 Task: Buy 1 Tattoo Needles from Piercing & Tattoo Supplies section under best seller category for shipping address: Leonardo Martinez, 527 Junior Avenue, Duluth, Georgia 30097, Cell Number 4046170247. Pay from credit card ending with 7965, CVV 549
Action: Mouse moved to (20, 77)
Screenshot: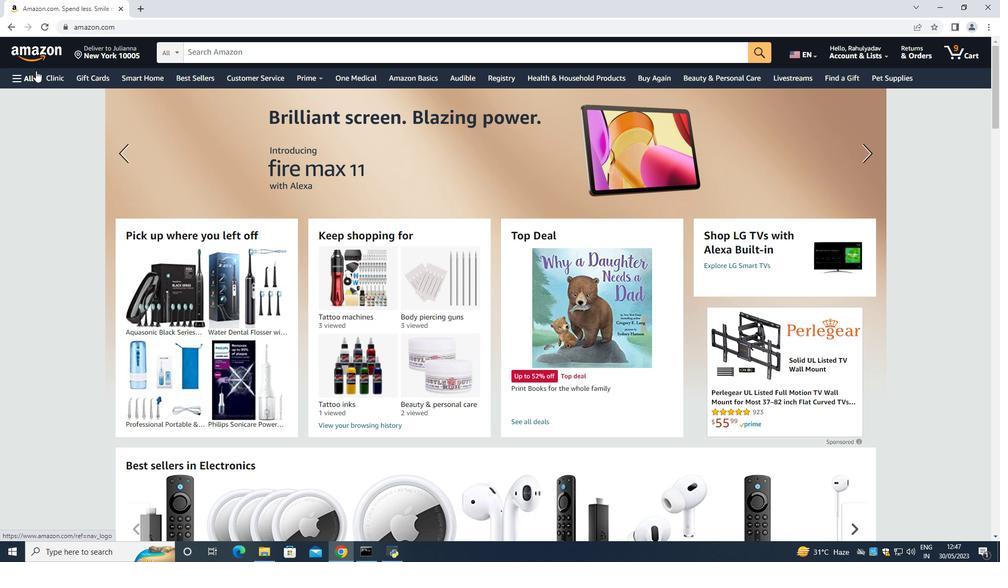 
Action: Mouse pressed left at (20, 77)
Screenshot: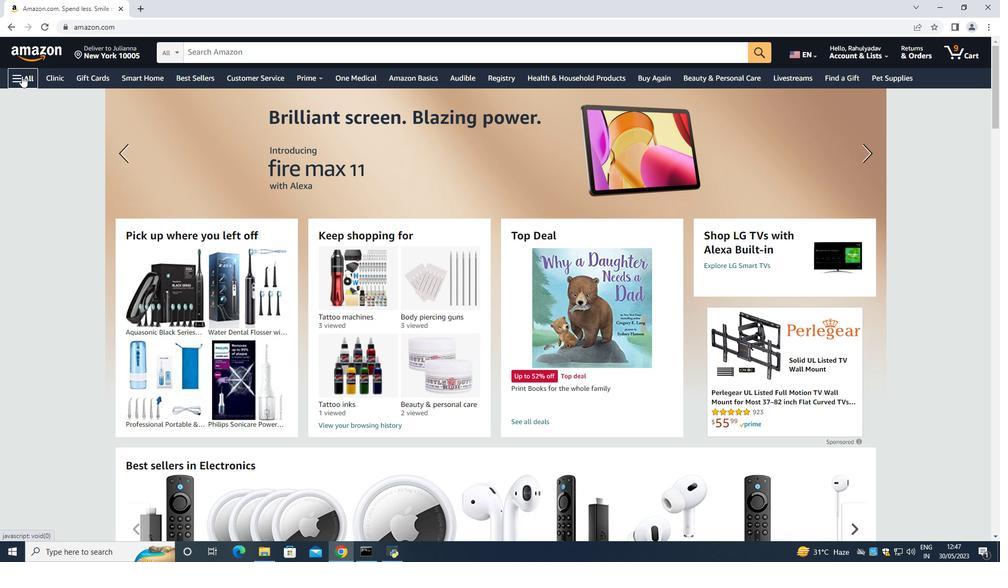 
Action: Mouse moved to (30, 102)
Screenshot: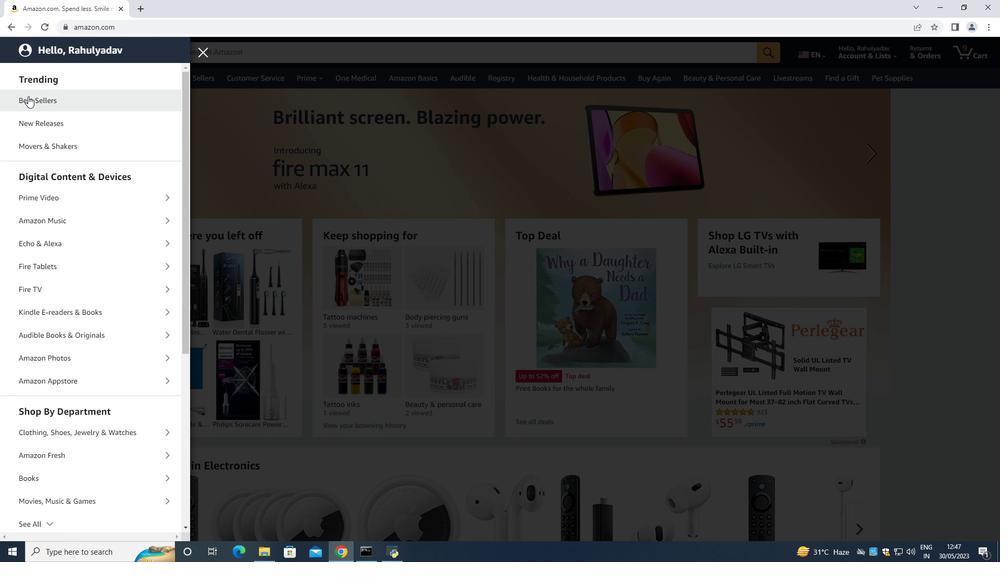 
Action: Mouse pressed left at (30, 102)
Screenshot: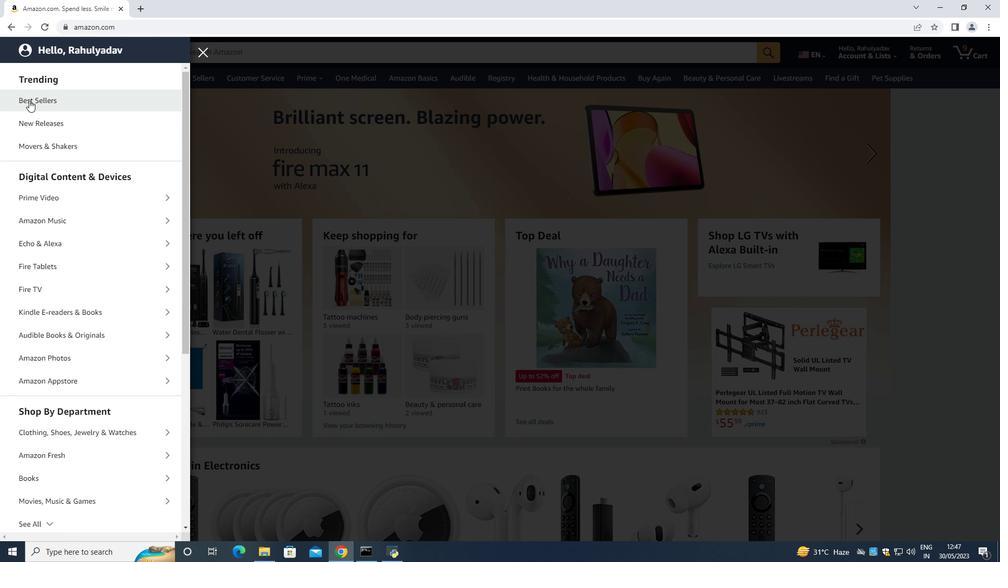 
Action: Mouse moved to (229, 51)
Screenshot: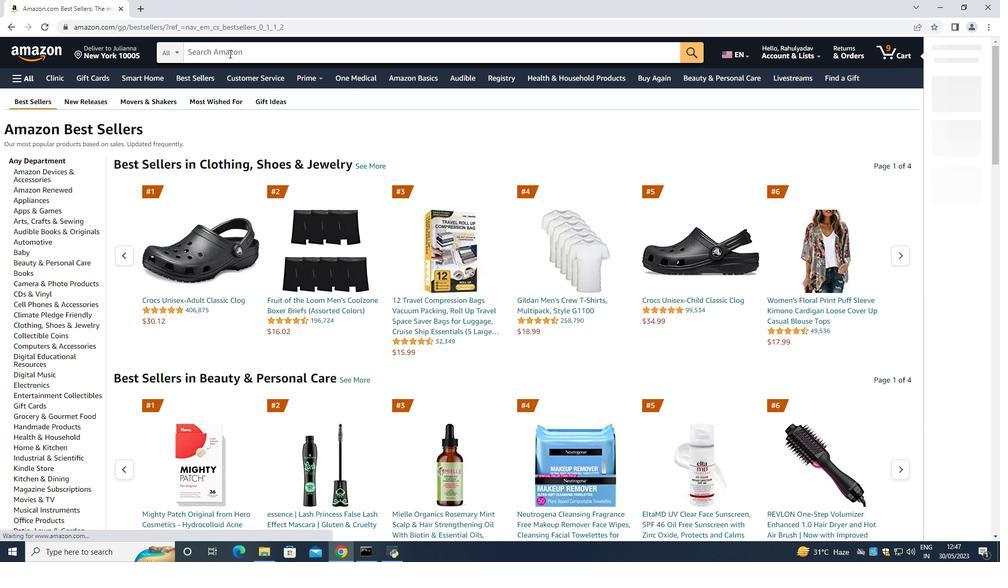 
Action: Mouse pressed left at (229, 51)
Screenshot: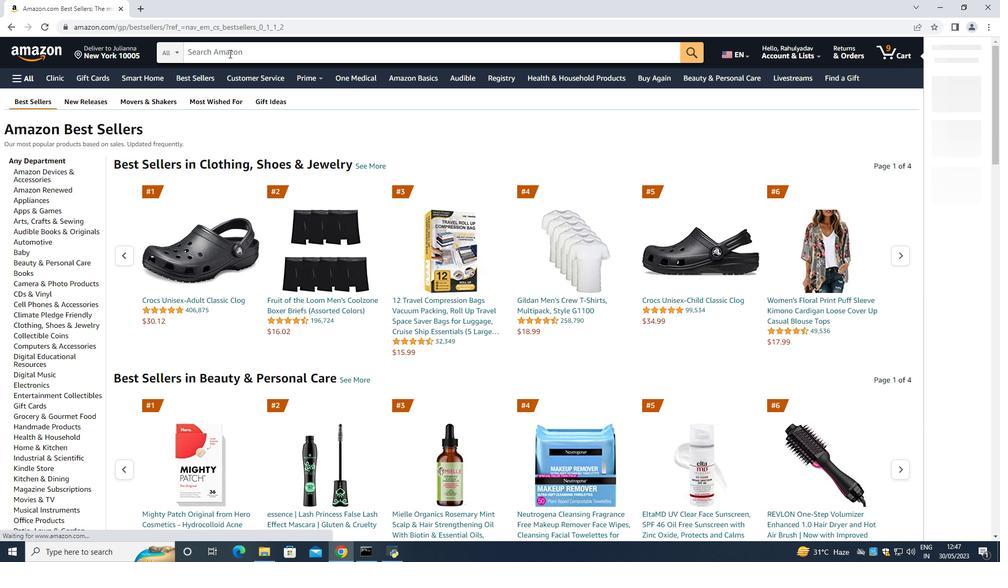 
Action: Key pressed <Key.shift><Key.shift><Key.shift><Key.shift><Key.shift><Key.shift><Key.shift><Key.shift>Tattoo<Key.space><Key.shift>Needk<Key.backspace>lr<Key.backspace>es<Key.space><Key.enter>
Screenshot: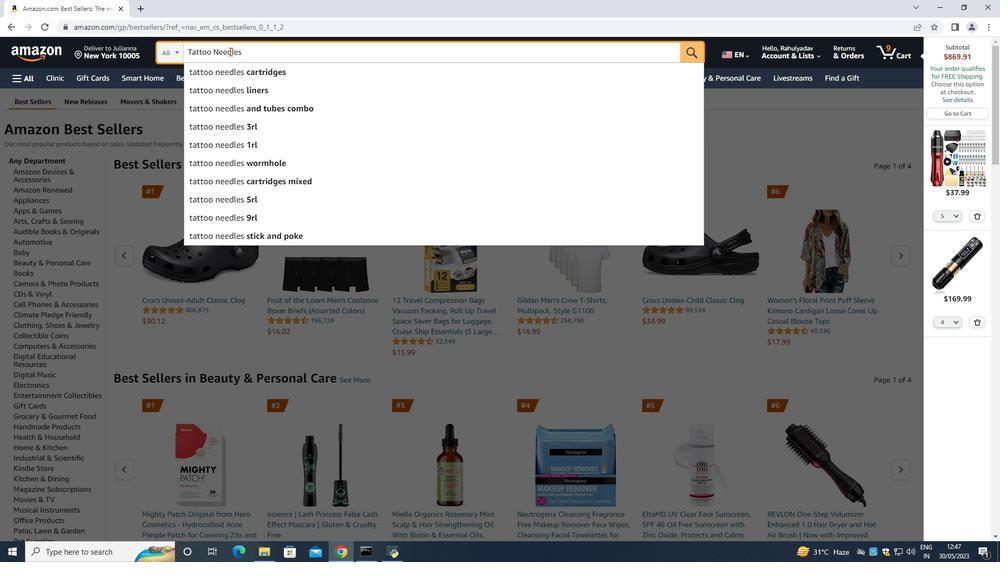 
Action: Mouse moved to (47, 214)
Screenshot: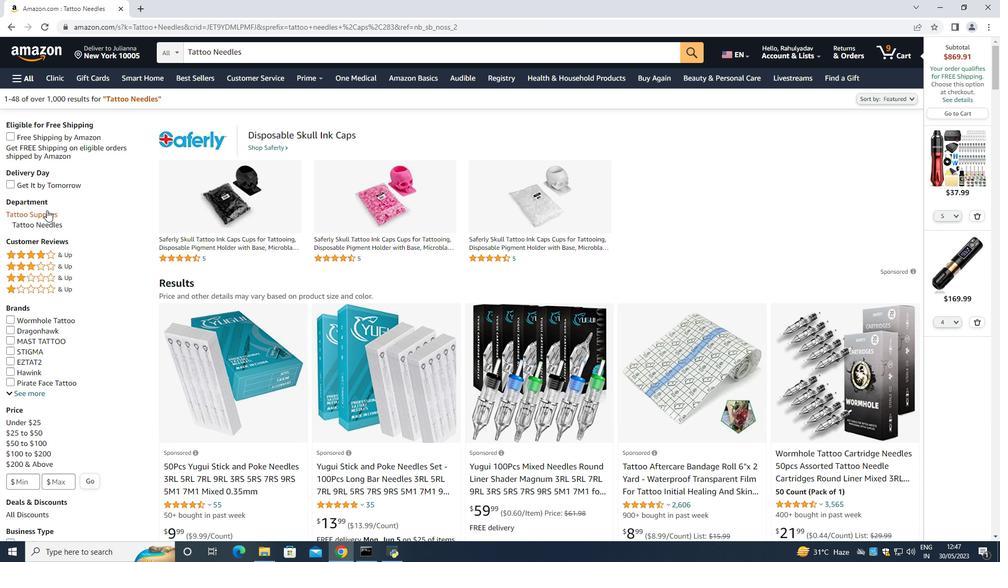 
Action: Mouse pressed left at (47, 214)
Screenshot: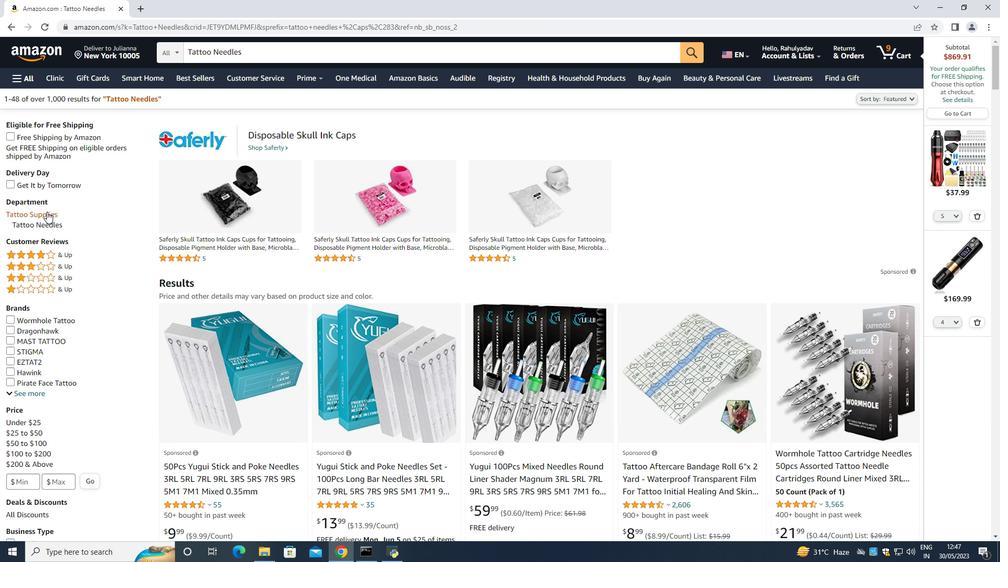 
Action: Mouse moved to (67, 261)
Screenshot: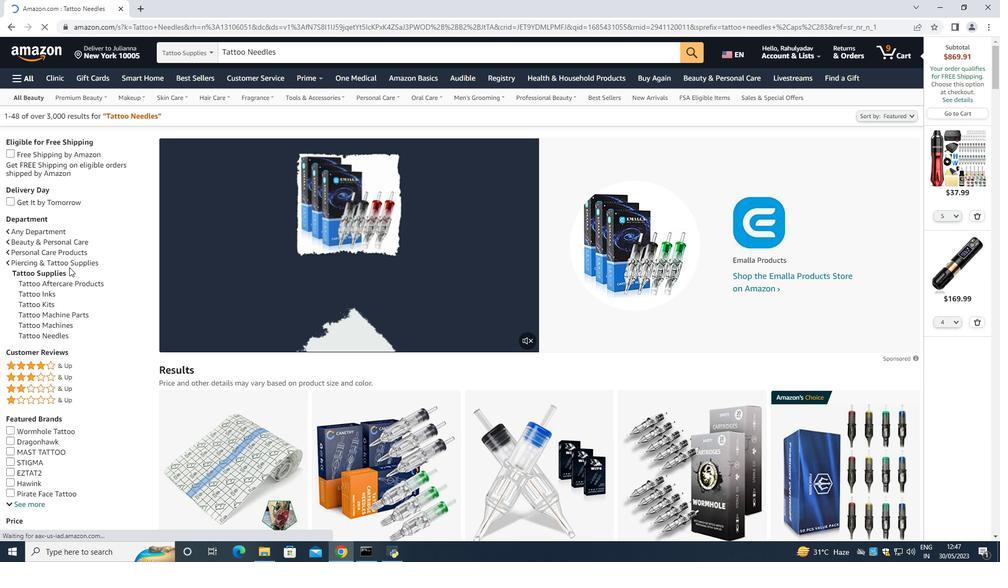 
Action: Mouse pressed left at (67, 261)
Screenshot: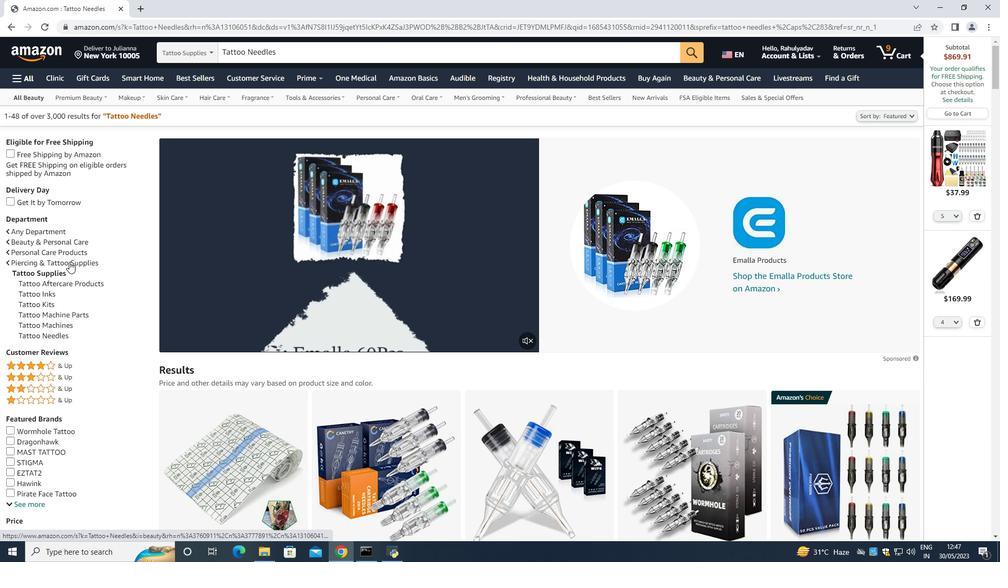 
Action: Mouse moved to (512, 322)
Screenshot: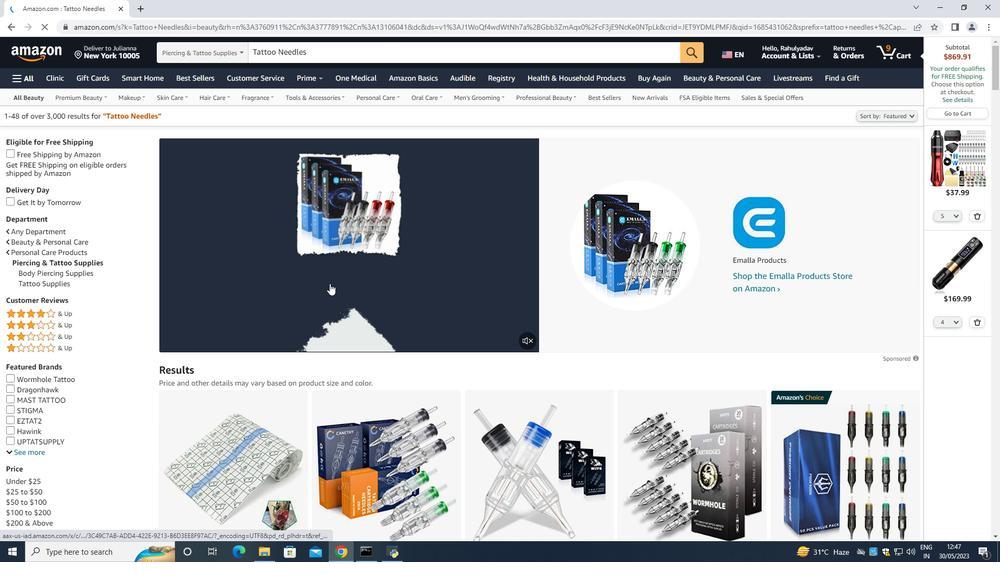 
Action: Mouse scrolled (512, 321) with delta (0, 0)
Screenshot: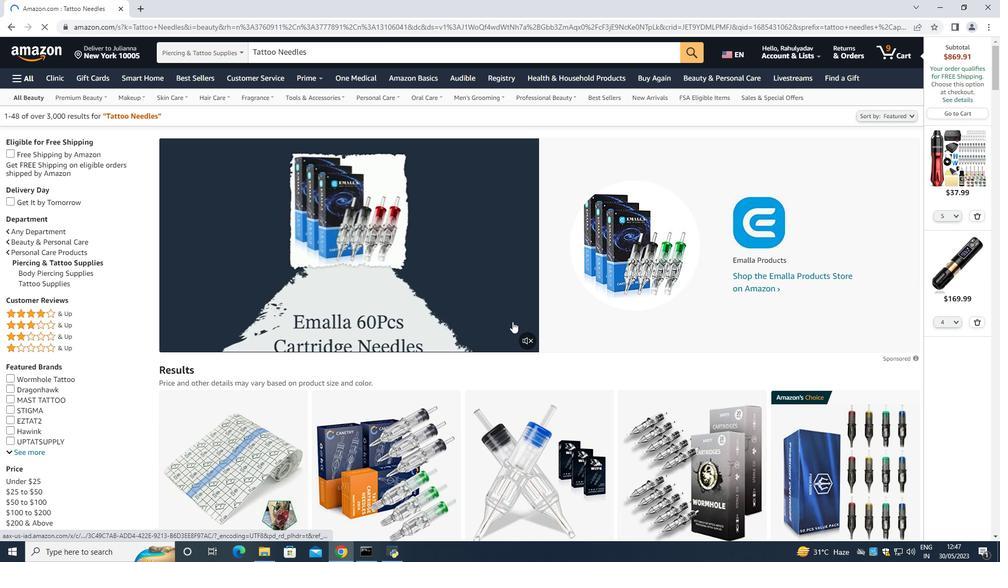
Action: Mouse scrolled (512, 321) with delta (0, 0)
Screenshot: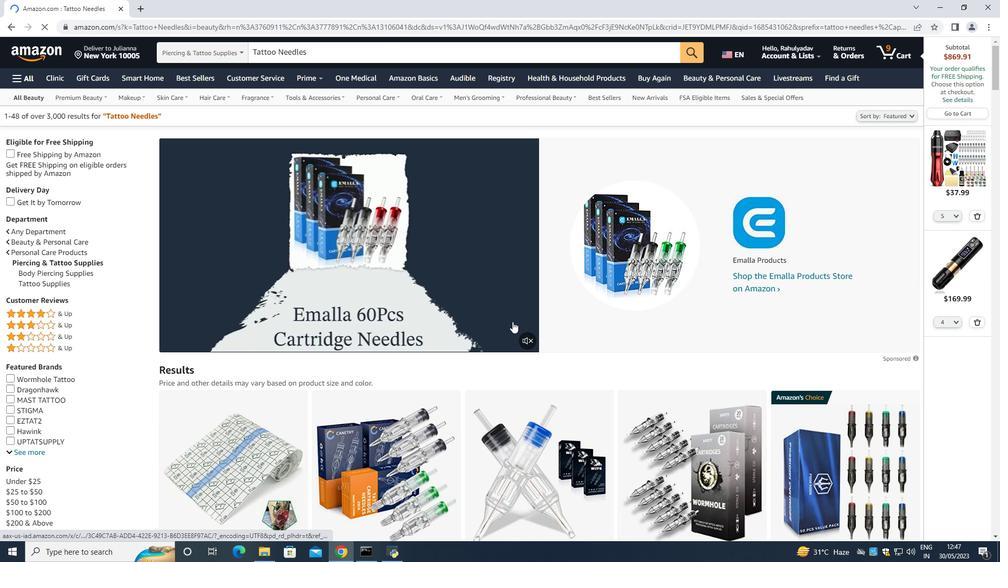 
Action: Mouse moved to (441, 456)
Screenshot: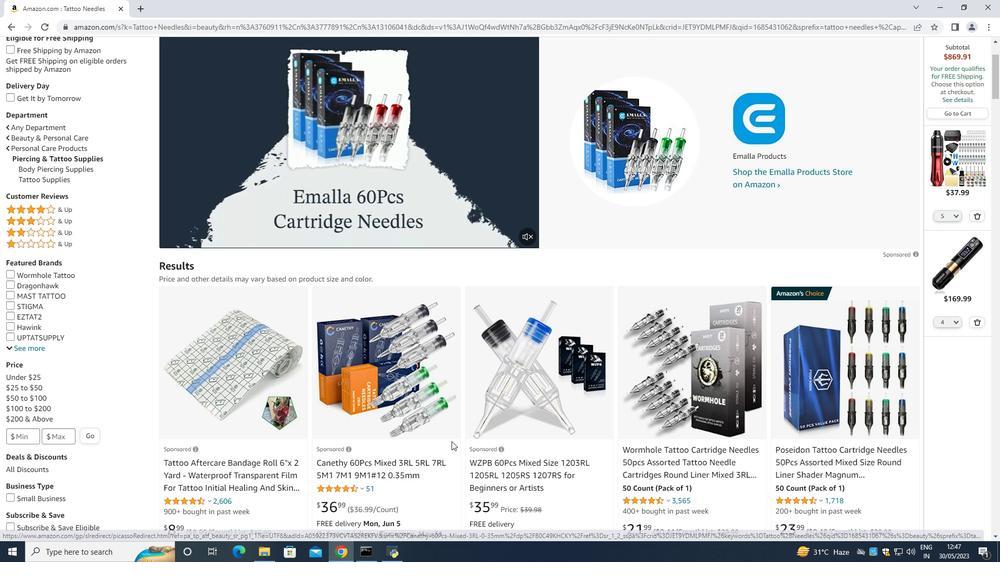
Action: Mouse scrolled (441, 456) with delta (0, 0)
Screenshot: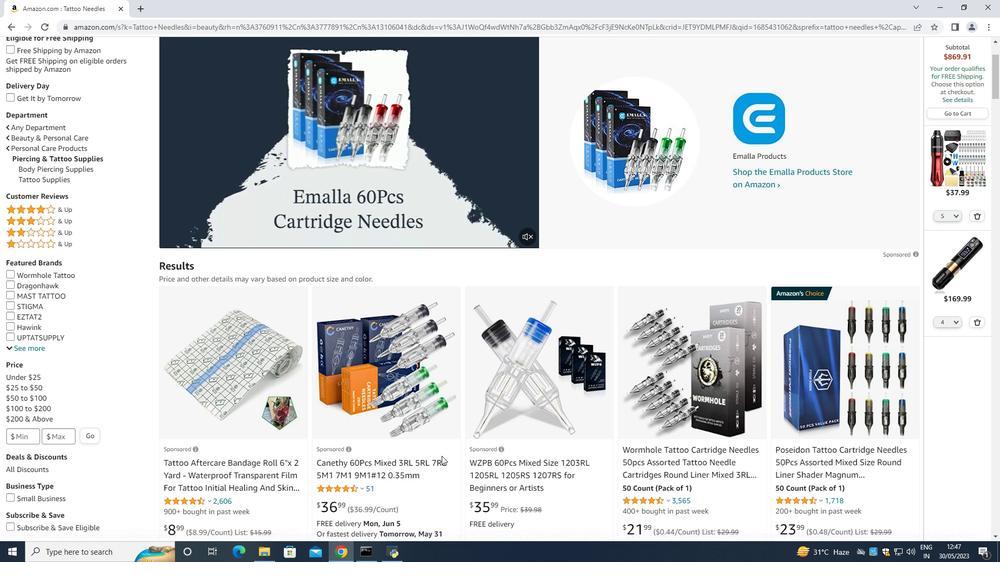 
Action: Mouse moved to (426, 442)
Screenshot: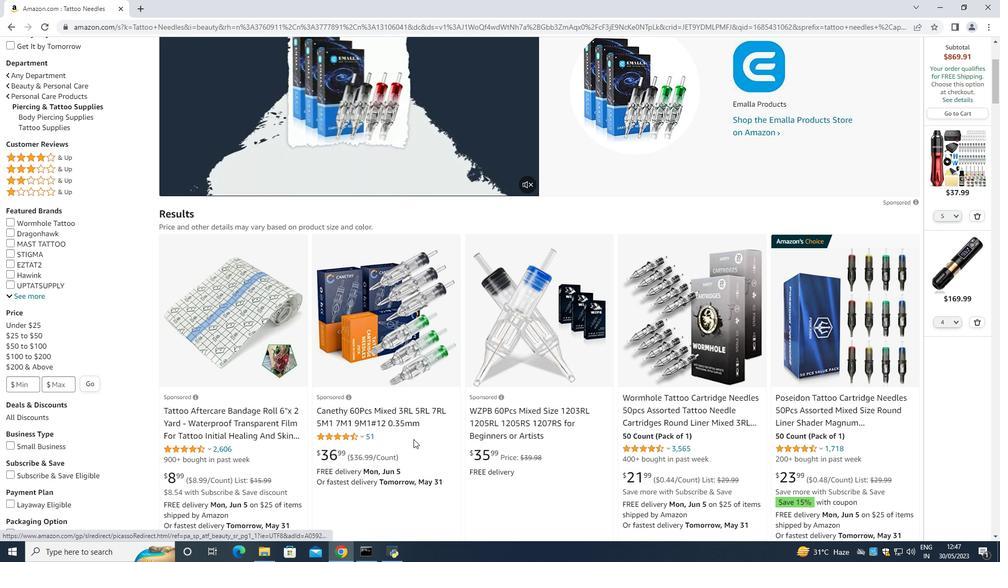 
Action: Mouse scrolled (426, 442) with delta (0, 0)
Screenshot: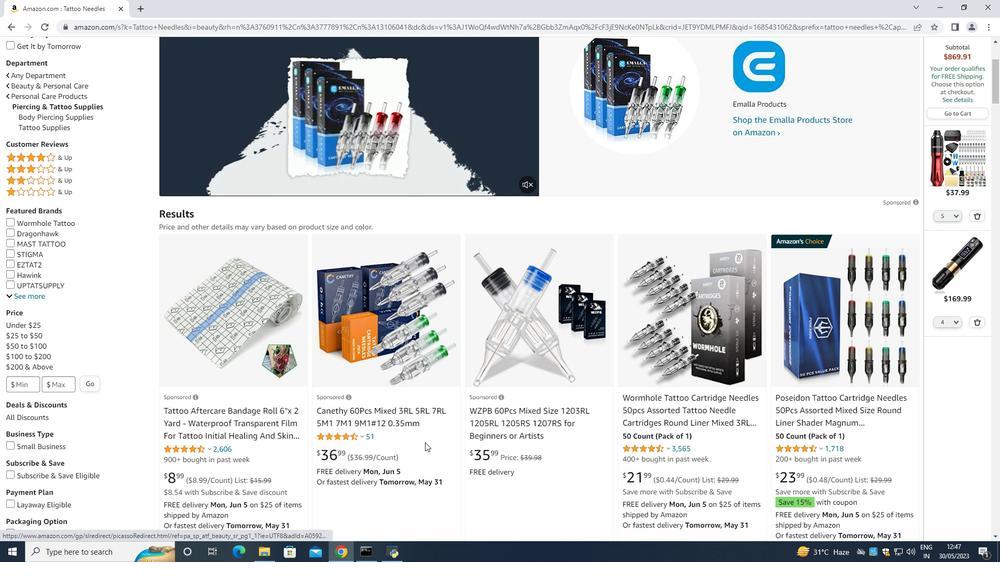 
Action: Mouse moved to (384, 438)
Screenshot: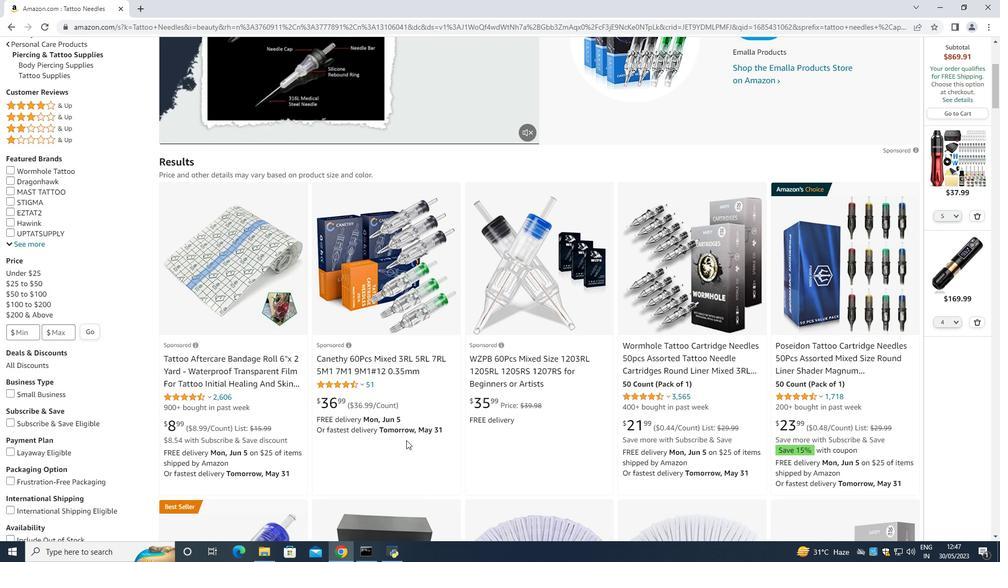 
Action: Mouse scrolled (384, 438) with delta (0, 0)
Screenshot: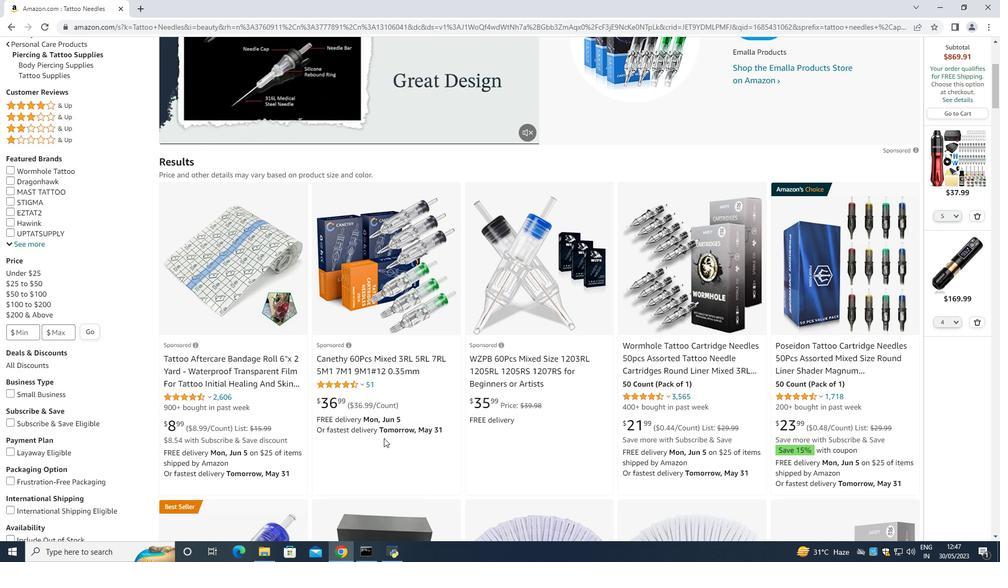 
Action: Mouse moved to (531, 354)
Screenshot: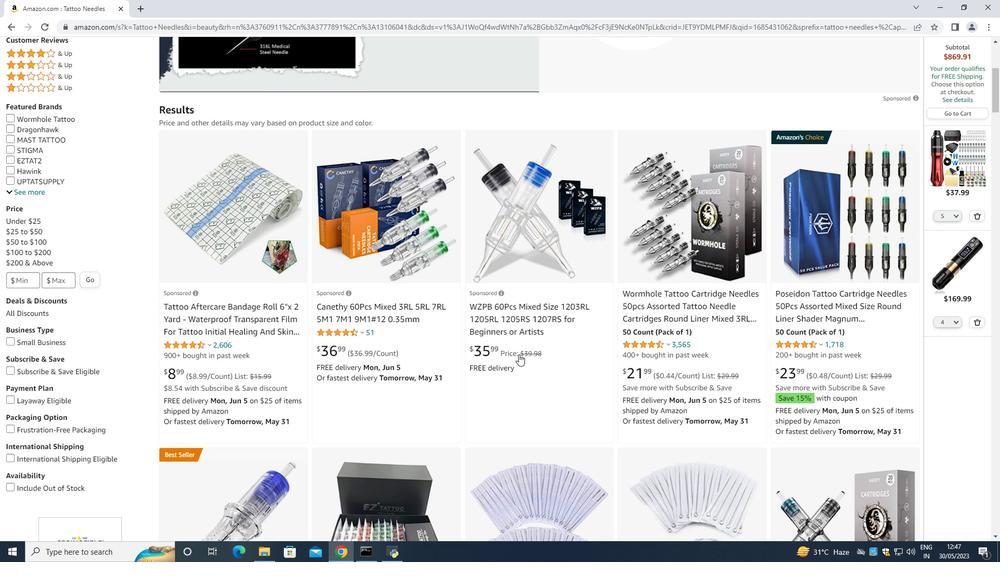 
Action: Mouse scrolled (531, 353) with delta (0, 0)
Screenshot: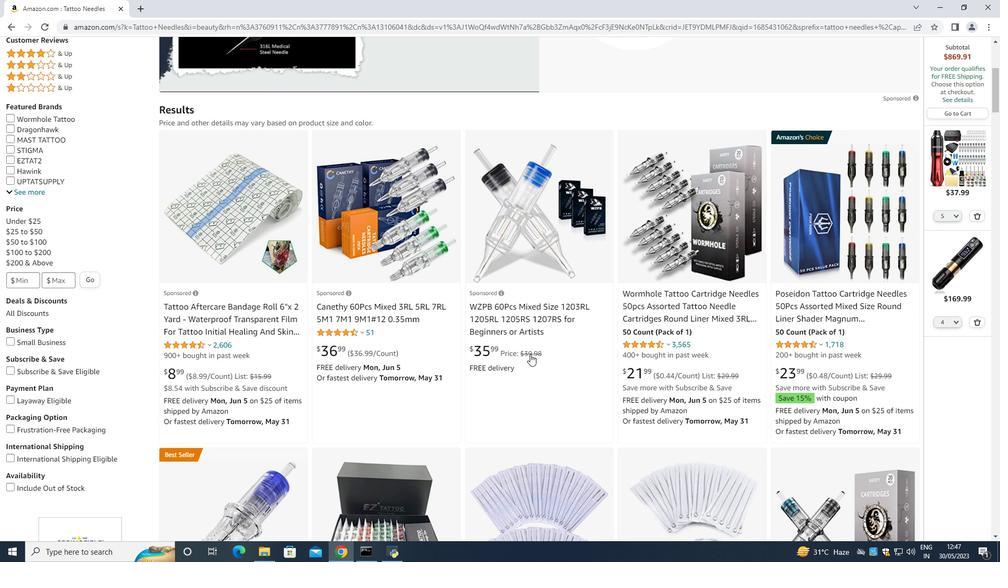 
Action: Mouse moved to (826, 257)
Screenshot: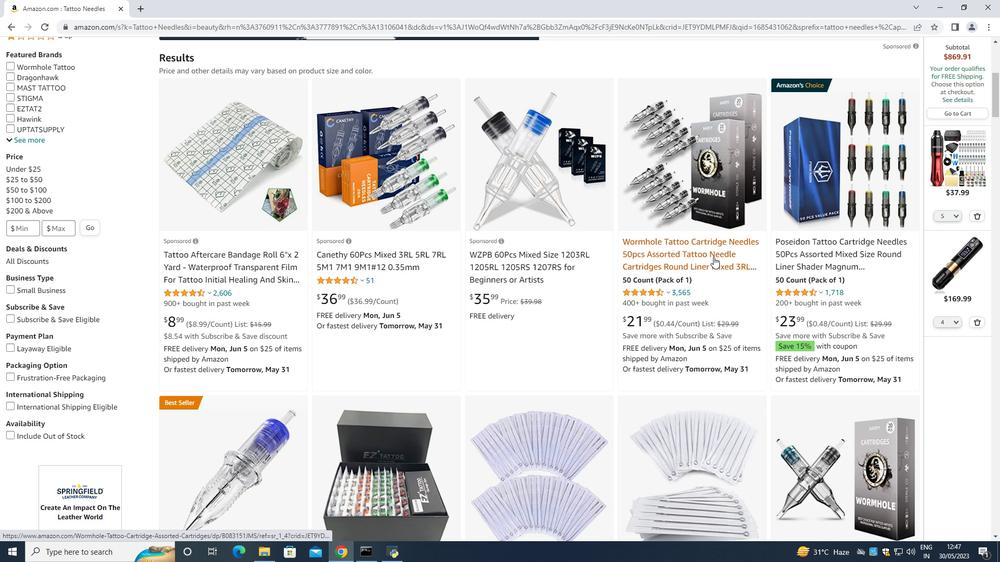 
Action: Mouse scrolled (826, 256) with delta (0, 0)
Screenshot: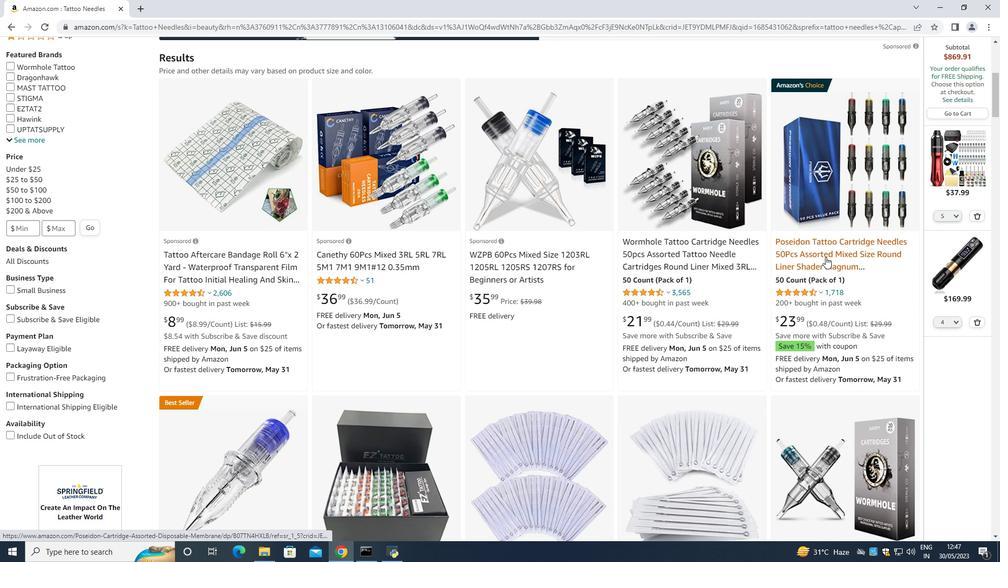 
Action: Mouse moved to (849, 196)
Screenshot: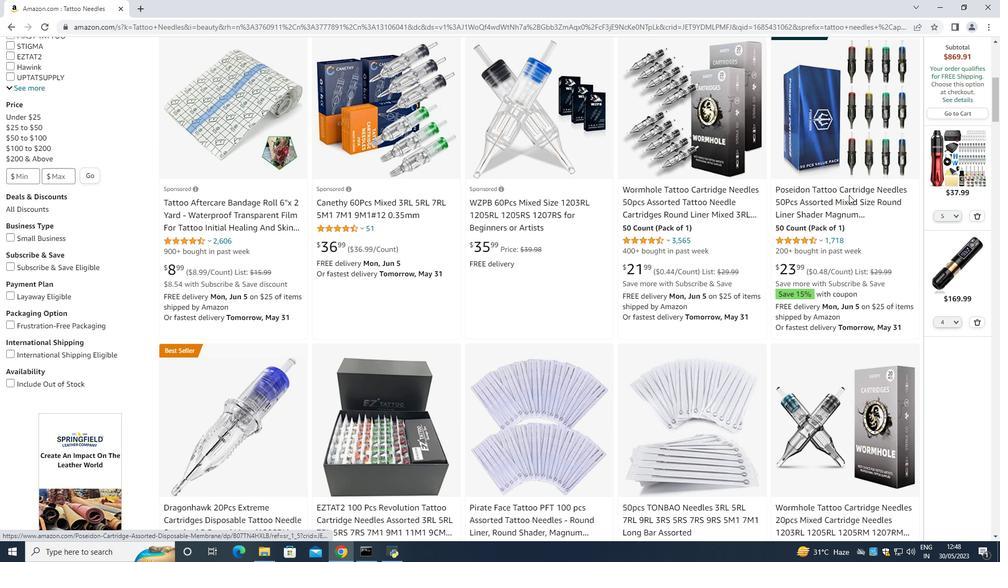 
Action: Mouse scrolled (849, 196) with delta (0, 0)
Screenshot: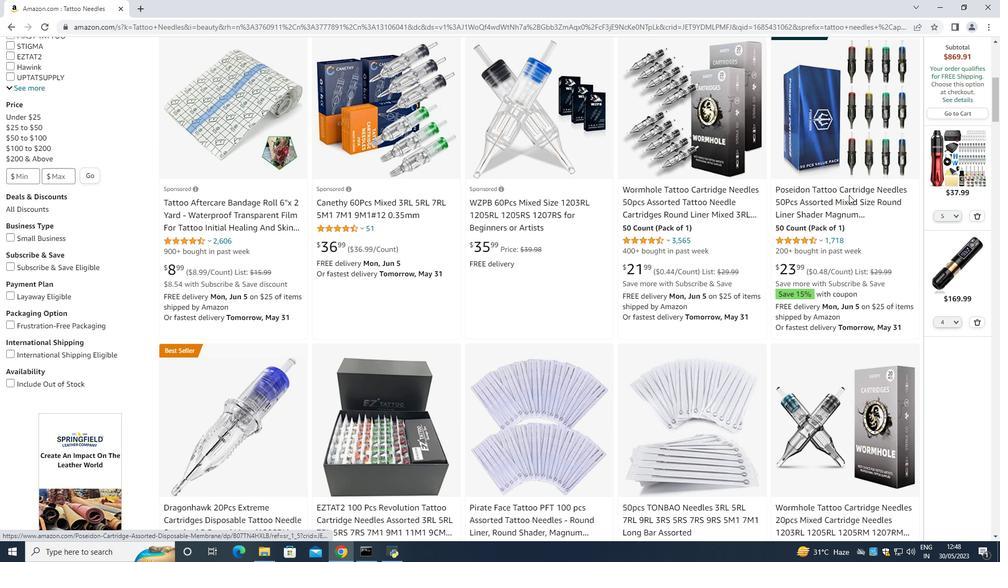 
Action: Mouse moved to (833, 196)
Screenshot: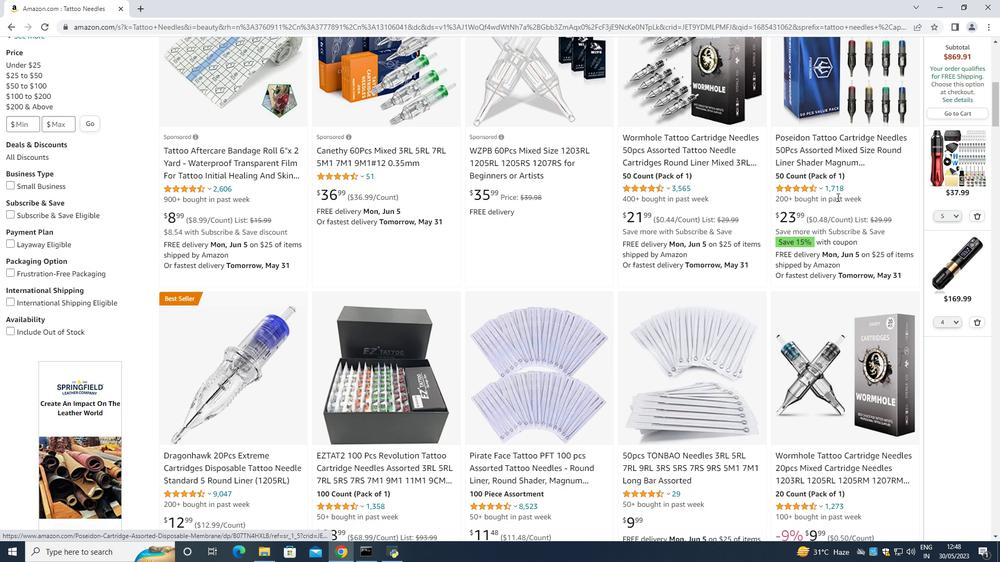 
Action: Mouse scrolled (833, 196) with delta (0, 0)
Screenshot: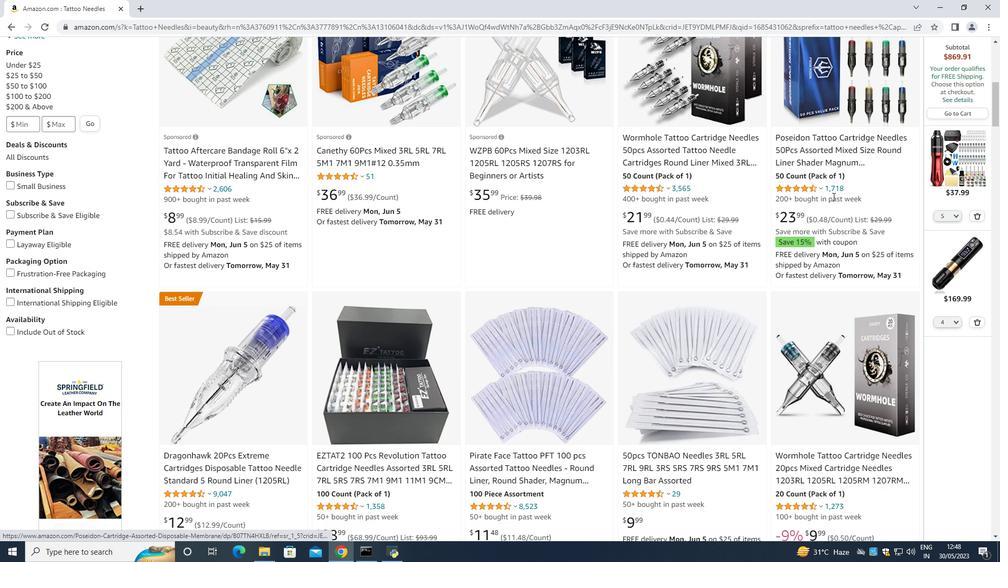 
Action: Mouse moved to (833, 420)
Screenshot: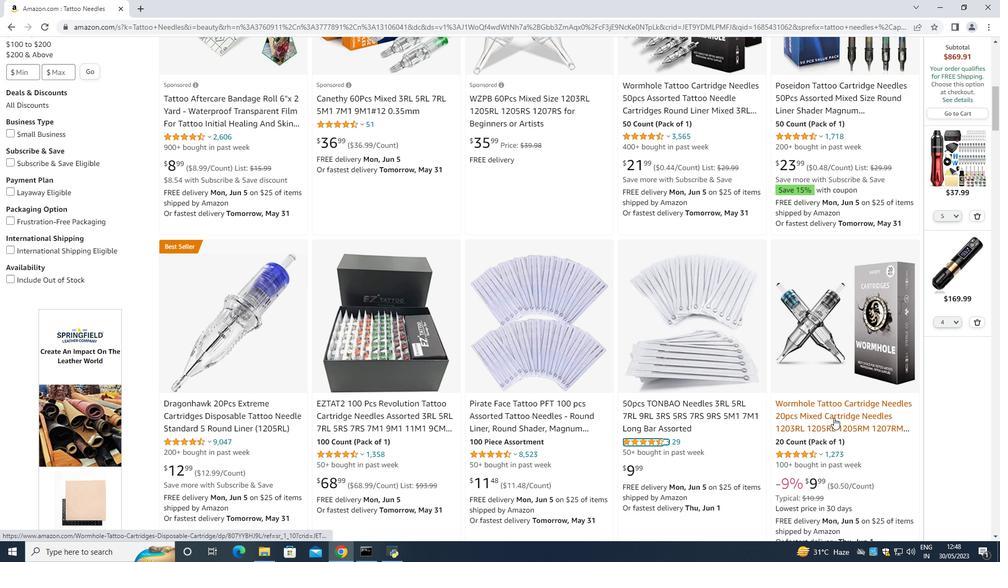 
Action: Mouse scrolled (833, 420) with delta (0, 0)
Screenshot: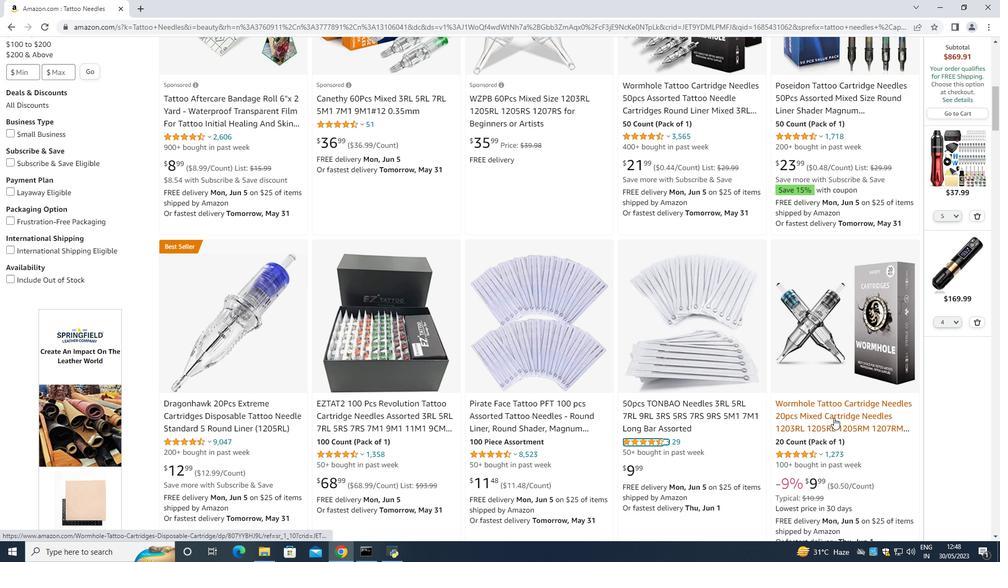 
Action: Mouse moved to (542, 416)
Screenshot: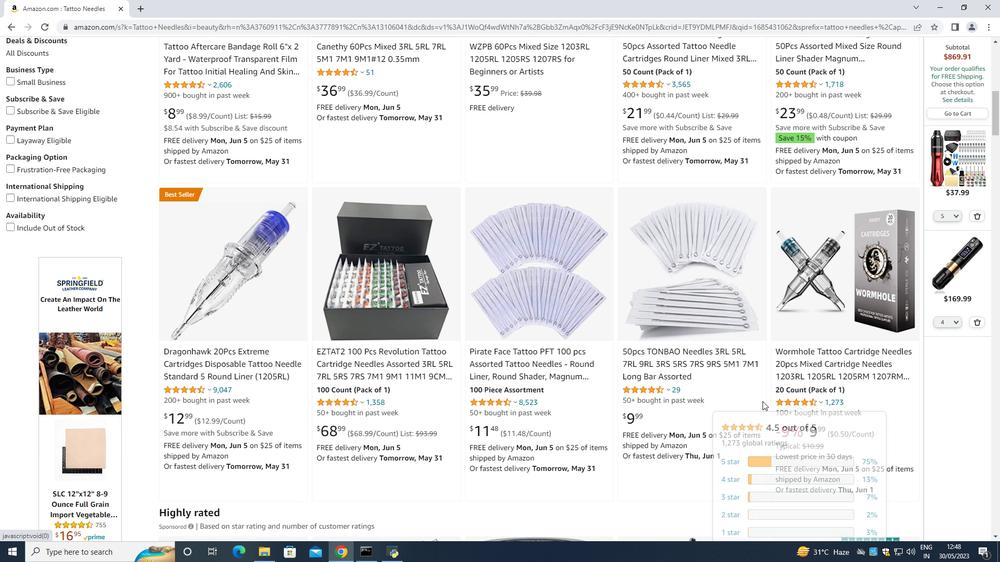 
Action: Mouse scrolled (542, 416) with delta (0, 0)
Screenshot: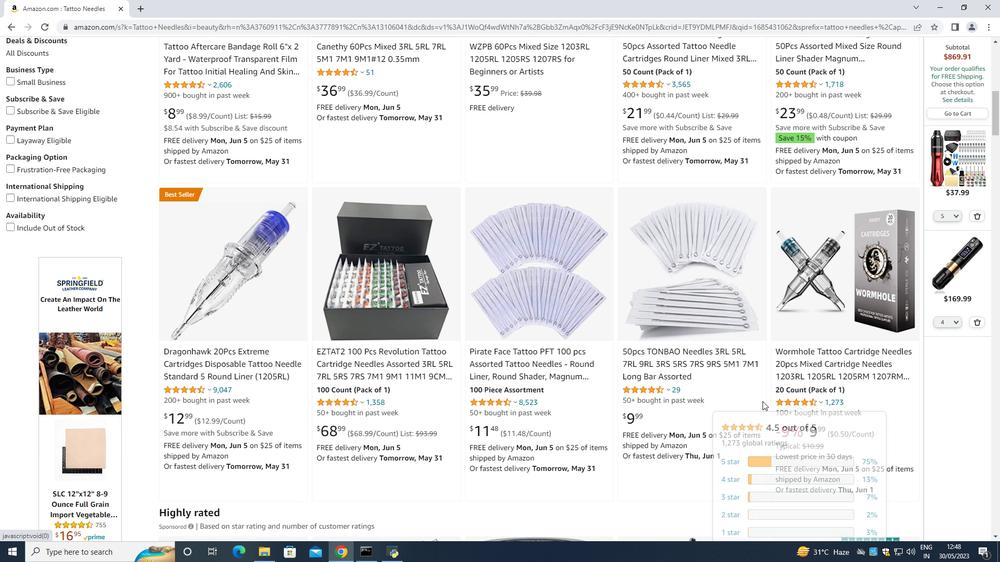 
Action: Mouse moved to (222, 240)
Screenshot: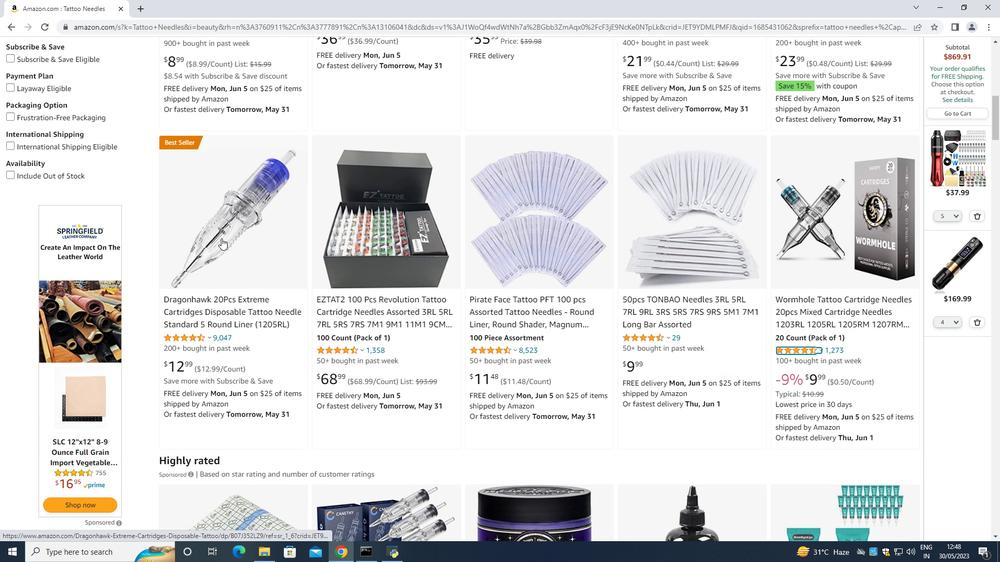 
Action: Mouse scrolled (222, 240) with delta (0, 0)
Screenshot: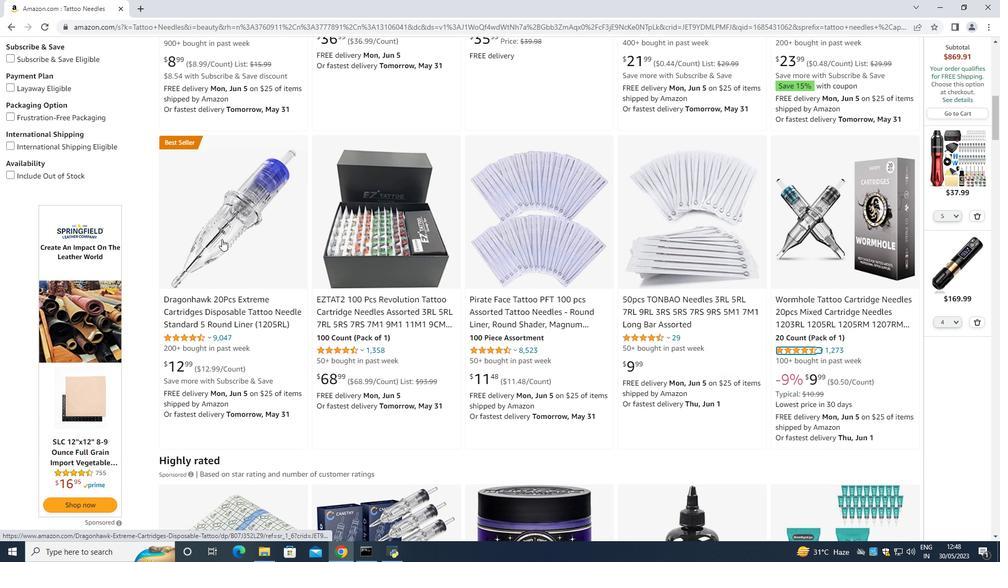 
Action: Mouse scrolled (222, 240) with delta (0, 0)
Screenshot: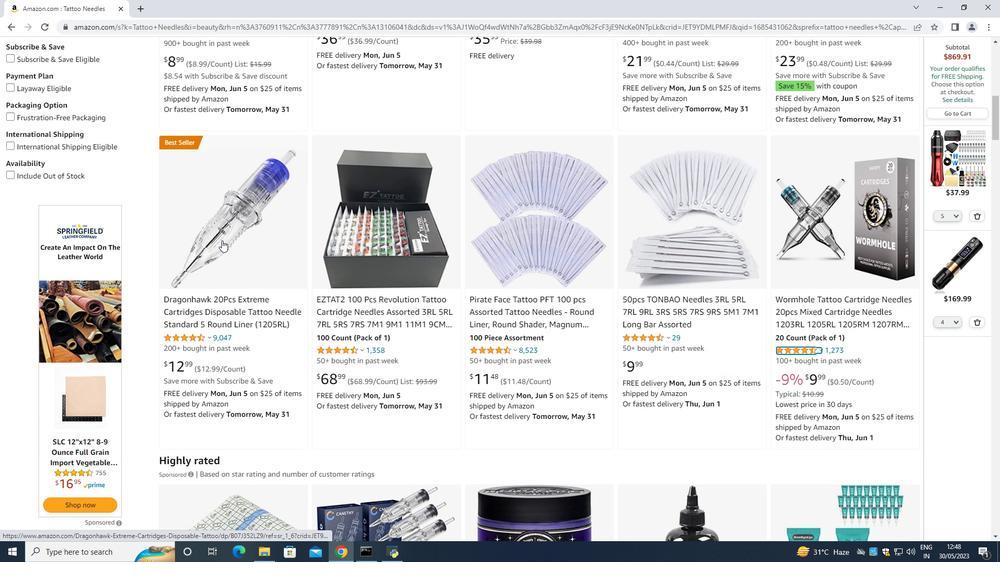 
Action: Mouse moved to (222, 242)
Screenshot: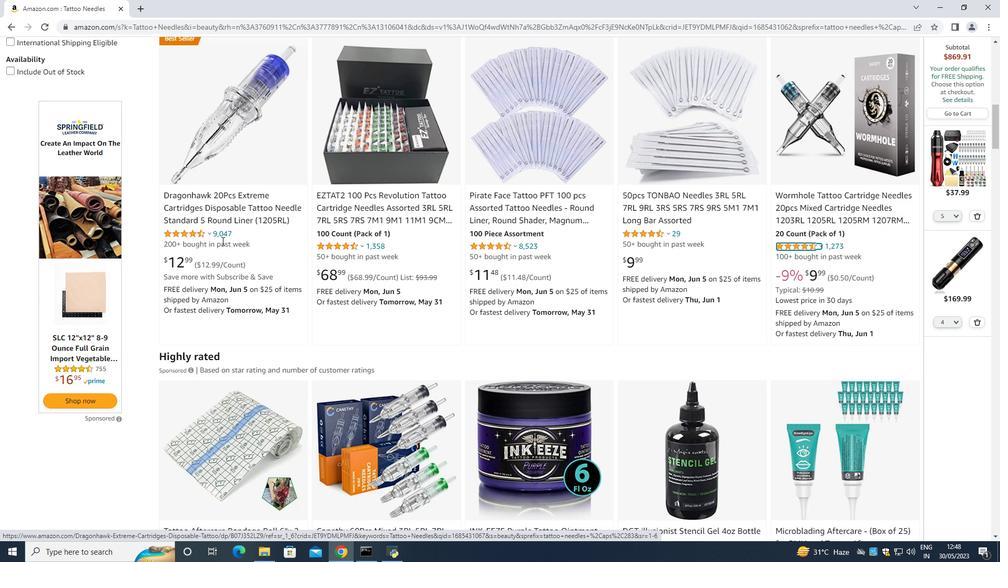 
Action: Mouse scrolled (222, 241) with delta (0, 0)
Screenshot: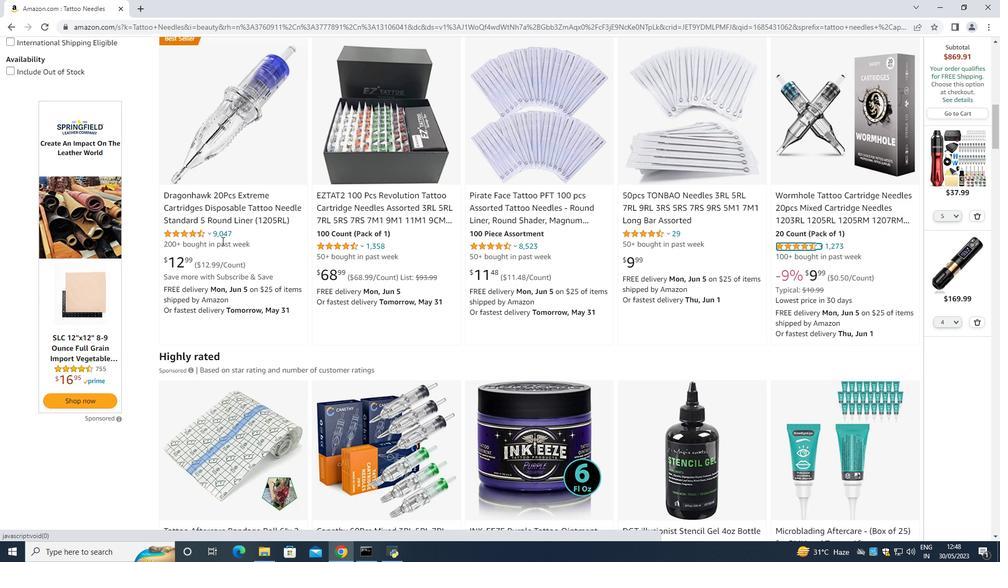 
Action: Mouse moved to (221, 242)
Screenshot: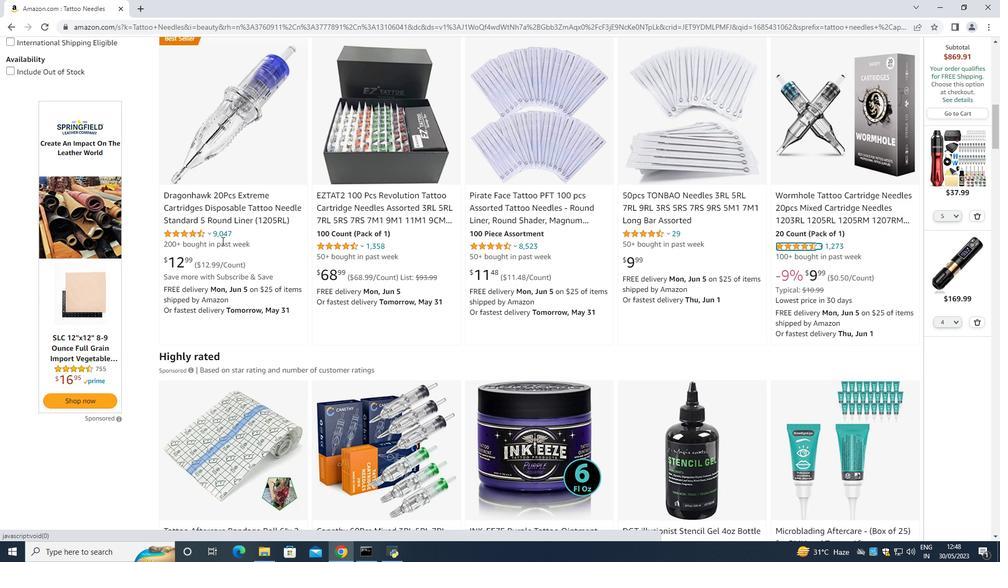 
Action: Mouse scrolled (221, 242) with delta (0, 0)
Screenshot: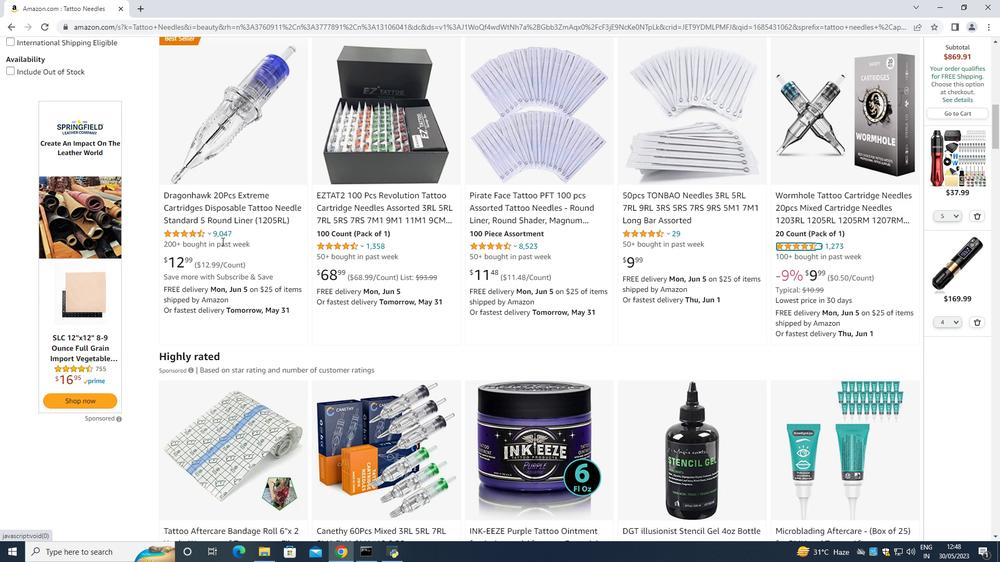 
Action: Mouse moved to (220, 242)
Screenshot: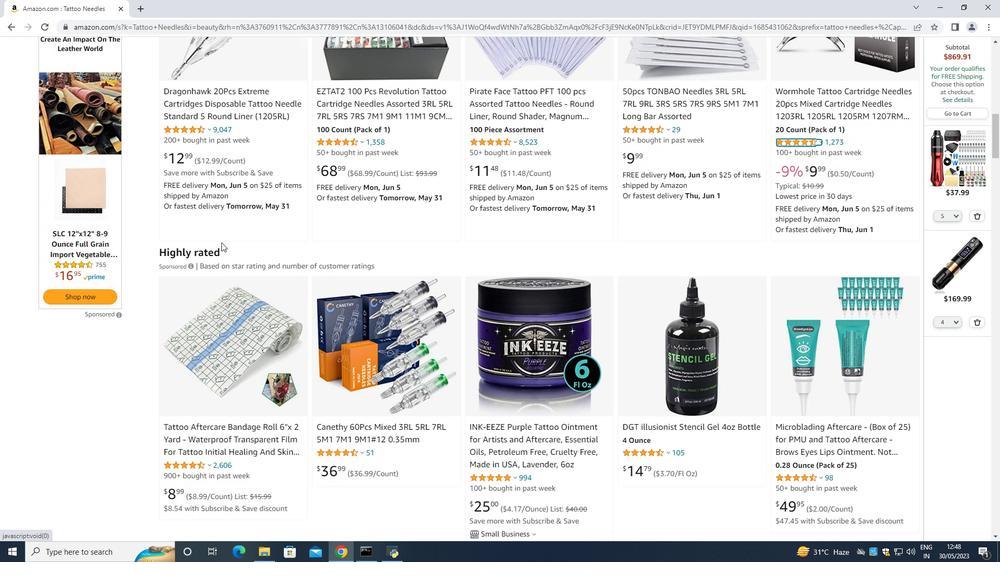 
Action: Mouse scrolled (220, 242) with delta (0, 0)
Screenshot: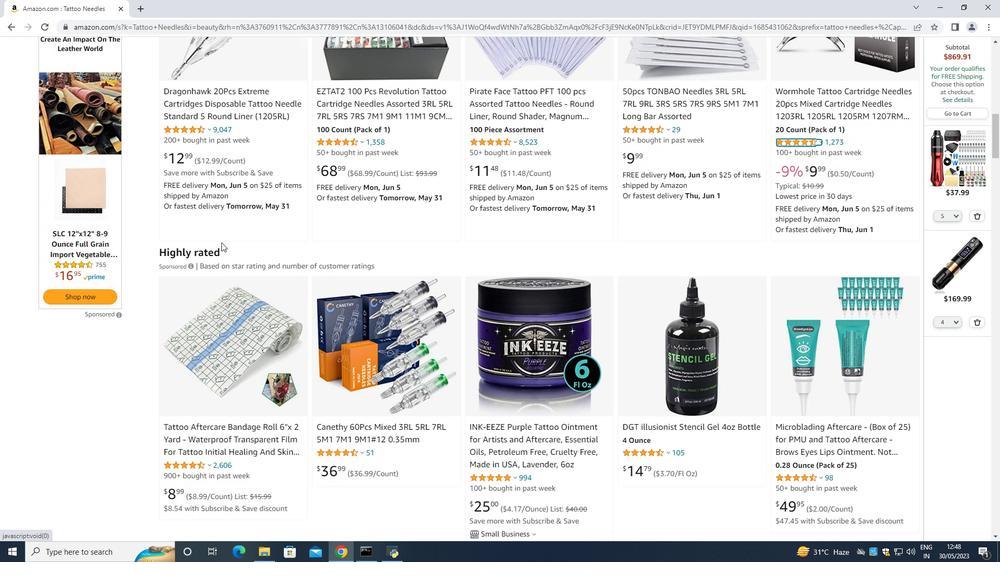 
Action: Mouse moved to (220, 243)
Screenshot: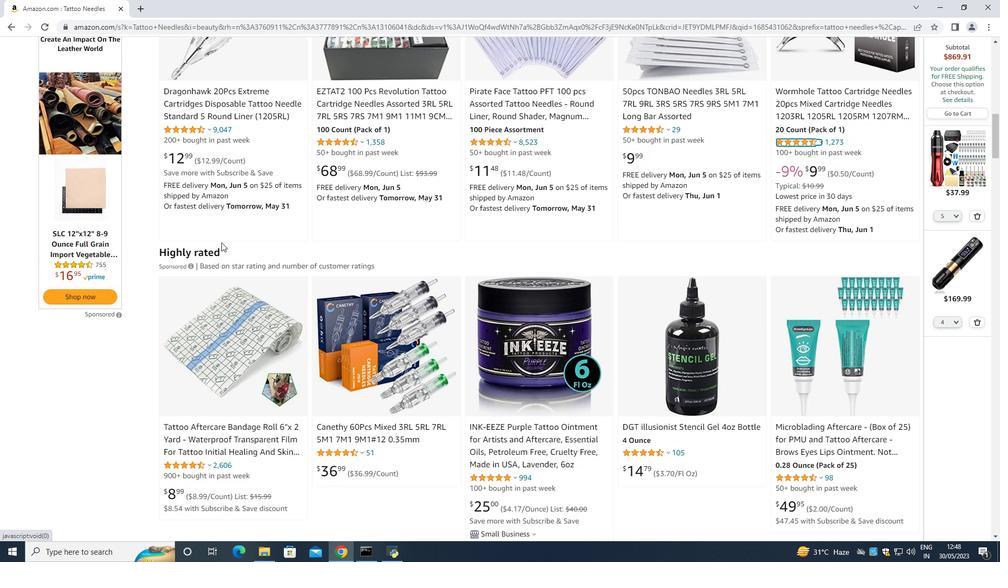 
Action: Mouse scrolled (220, 242) with delta (0, 0)
Screenshot: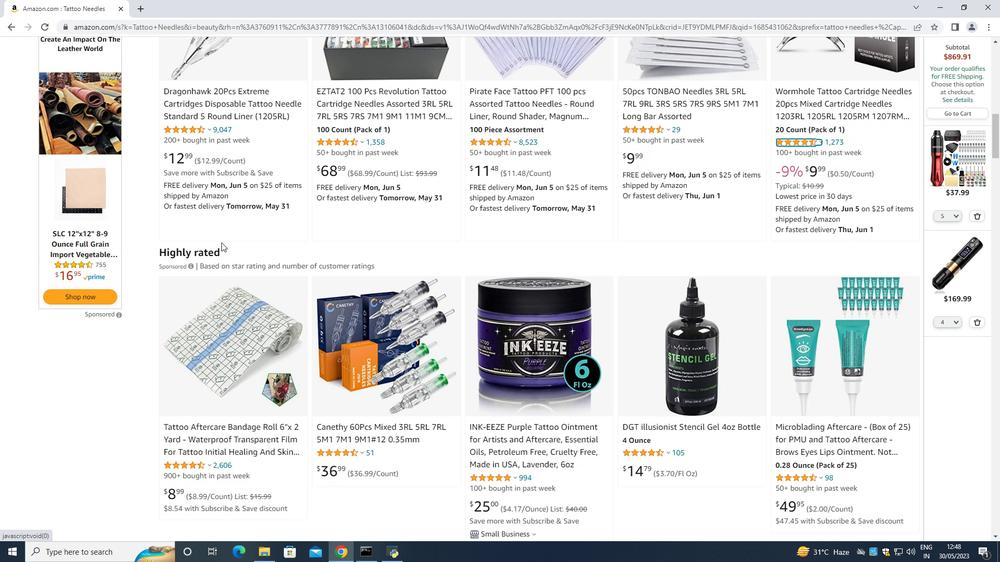
Action: Mouse moved to (220, 244)
Screenshot: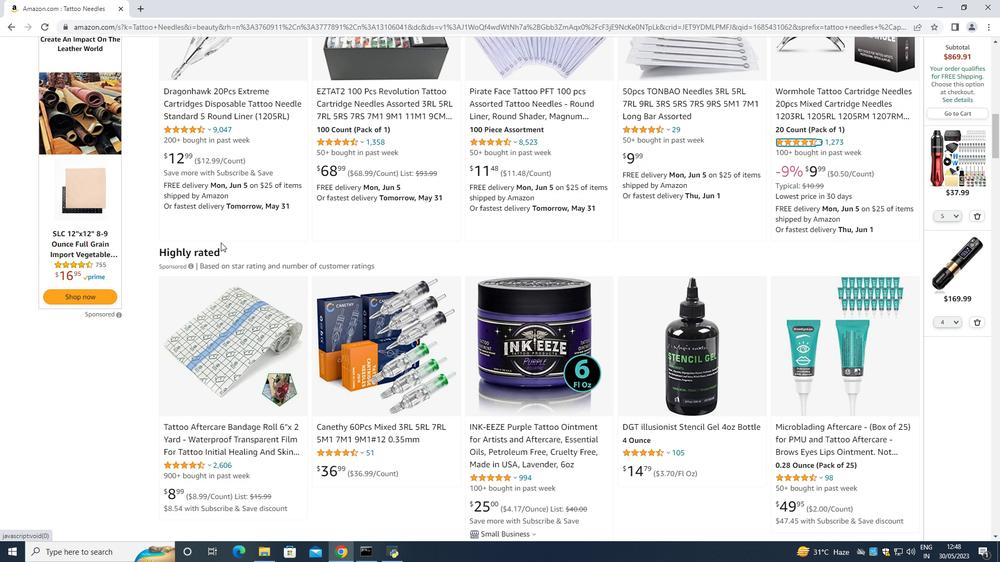 
Action: Mouse scrolled (220, 243) with delta (0, 0)
Screenshot: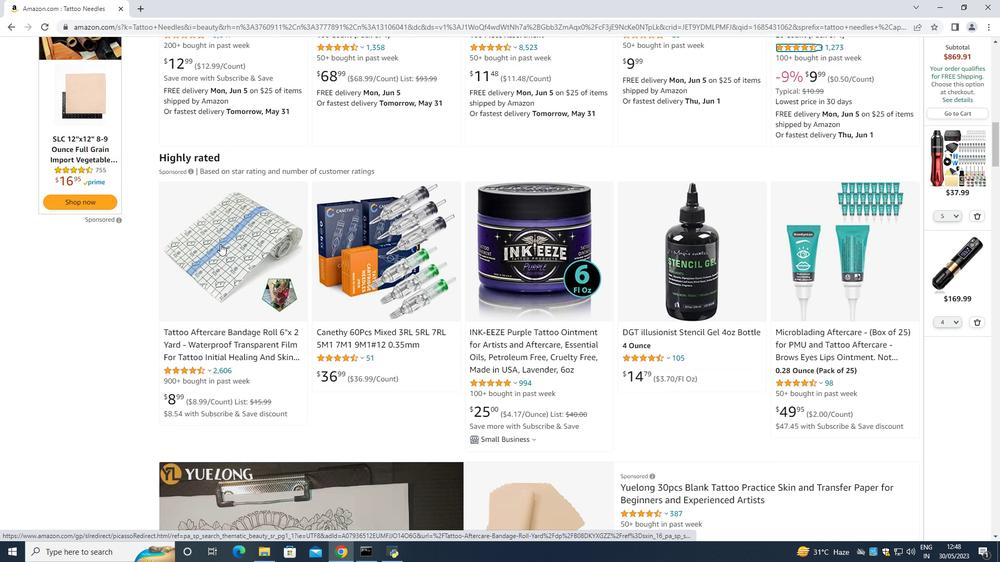 
Action: Mouse moved to (220, 244)
Screenshot: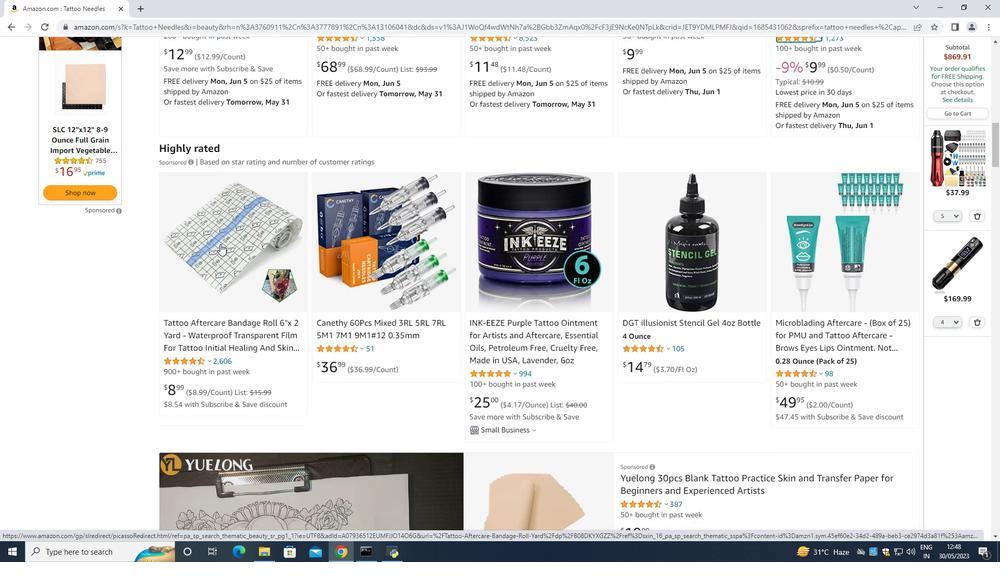
Action: Mouse scrolled (220, 243) with delta (0, 0)
Screenshot: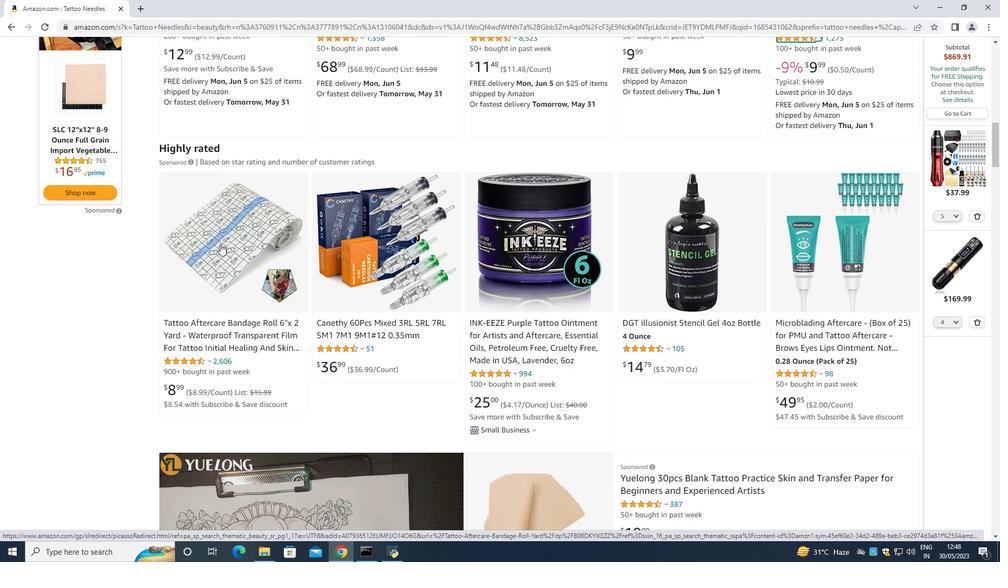 
Action: Mouse moved to (218, 245)
Screenshot: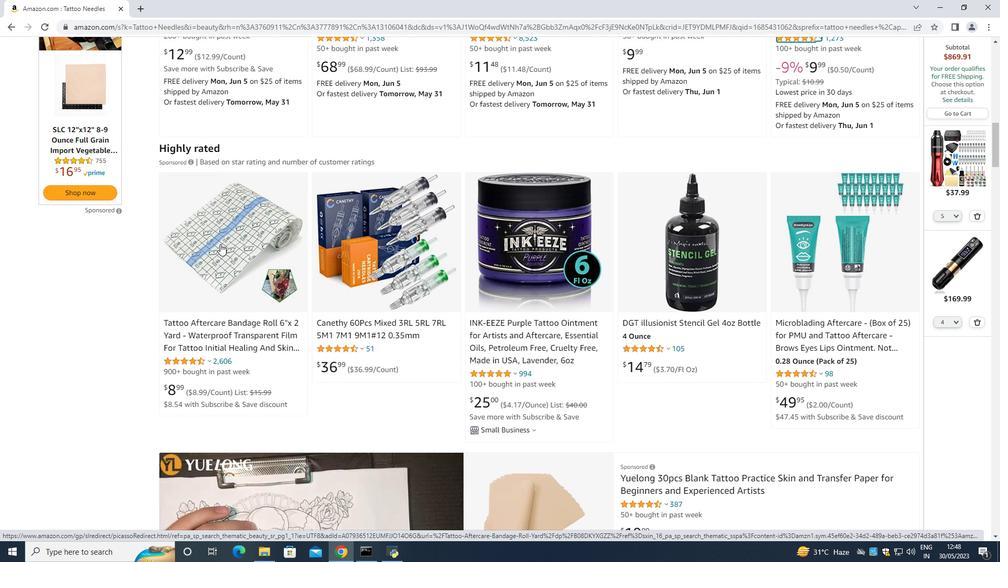 
Action: Mouse scrolled (219, 245) with delta (0, 0)
Screenshot: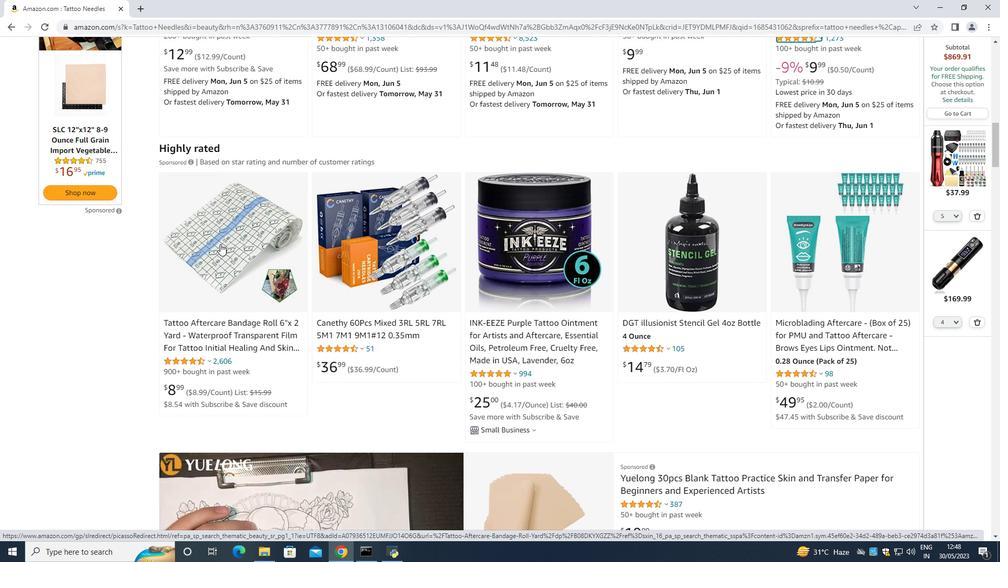 
Action: Mouse moved to (218, 247)
Screenshot: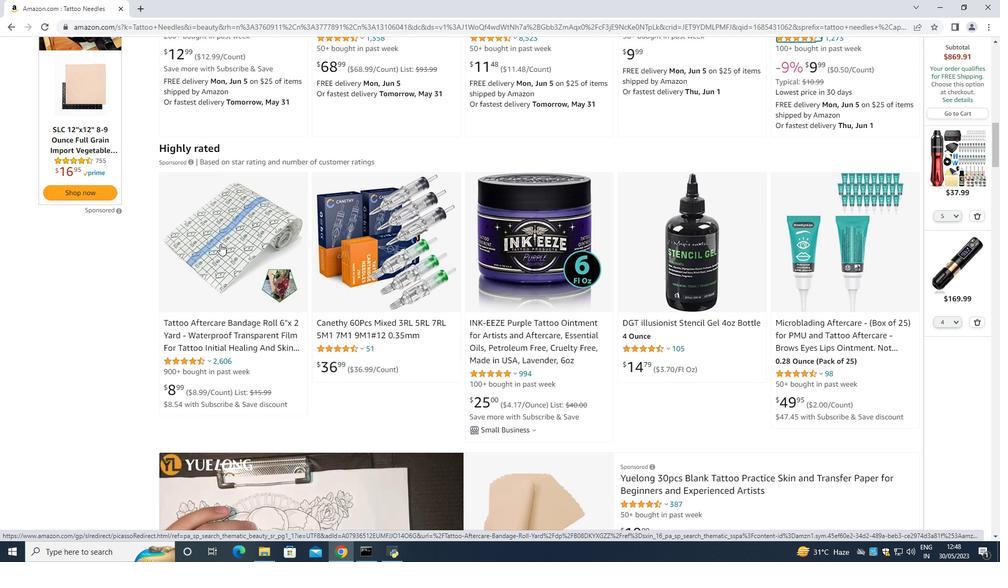 
Action: Mouse scrolled (218, 246) with delta (0, 0)
Screenshot: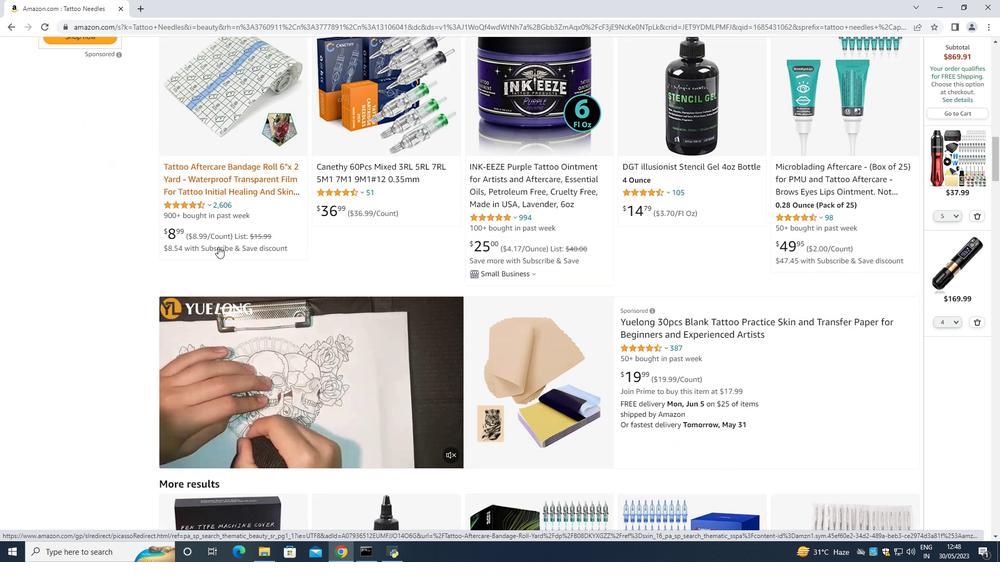 
Action: Mouse scrolled (218, 246) with delta (0, 0)
Screenshot: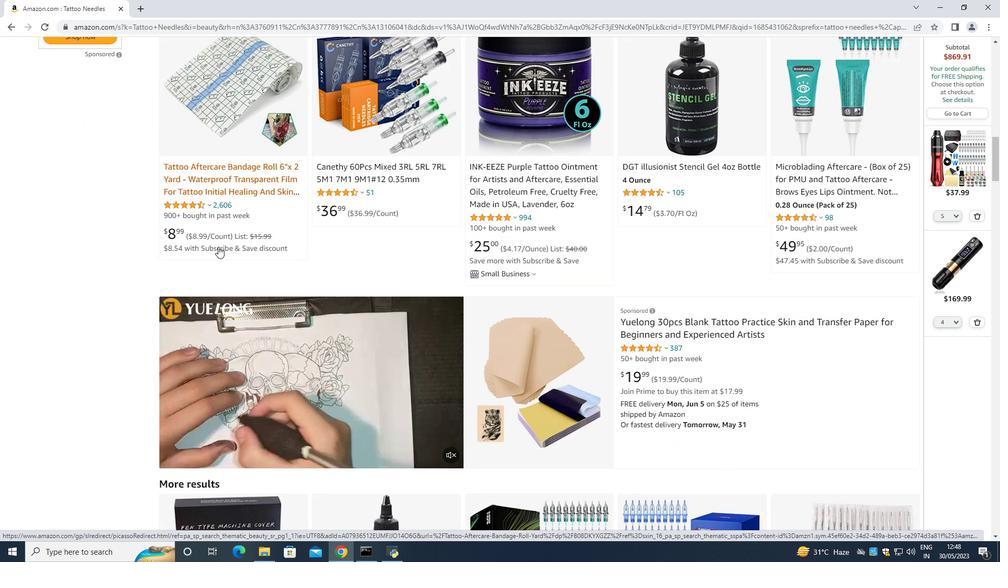 
Action: Mouse moved to (218, 247)
Screenshot: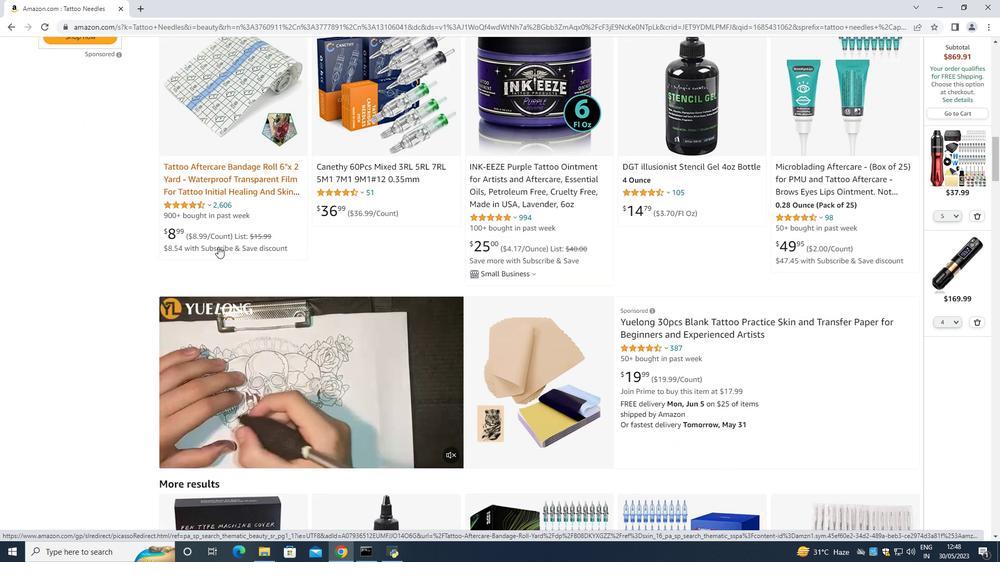 
Action: Mouse scrolled (218, 247) with delta (0, 0)
Screenshot: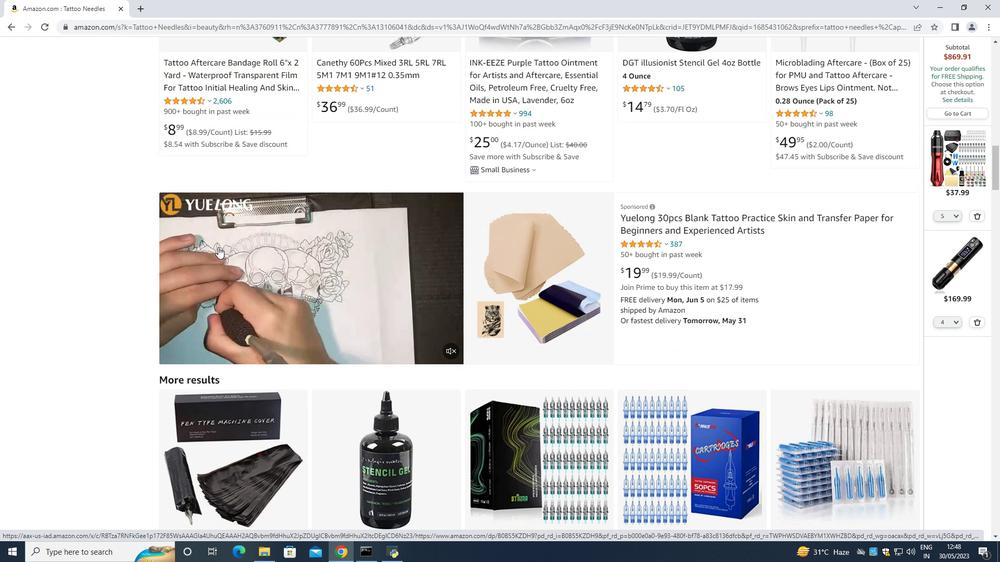 
Action: Mouse scrolled (218, 247) with delta (0, 0)
Screenshot: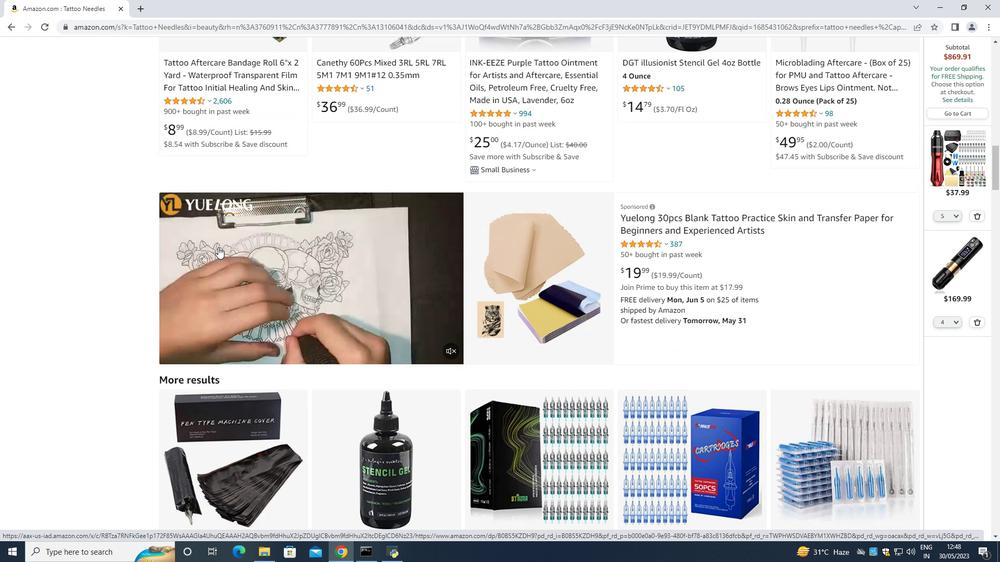 
Action: Mouse moved to (218, 247)
Screenshot: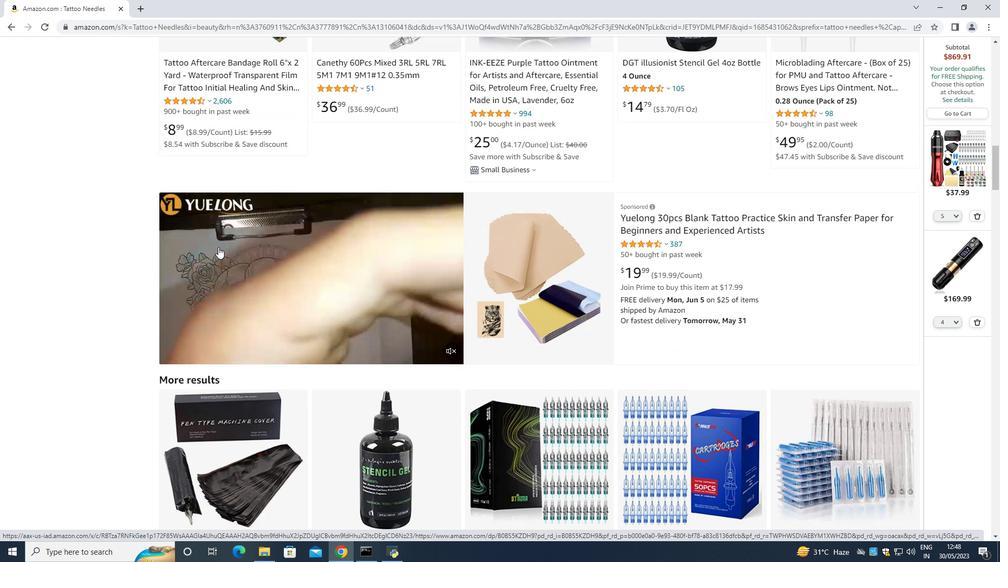 
Action: Mouse scrolled (218, 247) with delta (0, 0)
Screenshot: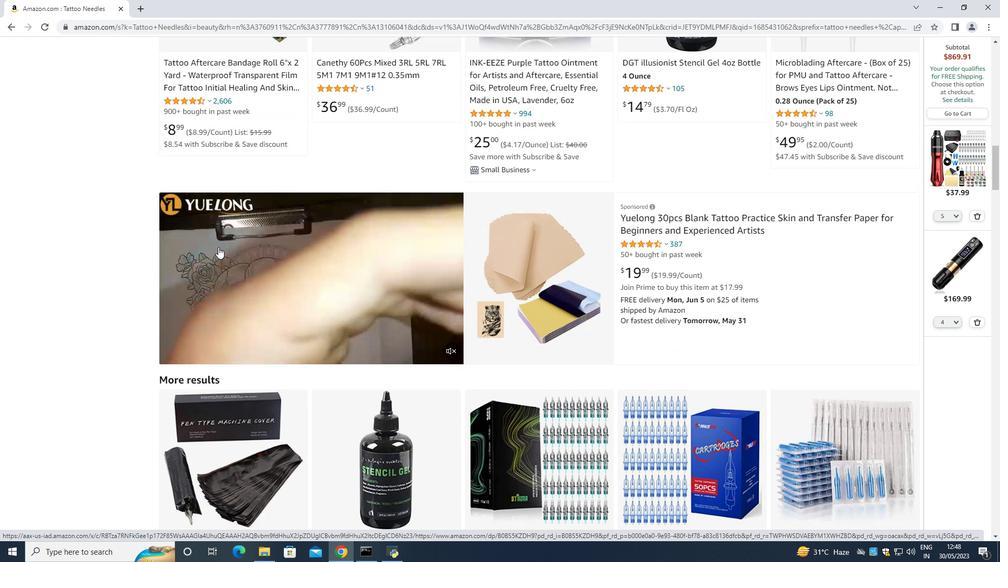 
Action: Mouse moved to (217, 249)
Screenshot: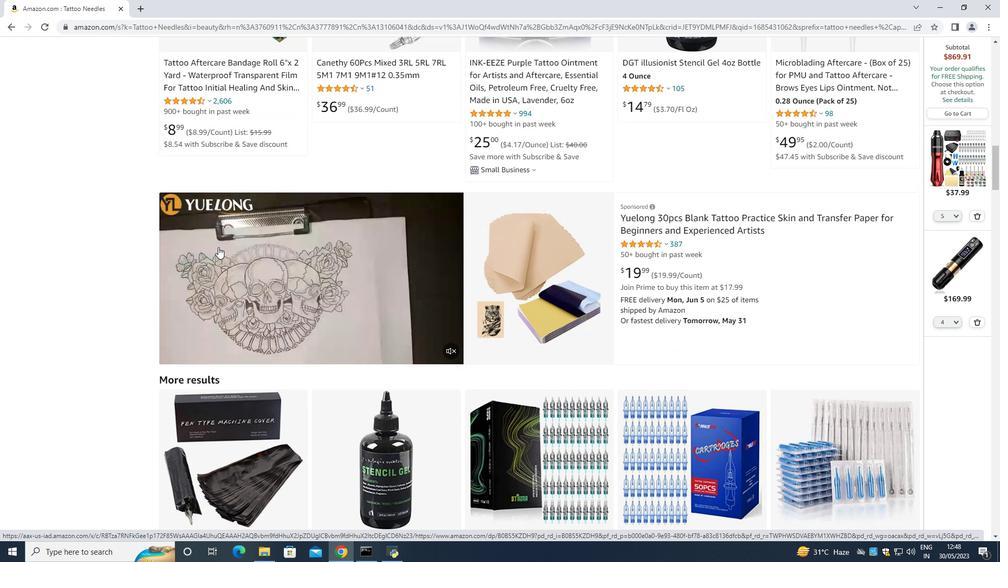 
Action: Mouse scrolled (217, 248) with delta (0, 0)
Screenshot: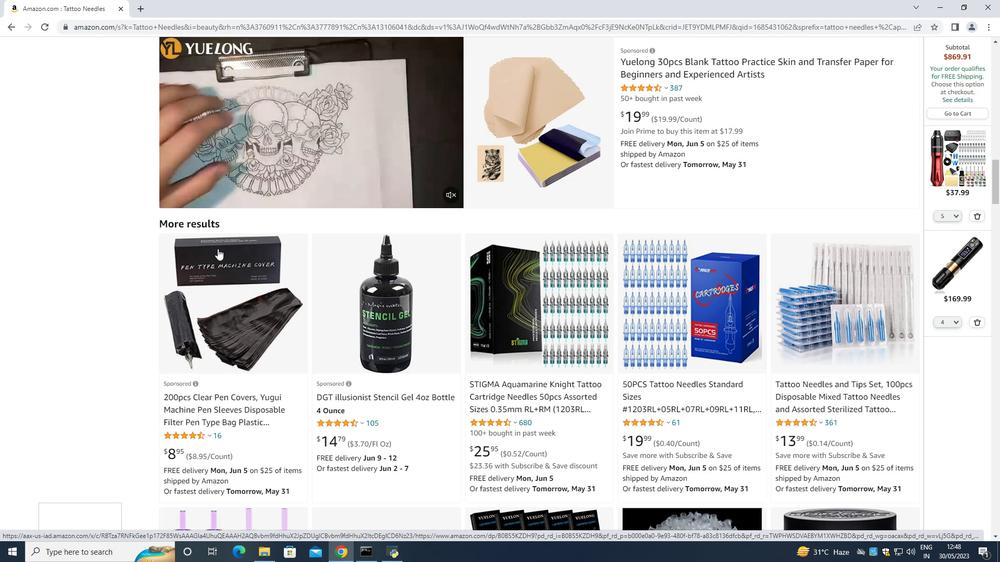 
Action: Mouse scrolled (217, 248) with delta (0, 0)
Screenshot: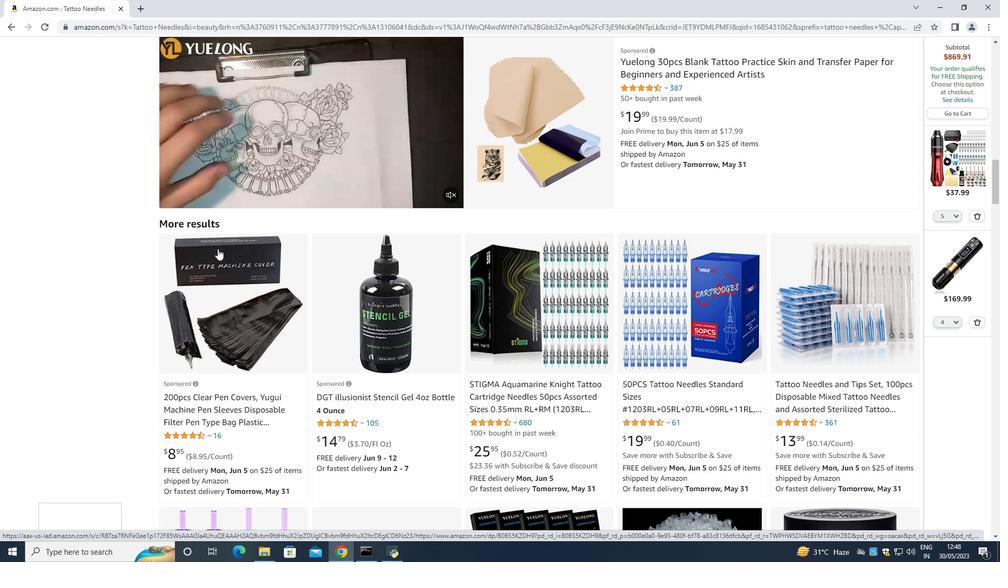 
Action: Mouse moved to (217, 249)
Screenshot: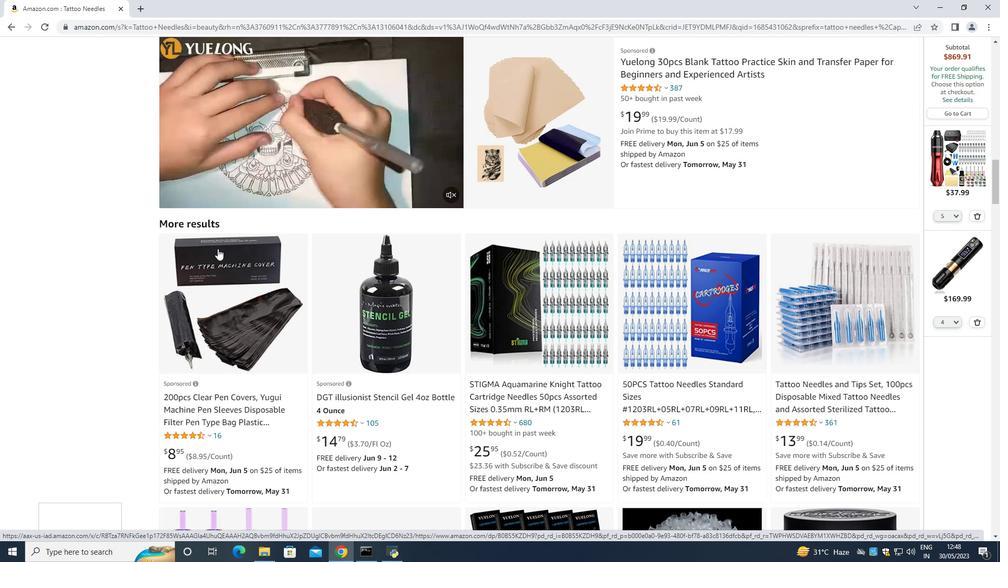 
Action: Mouse scrolled (217, 248) with delta (0, 0)
Screenshot: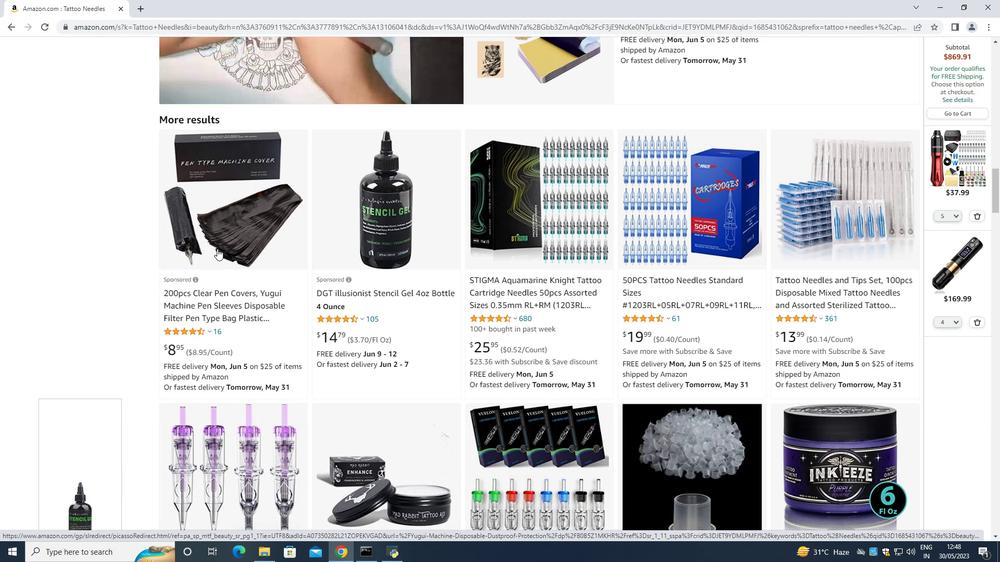 
Action: Mouse scrolled (217, 248) with delta (0, 0)
Screenshot: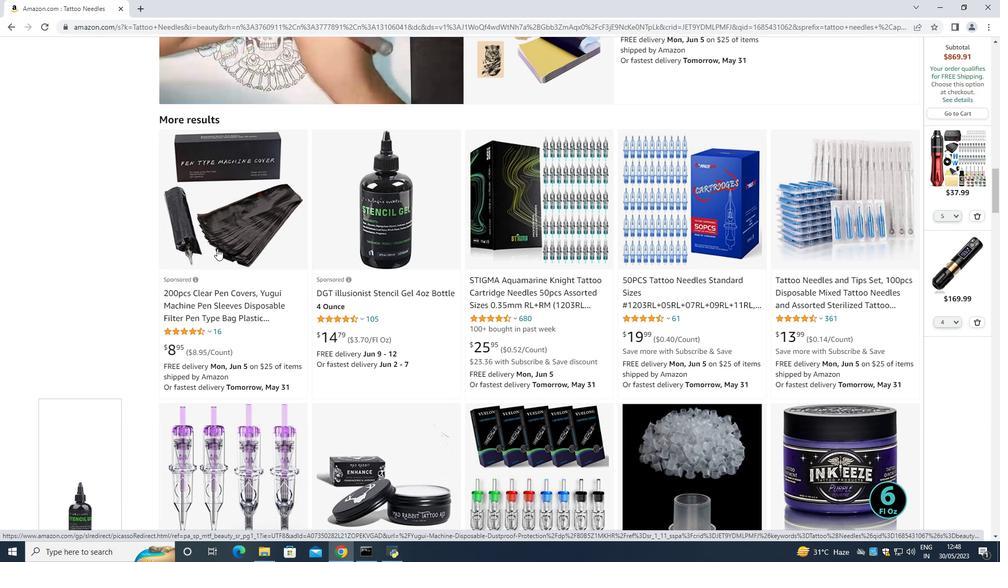 
Action: Mouse moved to (216, 249)
Screenshot: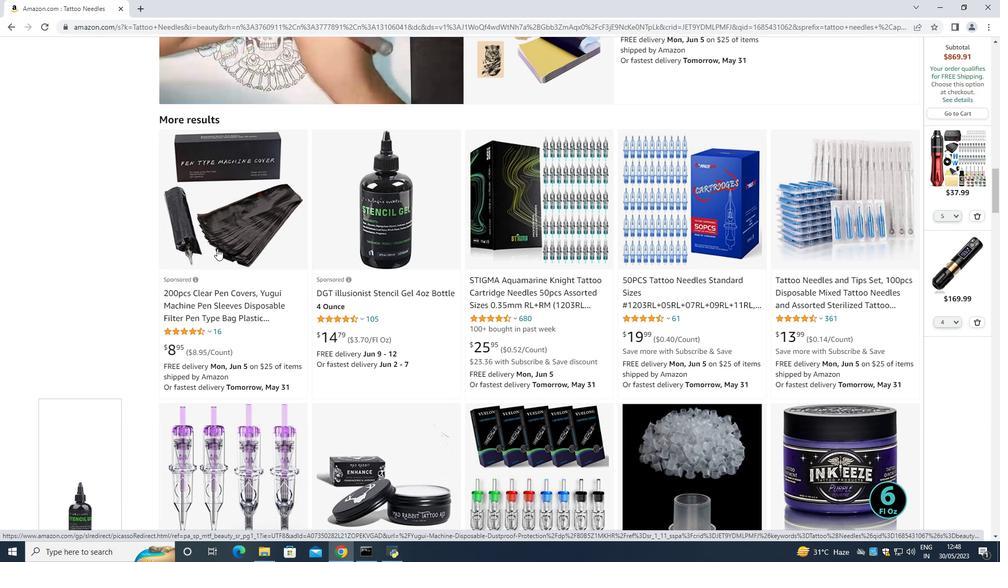 
Action: Mouse scrolled (216, 248) with delta (0, 0)
Screenshot: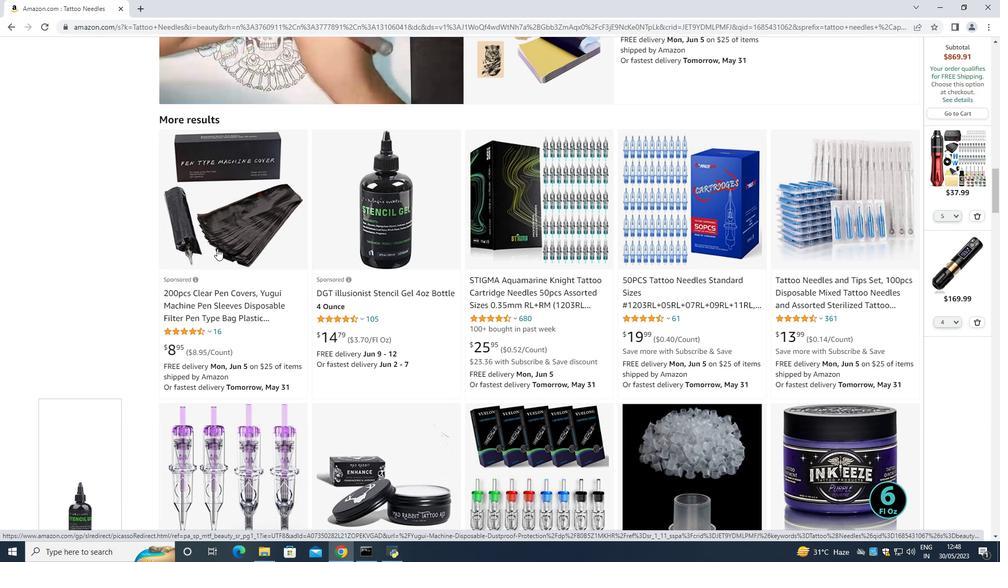
Action: Mouse moved to (215, 249)
Screenshot: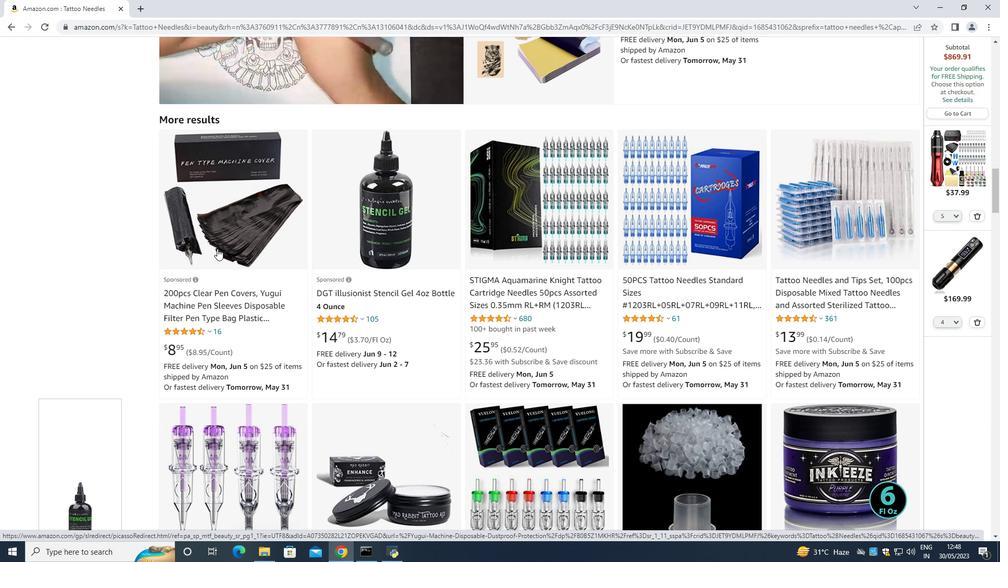 
Action: Mouse scrolled (215, 249) with delta (0, 0)
Screenshot: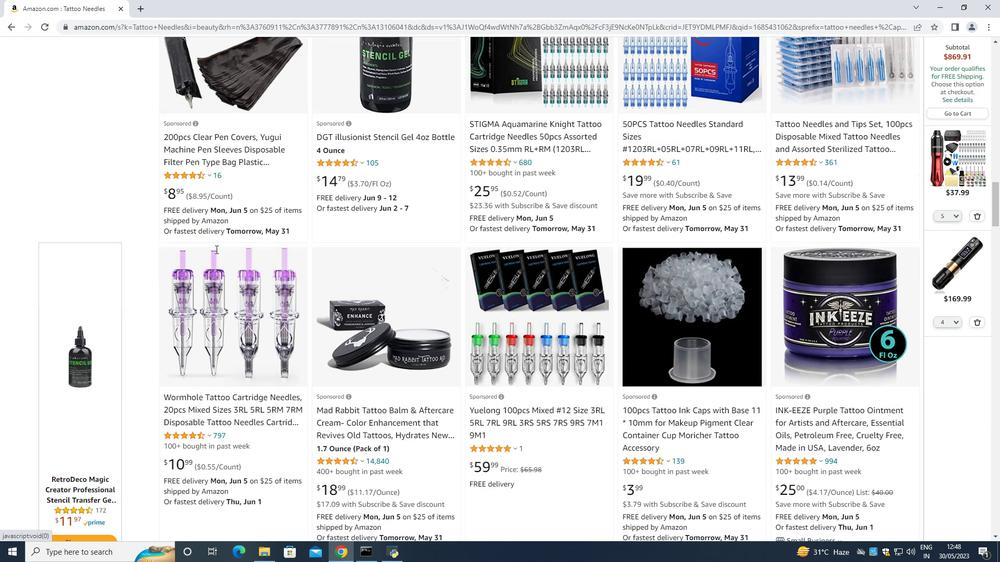 
Action: Mouse scrolled (215, 249) with delta (0, 0)
Screenshot: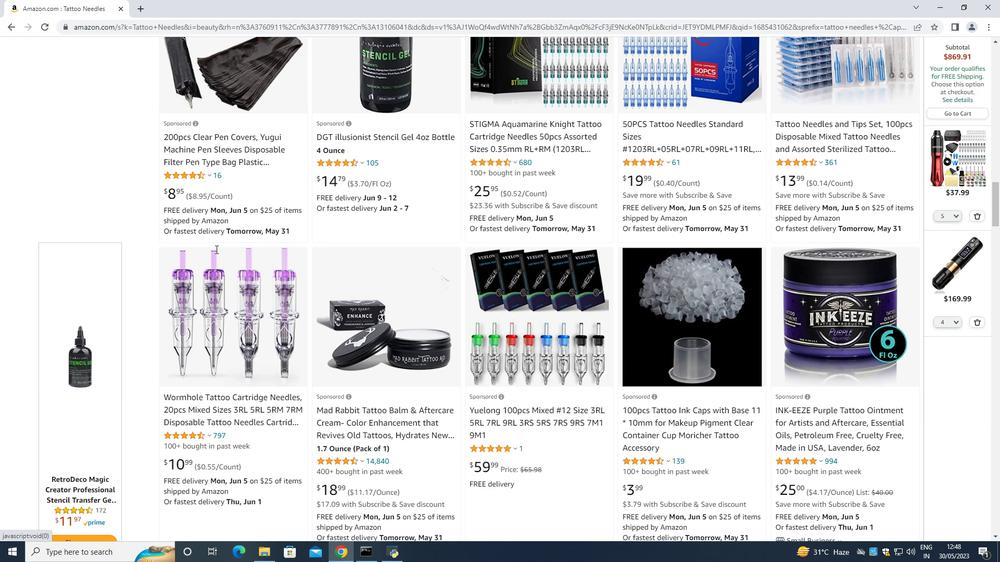 
Action: Mouse scrolled (215, 249) with delta (0, 0)
Screenshot: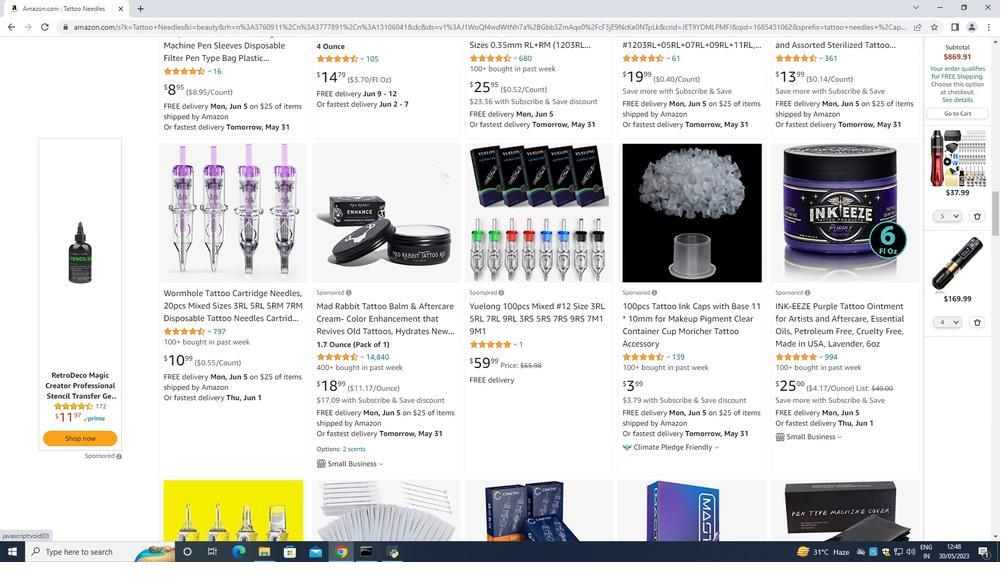 
Action: Mouse scrolled (215, 249) with delta (0, 0)
Screenshot: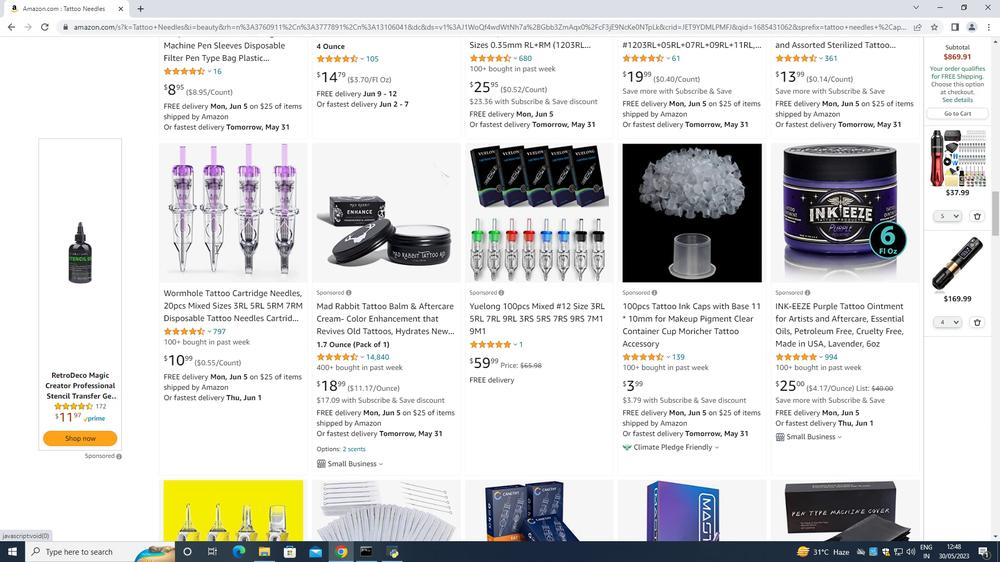 
Action: Mouse scrolled (215, 249) with delta (0, 0)
Screenshot: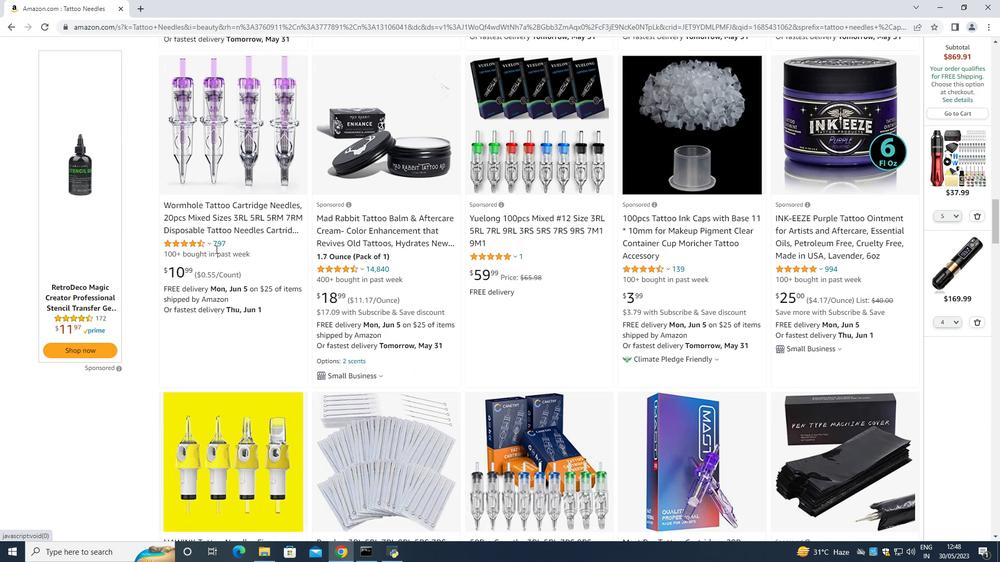 
Action: Mouse scrolled (215, 249) with delta (0, 0)
Screenshot: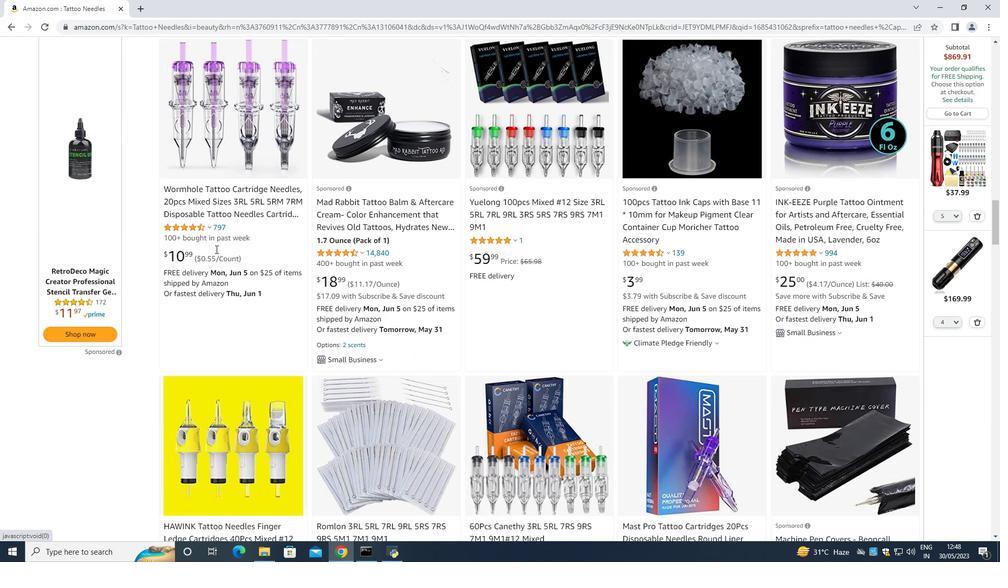 
Action: Mouse moved to (215, 250)
Screenshot: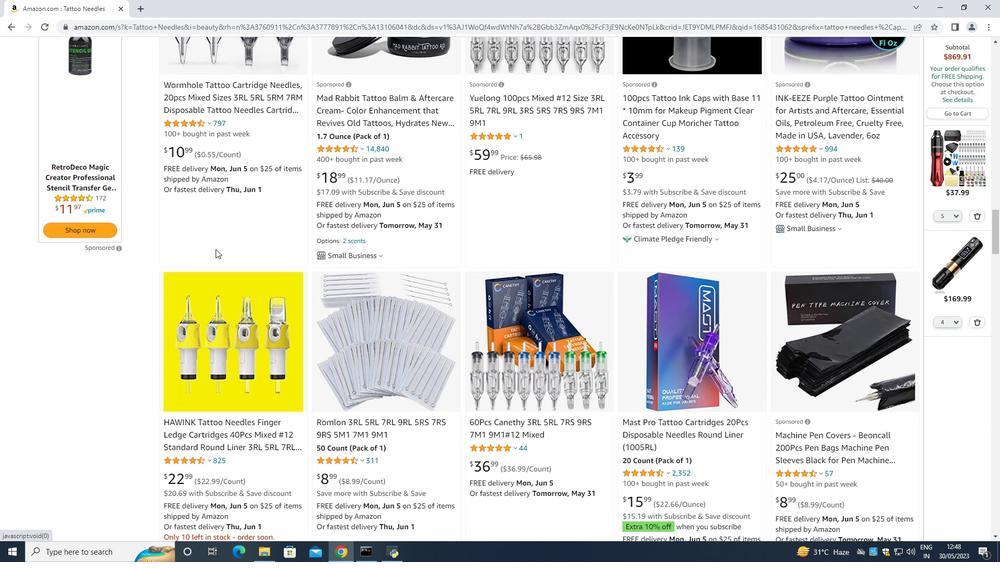 
Action: Mouse scrolled (215, 250) with delta (0, 0)
Screenshot: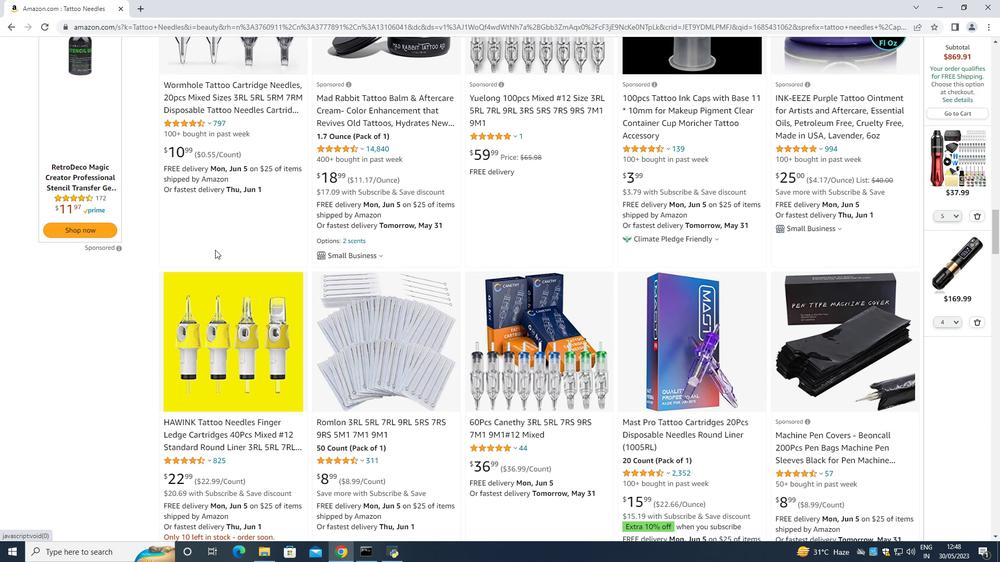 
Action: Mouse scrolled (215, 250) with delta (0, 0)
Screenshot: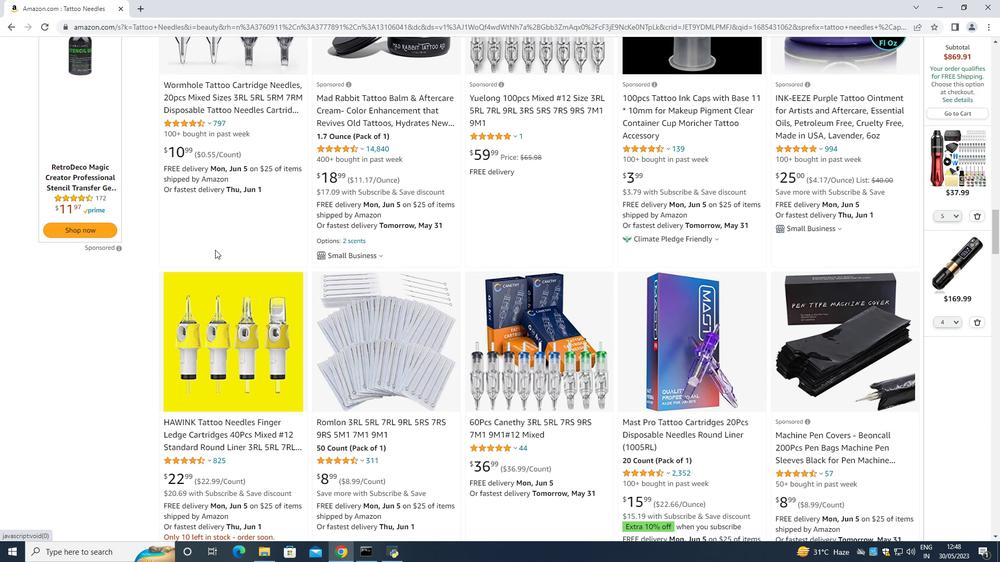 
Action: Mouse scrolled (215, 250) with delta (0, 0)
Screenshot: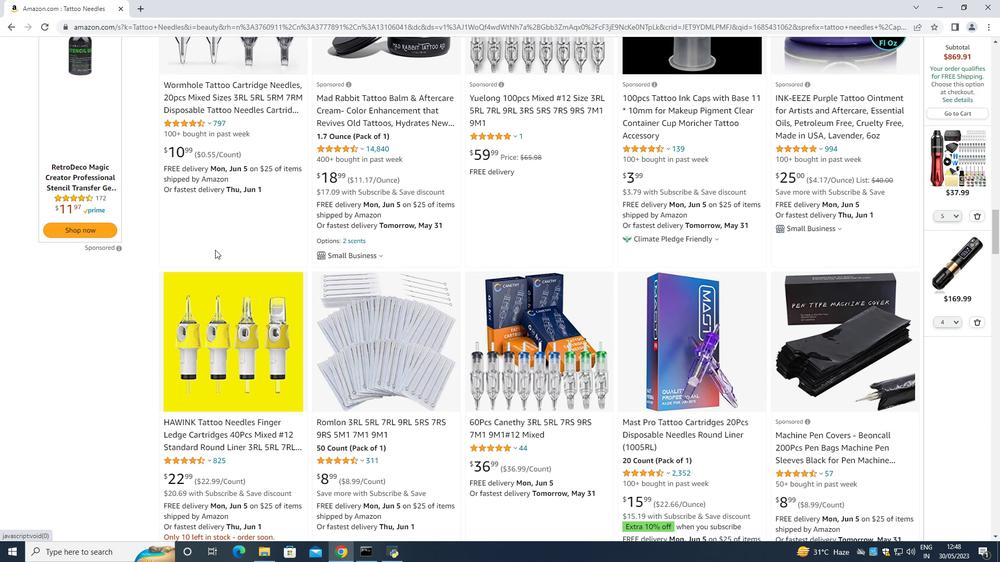 
Action: Mouse moved to (215, 250)
Screenshot: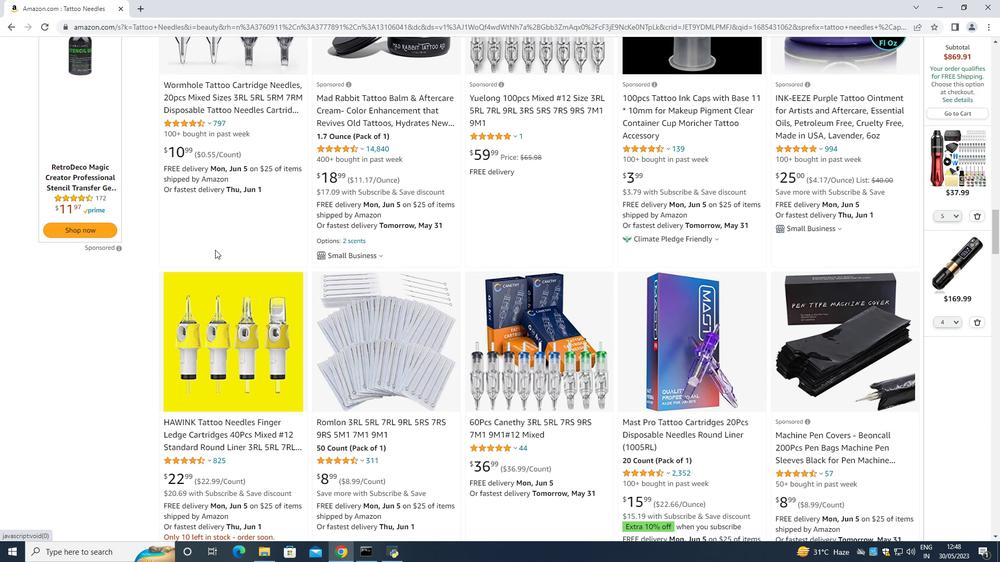 
Action: Mouse scrolled (215, 250) with delta (0, 0)
Screenshot: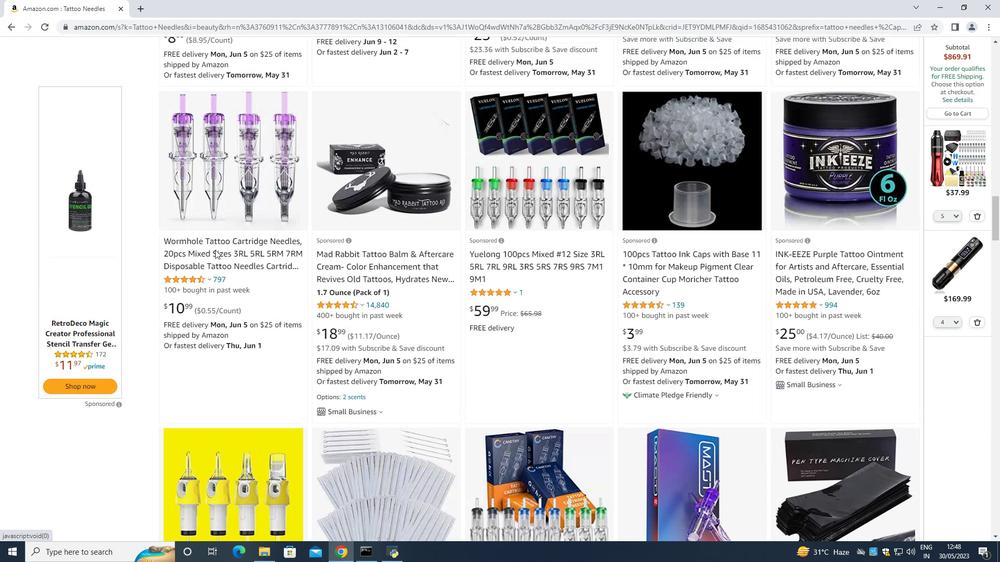 
Action: Mouse scrolled (215, 250) with delta (0, 0)
Screenshot: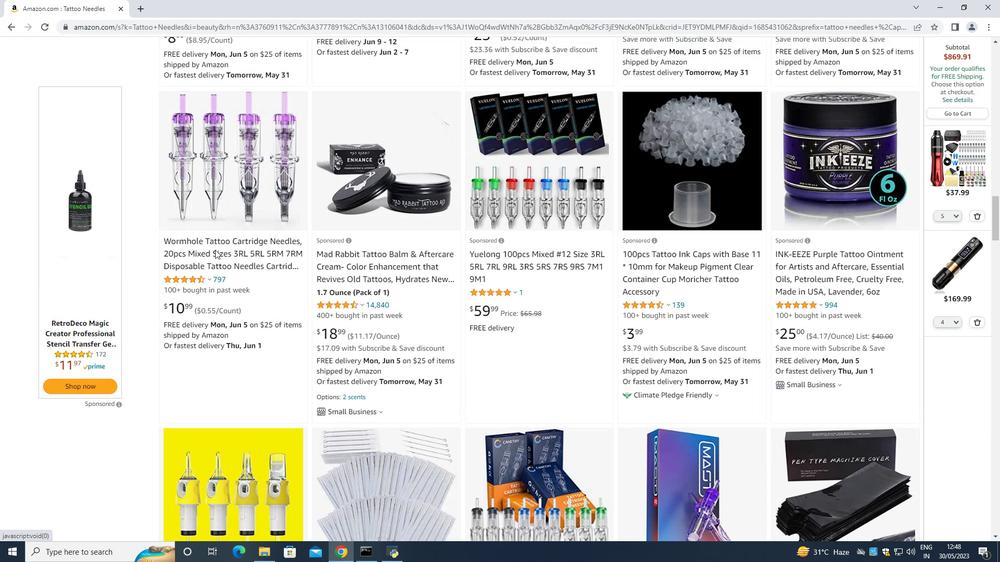 
Action: Mouse scrolled (215, 250) with delta (0, 0)
Screenshot: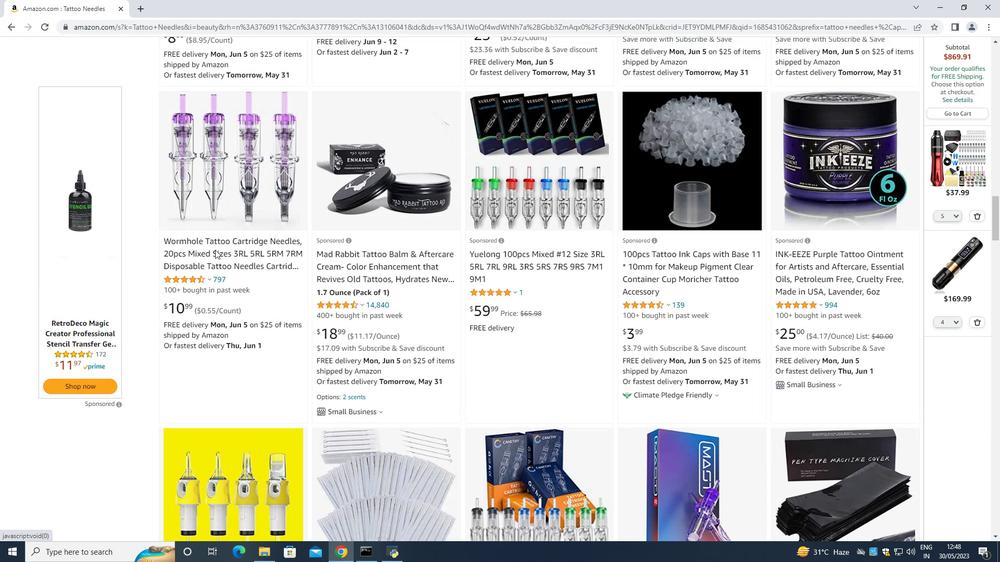 
Action: Mouse scrolled (215, 250) with delta (0, 0)
Screenshot: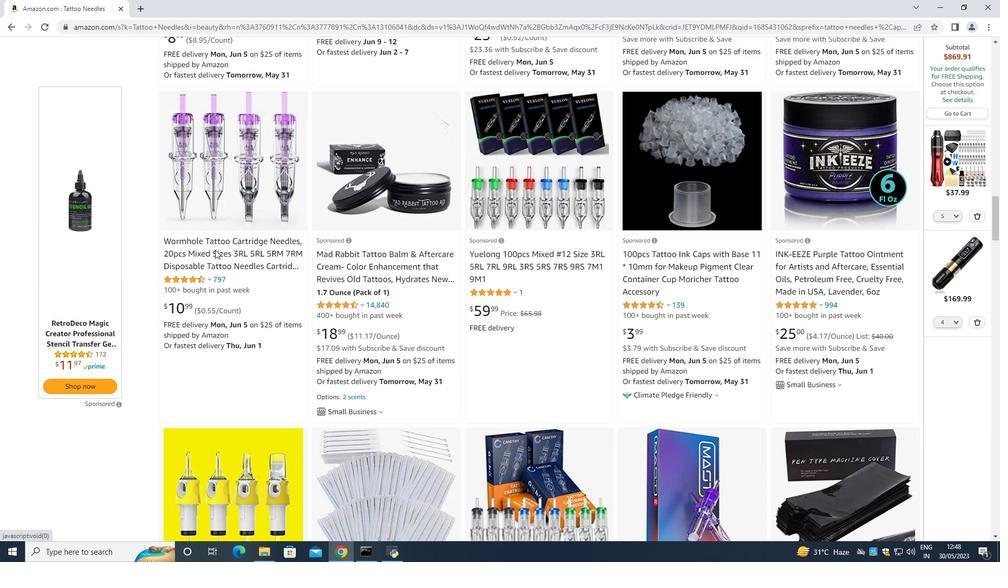 
Action: Mouse moved to (213, 249)
Screenshot: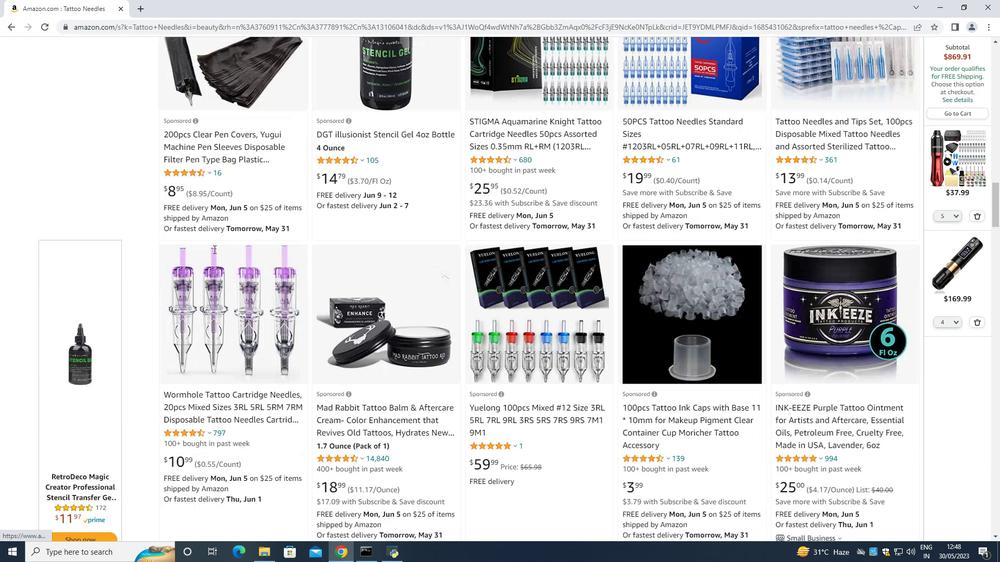 
Action: Mouse scrolled (213, 250) with delta (0, 0)
Screenshot: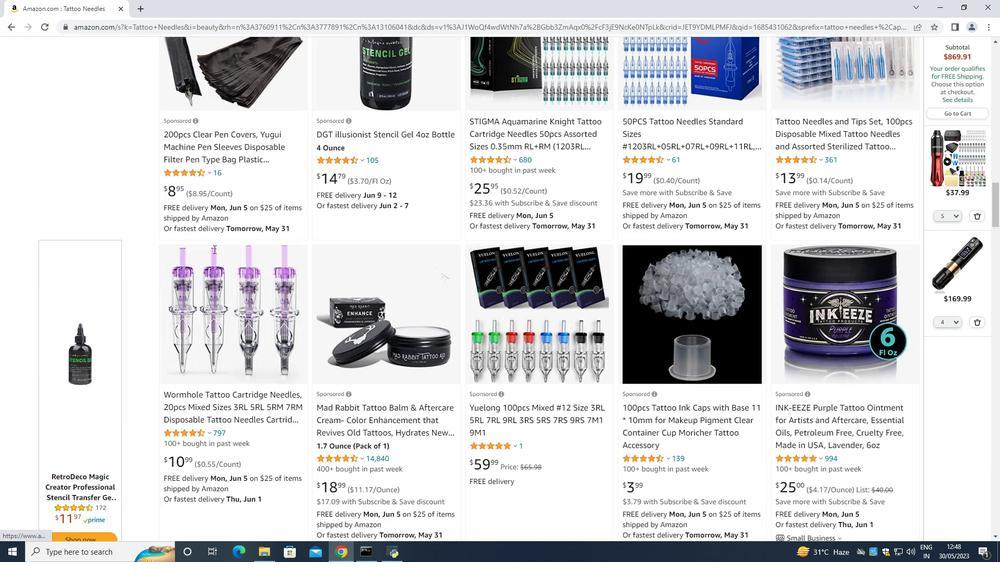 
Action: Mouse scrolled (213, 250) with delta (0, 0)
Screenshot: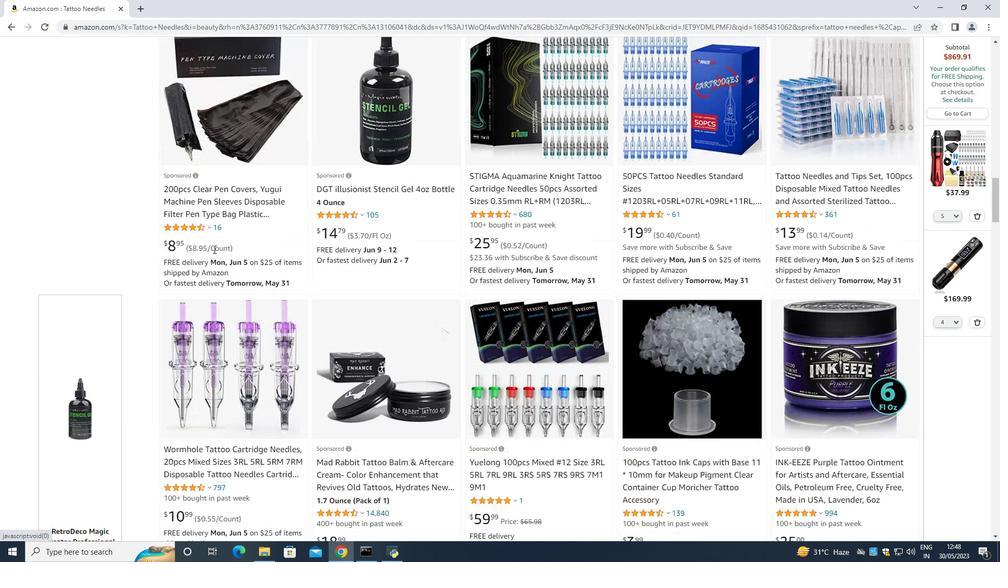 
Action: Mouse scrolled (213, 250) with delta (0, 0)
Screenshot: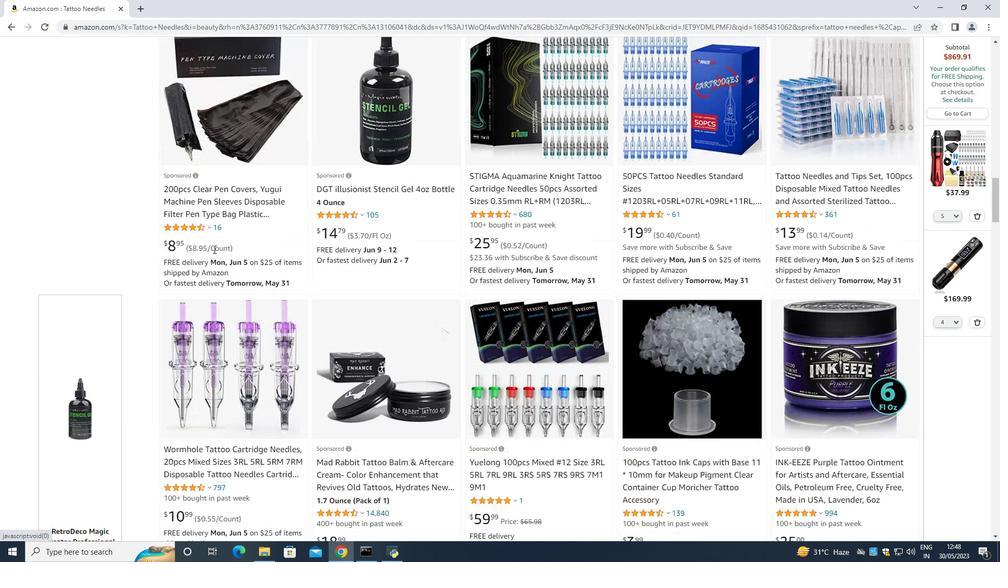 
Action: Mouse scrolled (213, 250) with delta (0, 0)
Screenshot: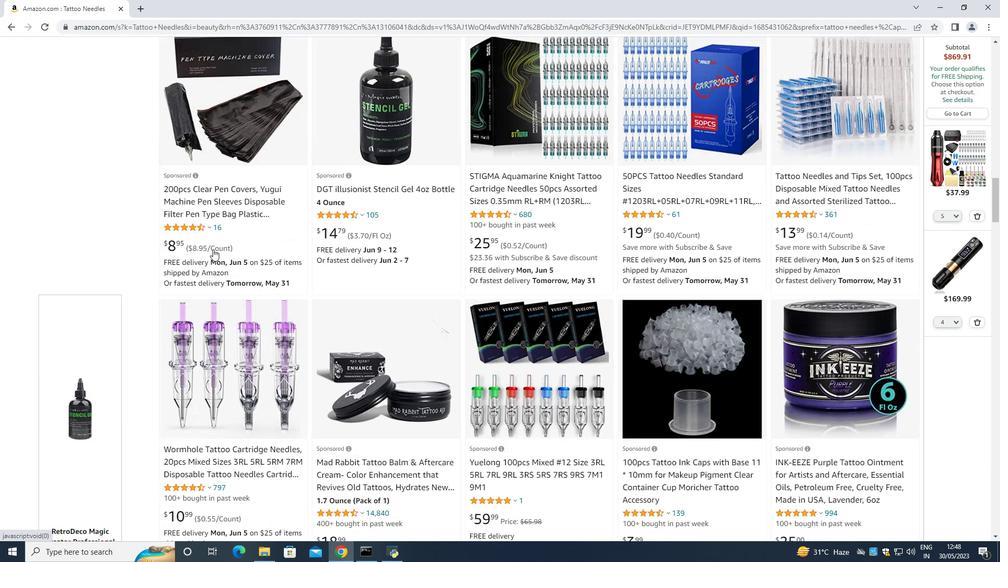 
Action: Mouse moved to (211, 248)
Screenshot: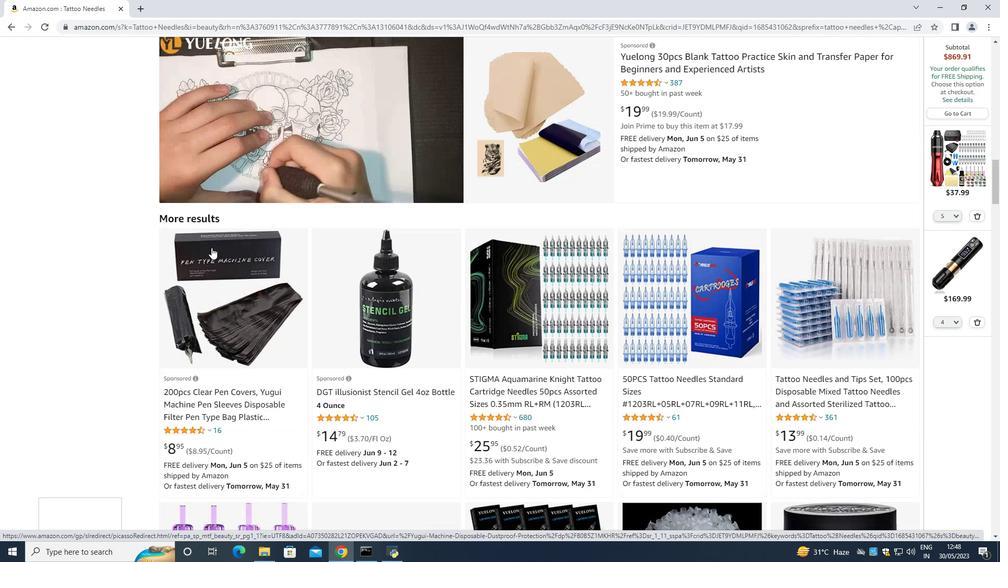 
Action: Mouse scrolled (211, 248) with delta (0, 0)
Screenshot: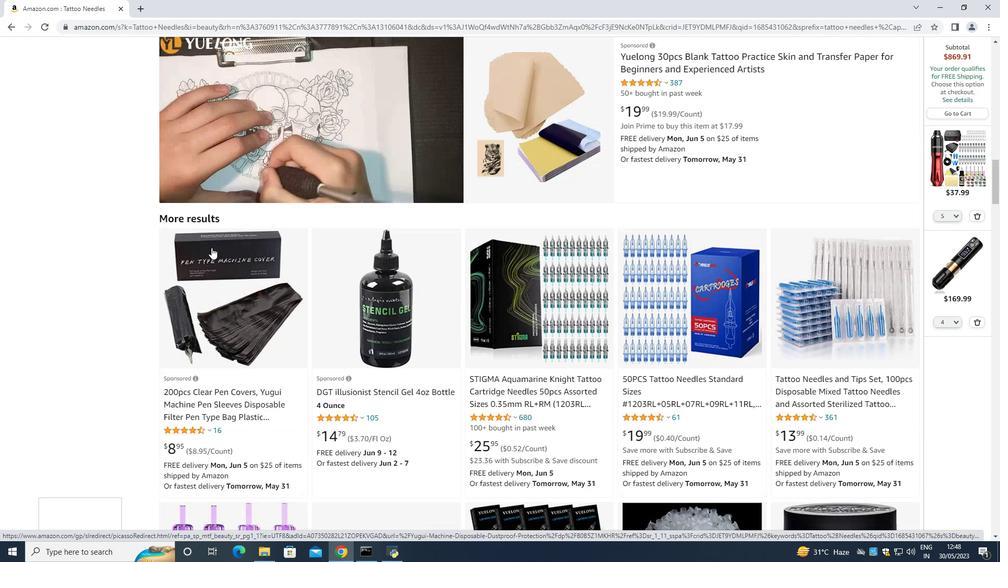 
Action: Mouse scrolled (211, 248) with delta (0, 0)
Screenshot: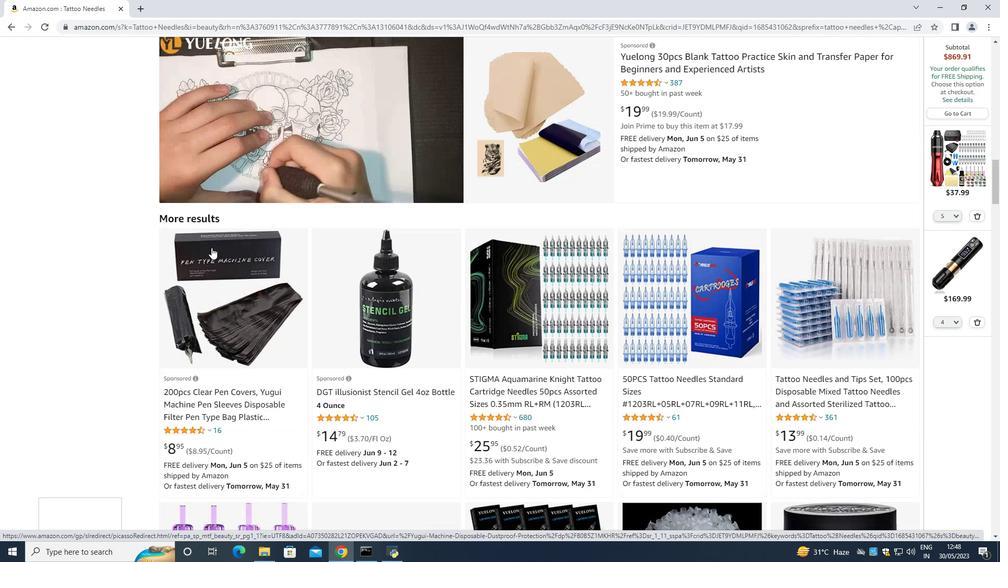 
Action: Mouse moved to (206, 236)
Screenshot: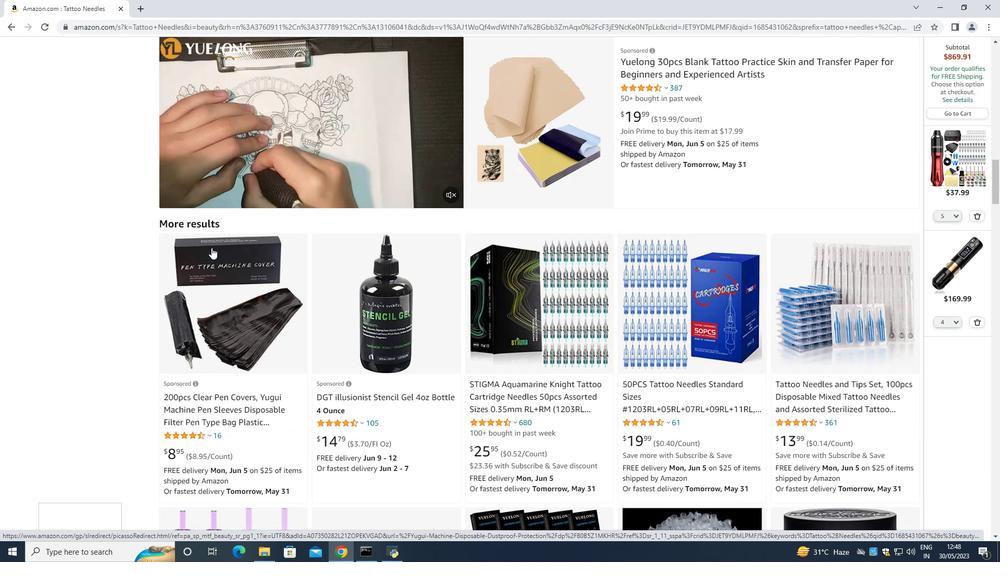 
Action: Mouse scrolled (211, 247) with delta (0, 0)
Screenshot: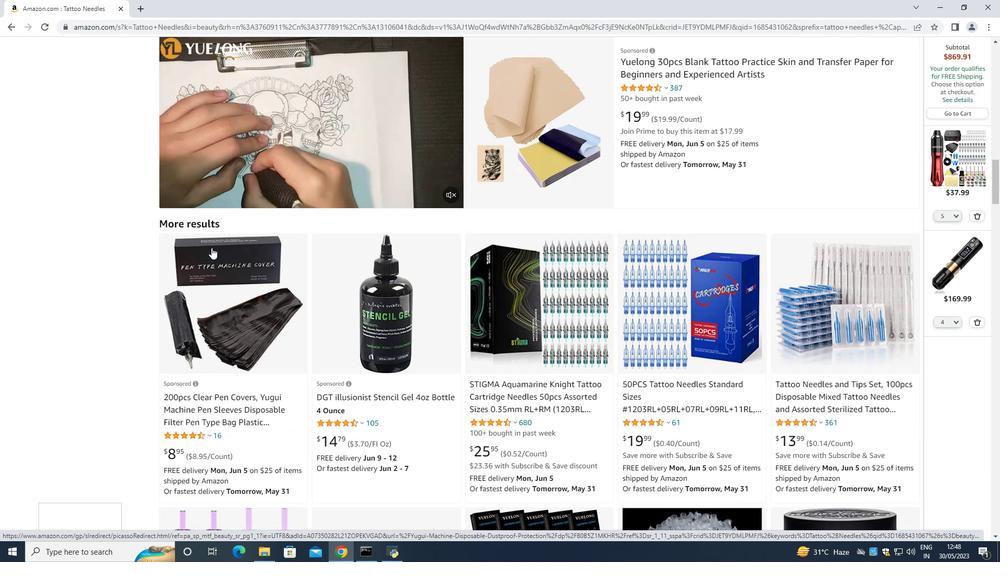 
Action: Mouse scrolled (206, 237) with delta (0, 0)
Screenshot: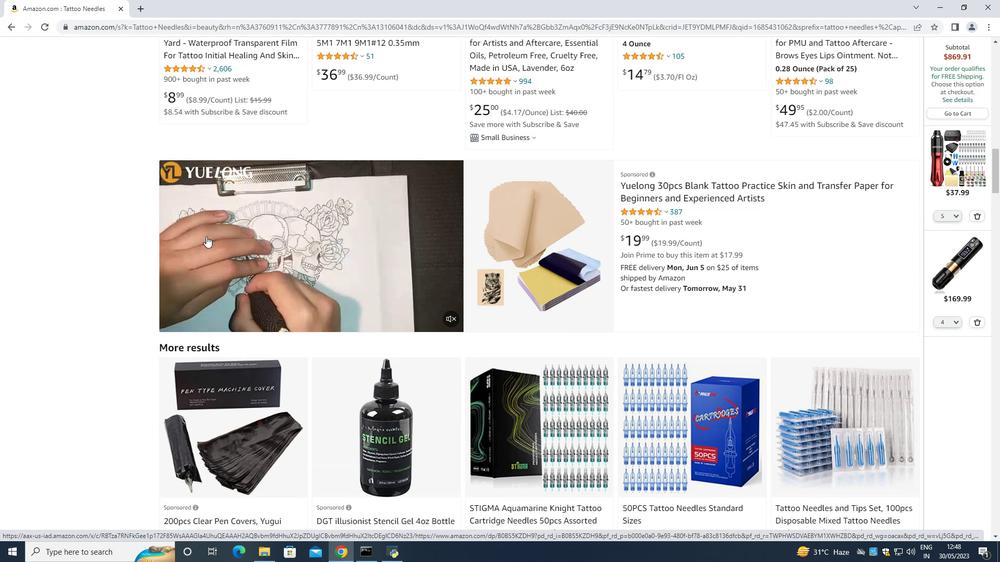 
Action: Mouse scrolled (206, 237) with delta (0, 0)
Screenshot: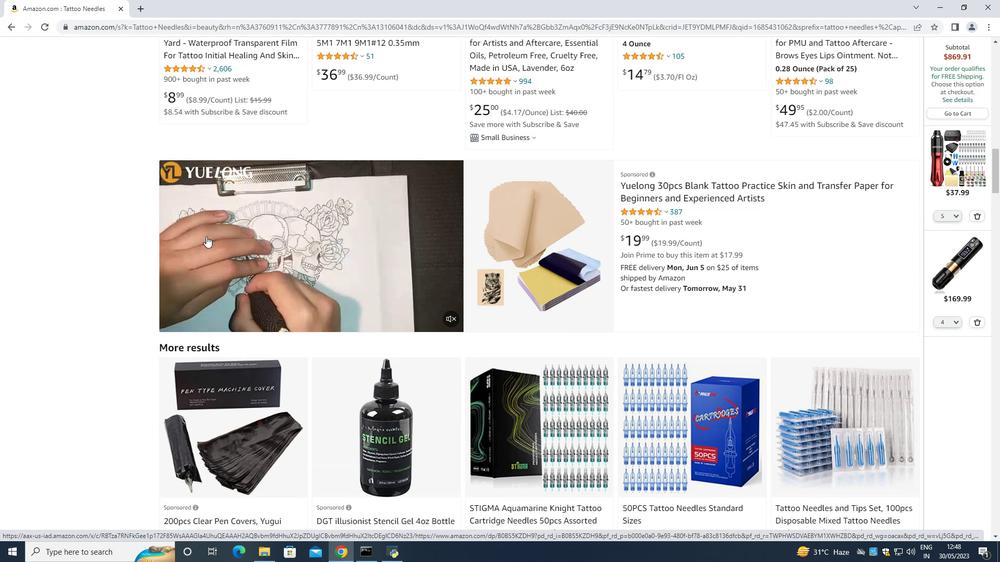 
Action: Mouse scrolled (206, 237) with delta (0, 0)
Screenshot: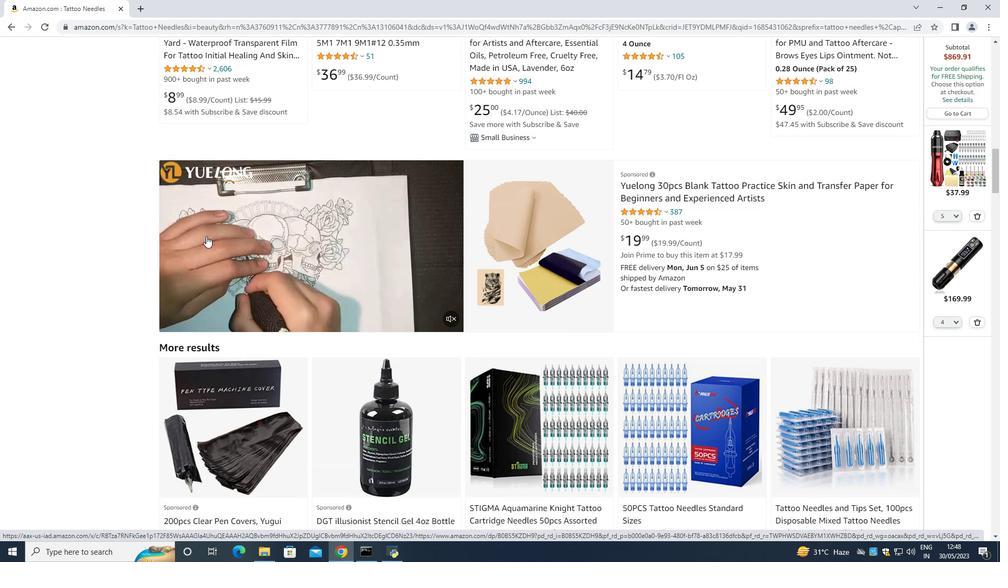 
Action: Mouse scrolled (206, 237) with delta (0, 0)
Screenshot: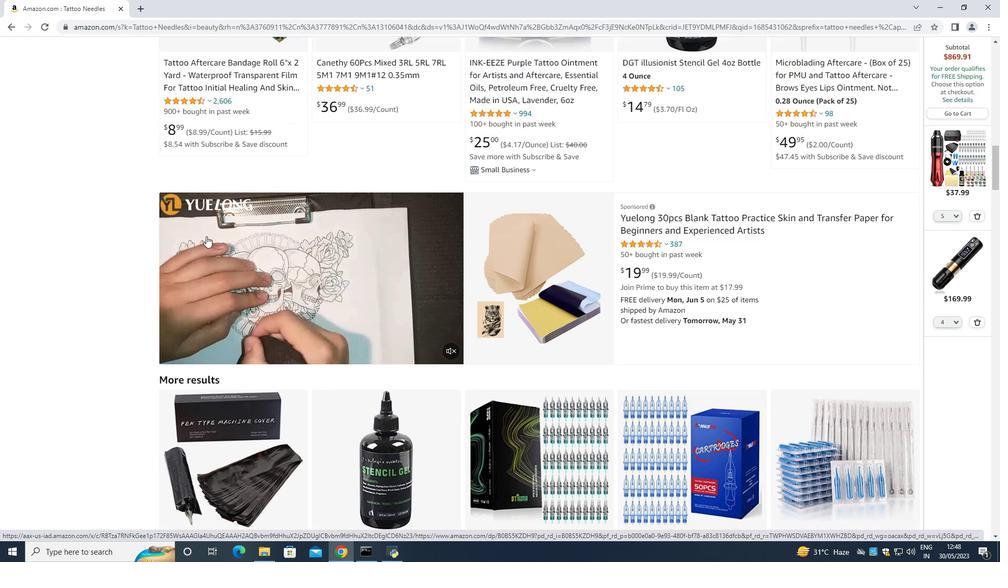 
Action: Mouse moved to (204, 232)
Screenshot: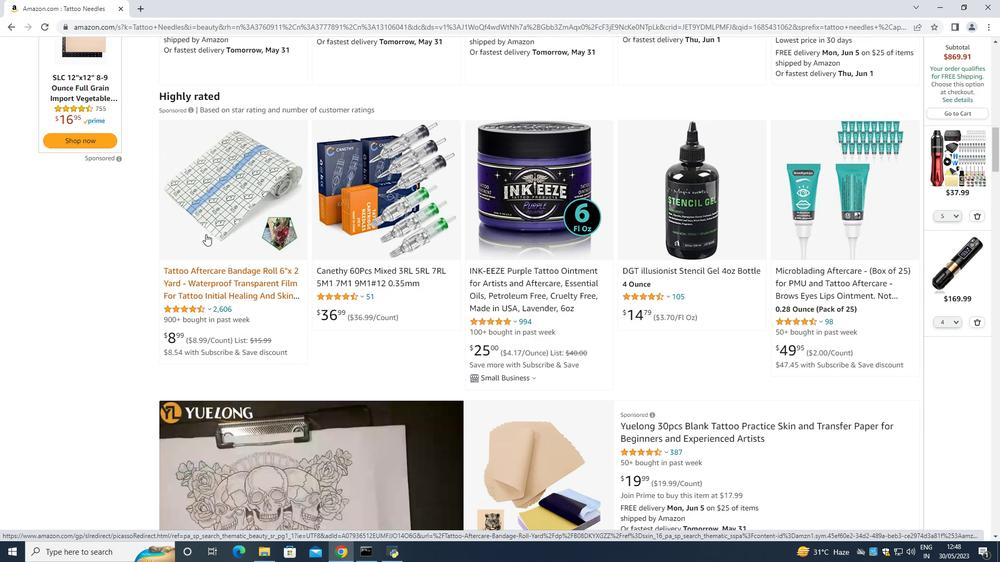 
Action: Mouse scrolled (204, 232) with delta (0, 0)
Screenshot: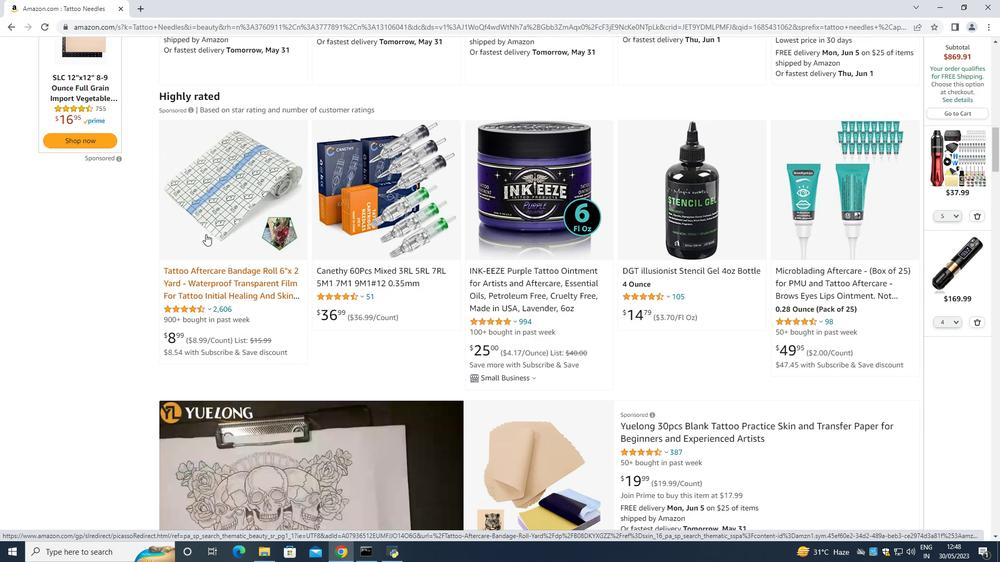
Action: Mouse scrolled (204, 232) with delta (0, 0)
Screenshot: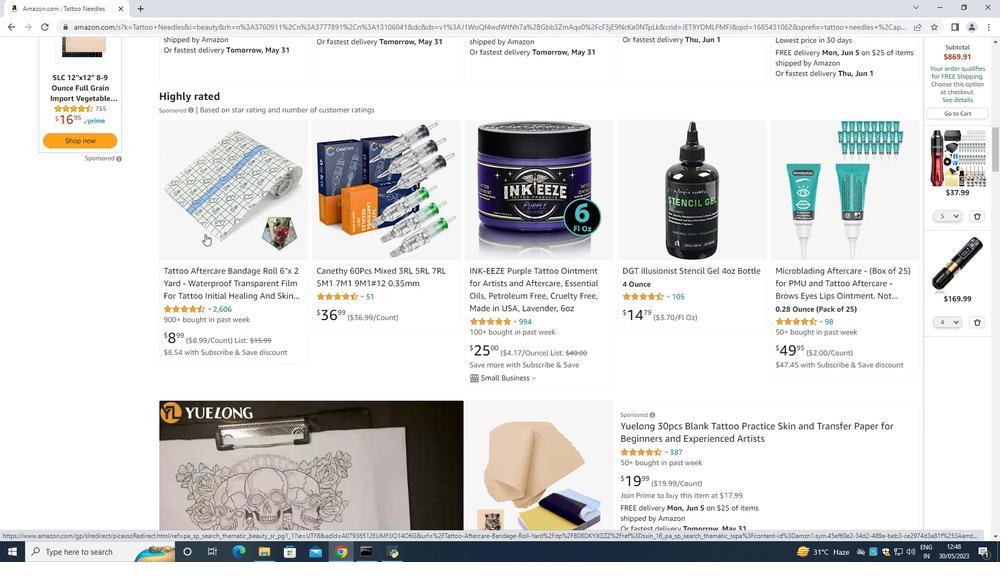 
Action: Mouse scrolled (204, 232) with delta (0, 0)
Screenshot: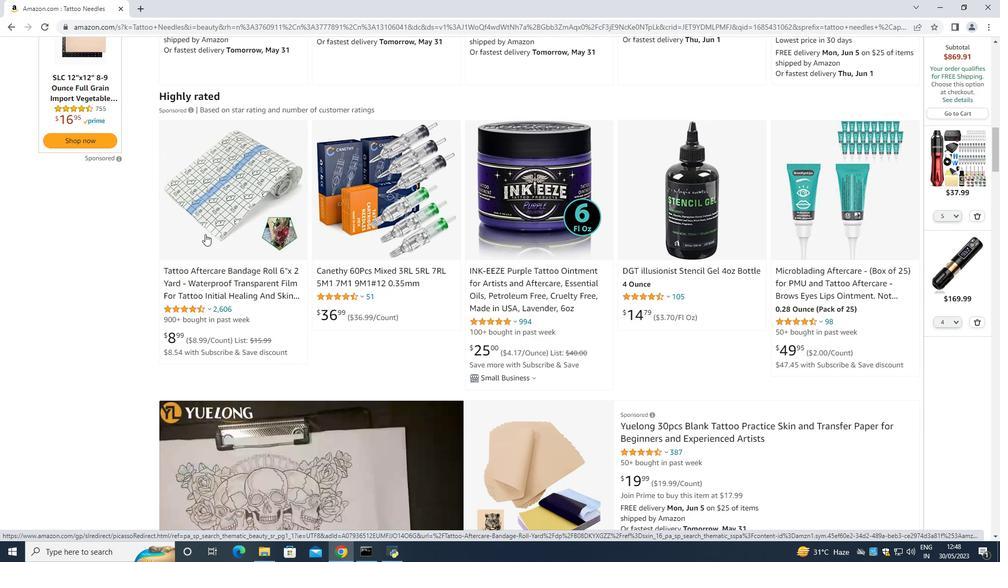 
Action: Mouse scrolled (204, 232) with delta (0, 0)
Screenshot: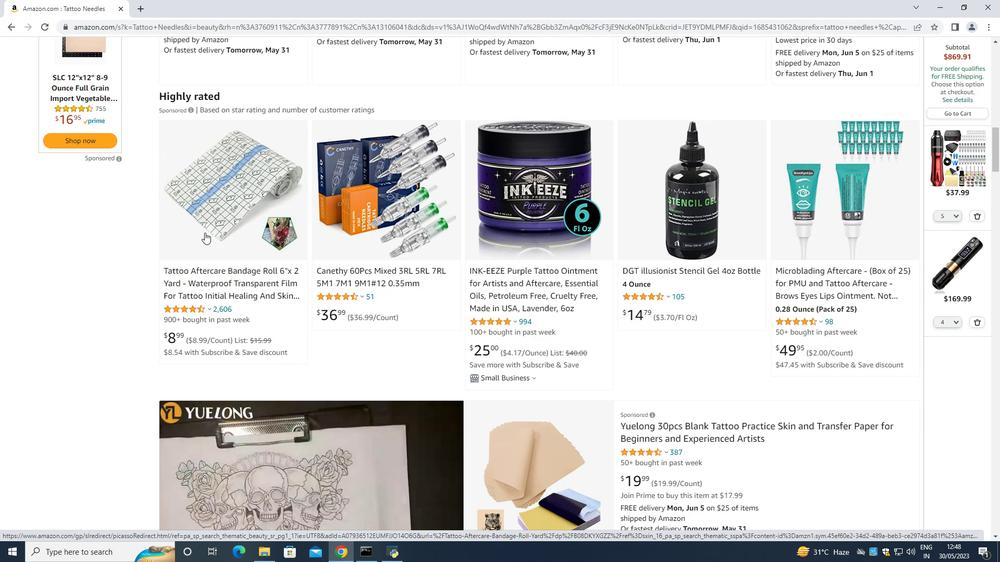 
Action: Mouse moved to (204, 265)
Screenshot: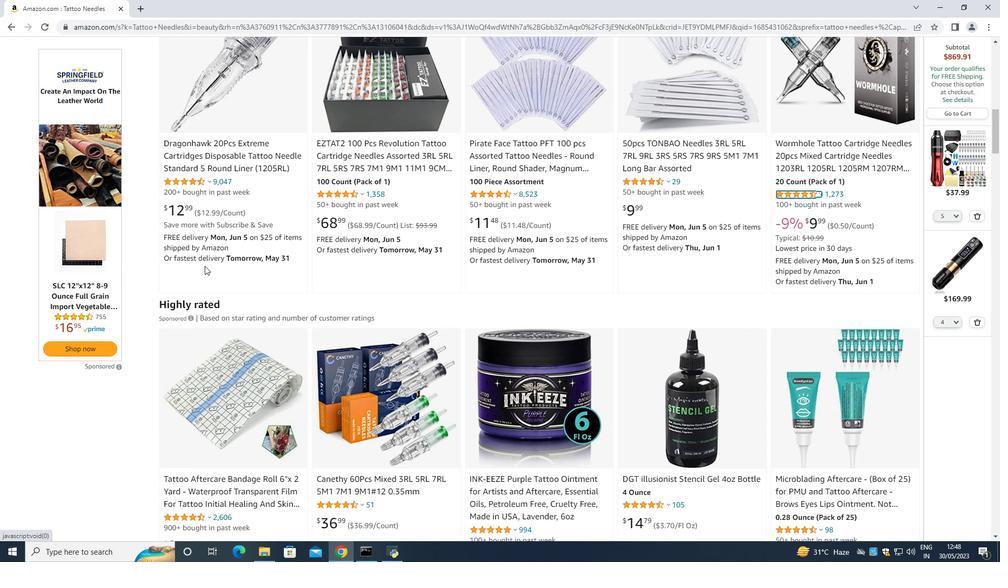 
Action: Mouse scrolled (204, 266) with delta (0, 0)
Screenshot: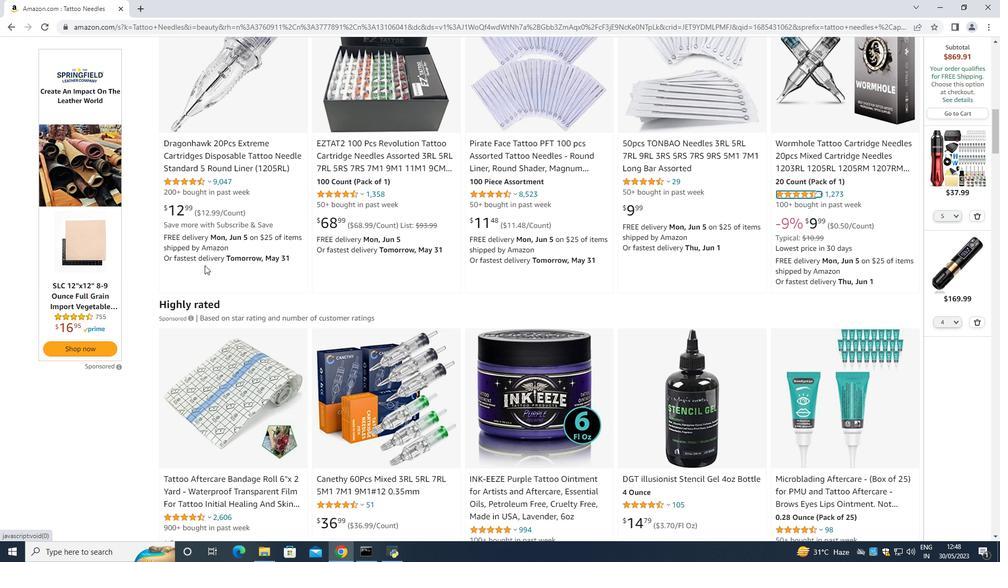 
Action: Mouse scrolled (204, 266) with delta (0, 0)
Screenshot: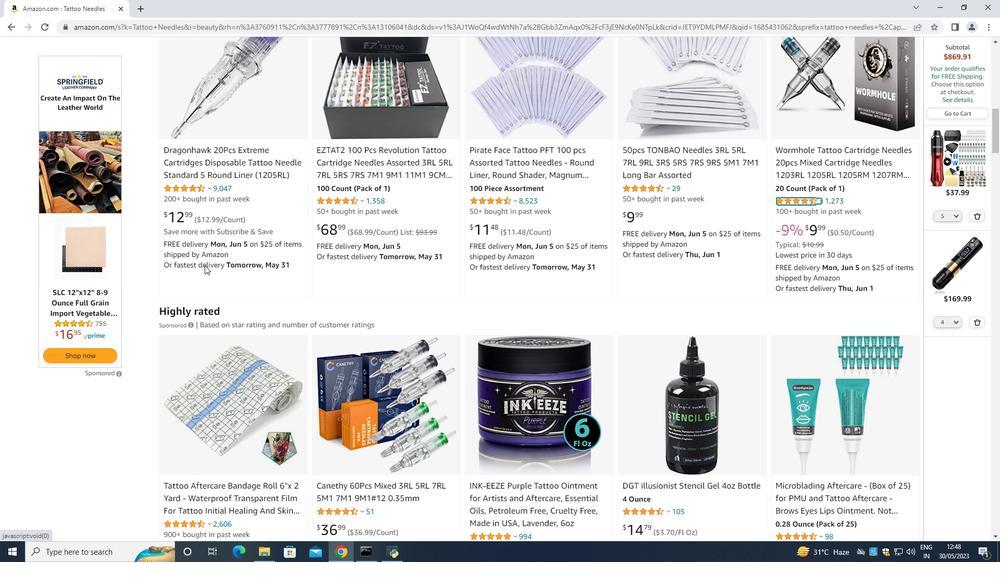 
Action: Mouse moved to (833, 257)
Screenshot: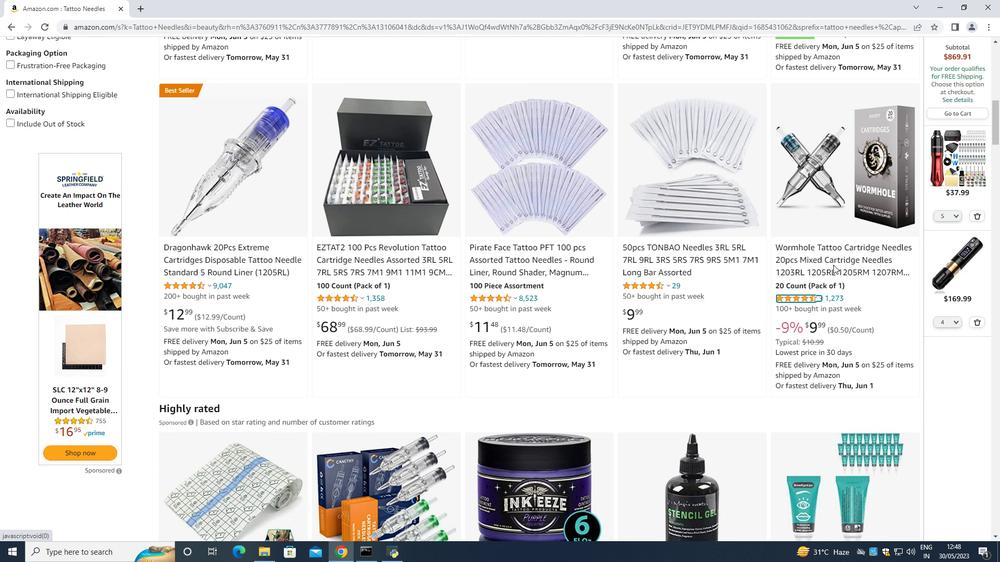 
Action: Mouse pressed left at (833, 254)
Screenshot: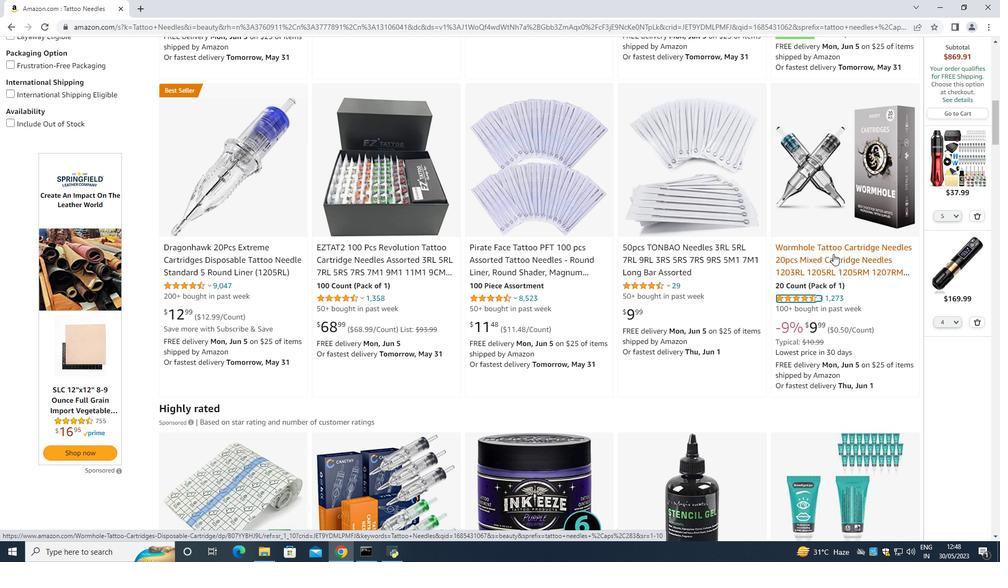 
Action: Mouse moved to (606, 215)
Screenshot: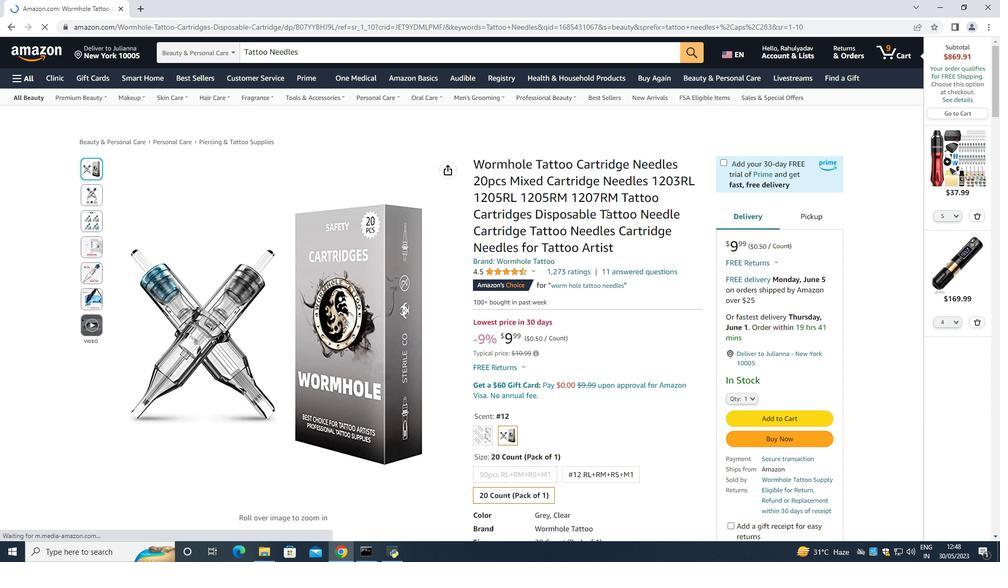 
Action: Mouse scrolled (606, 214) with delta (0, 0)
Screenshot: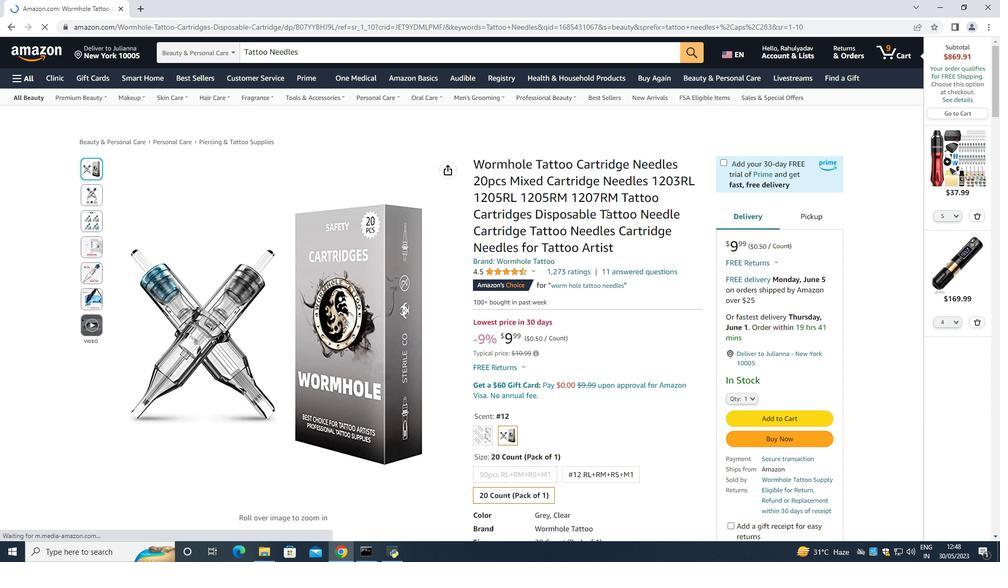 
Action: Mouse moved to (577, 208)
Screenshot: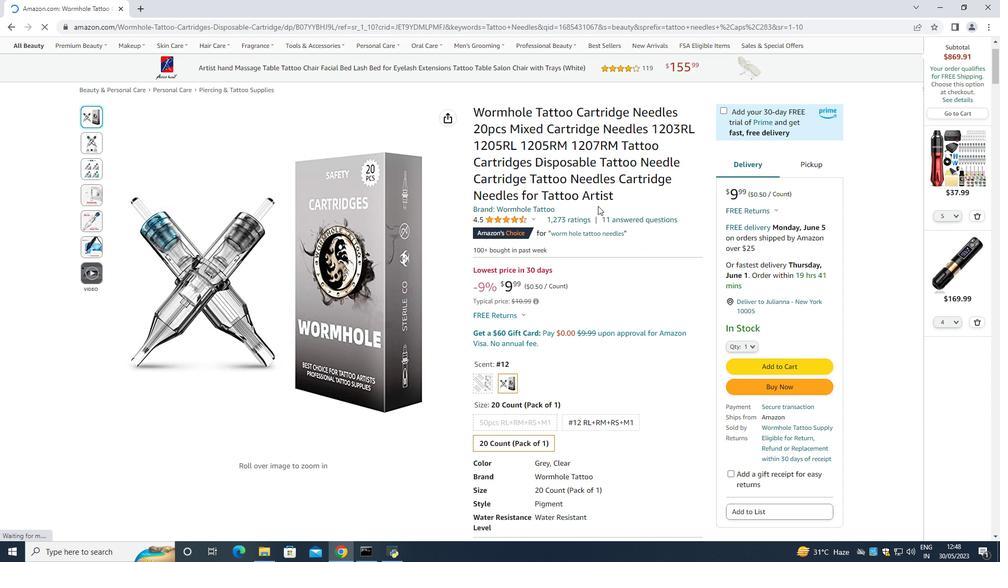 
Action: Mouse scrolled (577, 207) with delta (0, 0)
Screenshot: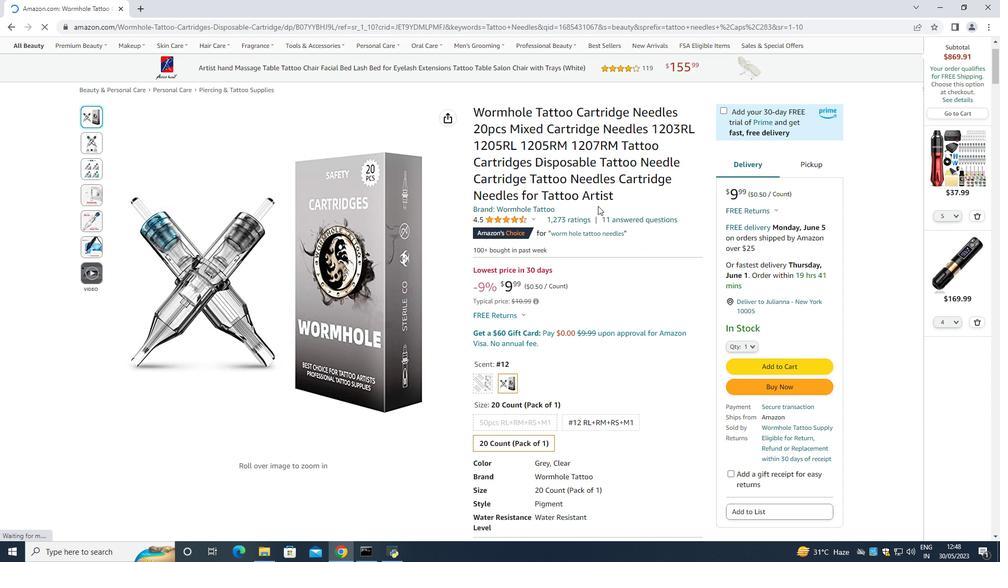 
Action: Mouse moved to (575, 208)
Screenshot: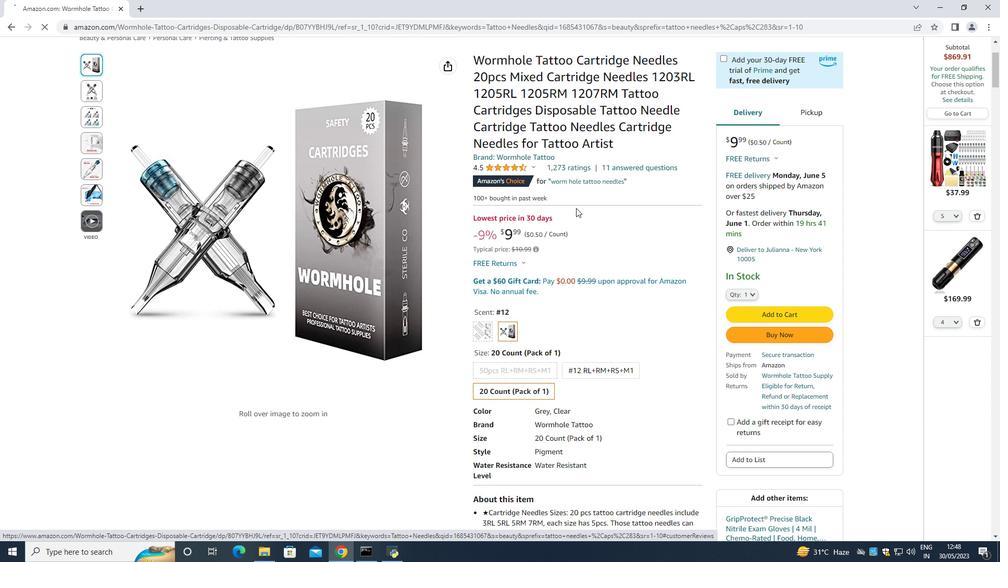 
Action: Mouse scrolled (575, 207) with delta (0, 0)
Screenshot: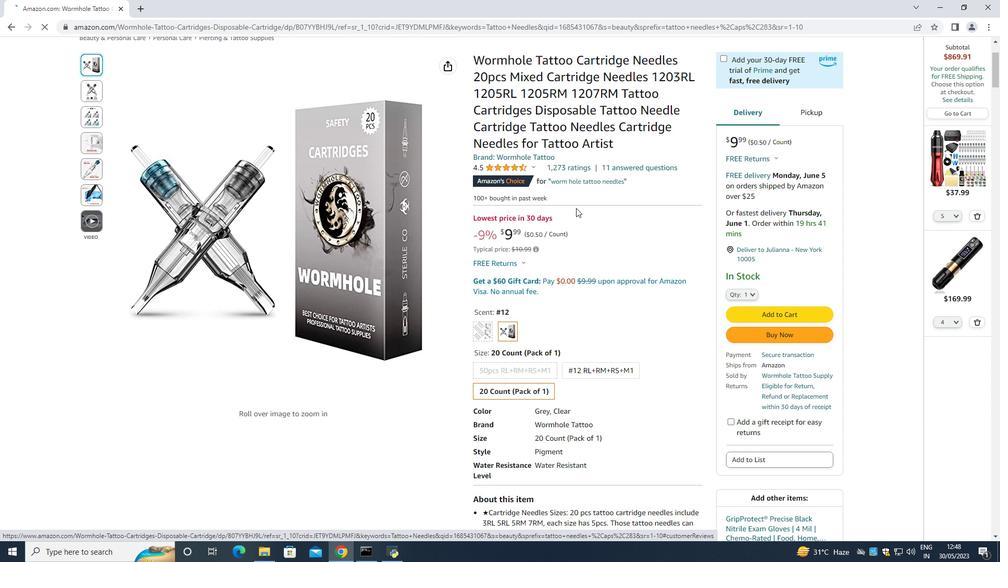 
Action: Mouse moved to (573, 209)
Screenshot: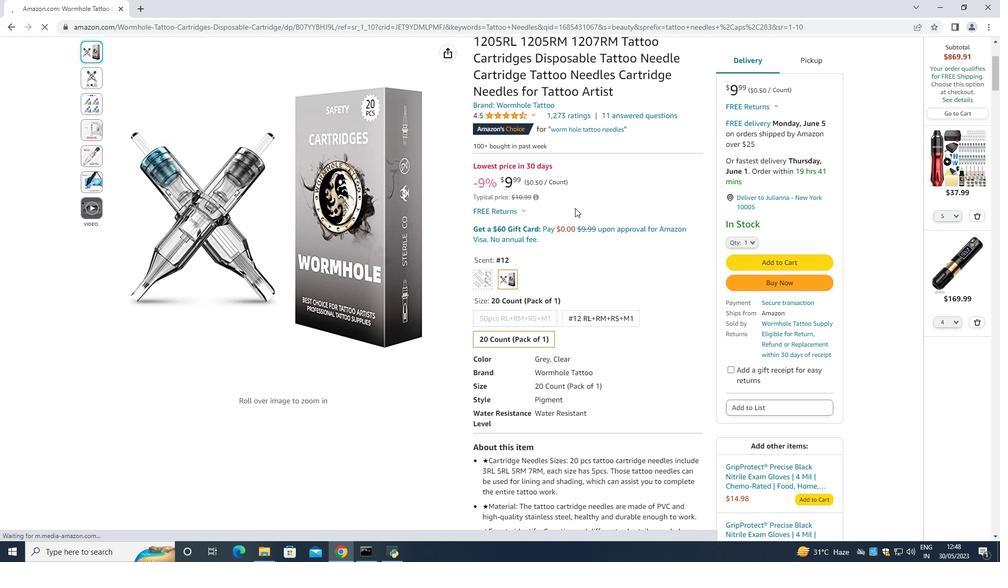 
Action: Mouse scrolled (573, 208) with delta (0, 0)
Screenshot: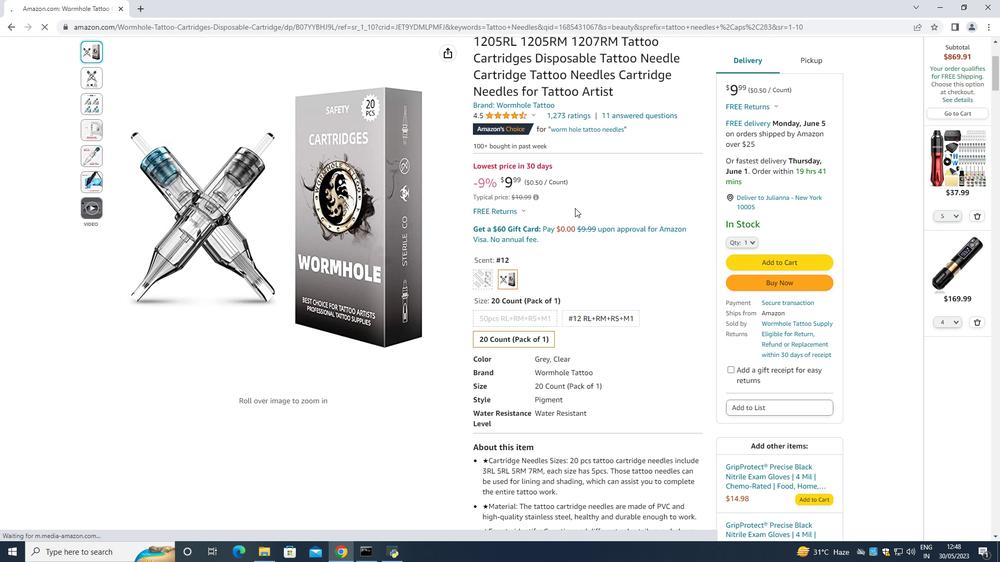 
Action: Mouse moved to (573, 209)
Screenshot: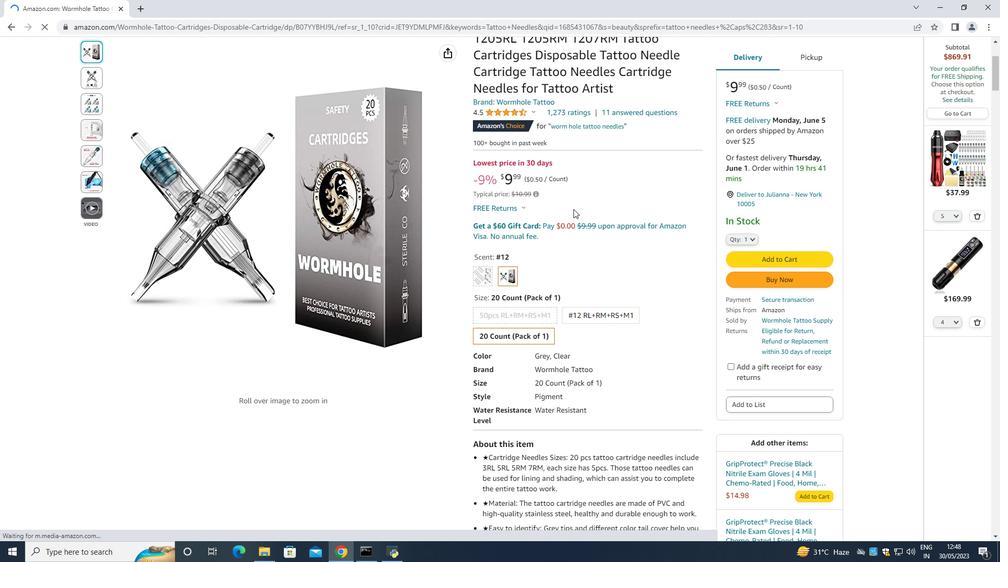 
Action: Mouse scrolled (573, 208) with delta (0, 0)
Screenshot: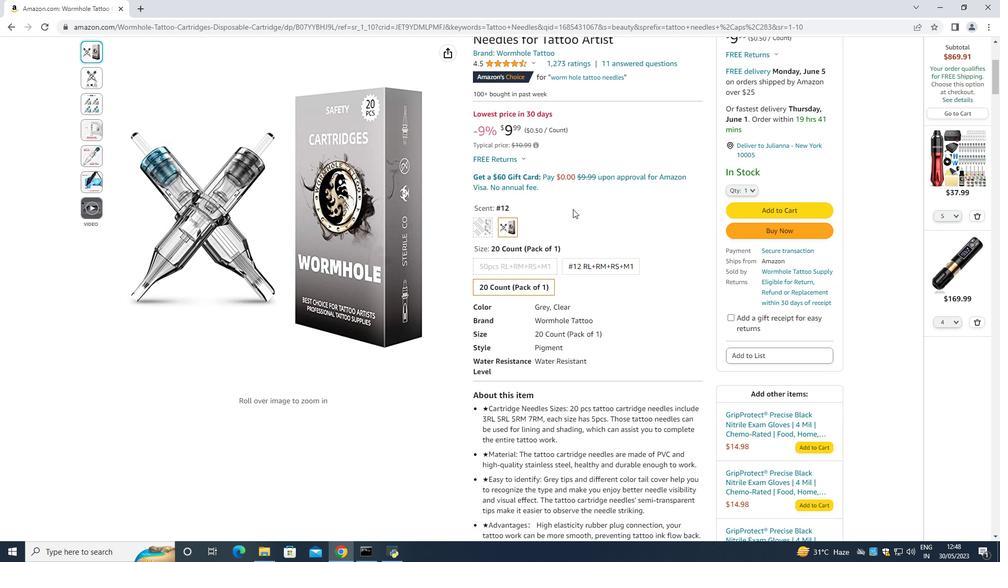 
Action: Mouse scrolled (573, 208) with delta (0, 0)
Screenshot: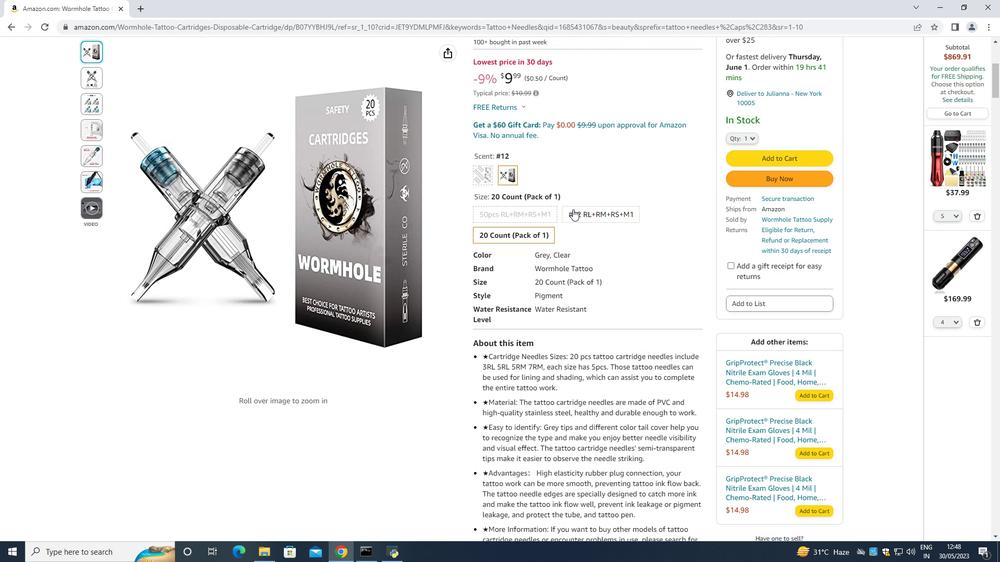 
Action: Mouse moved to (573, 209)
Screenshot: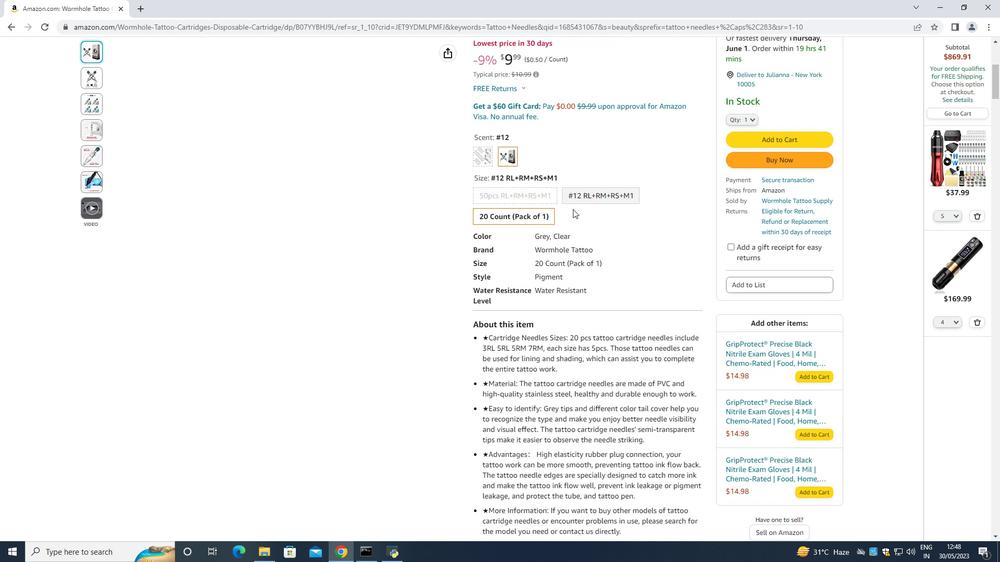 
Action: Mouse scrolled (573, 208) with delta (0, 0)
Screenshot: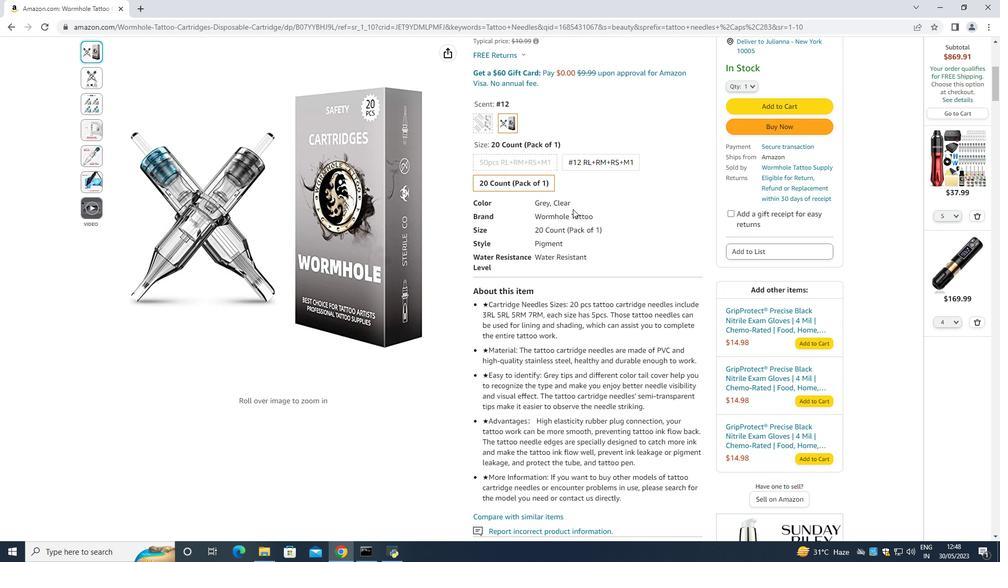 
Action: Mouse scrolled (573, 208) with delta (0, 0)
Screenshot: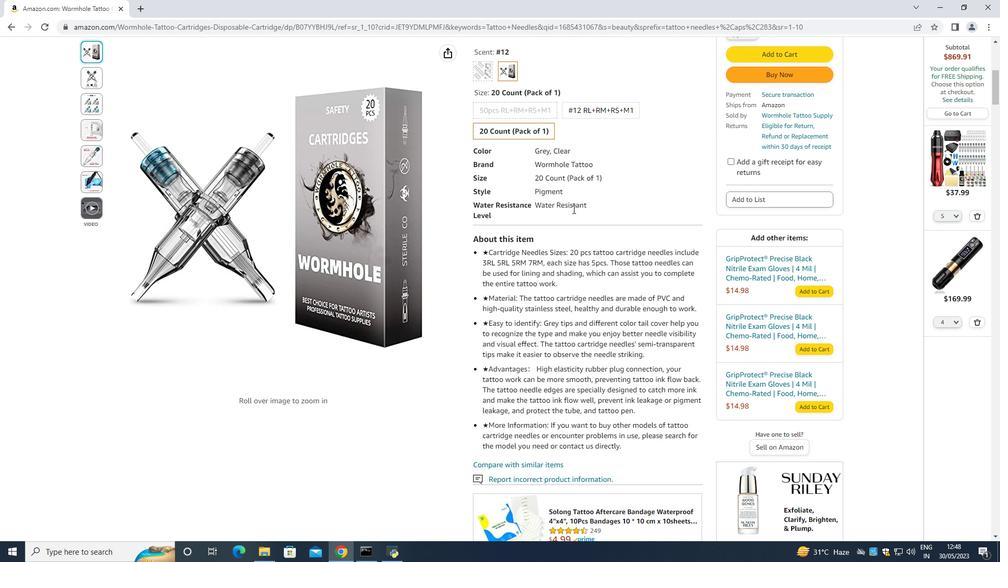 
Action: Mouse scrolled (573, 208) with delta (0, 0)
Screenshot: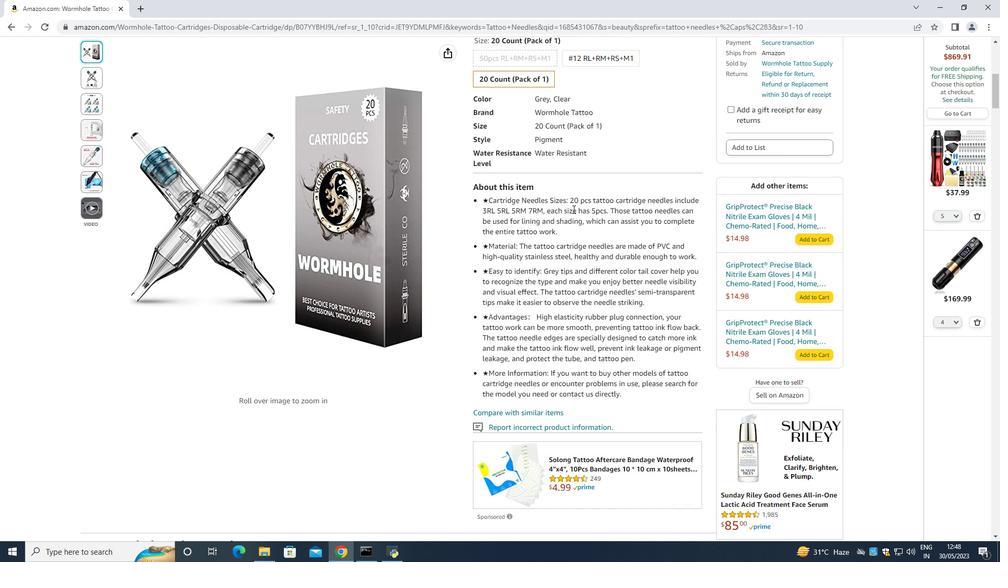 
Action: Mouse moved to (572, 210)
Screenshot: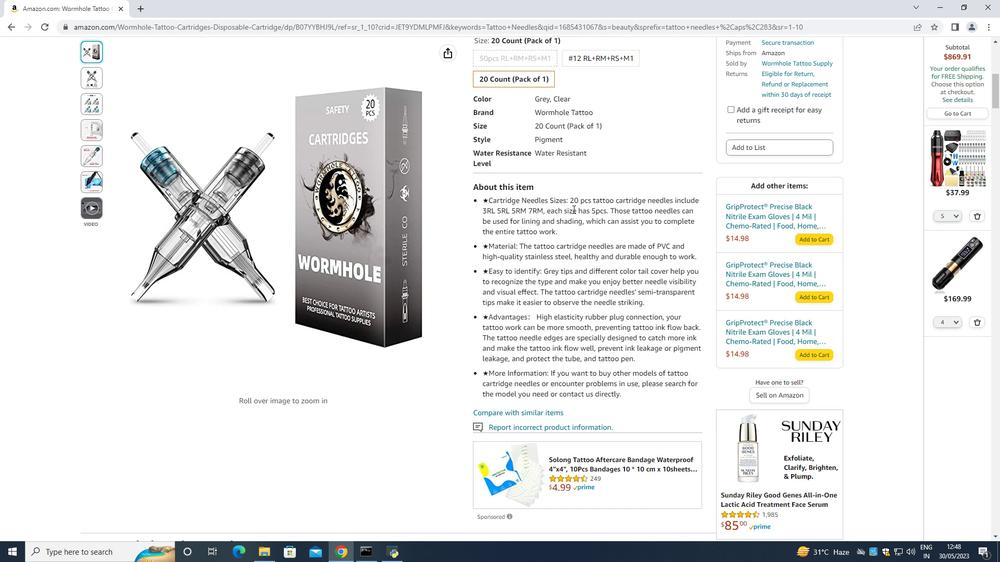 
Action: Mouse scrolled (572, 209) with delta (0, 0)
Screenshot: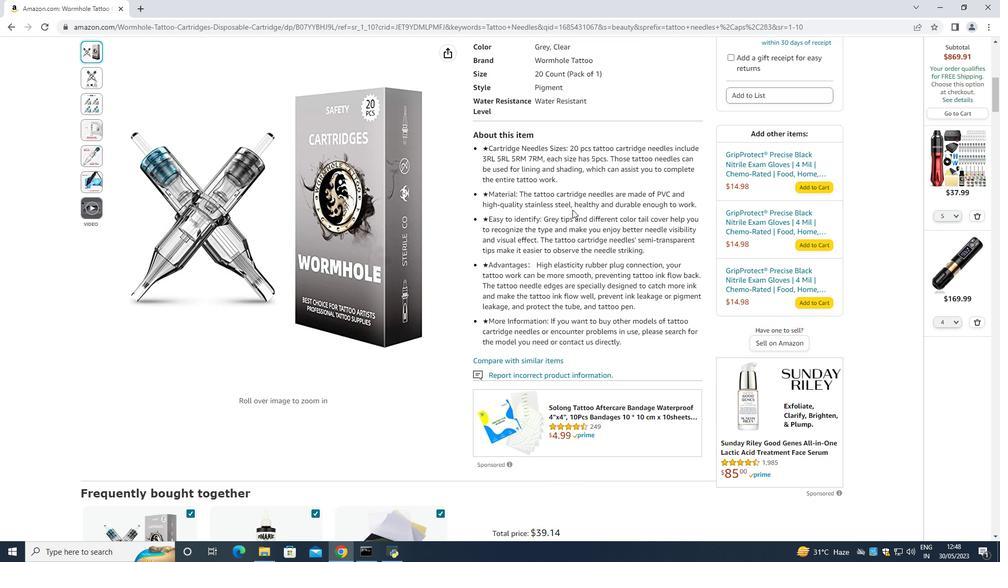 
Action: Mouse moved to (572, 210)
Screenshot: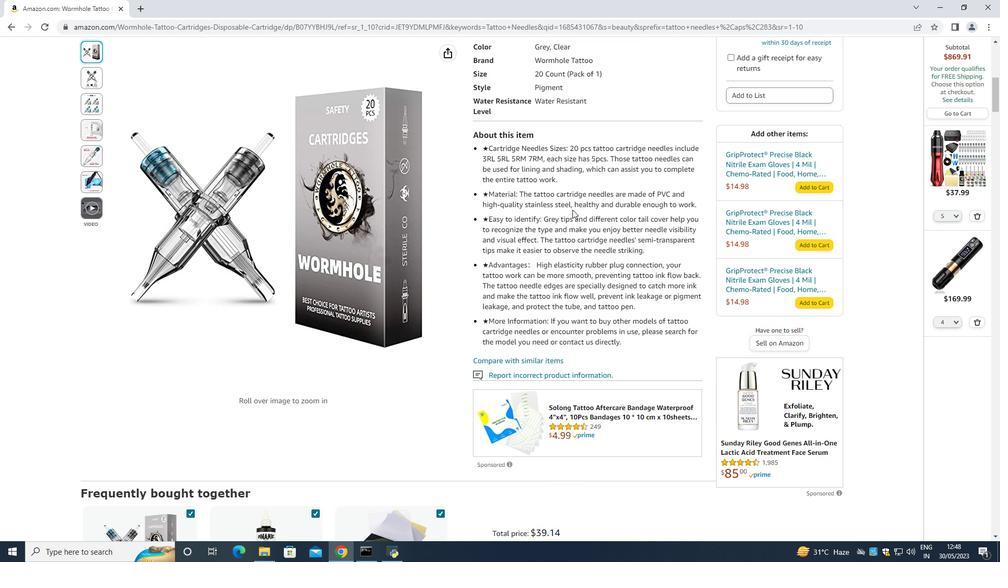 
Action: Mouse scrolled (572, 210) with delta (0, 0)
Screenshot: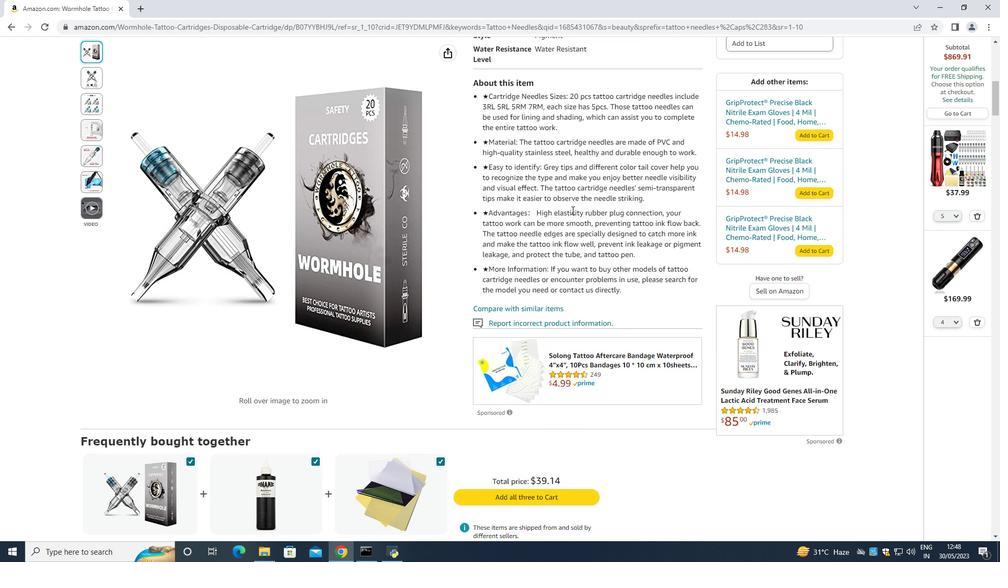 
Action: Mouse scrolled (572, 210) with delta (0, 0)
Screenshot: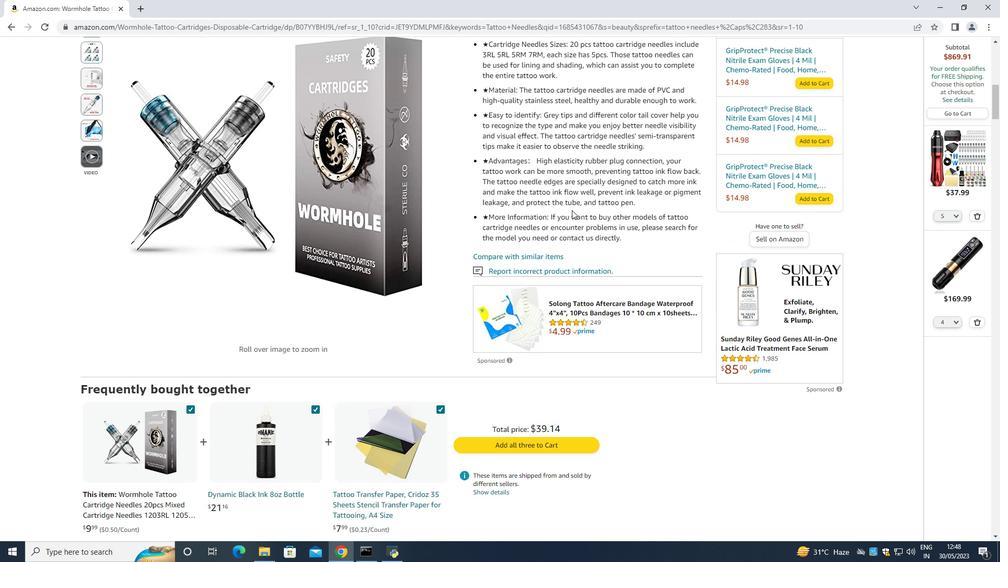 
Action: Mouse moved to (571, 210)
Screenshot: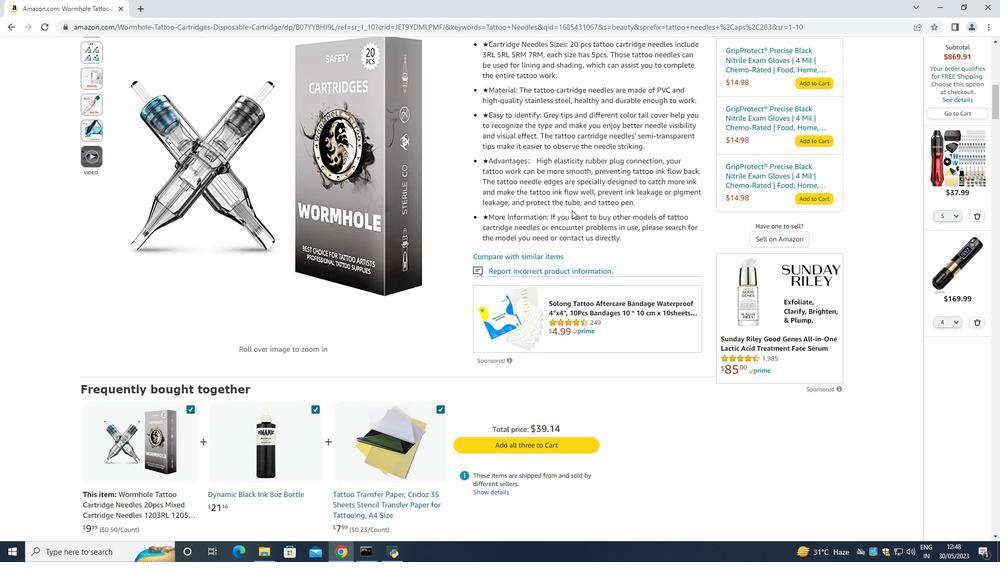 
Action: Mouse scrolled (571, 210) with delta (0, 0)
Screenshot: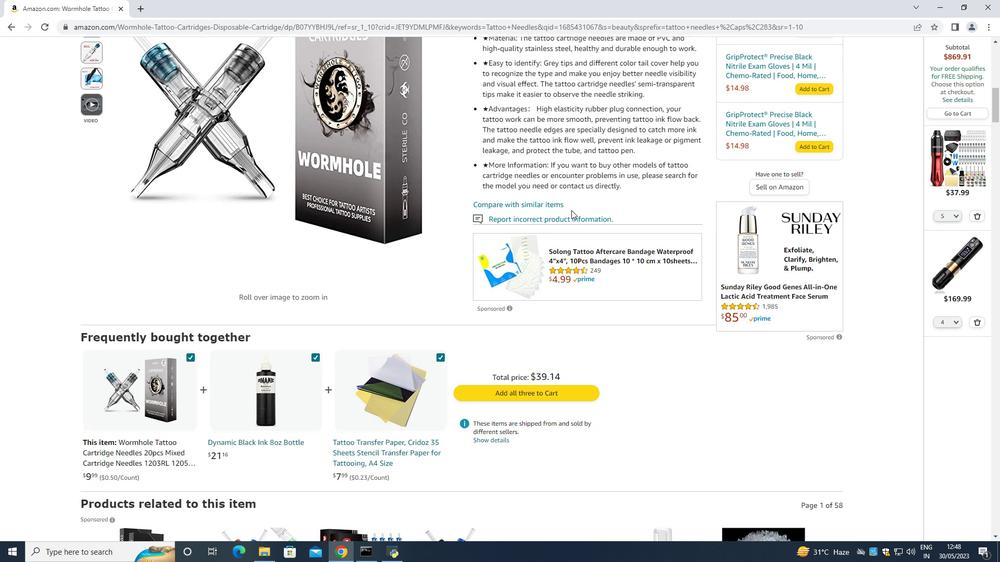 
Action: Mouse scrolled (571, 210) with delta (0, 0)
Screenshot: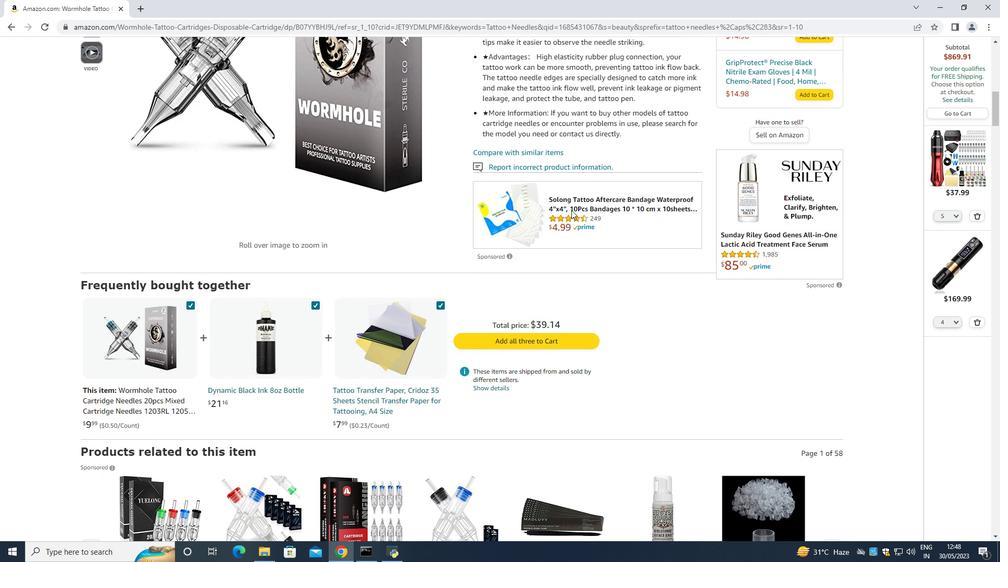 
Action: Mouse scrolled (571, 210) with delta (0, 0)
Screenshot: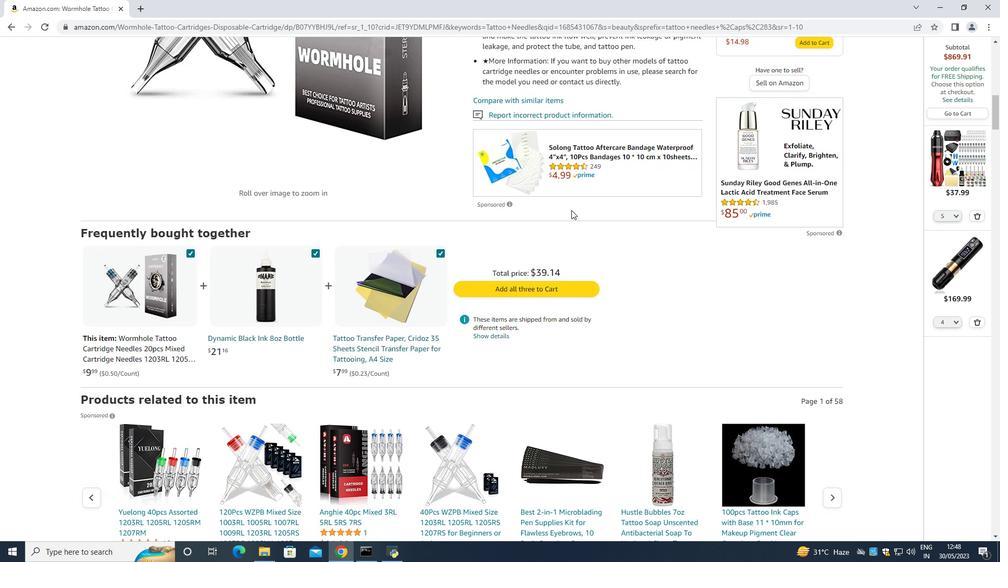 
Action: Mouse moved to (571, 210)
Screenshot: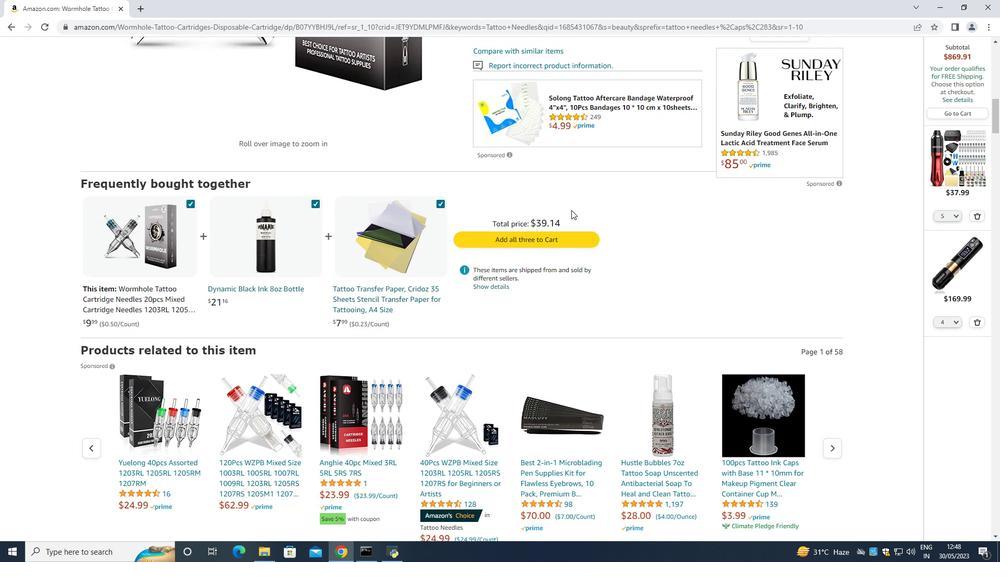 
Action: Mouse scrolled (571, 210) with delta (0, 0)
Screenshot: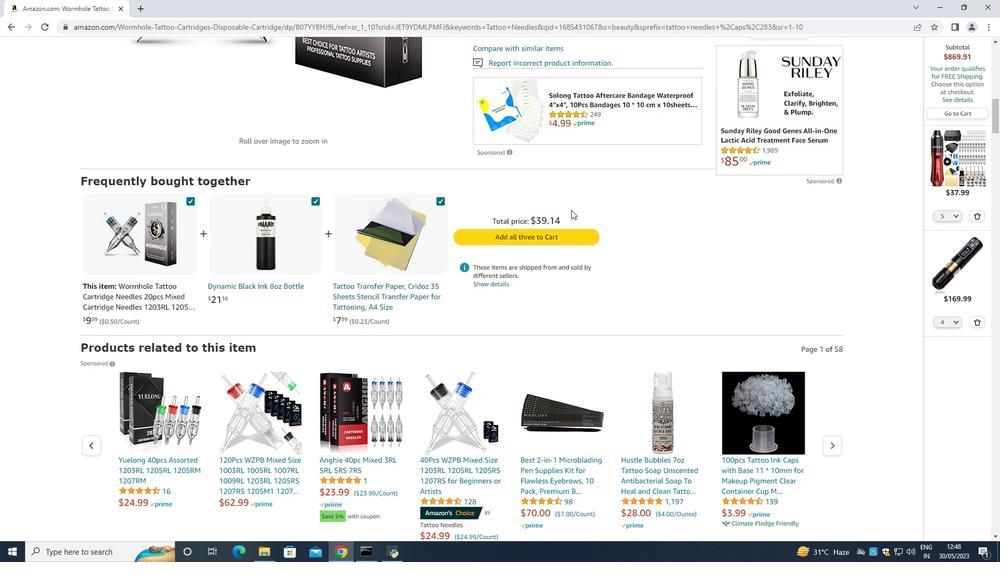 
Action: Mouse scrolled (571, 210) with delta (0, 0)
Screenshot: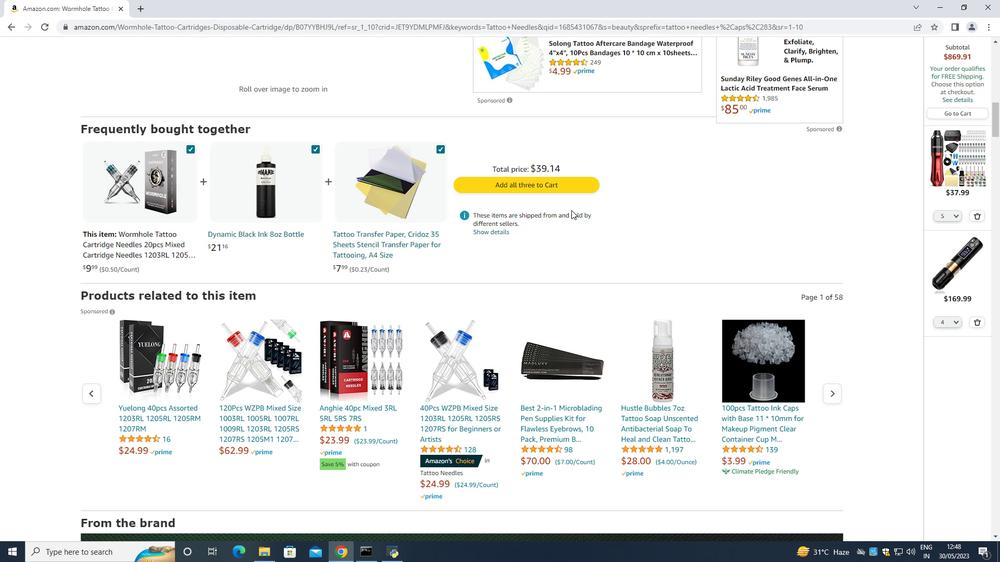 
Action: Mouse moved to (570, 212)
Screenshot: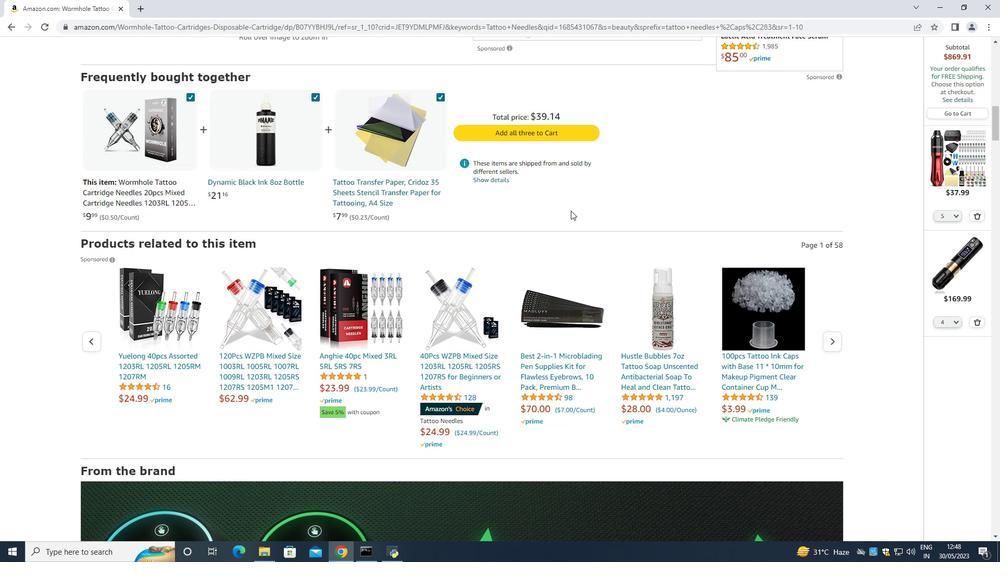 
Action: Mouse scrolled (570, 211) with delta (0, 0)
Screenshot: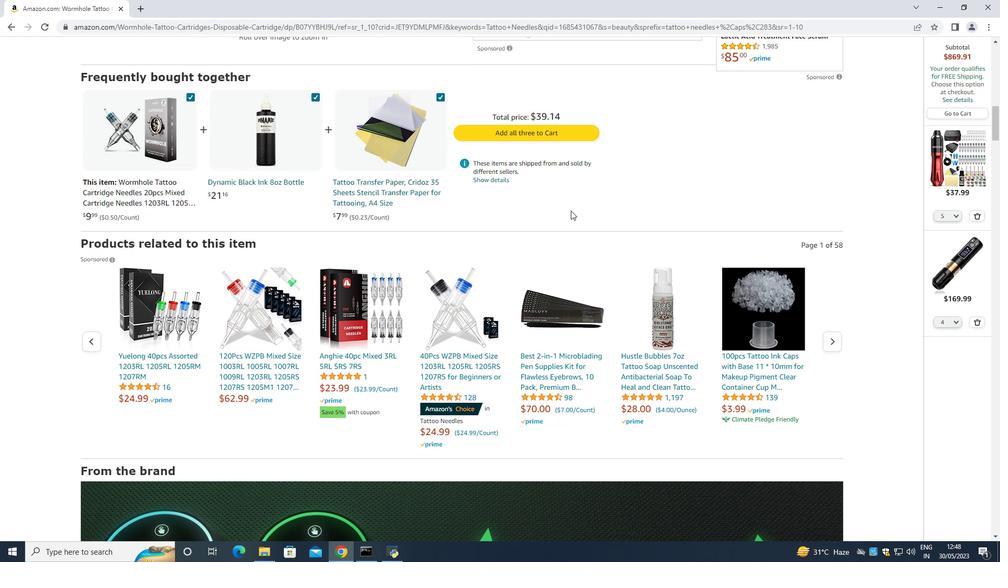 
Action: Mouse moved to (564, 227)
Screenshot: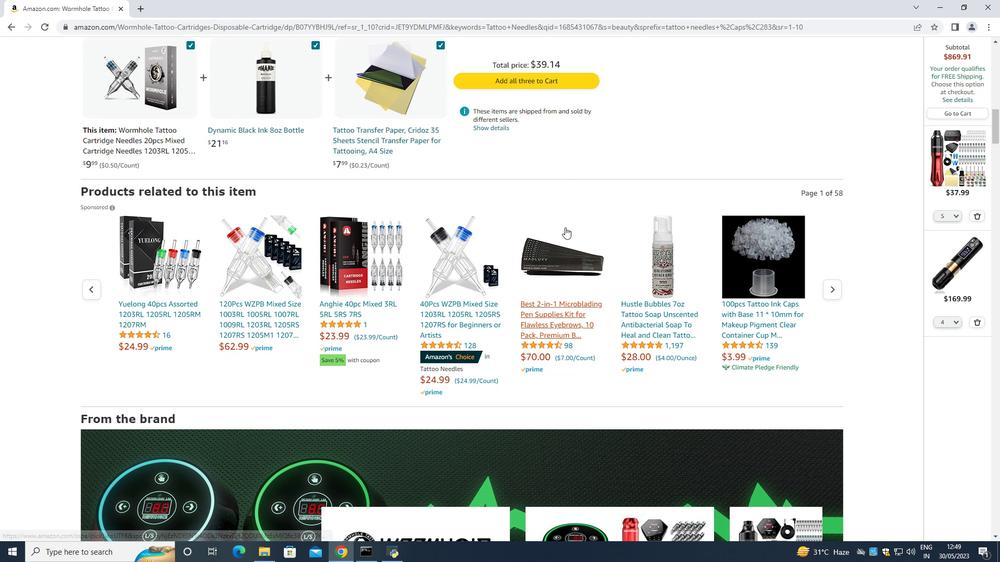 
Action: Mouse scrolled (564, 227) with delta (0, 0)
Screenshot: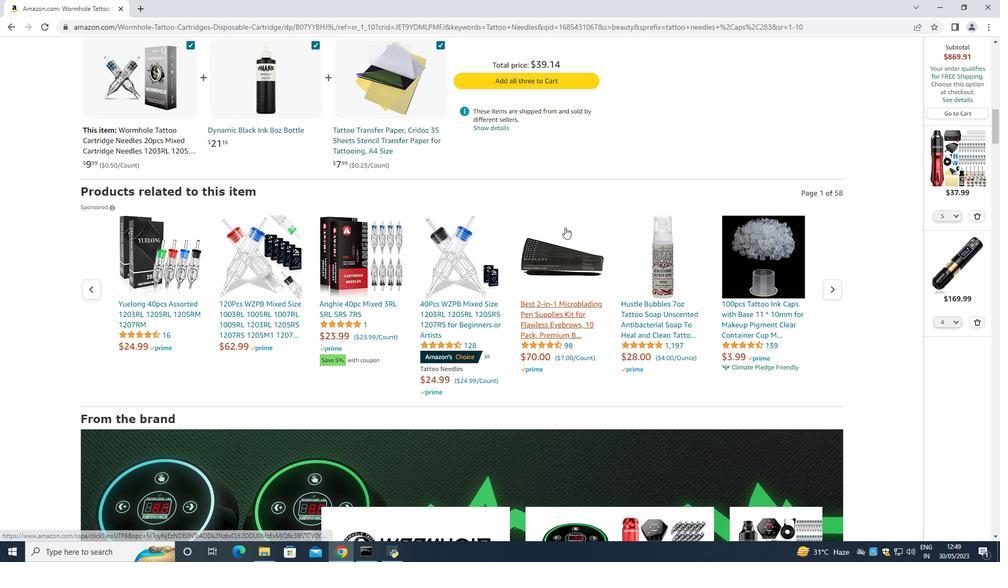 
Action: Mouse moved to (564, 228)
Screenshot: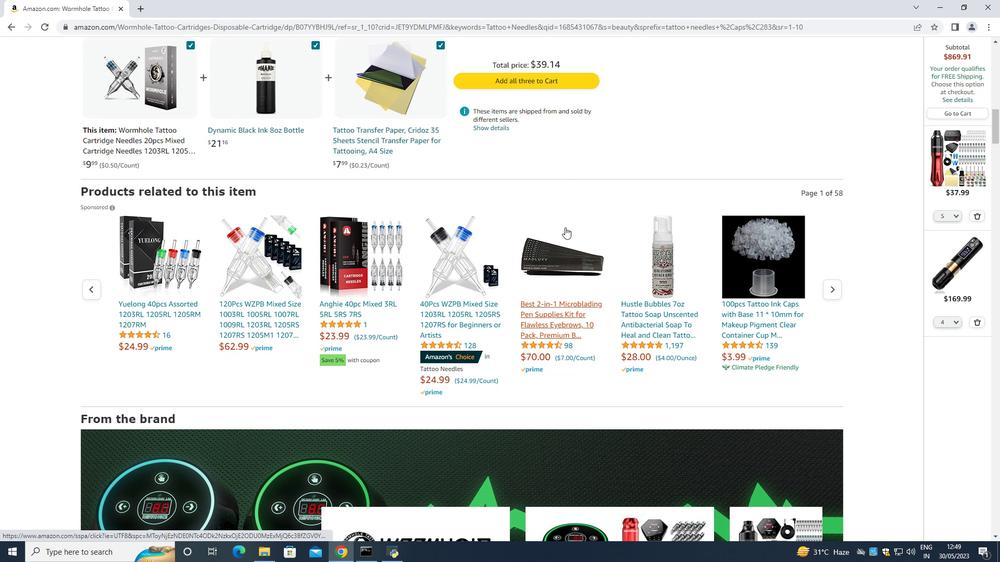 
Action: Mouse scrolled (564, 227) with delta (0, 0)
Screenshot: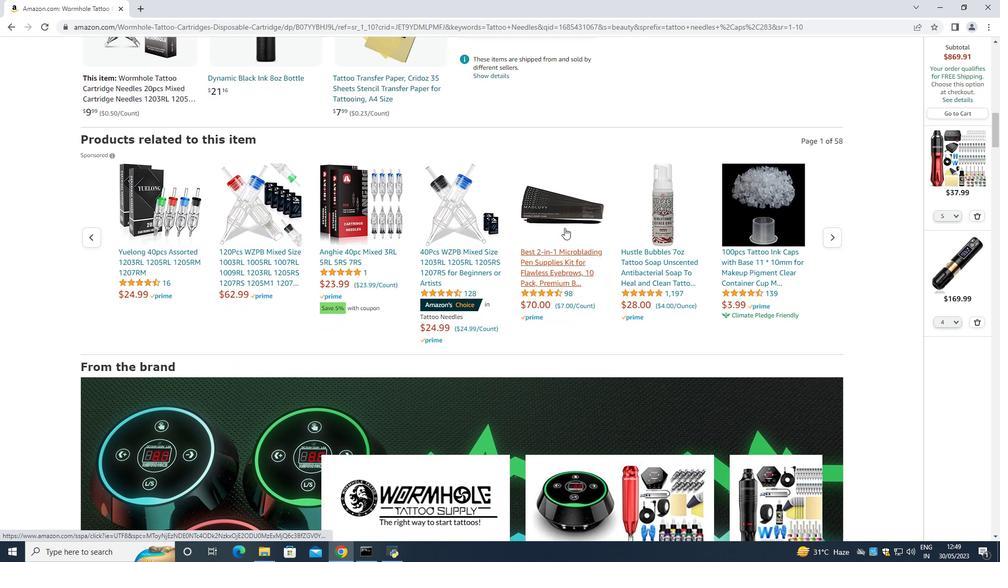 
Action: Mouse scrolled (564, 227) with delta (0, 0)
Screenshot: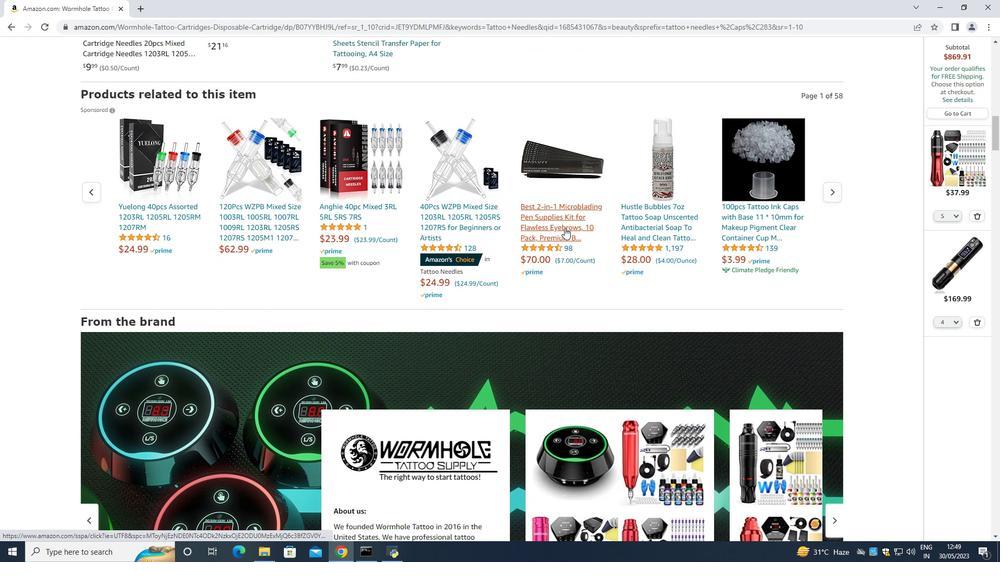 
Action: Mouse scrolled (564, 227) with delta (0, 0)
Screenshot: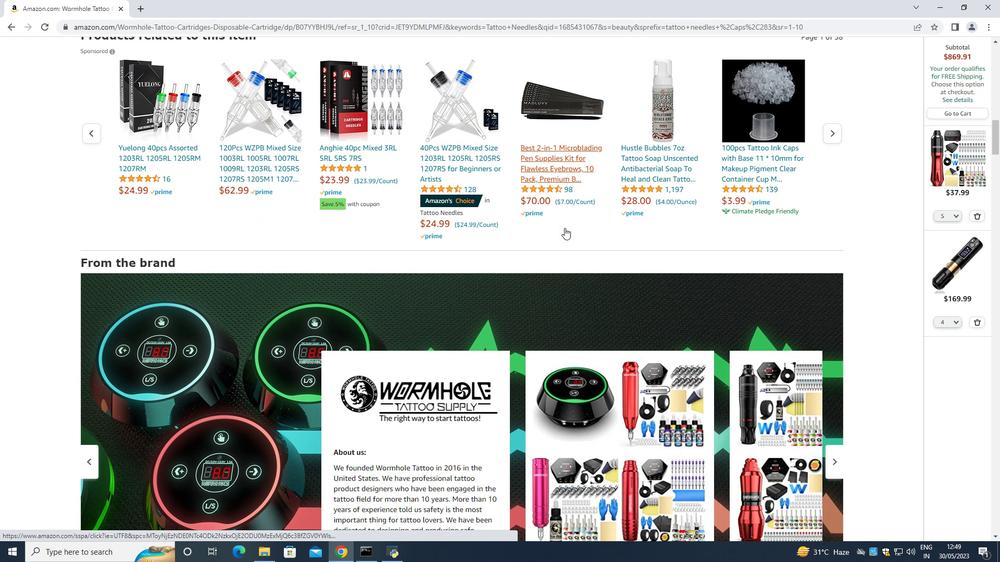 
Action: Mouse scrolled (564, 227) with delta (0, 0)
Screenshot: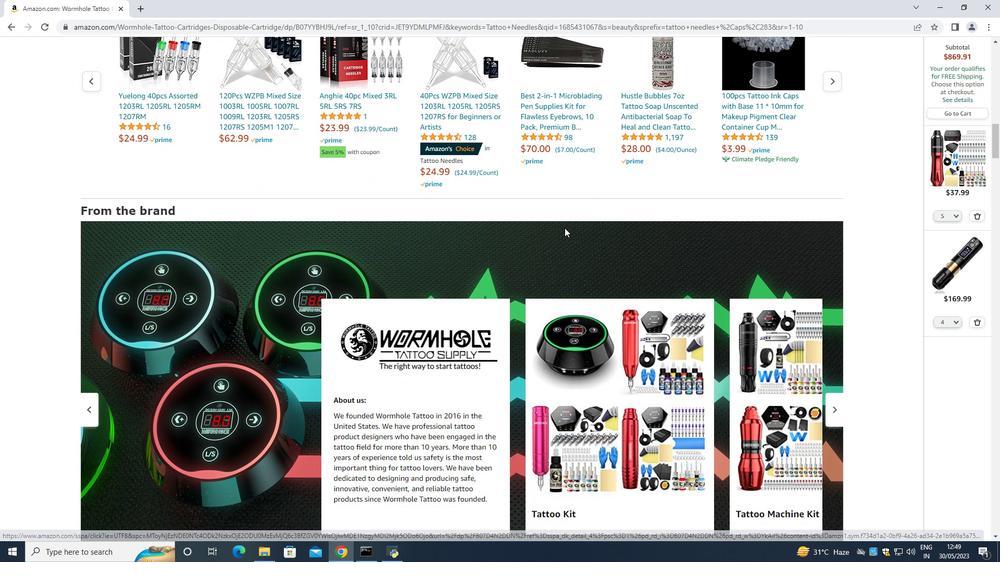 
Action: Mouse scrolled (564, 227) with delta (0, 0)
Screenshot: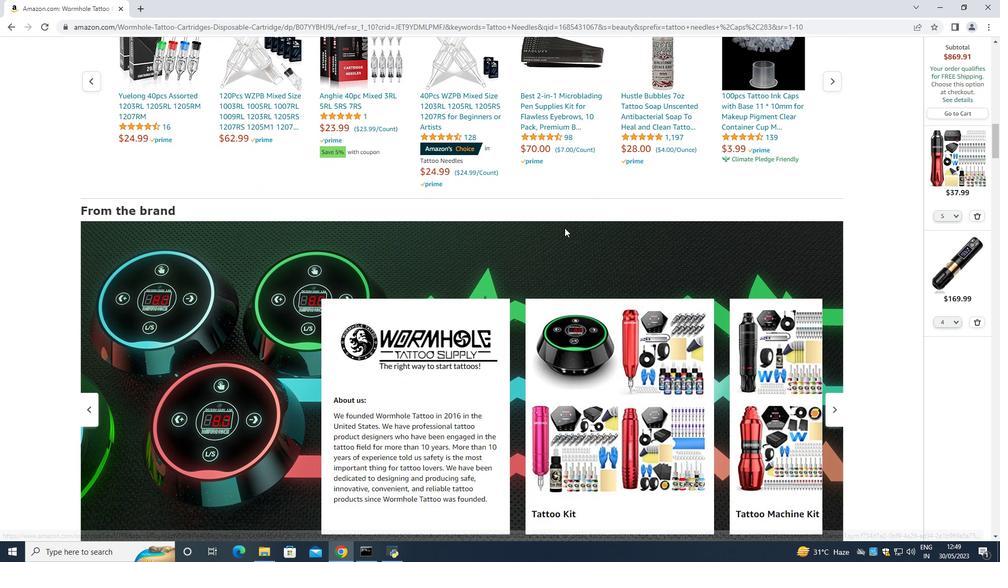 
Action: Mouse scrolled (564, 227) with delta (0, 0)
Screenshot: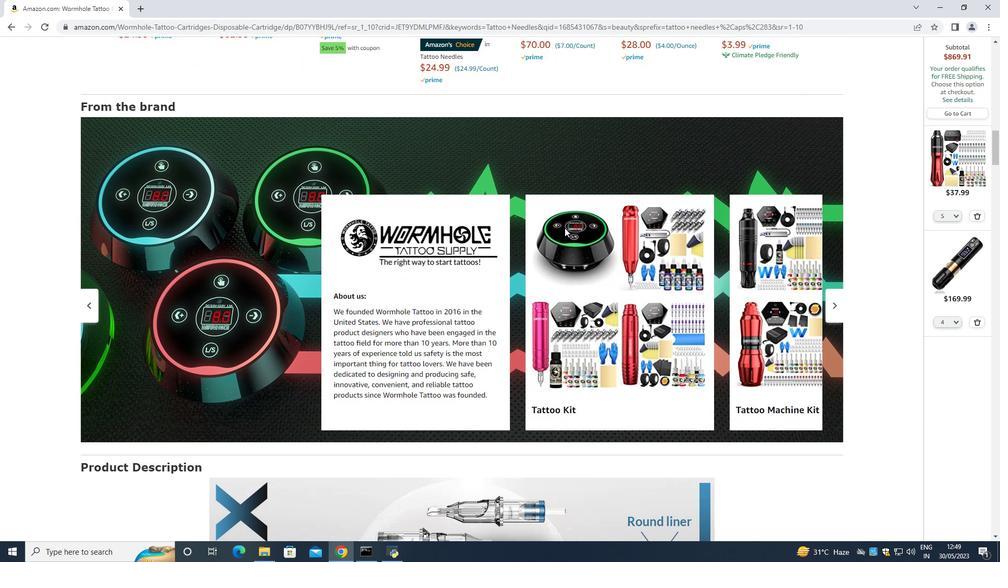 
Action: Mouse scrolled (564, 227) with delta (0, 0)
Screenshot: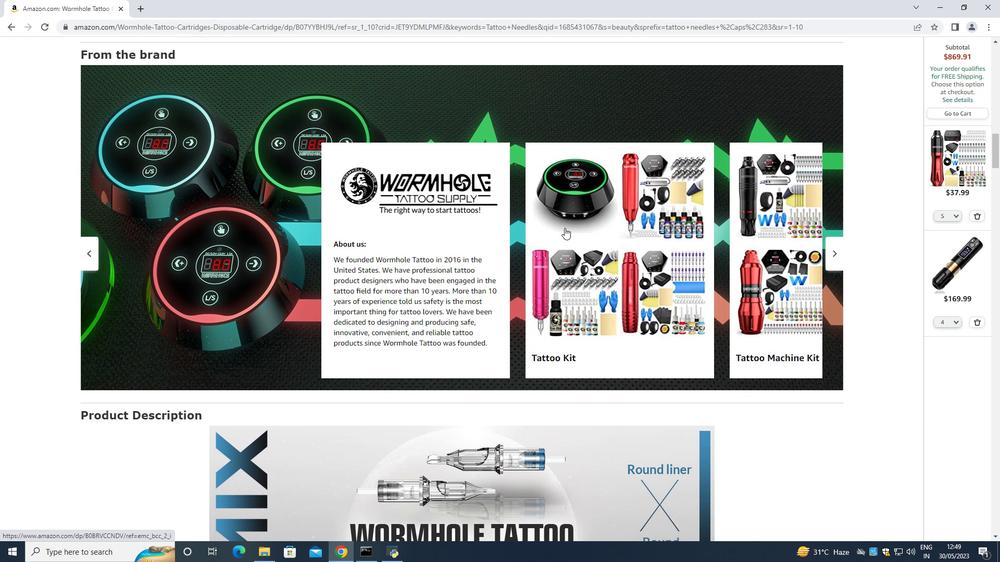 
Action: Mouse scrolled (564, 227) with delta (0, 0)
Screenshot: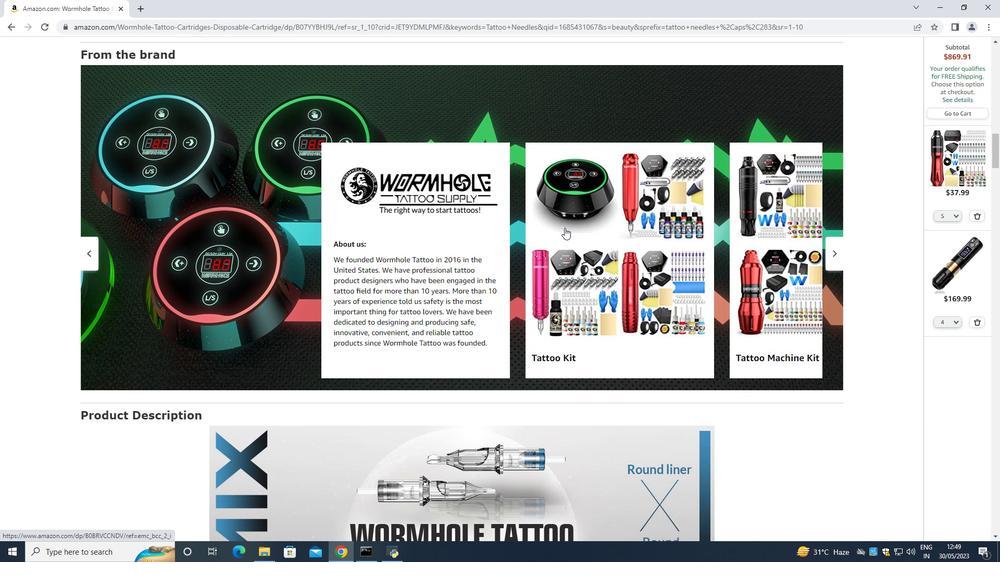 
Action: Mouse scrolled (564, 227) with delta (0, 0)
Screenshot: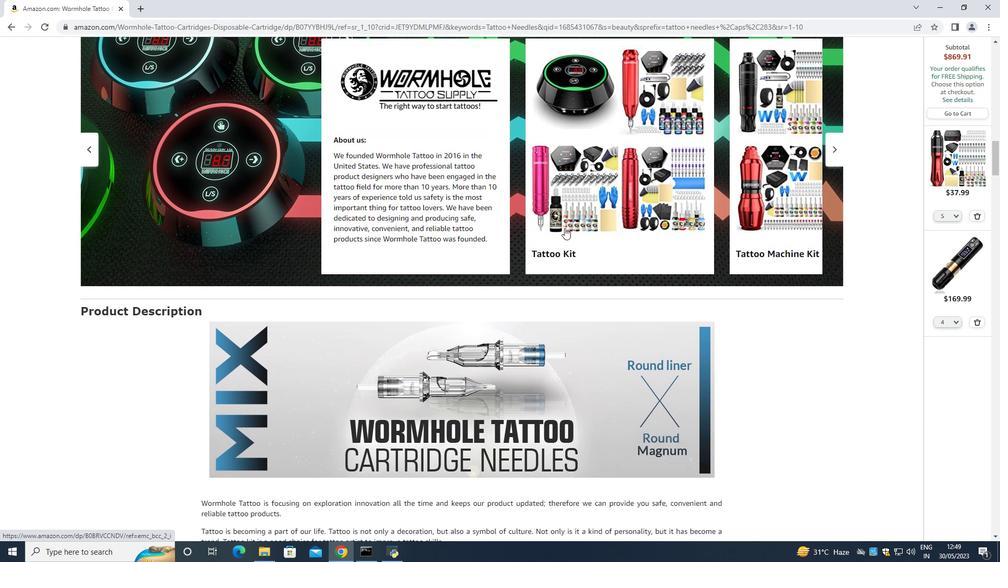 
Action: Mouse scrolled (564, 227) with delta (0, 0)
Screenshot: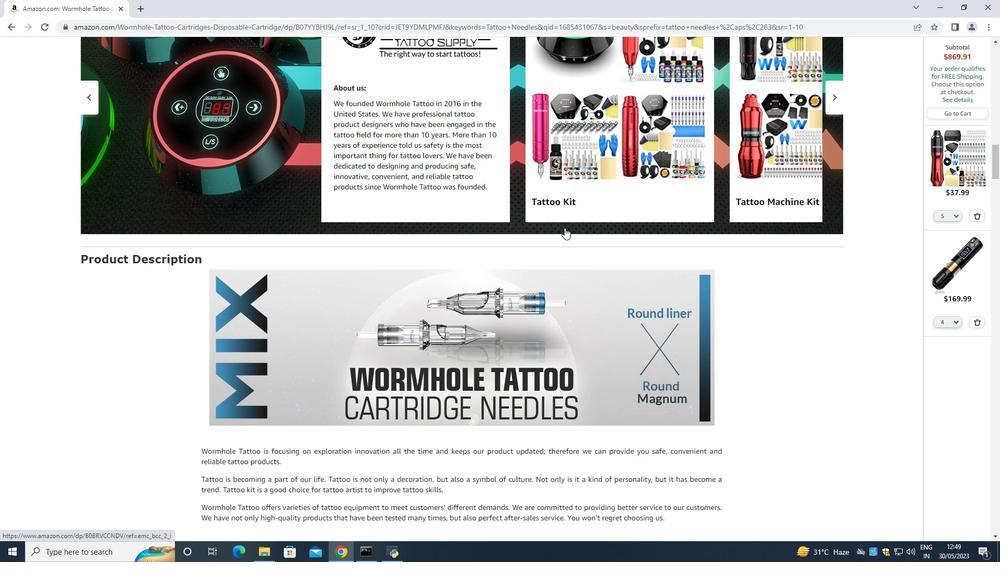 
Action: Mouse scrolled (564, 227) with delta (0, 0)
Screenshot: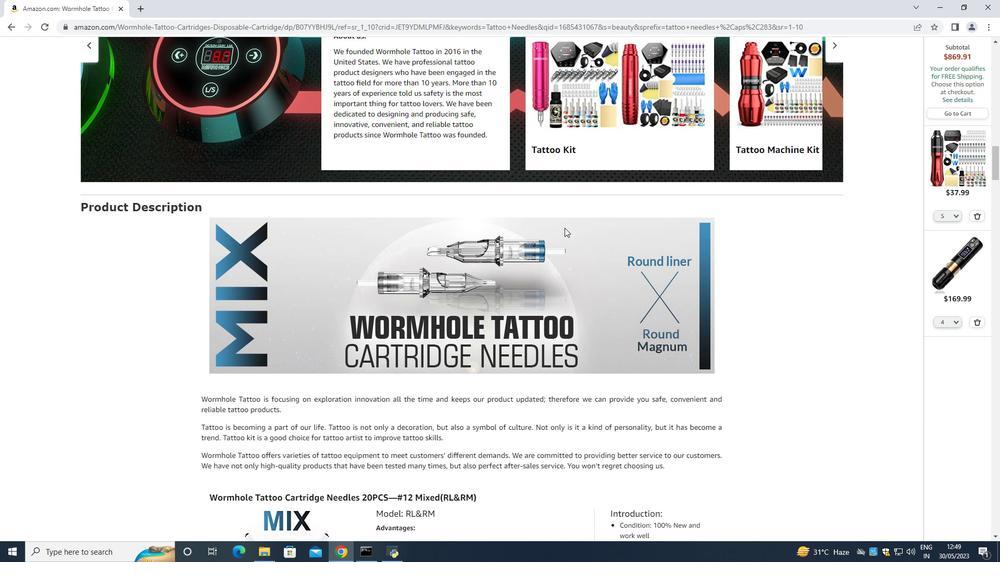 
Action: Mouse scrolled (564, 227) with delta (0, 0)
Screenshot: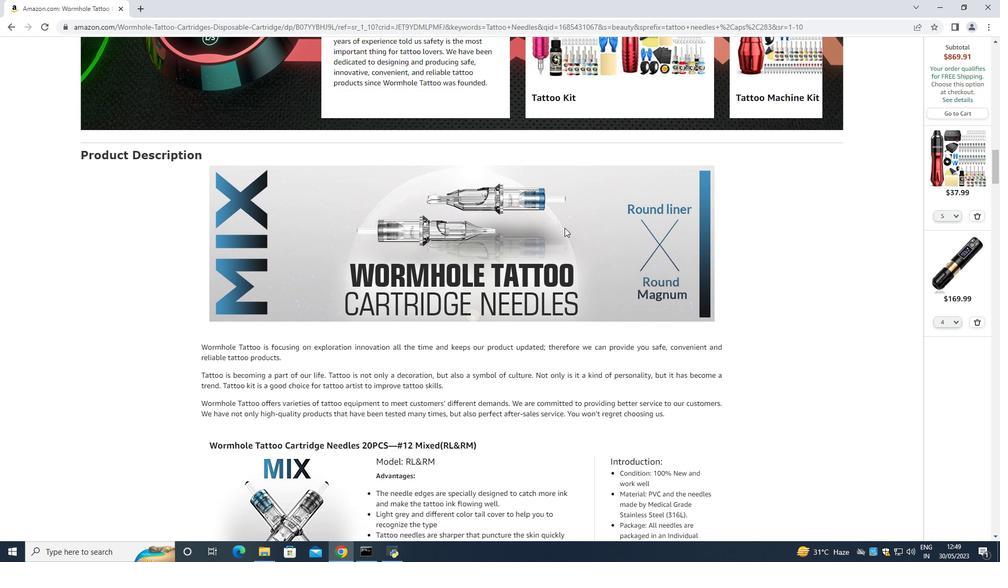 
Action: Mouse scrolled (564, 227) with delta (0, 0)
Screenshot: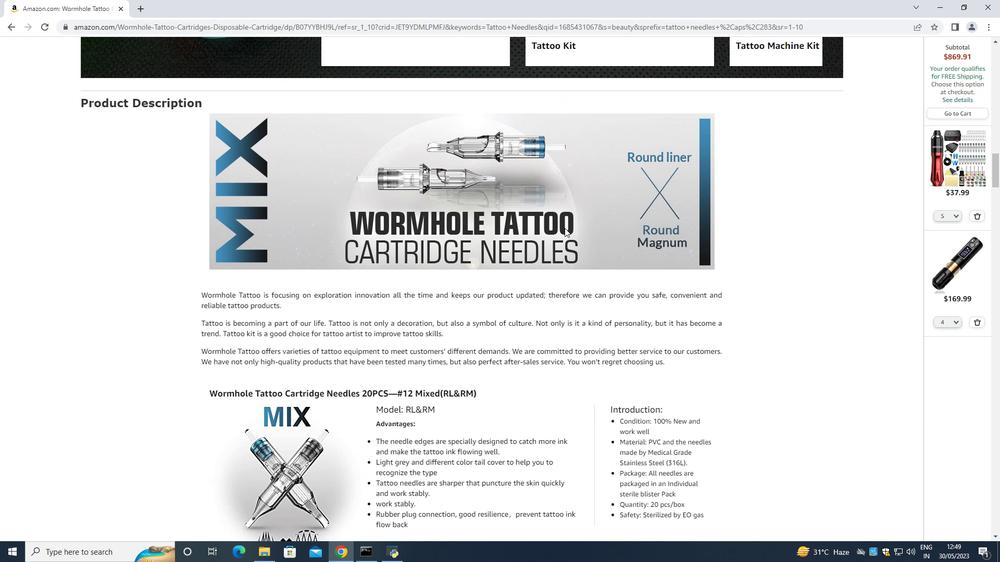 
Action: Mouse scrolled (564, 227) with delta (0, 0)
Screenshot: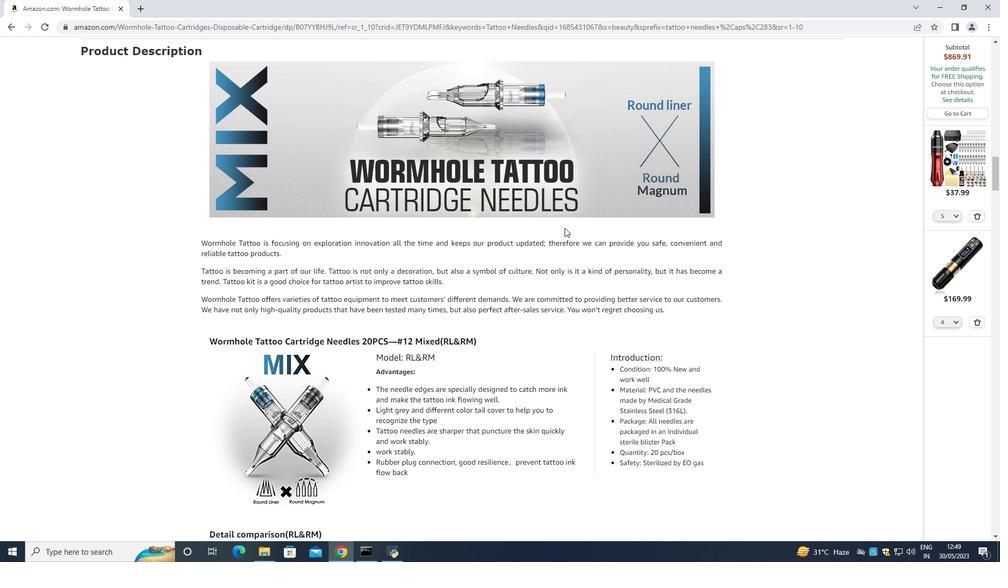 
Action: Mouse scrolled (564, 227) with delta (0, 0)
Screenshot: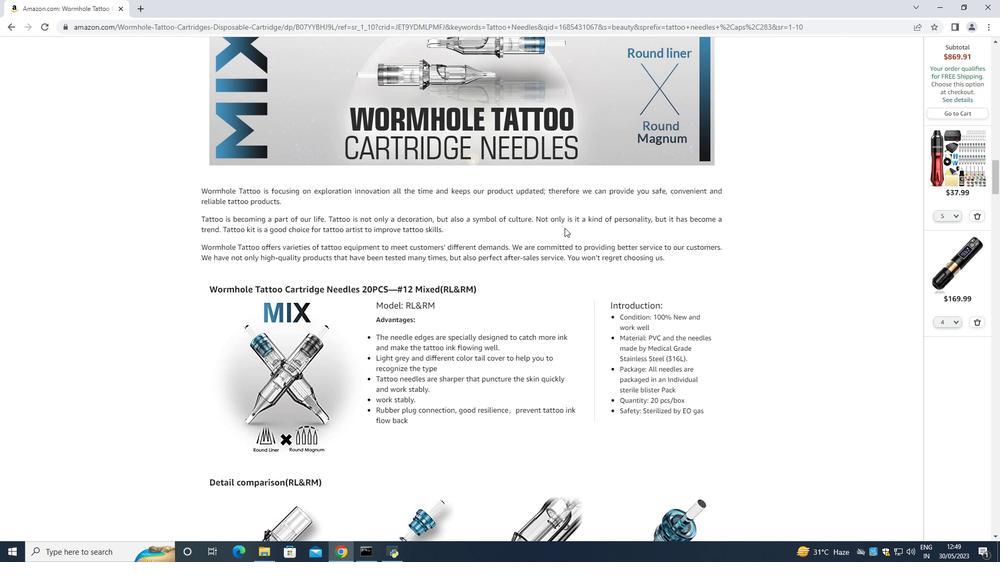
Action: Mouse scrolled (564, 227) with delta (0, 0)
Screenshot: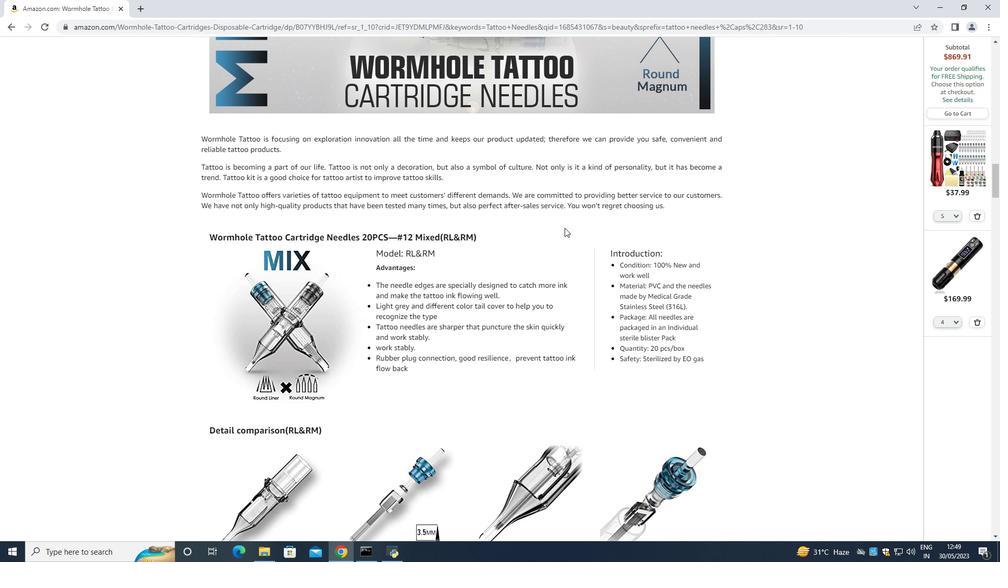 
Action: Mouse scrolled (564, 227) with delta (0, 0)
Screenshot: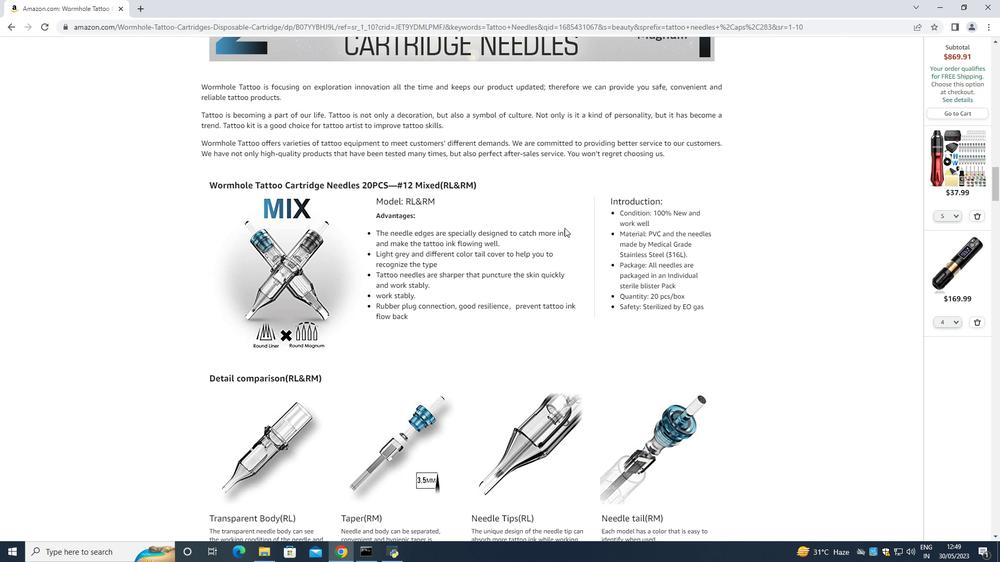 
Action: Mouse scrolled (564, 227) with delta (0, 0)
Screenshot: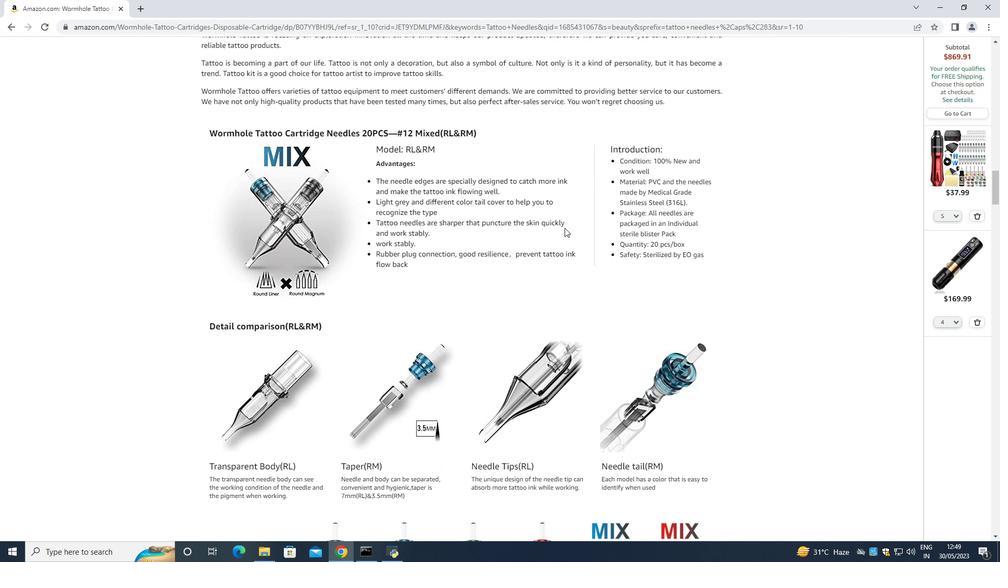 
Action: Mouse scrolled (564, 227) with delta (0, 0)
Screenshot: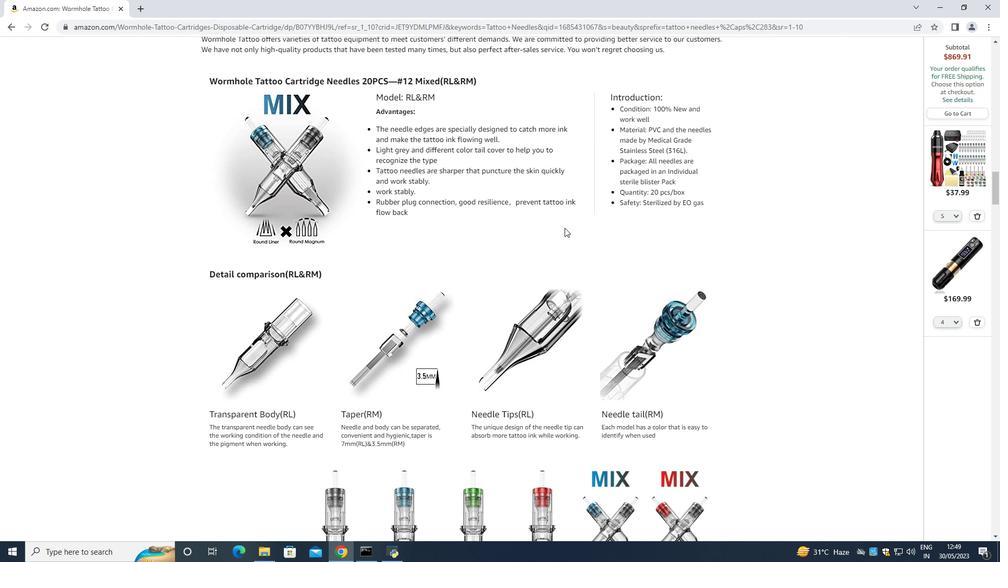 
Action: Mouse scrolled (564, 227) with delta (0, 0)
Screenshot: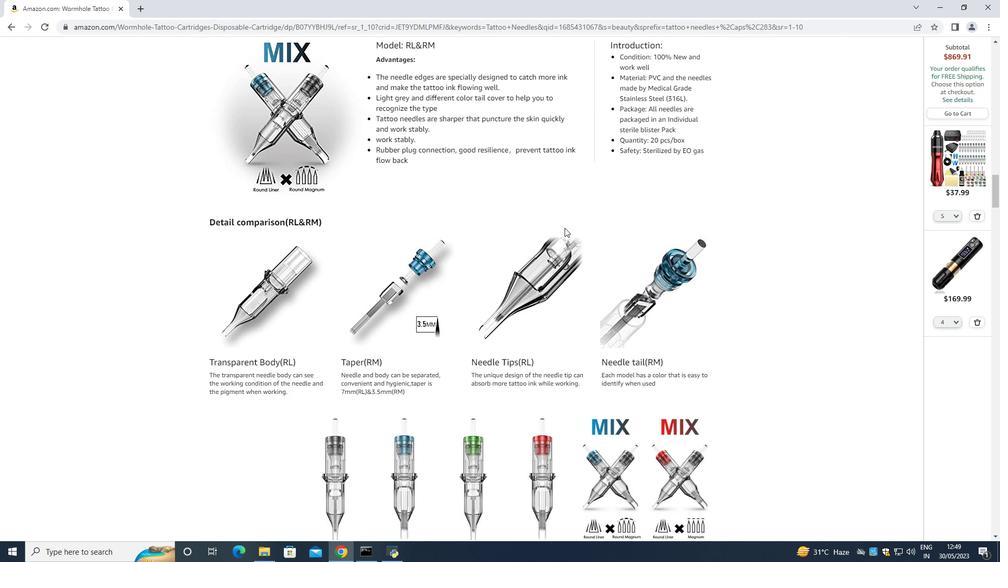 
Action: Mouse scrolled (564, 227) with delta (0, 0)
Screenshot: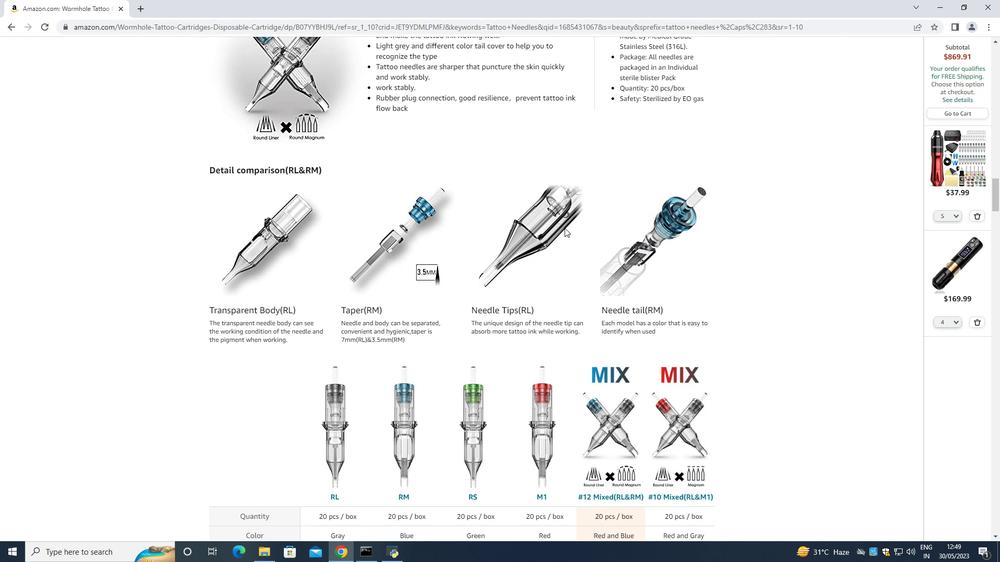 
Action: Mouse scrolled (564, 227) with delta (0, 0)
Screenshot: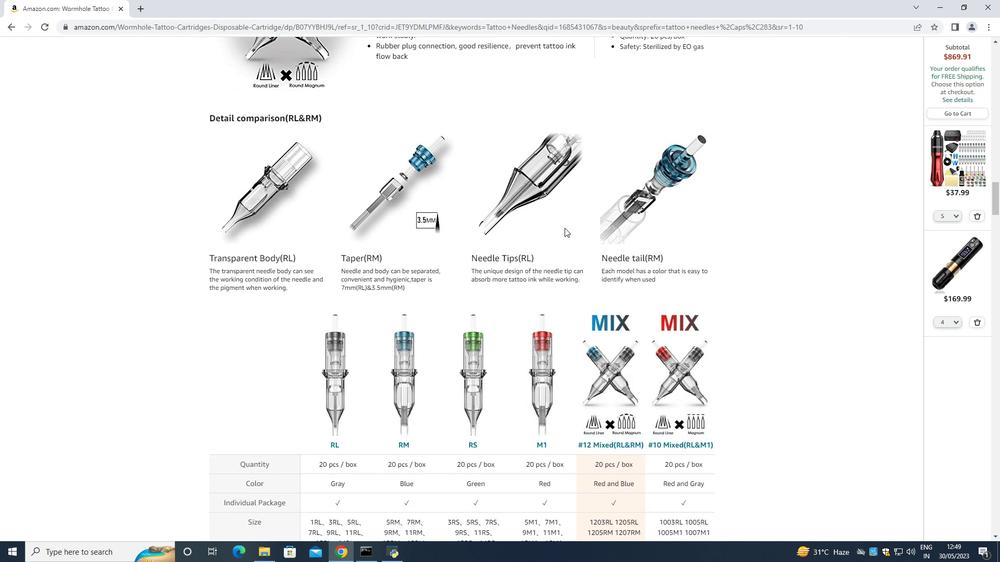 
Action: Mouse scrolled (564, 227) with delta (0, 0)
Screenshot: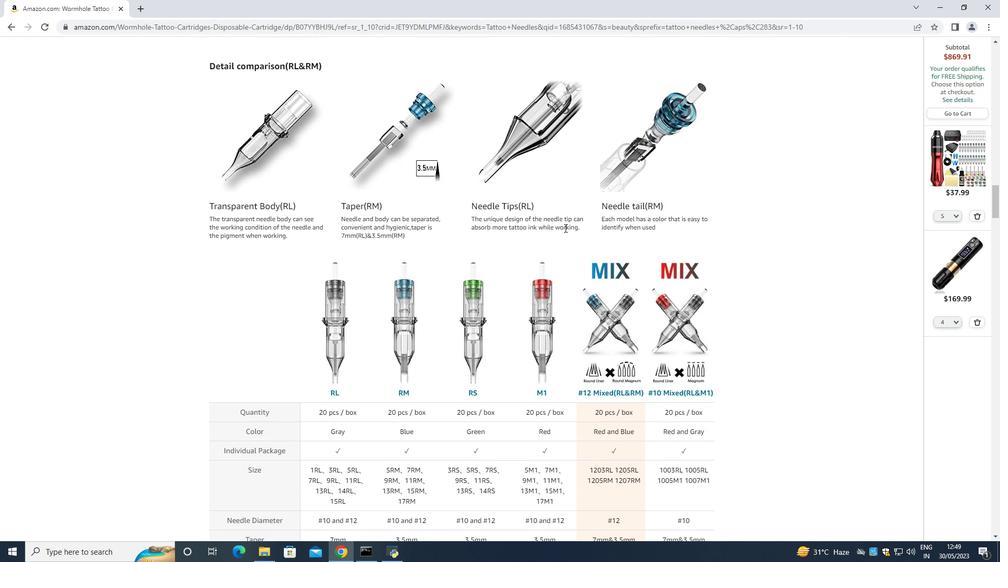
Action: Mouse scrolled (564, 227) with delta (0, 0)
Screenshot: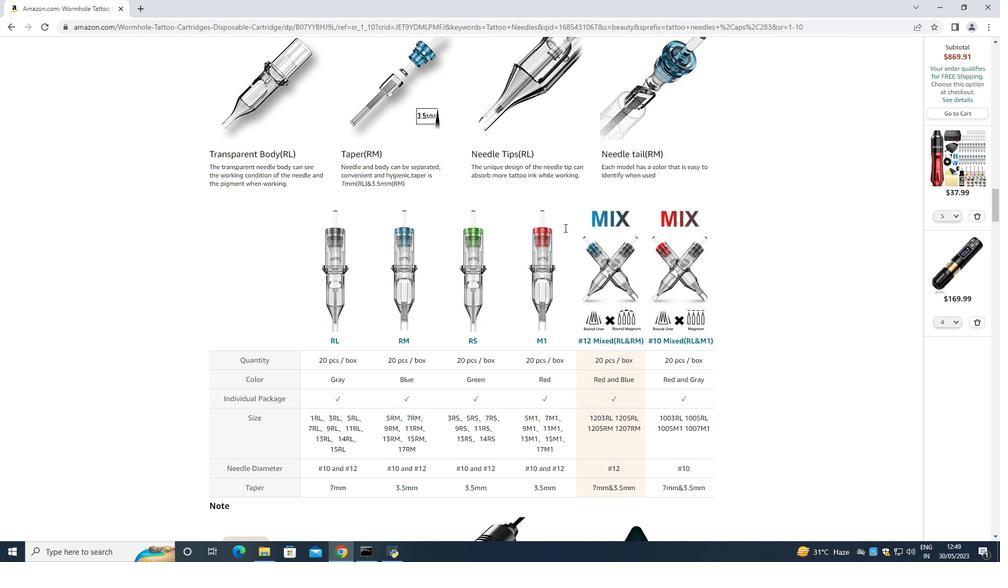 
Action: Mouse moved to (564, 228)
Screenshot: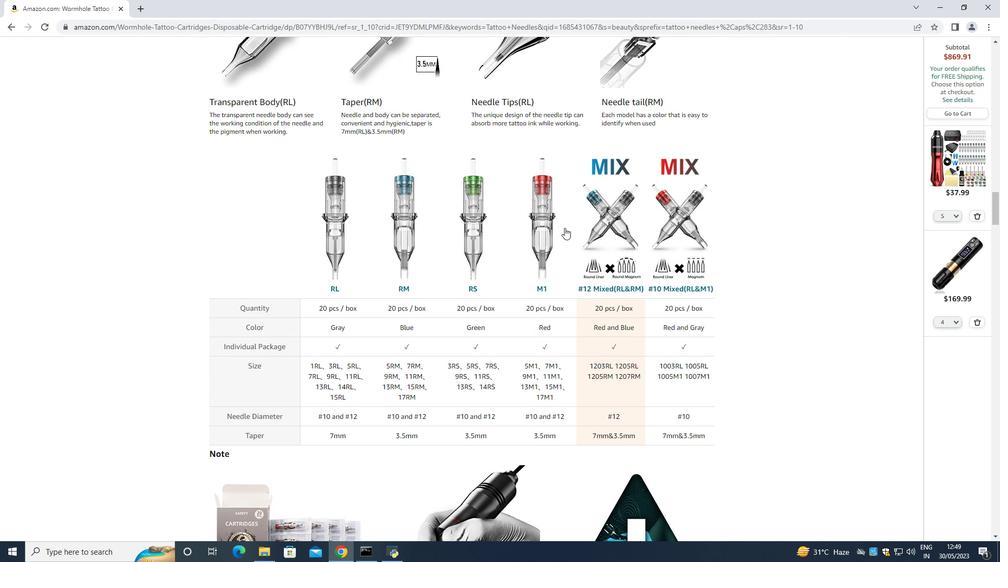 
Action: Mouse scrolled (564, 228) with delta (0, 0)
Screenshot: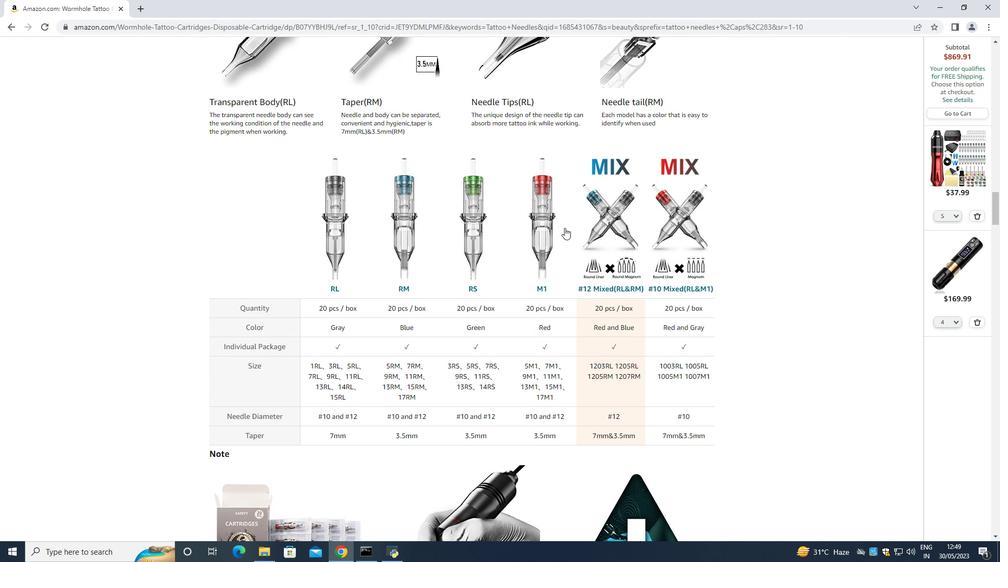 
Action: Mouse moved to (562, 225)
Screenshot: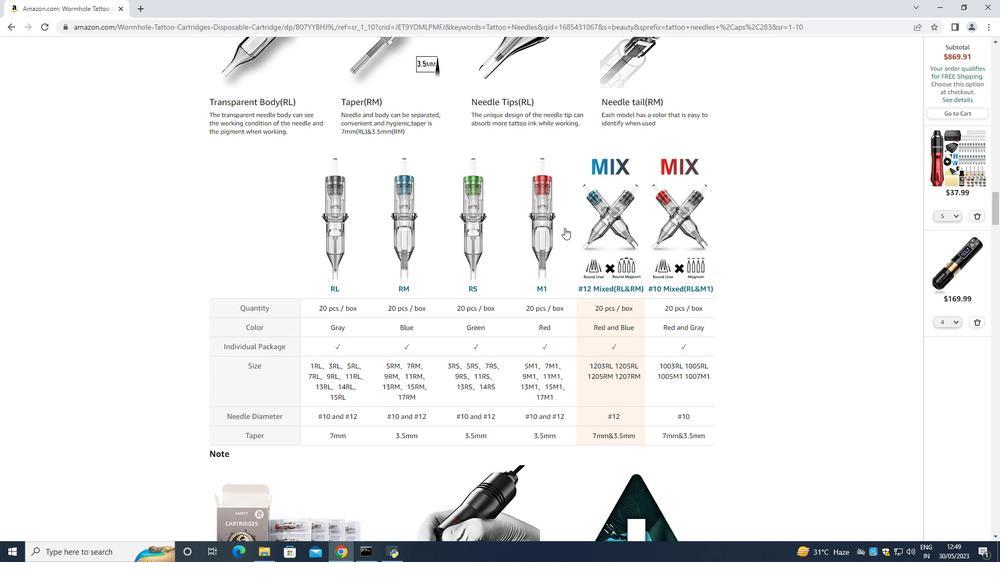 
Action: Mouse scrolled (562, 226) with delta (0, 0)
Screenshot: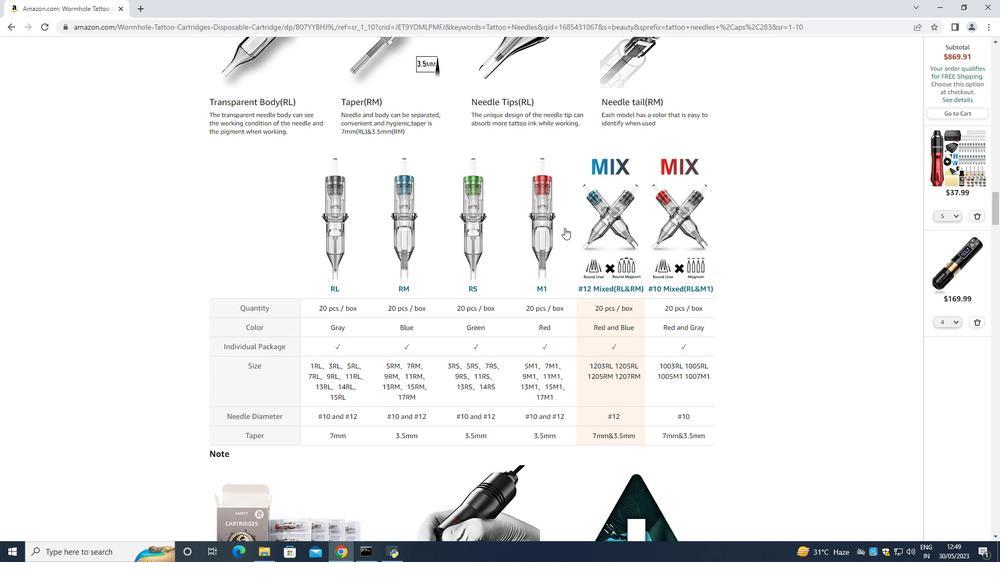 
Action: Mouse moved to (560, 224)
Screenshot: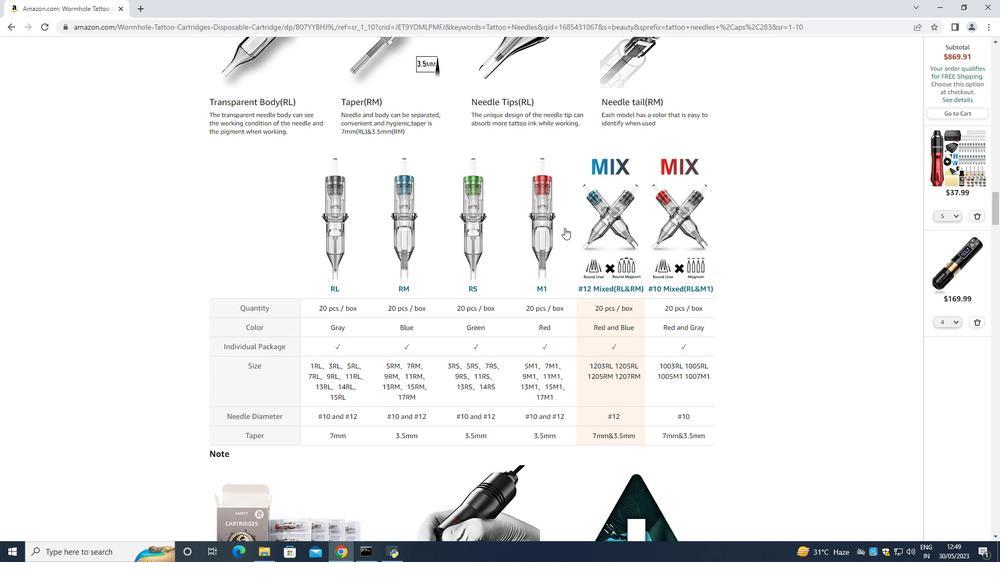 
Action: Mouse scrolled (560, 224) with delta (0, 0)
Screenshot: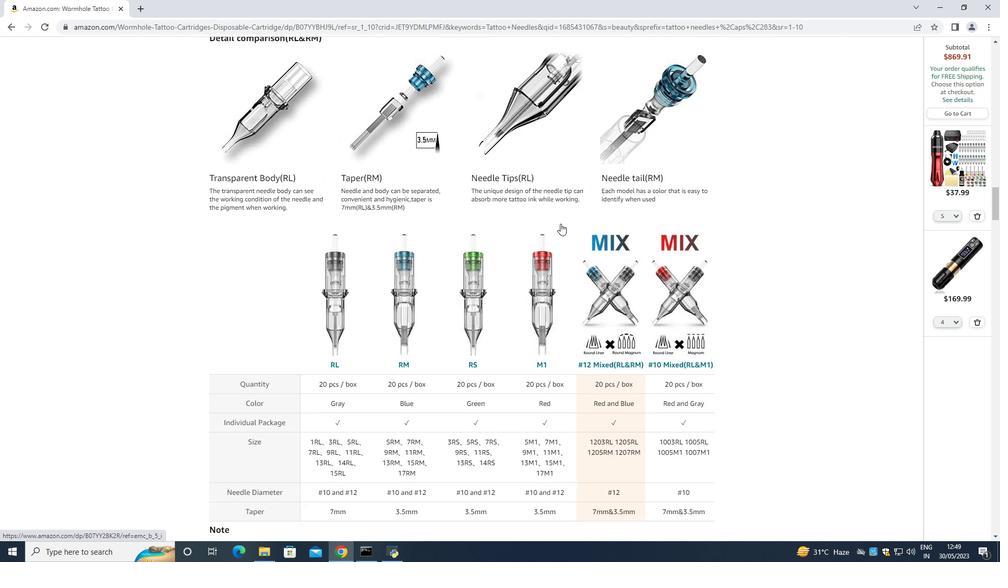 
Action: Mouse moved to (558, 216)
Screenshot: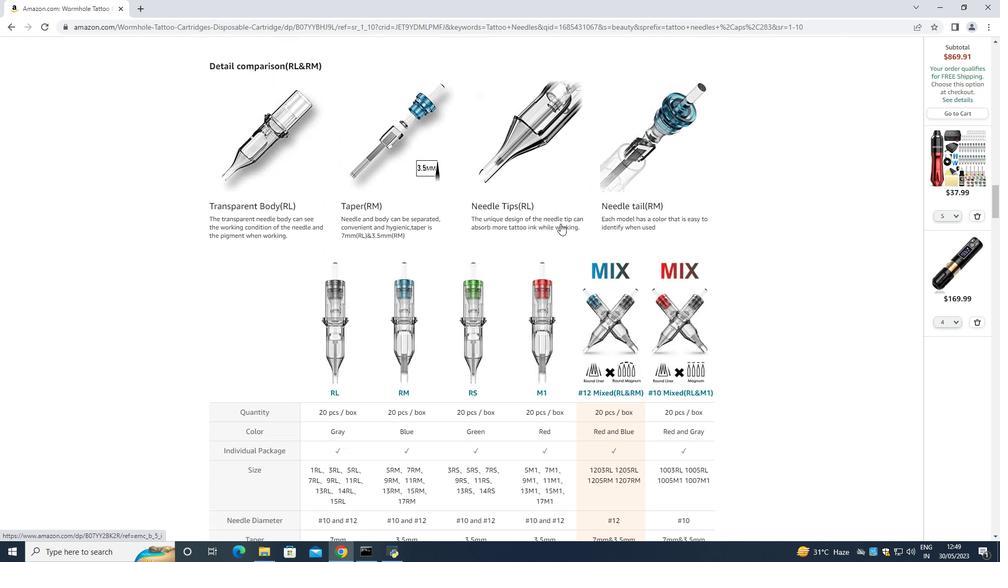 
Action: Mouse scrolled (559, 220) with delta (0, 0)
Screenshot: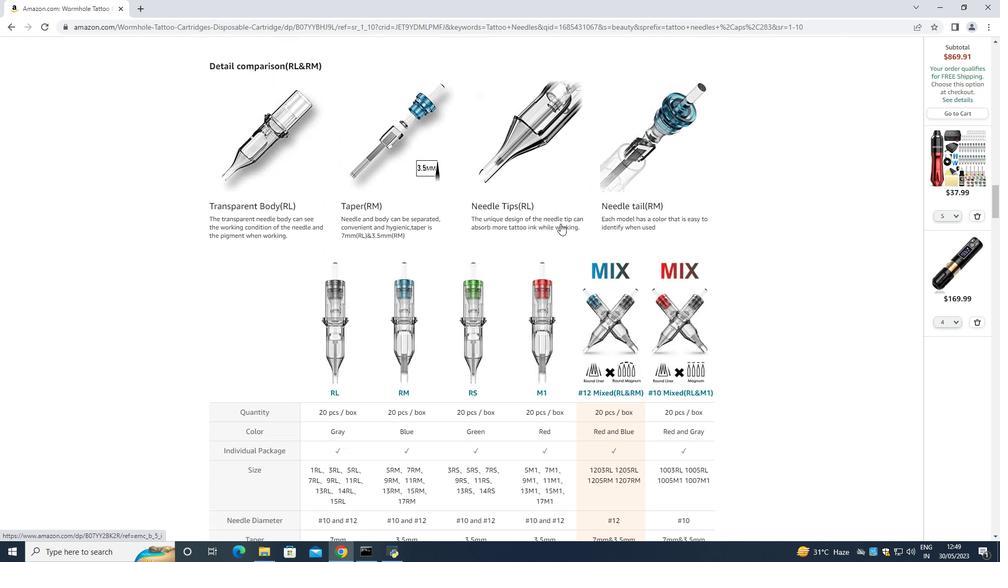 
Action: Mouse moved to (552, 205)
Screenshot: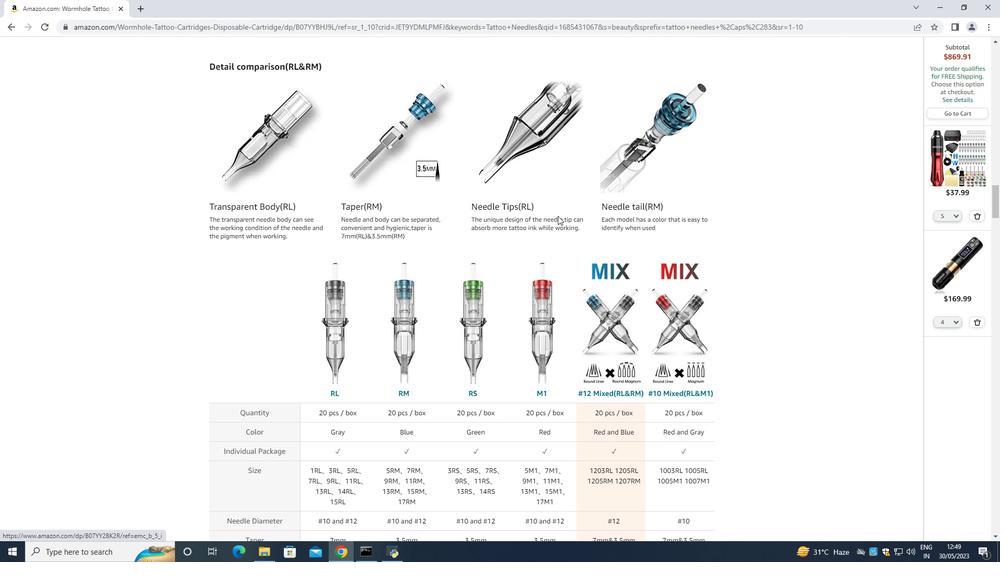 
Action: Mouse scrolled (552, 205) with delta (0, 0)
Screenshot: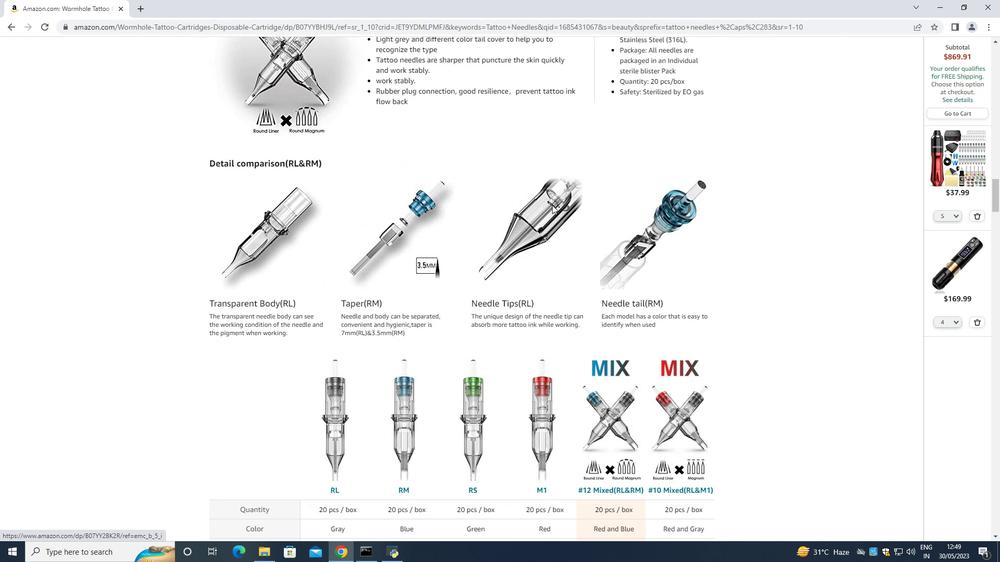 
Action: Mouse scrolled (552, 205) with delta (0, 0)
Screenshot: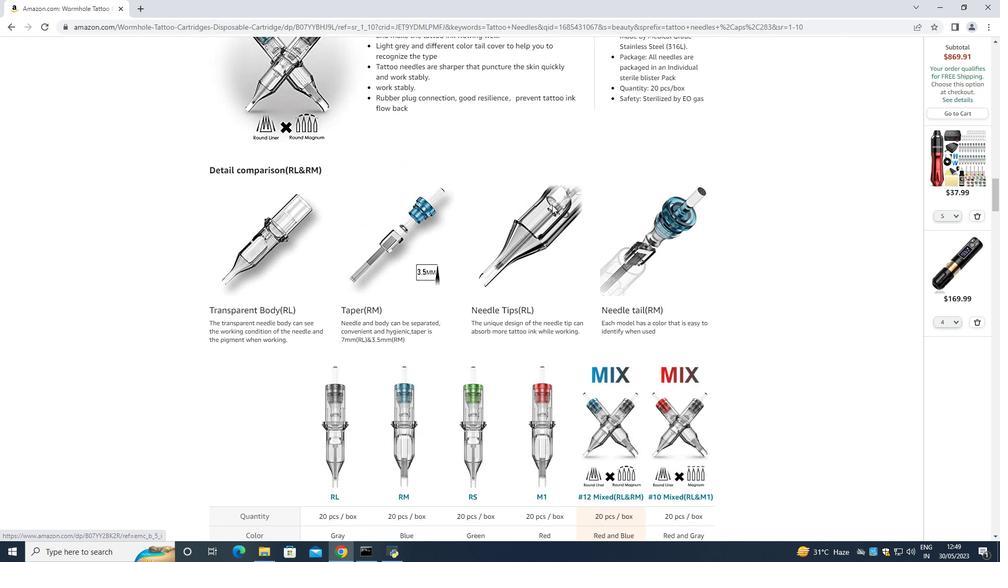 
Action: Mouse moved to (531, 336)
Screenshot: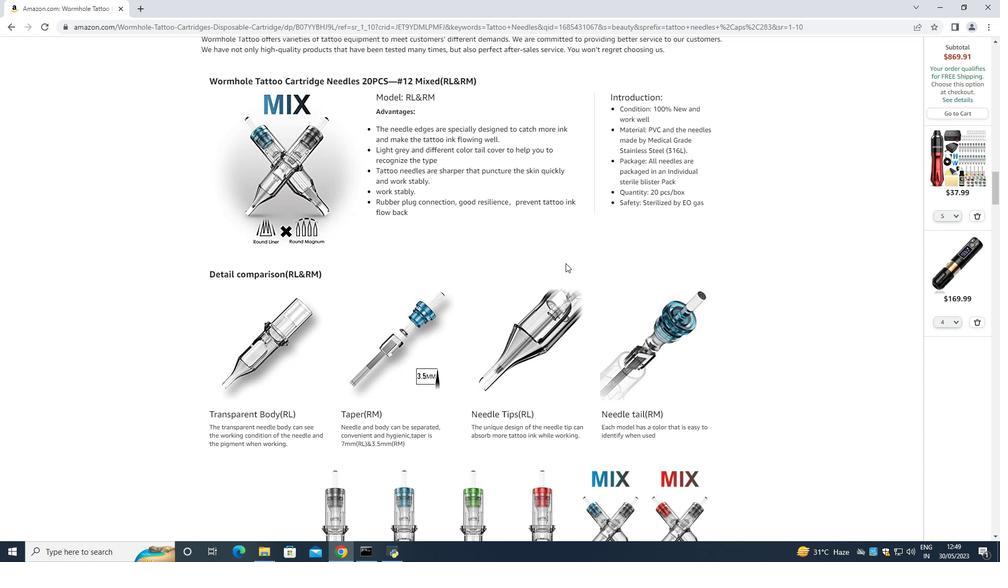 
Action: Mouse scrolled (531, 337) with delta (0, 0)
Screenshot: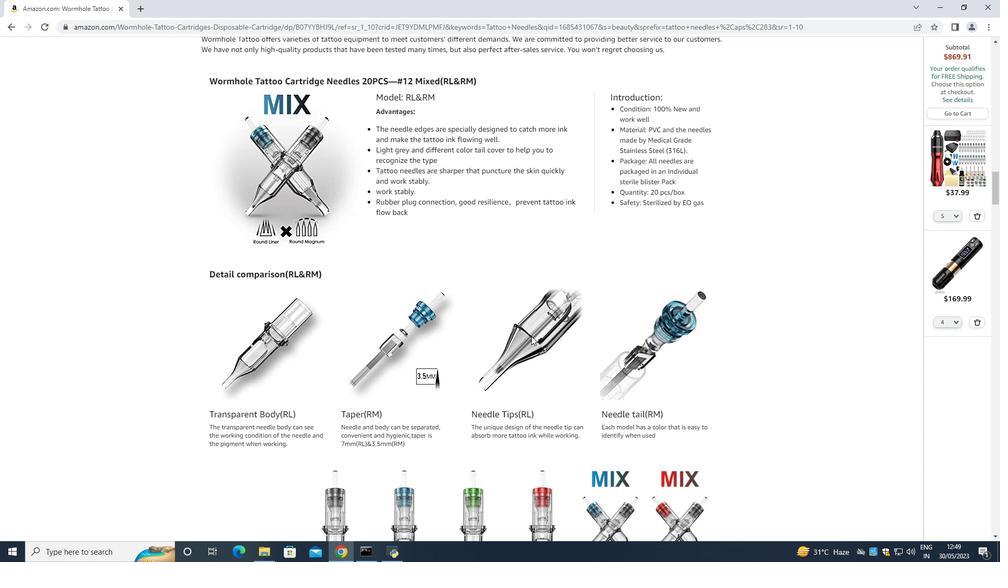 
Action: Mouse scrolled (531, 337) with delta (0, 0)
Screenshot: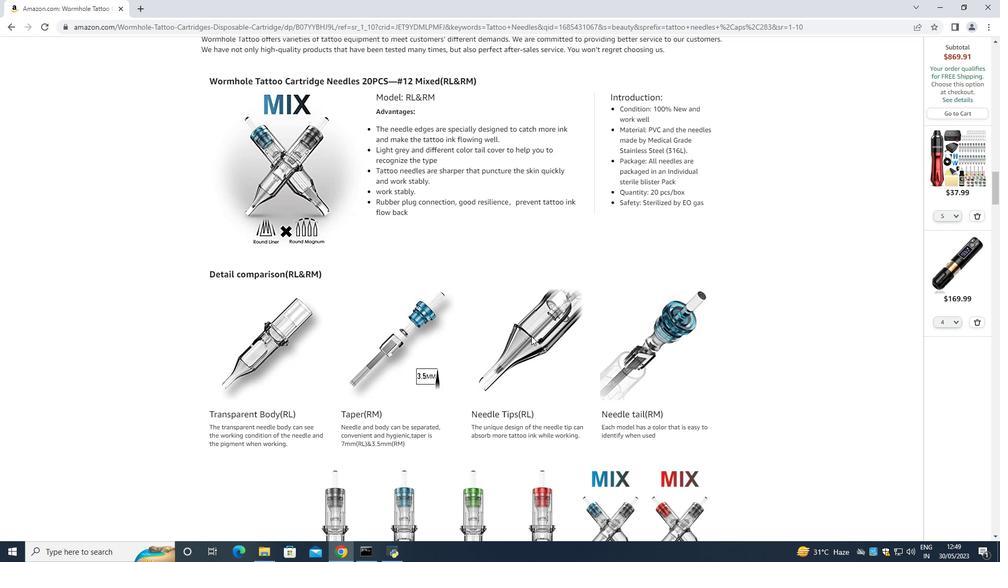 
Action: Mouse scrolled (531, 337) with delta (0, 0)
Screenshot: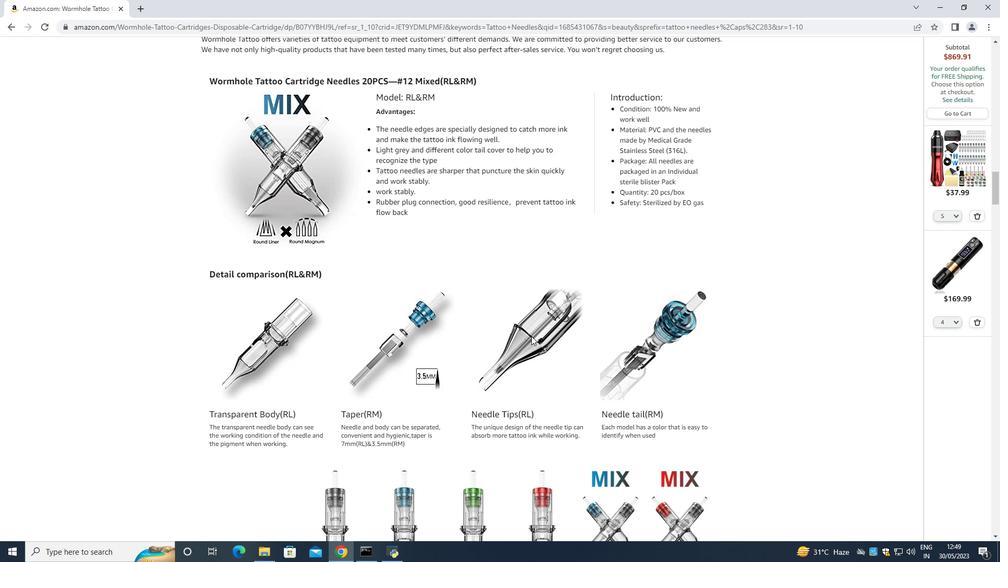 
Action: Mouse scrolled (531, 337) with delta (0, 0)
Screenshot: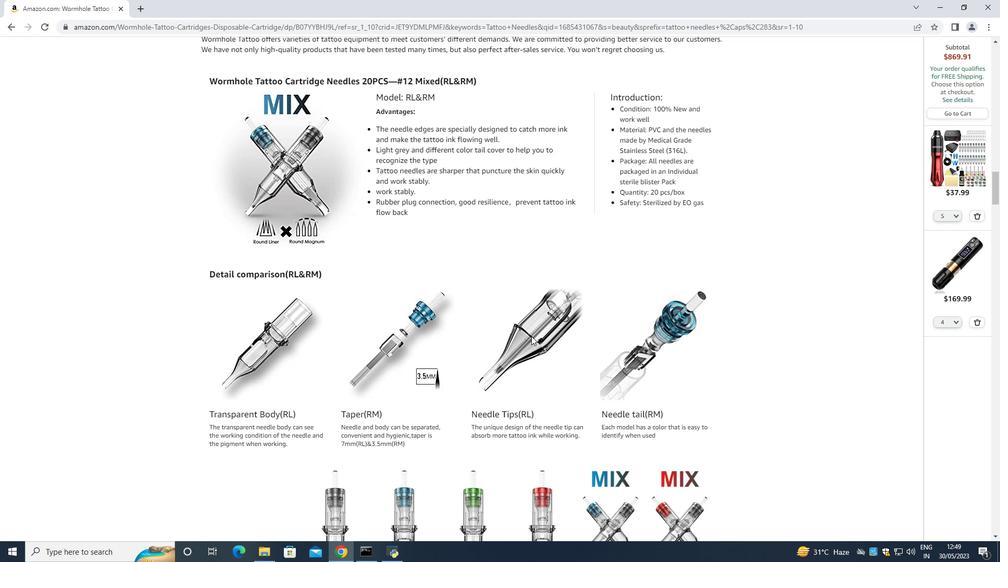 
Action: Mouse scrolled (531, 337) with delta (0, 0)
Screenshot: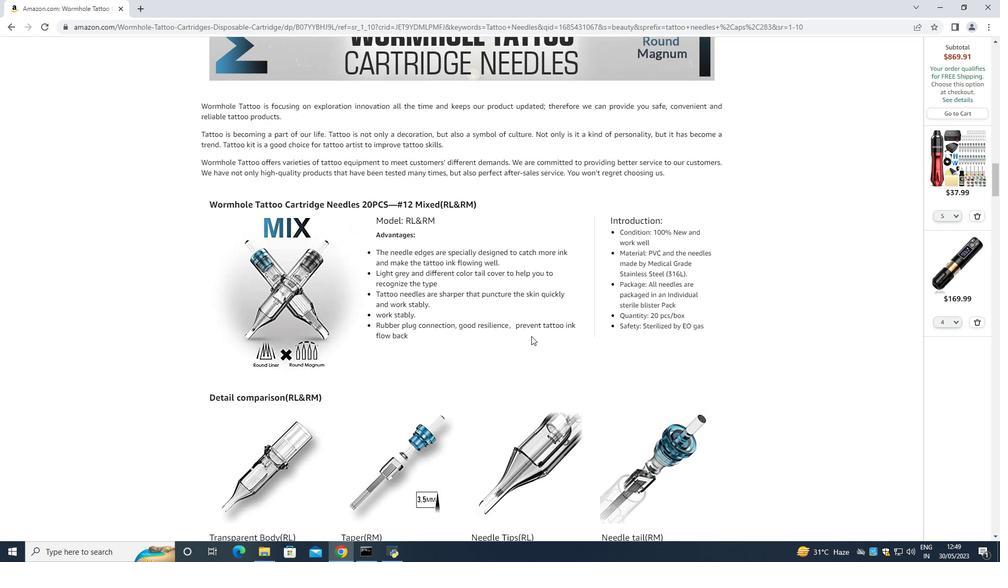 
Action: Mouse scrolled (531, 337) with delta (0, 0)
Screenshot: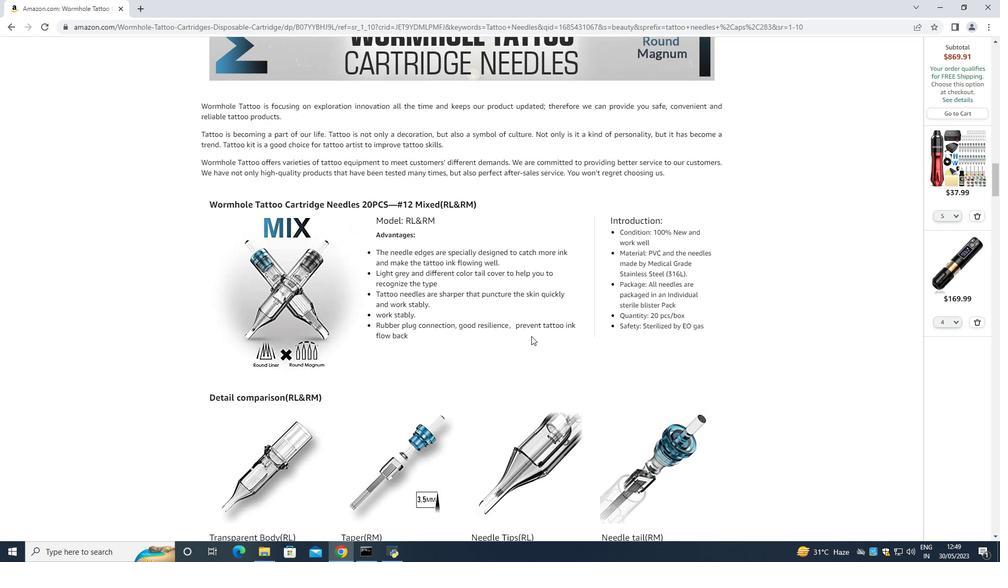 
Action: Mouse scrolled (531, 337) with delta (0, 0)
Screenshot: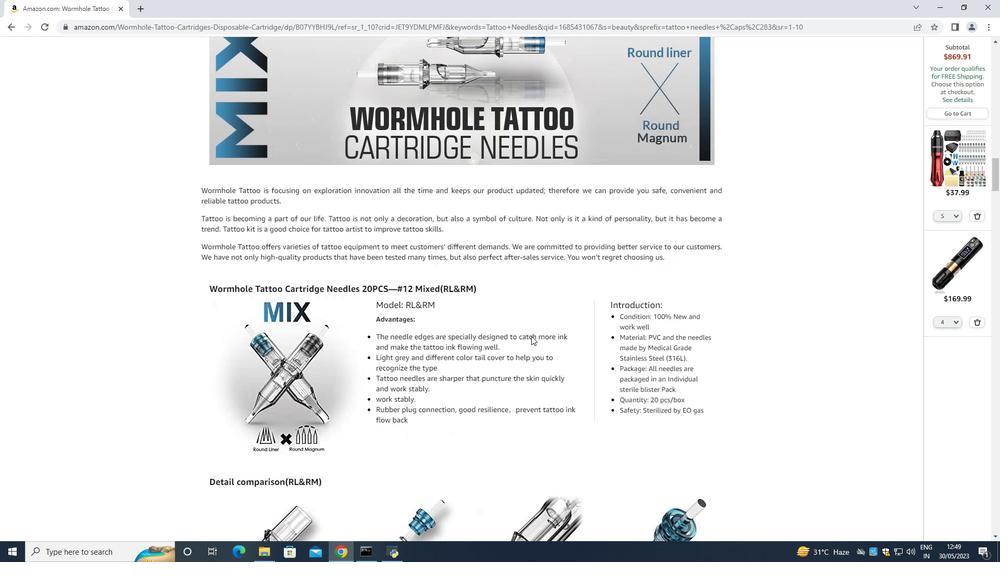 
Action: Mouse scrolled (531, 337) with delta (0, 0)
Screenshot: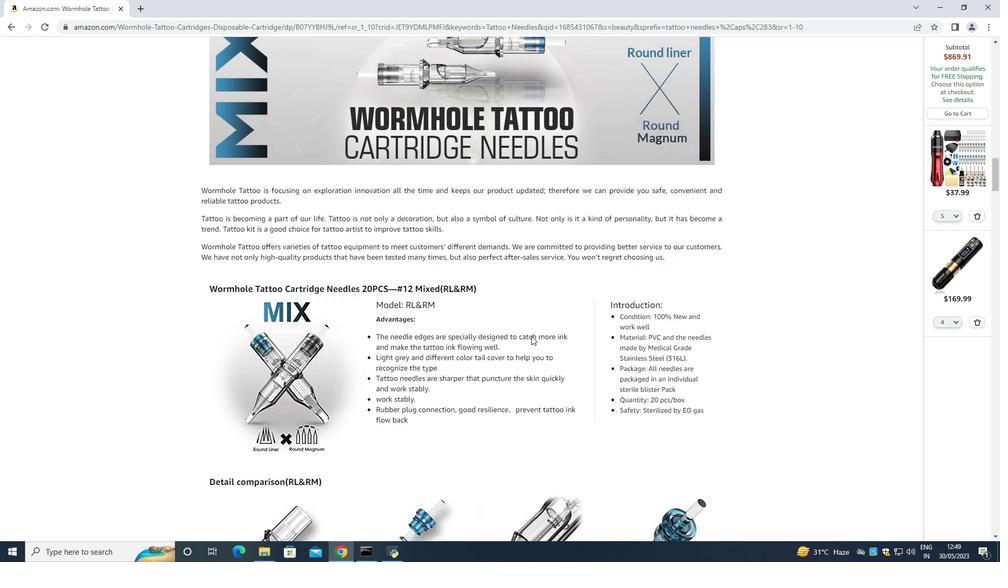 
Action: Mouse scrolled (531, 337) with delta (0, 0)
Screenshot: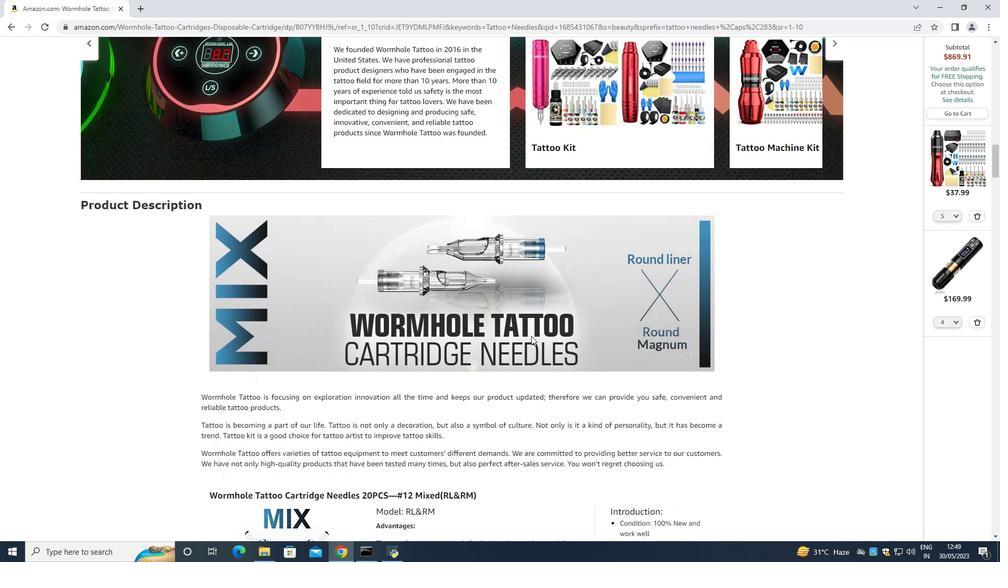 
Action: Mouse moved to (531, 336)
Screenshot: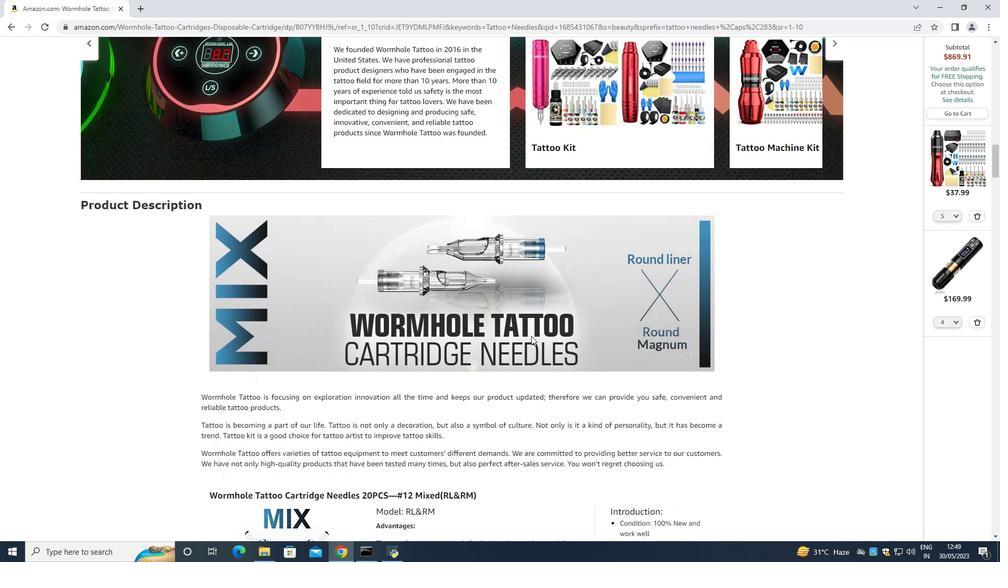 
Action: Mouse scrolled (531, 337) with delta (0, 0)
Screenshot: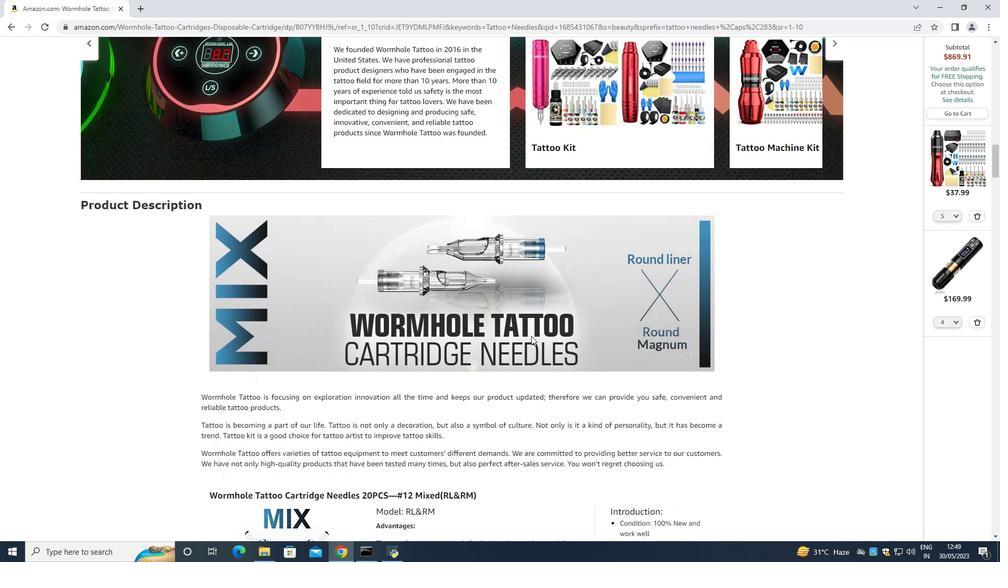
Action: Mouse scrolled (531, 337) with delta (0, 0)
Screenshot: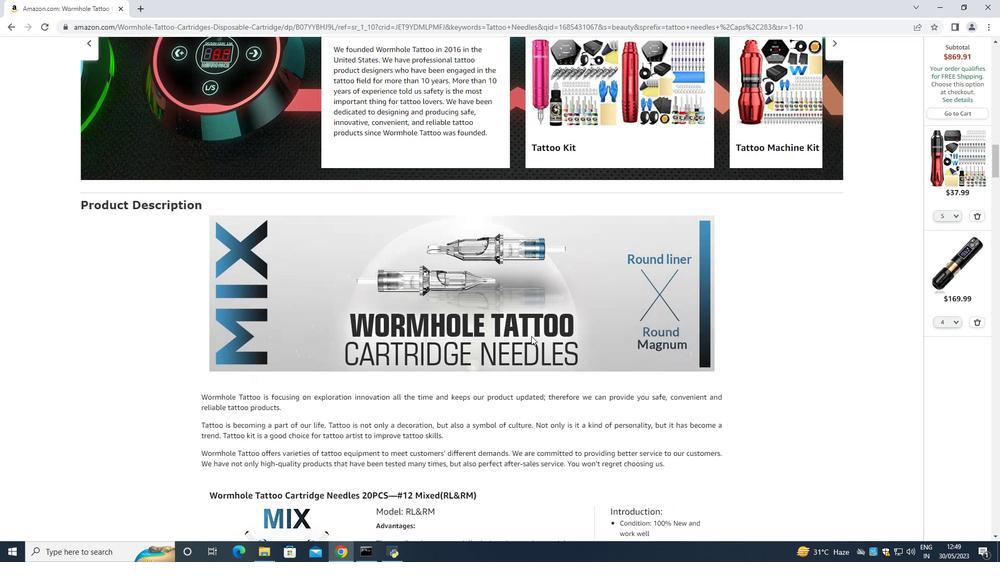 
Action: Mouse scrolled (531, 337) with delta (0, 0)
Screenshot: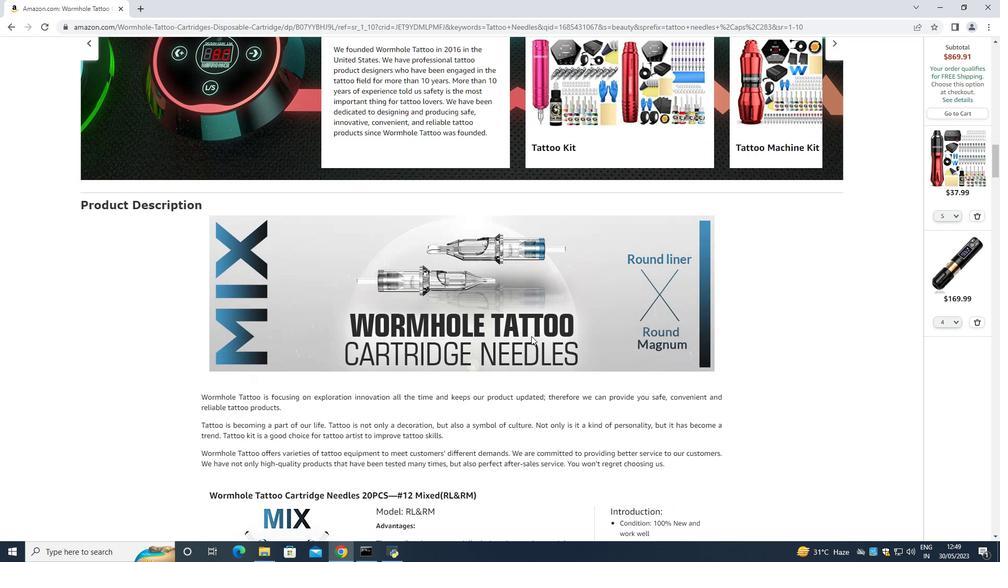 
Action: Mouse moved to (96, 562)
Screenshot: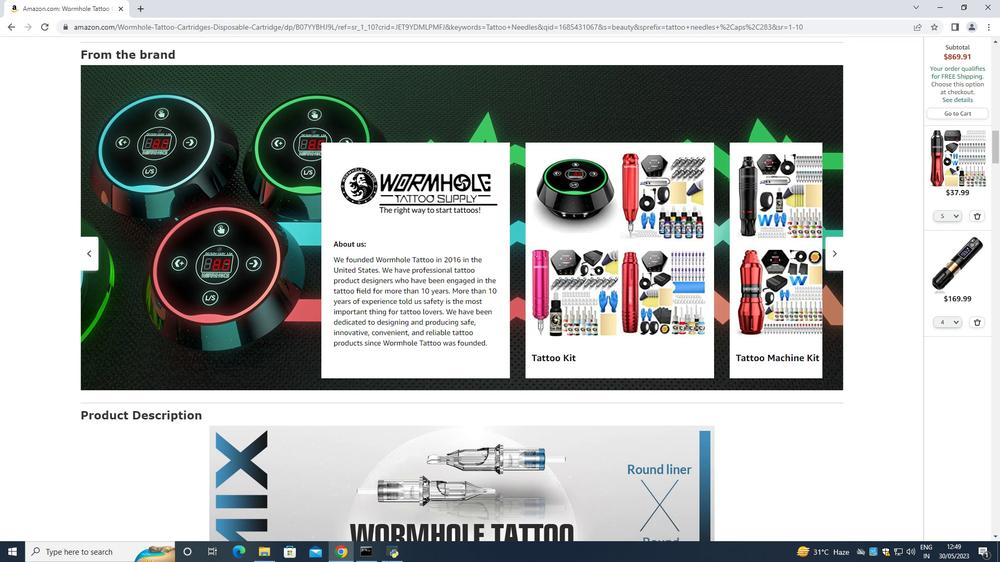 
Action: Mouse scrolled (96, 562) with delta (0, 0)
Screenshot: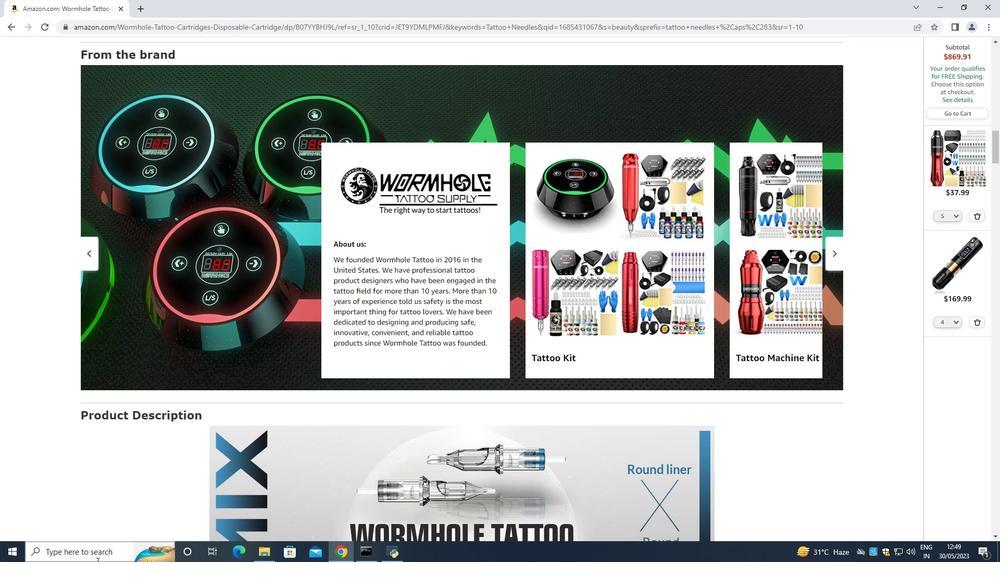 
Action: Mouse scrolled (96, 562) with delta (0, 0)
Screenshot: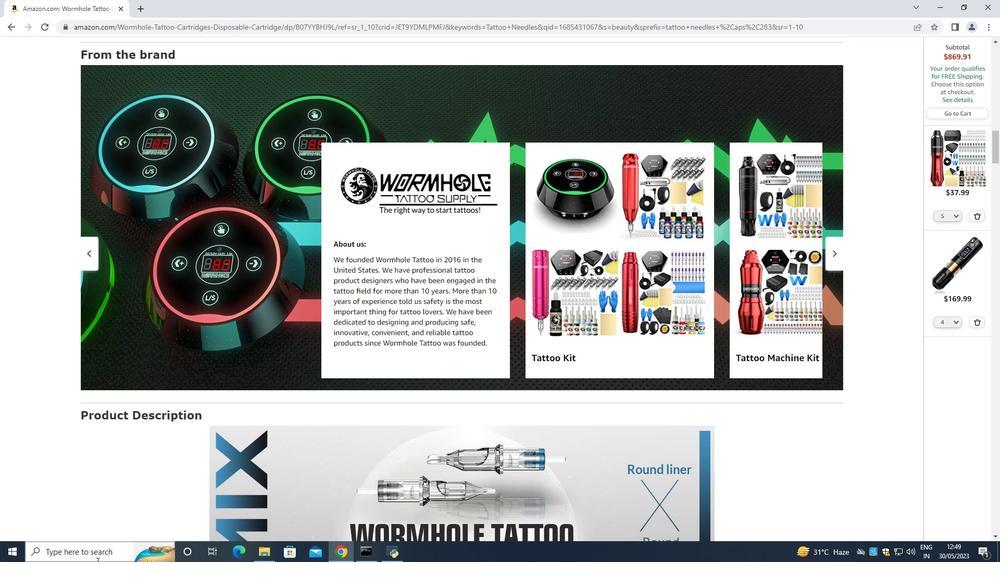 
Action: Mouse scrolled (96, 562) with delta (0, 0)
Screenshot: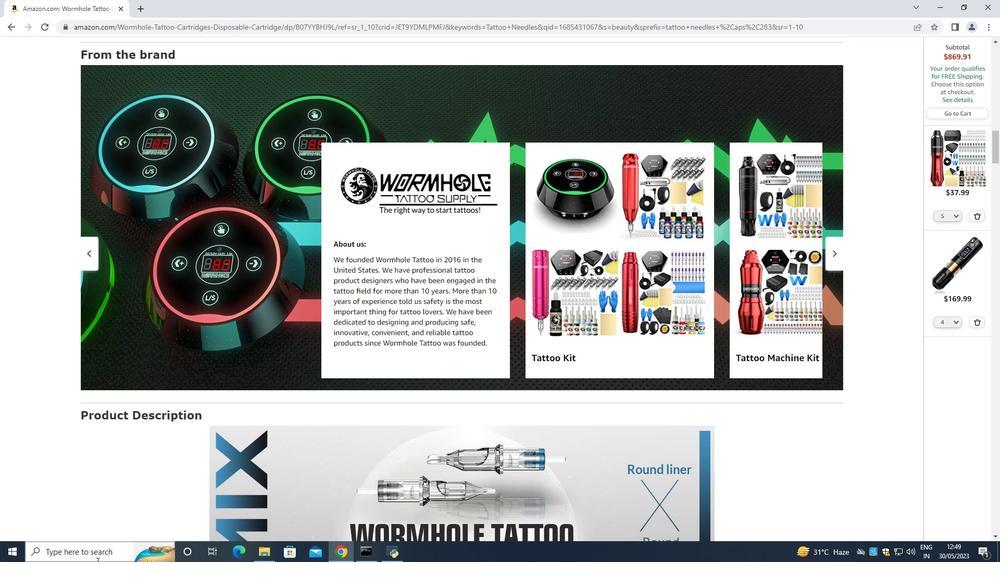 
Action: Mouse scrolled (96, 562) with delta (0, 0)
Screenshot: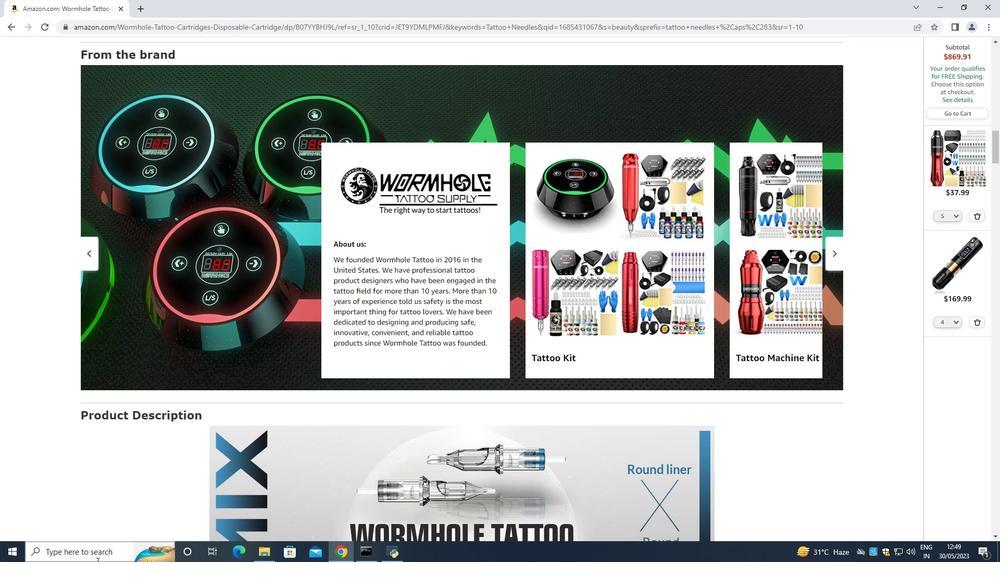 
Action: Mouse scrolled (96, 562) with delta (0, 0)
Screenshot: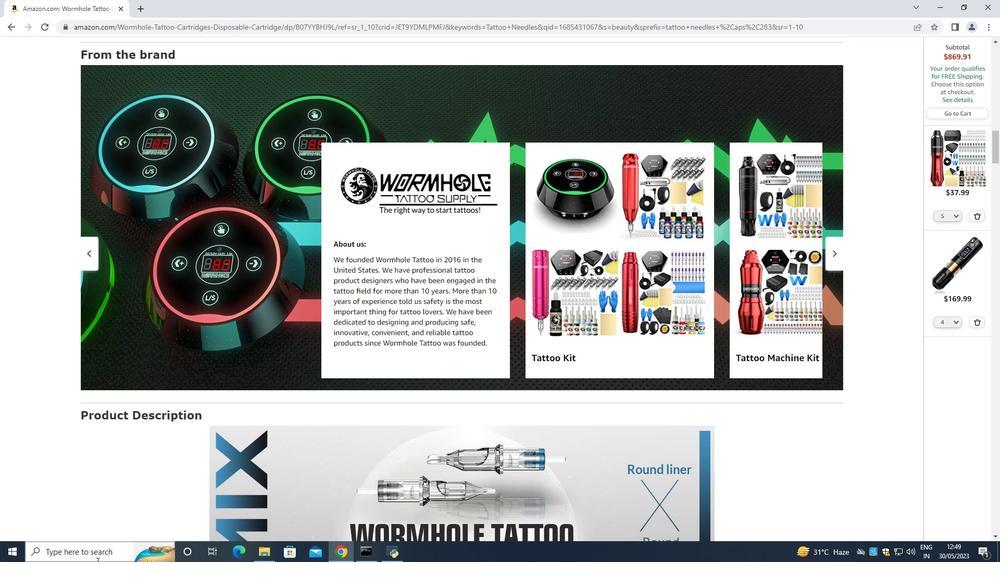 
Action: Mouse scrolled (96, 562) with delta (0, 0)
Screenshot: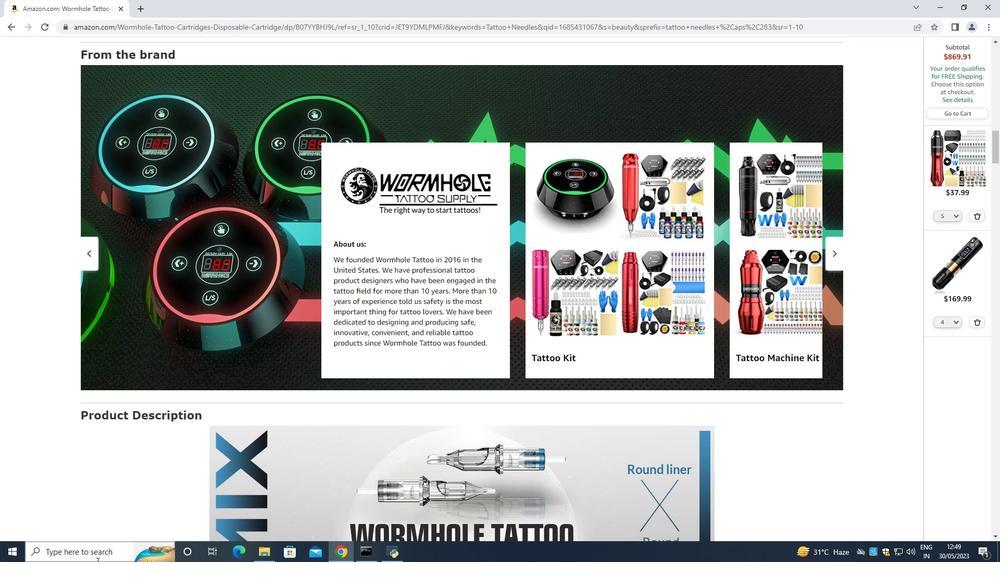 
Action: Mouse scrolled (96, 562) with delta (0, 0)
Screenshot: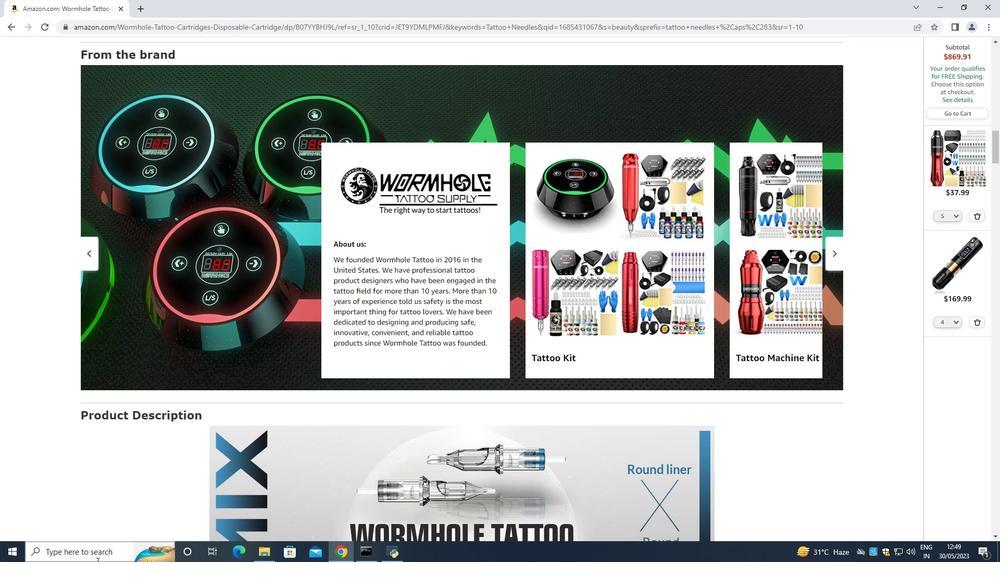
Action: Mouse scrolled (96, 562) with delta (0, 0)
Screenshot: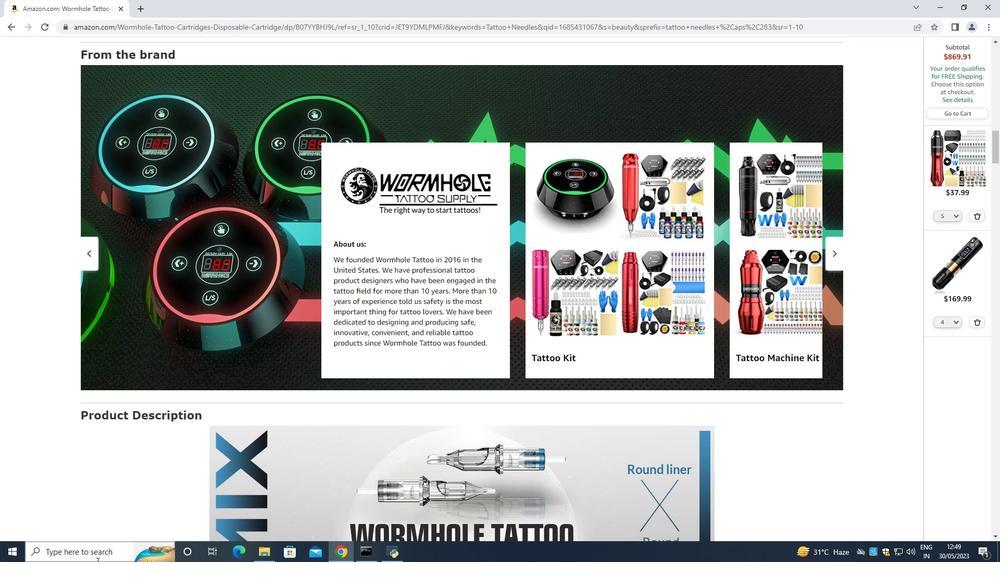
Action: Mouse moved to (481, 348)
Screenshot: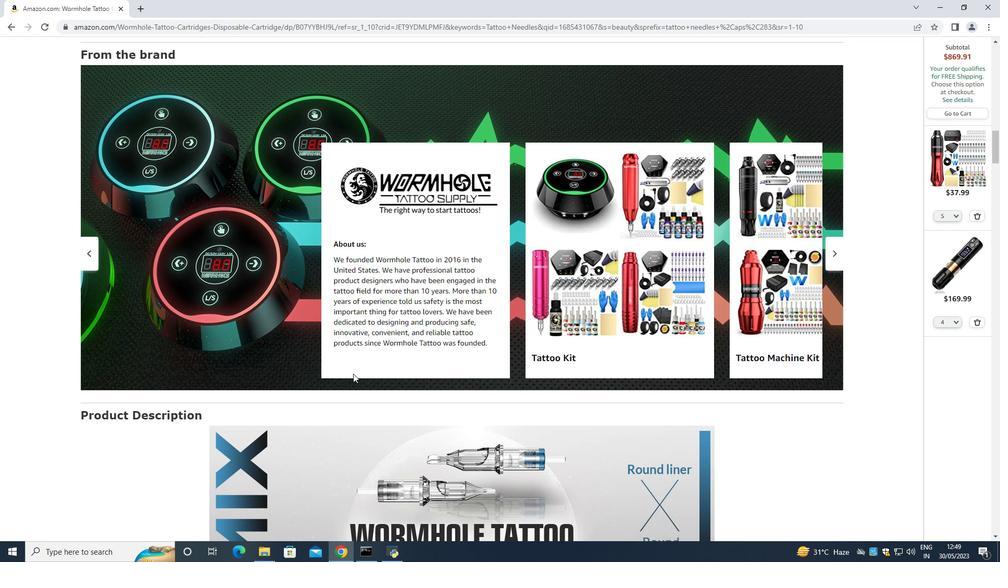 
Action: Mouse scrolled (481, 348) with delta (0, 0)
Screenshot: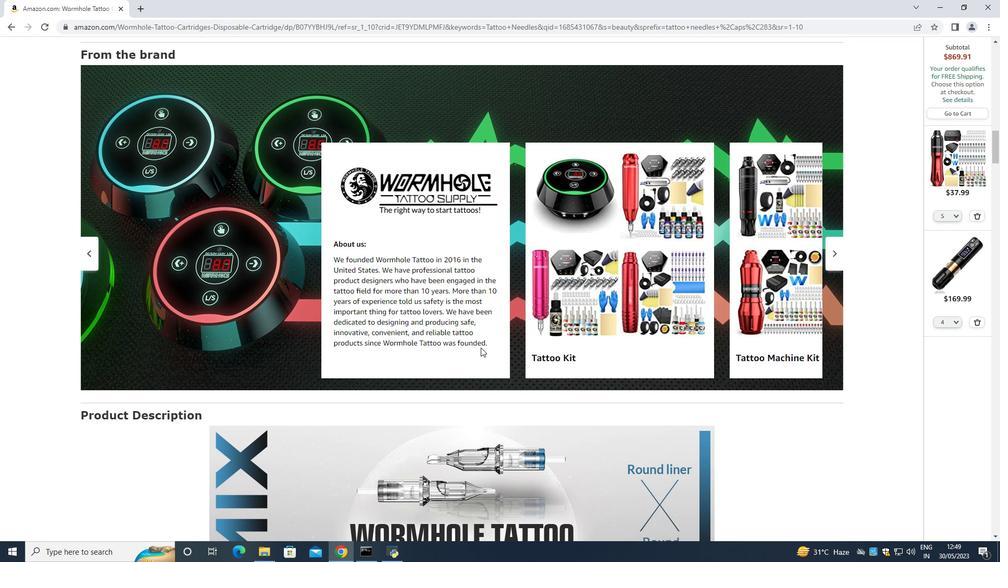 
Action: Mouse moved to (481, 347)
Screenshot: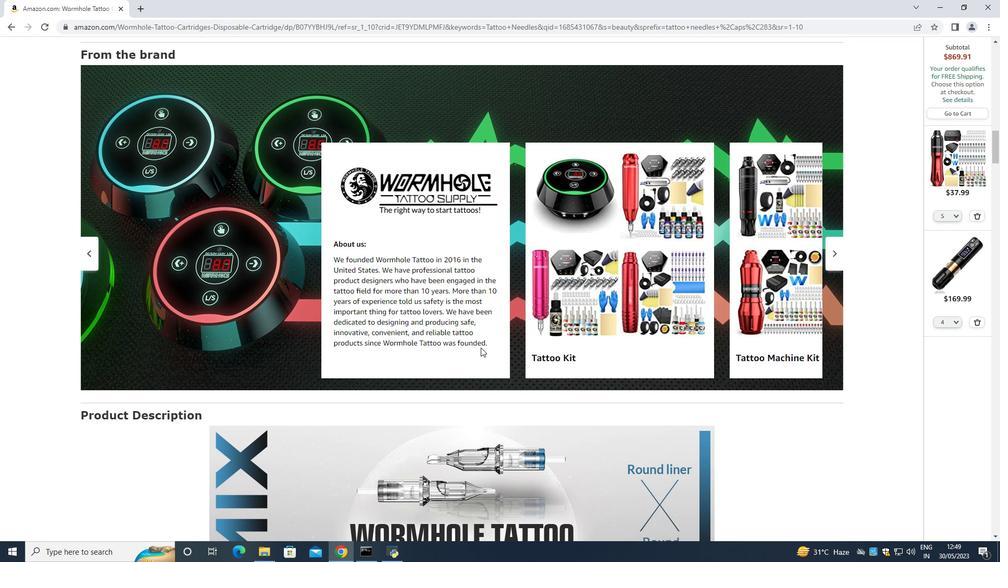 
Action: Mouse scrolled (481, 348) with delta (0, 0)
Screenshot: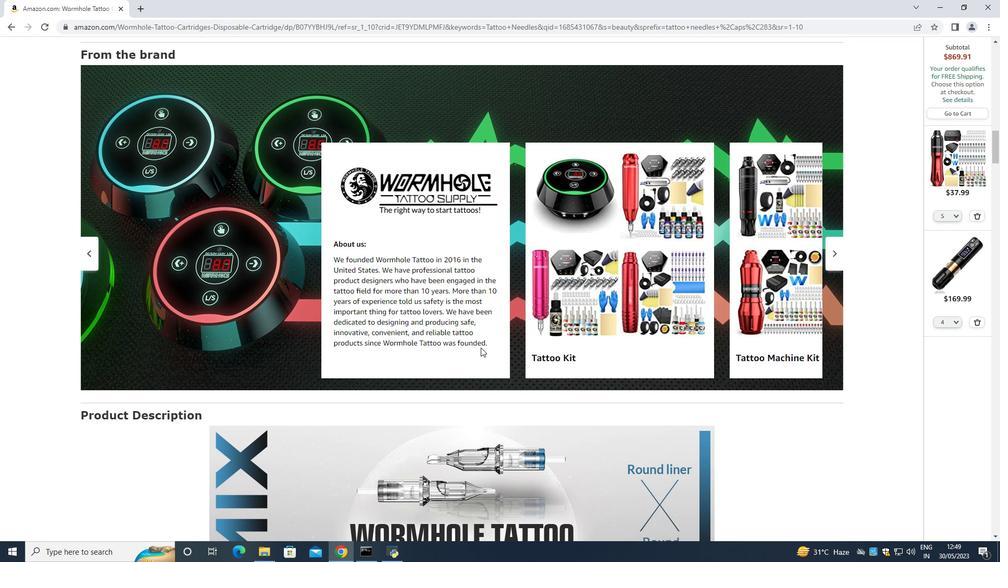 
Action: Mouse scrolled (481, 348) with delta (0, 0)
Screenshot: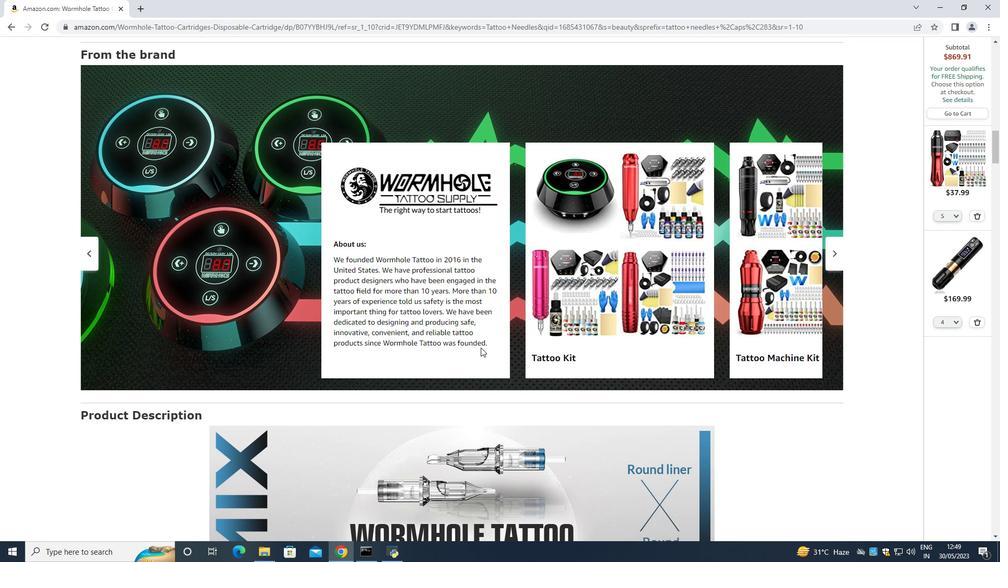 
Action: Mouse scrolled (481, 348) with delta (0, 0)
Screenshot: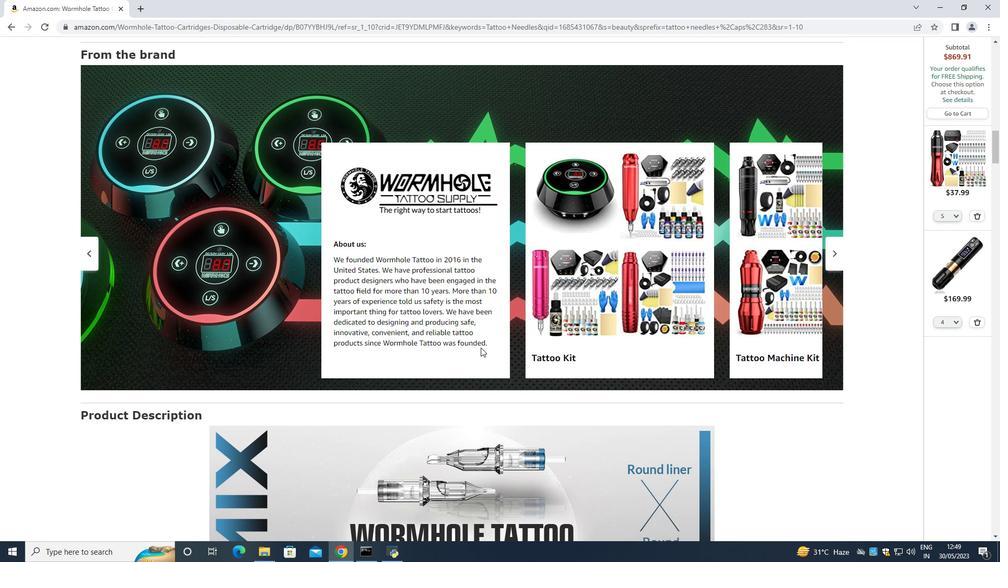
Action: Mouse scrolled (481, 348) with delta (0, 0)
Screenshot: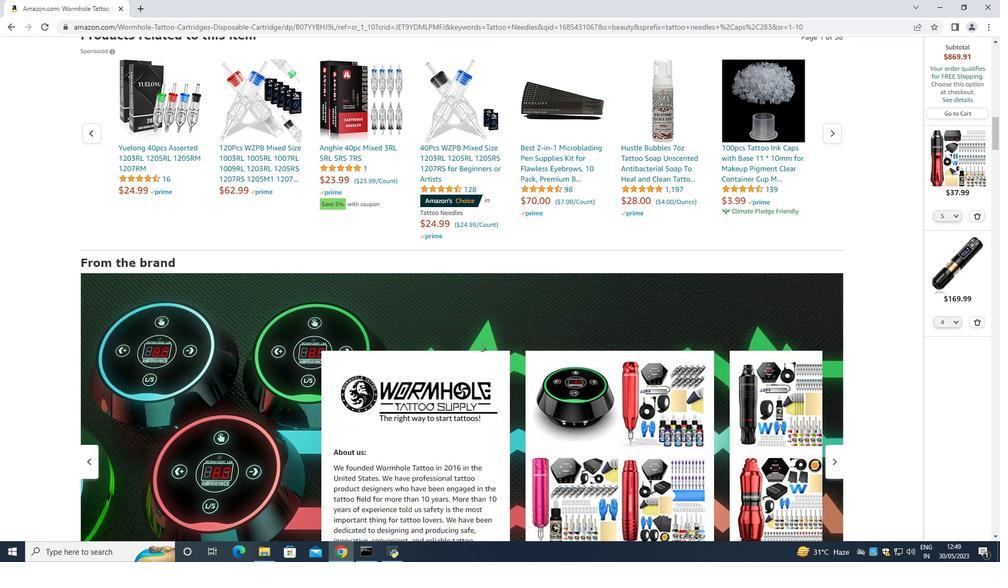 
Action: Mouse scrolled (481, 348) with delta (0, 0)
Screenshot: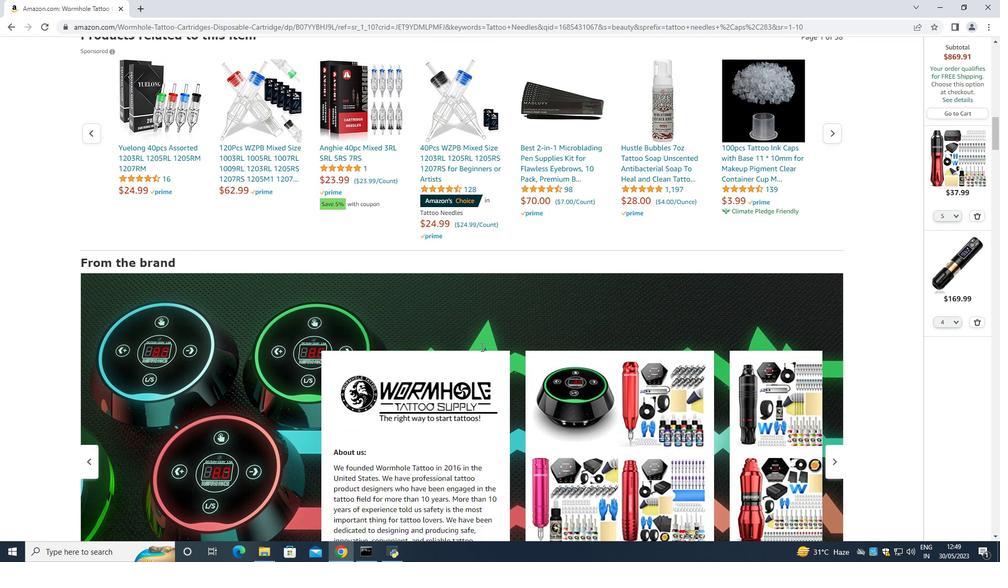 
Action: Mouse scrolled (481, 348) with delta (0, 0)
Screenshot: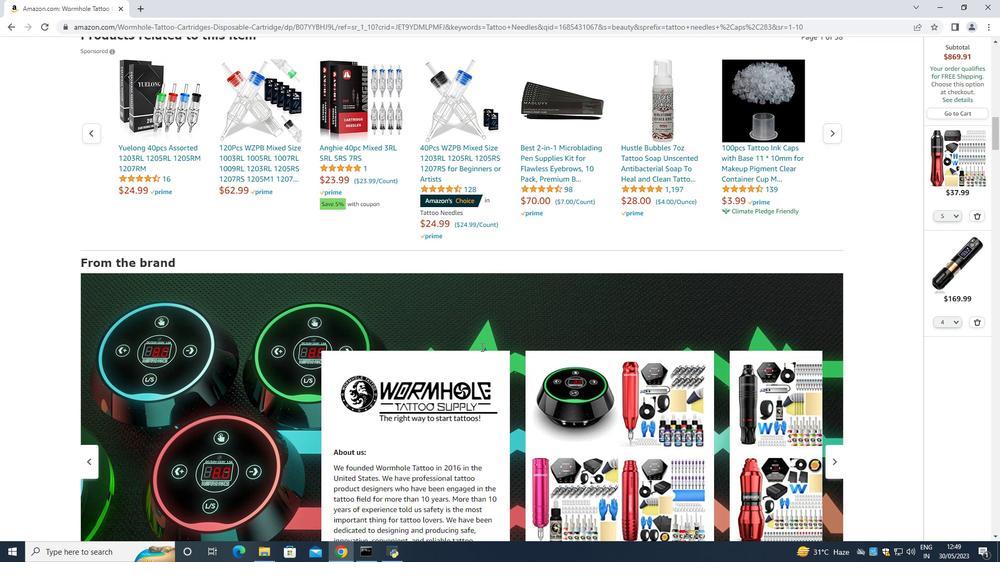 
Action: Mouse scrolled (481, 348) with delta (0, 0)
Screenshot: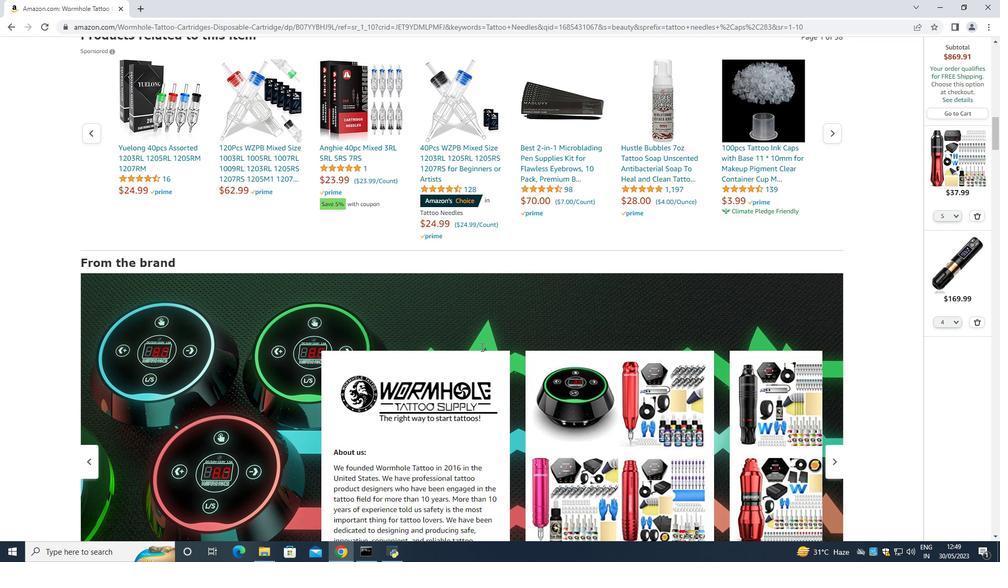 
Action: Mouse scrolled (481, 348) with delta (0, 0)
Screenshot: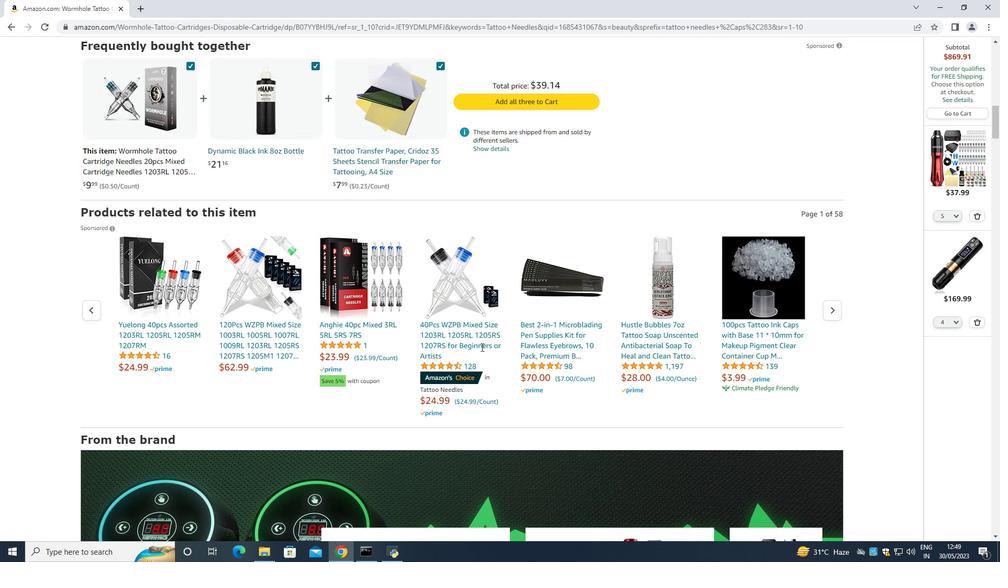 
Action: Mouse scrolled (481, 348) with delta (0, 0)
Screenshot: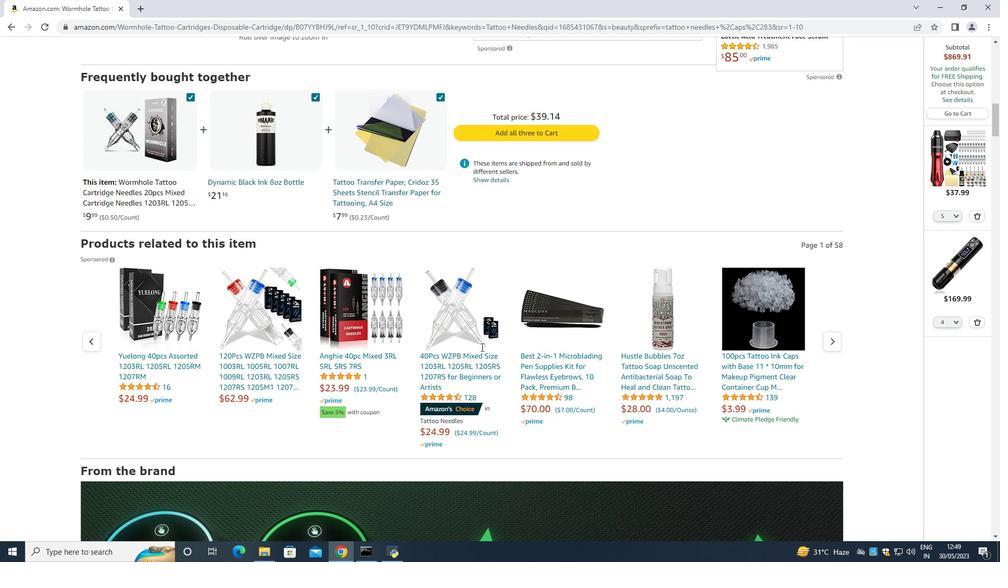 
Action: Mouse scrolled (481, 348) with delta (0, 0)
Screenshot: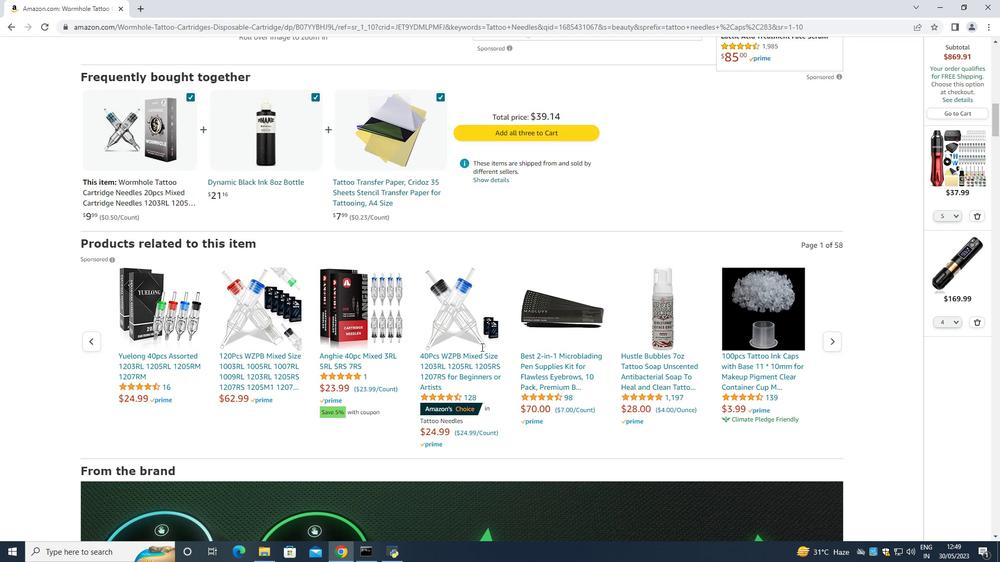 
Action: Mouse scrolled (481, 348) with delta (0, 0)
Screenshot: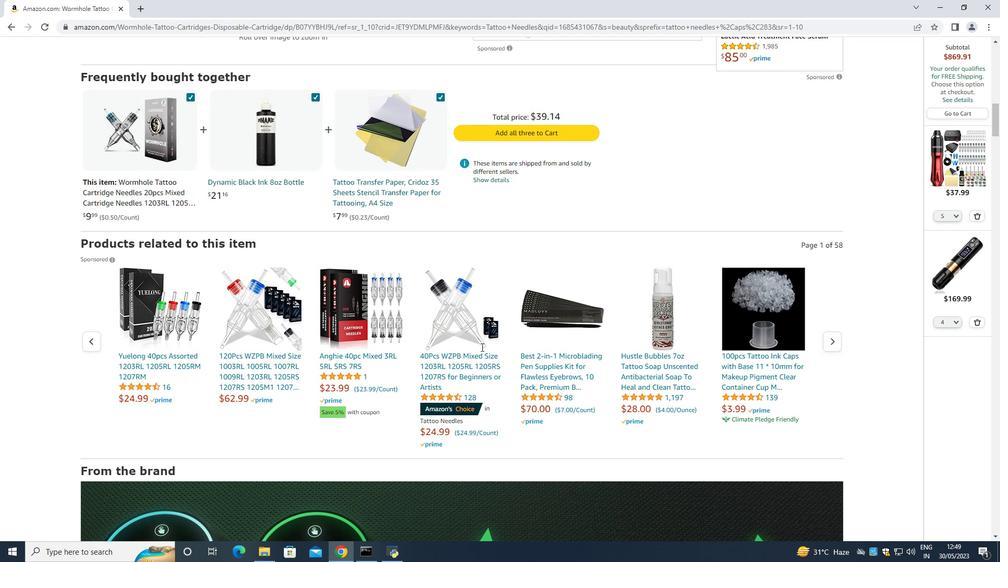 
Action: Mouse scrolled (481, 348) with delta (0, 0)
Screenshot: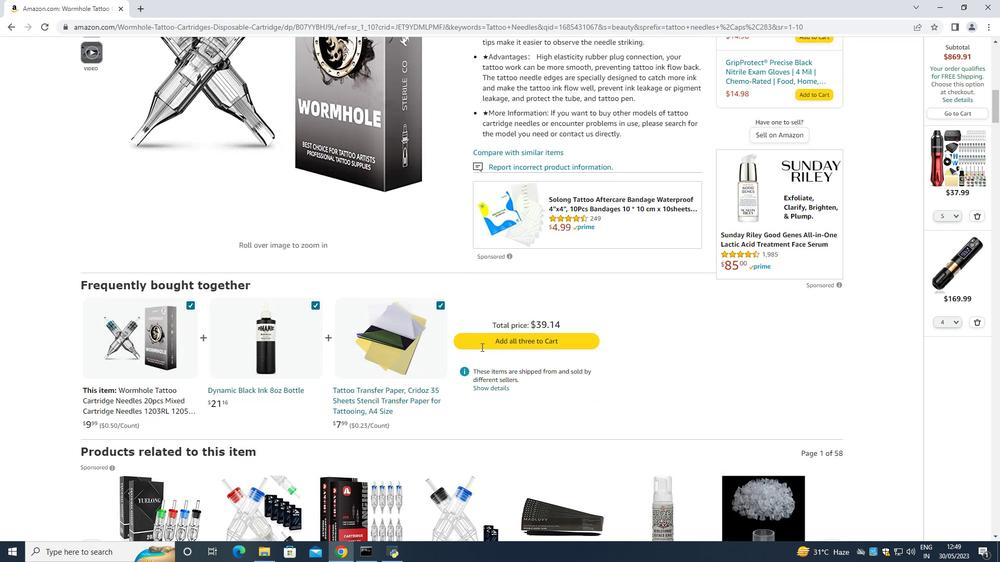 
Action: Mouse scrolled (481, 348) with delta (0, 0)
Screenshot: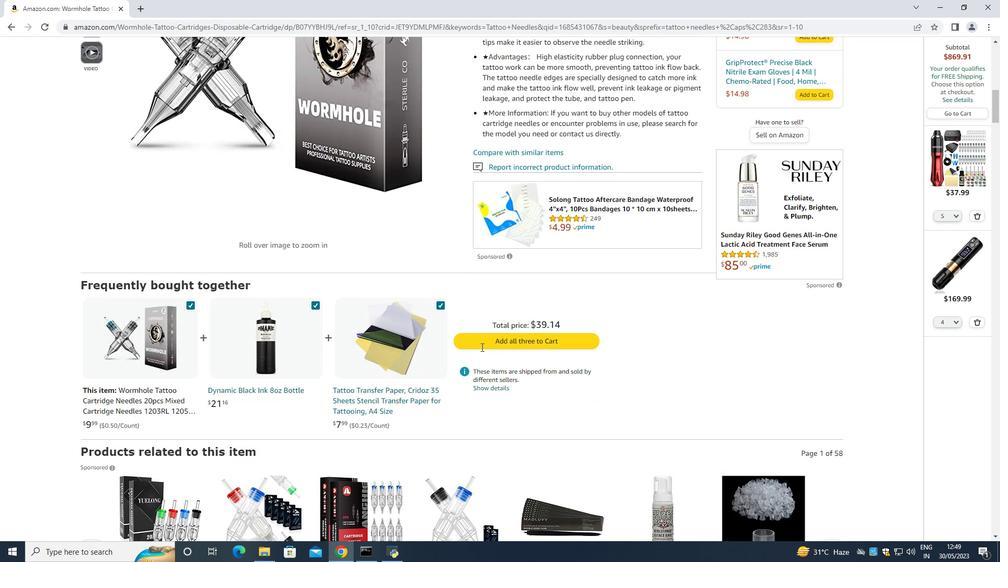 
Action: Mouse scrolled (481, 348) with delta (0, 0)
Screenshot: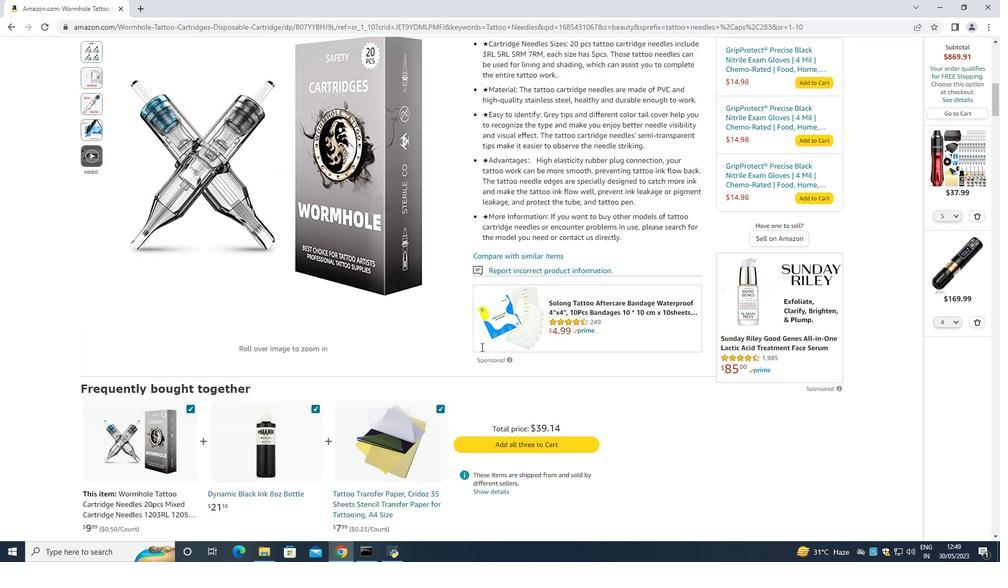 
Action: Mouse scrolled (481, 348) with delta (0, 0)
Screenshot: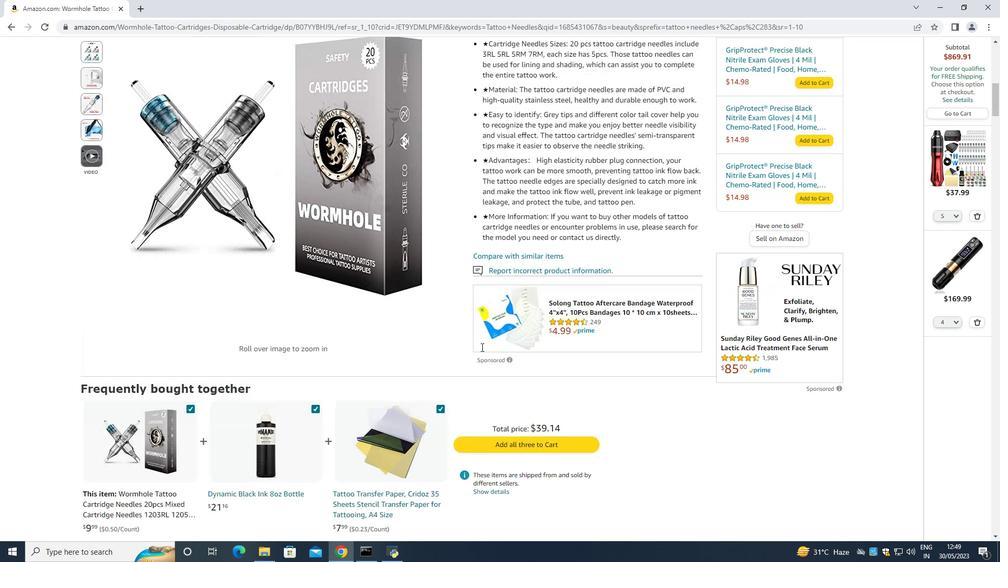 
Action: Mouse scrolled (481, 348) with delta (0, 0)
Screenshot: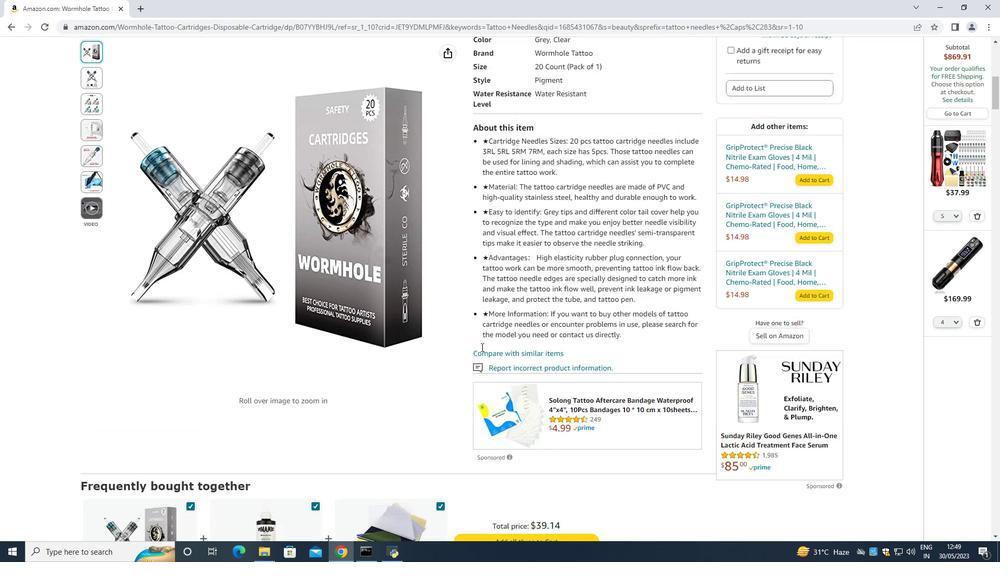 
Action: Mouse scrolled (481, 348) with delta (0, 0)
Screenshot: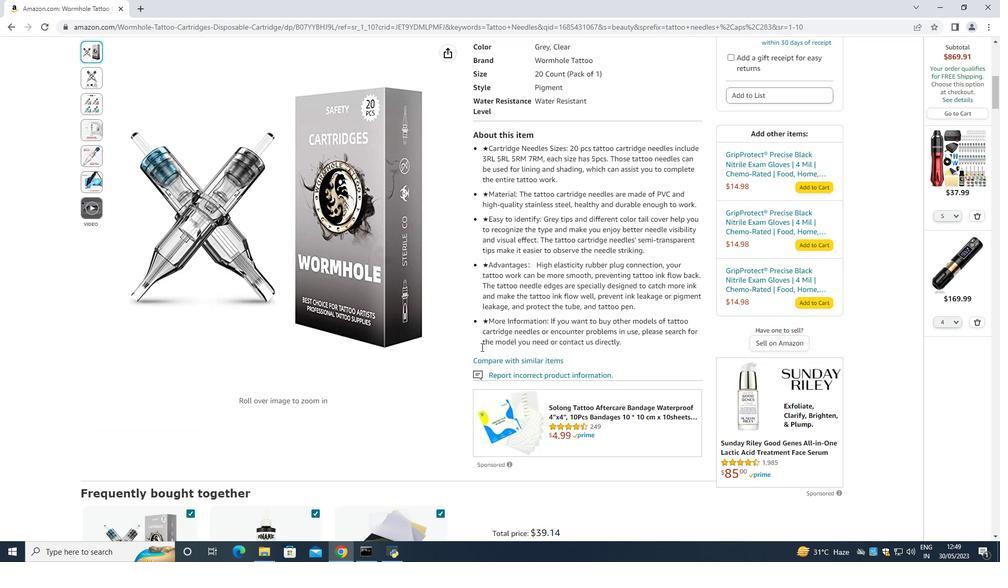 
Action: Mouse scrolled (481, 348) with delta (0, 0)
Screenshot: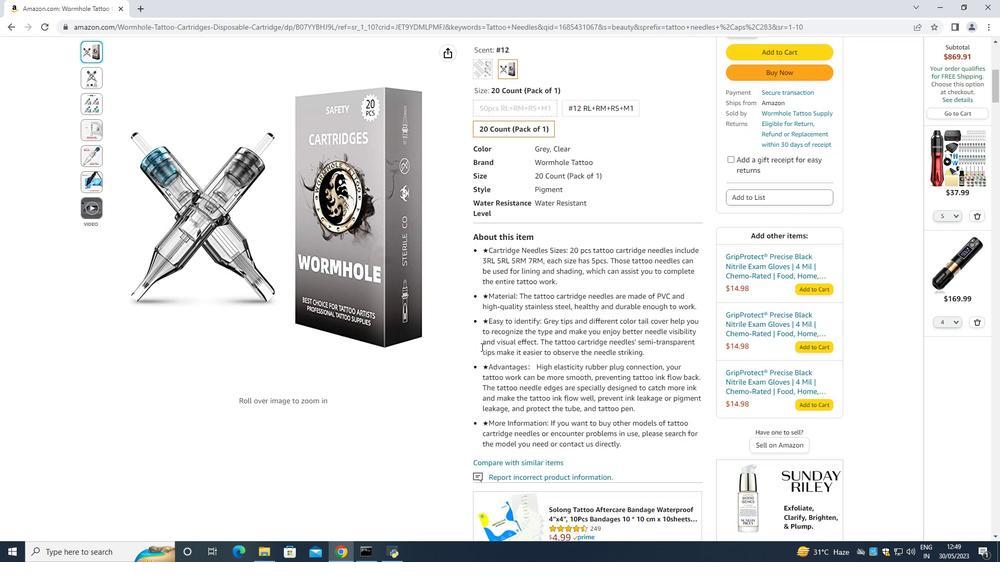 
Action: Mouse scrolled (481, 348) with delta (0, 0)
Screenshot: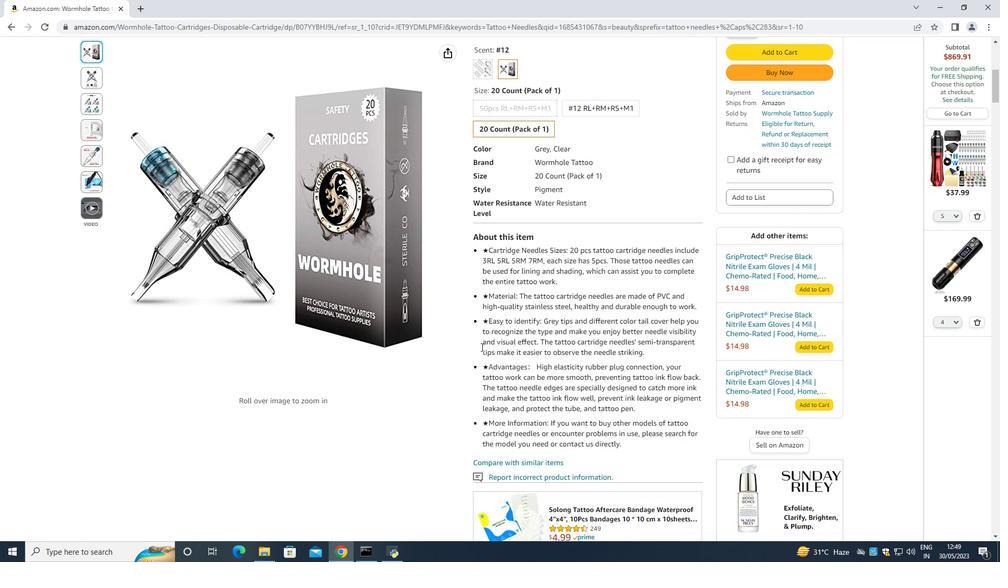 
Action: Mouse scrolled (481, 348) with delta (0, 0)
Screenshot: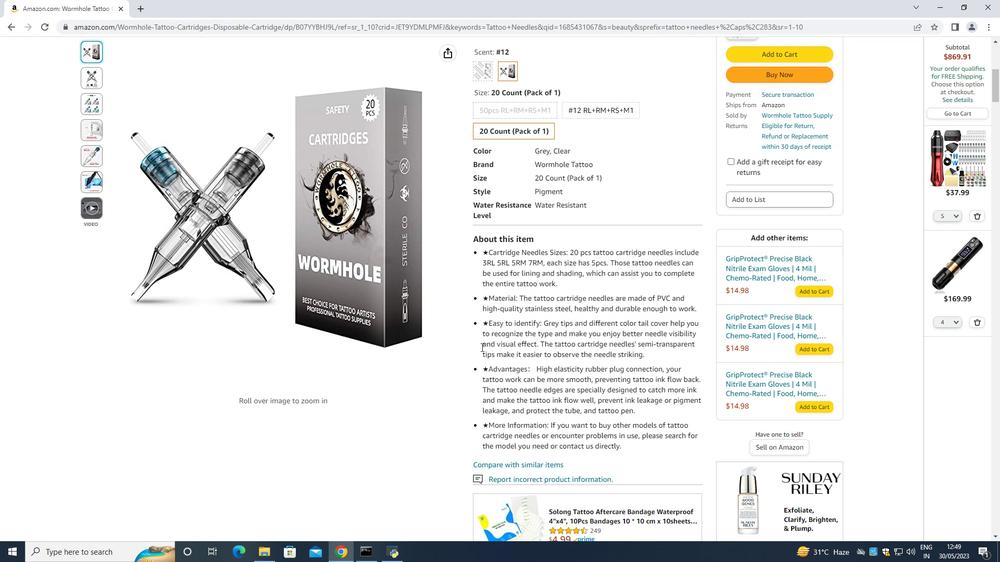 
Action: Mouse scrolled (481, 348) with delta (0, 0)
Screenshot: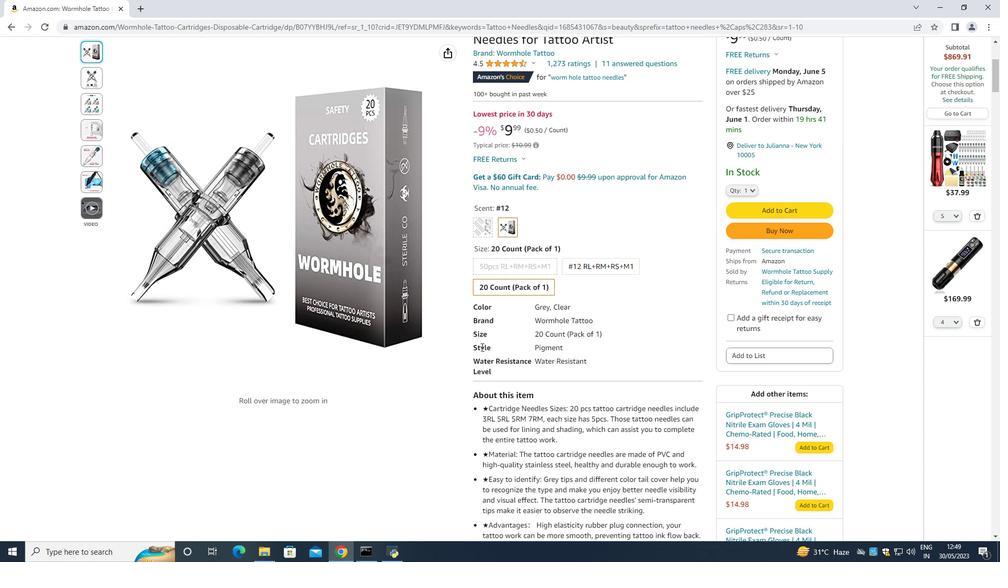
Action: Mouse scrolled (481, 348) with delta (0, 0)
Screenshot: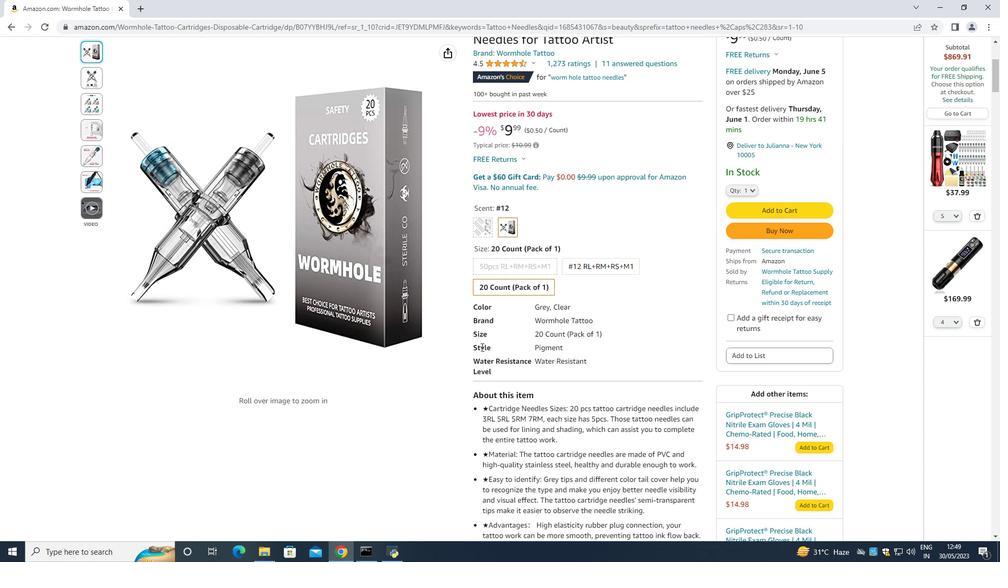 
Action: Mouse scrolled (481, 348) with delta (0, 0)
Screenshot: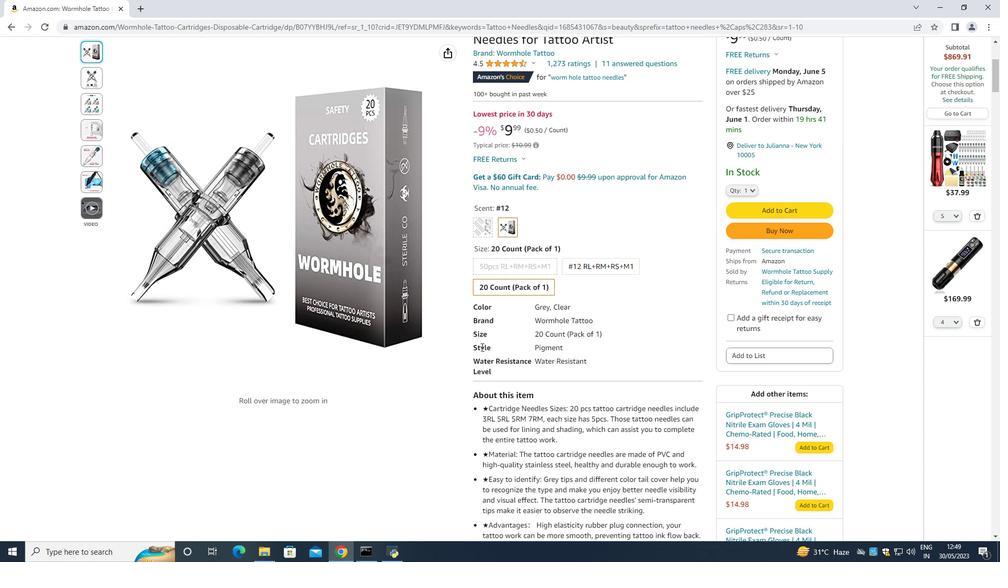 
Action: Mouse scrolled (481, 348) with delta (0, 0)
Screenshot: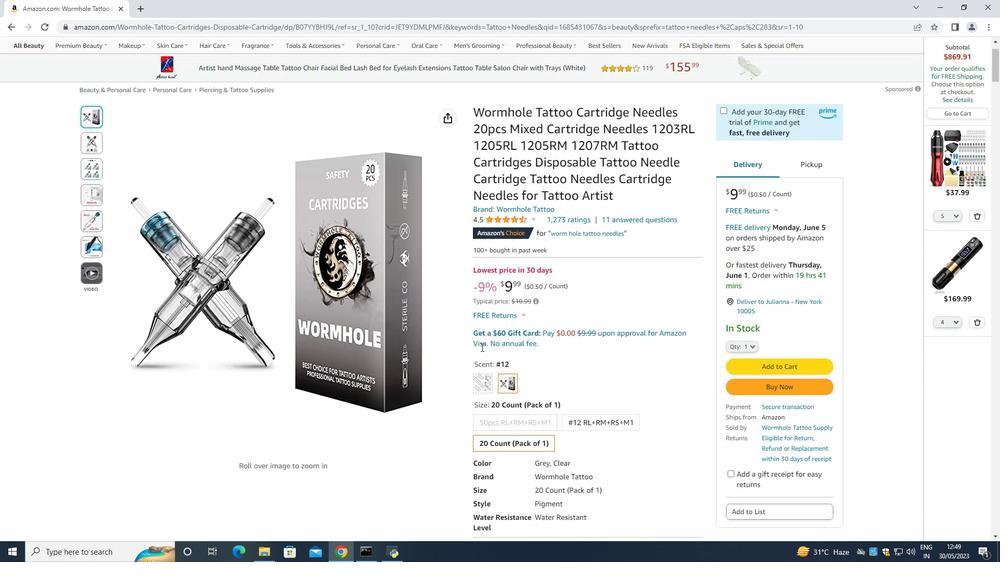 
Action: Mouse scrolled (481, 348) with delta (0, 0)
Screenshot: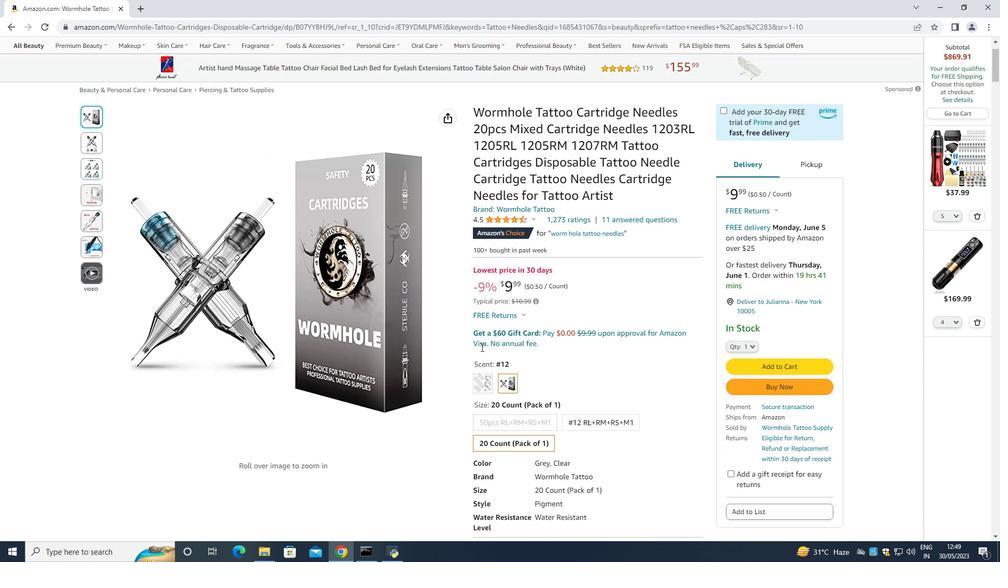 
Action: Mouse scrolled (481, 348) with delta (0, 0)
Screenshot: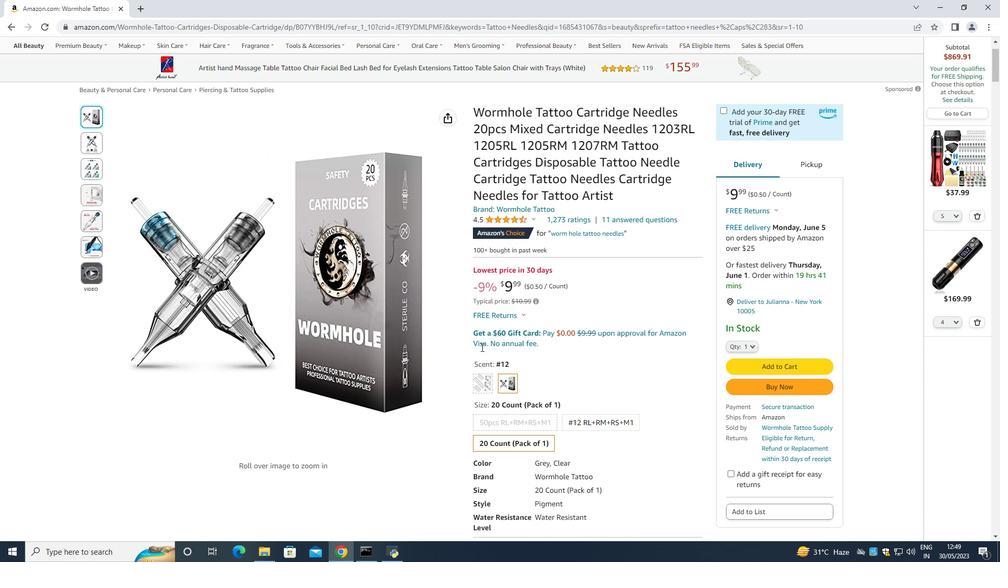 
Action: Mouse moved to (169, 454)
Screenshot: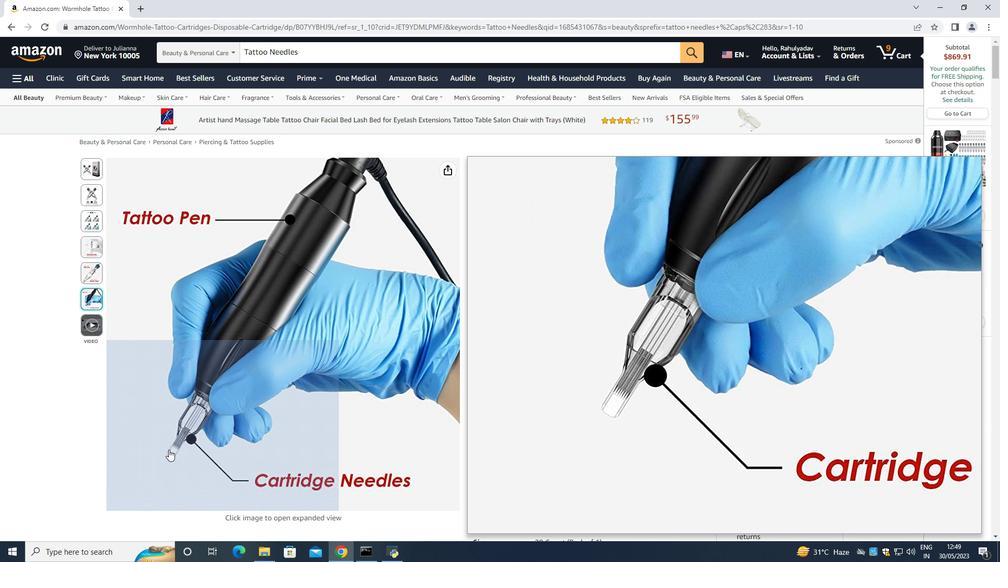 
Action: Mouse pressed left at (169, 454)
Screenshot: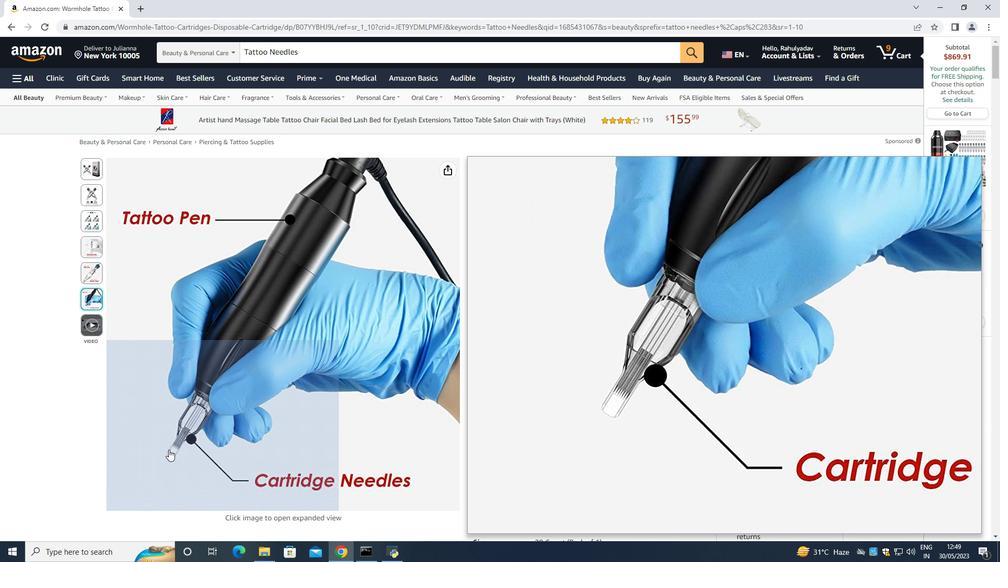 
Action: Mouse pressed left at (169, 454)
Screenshot: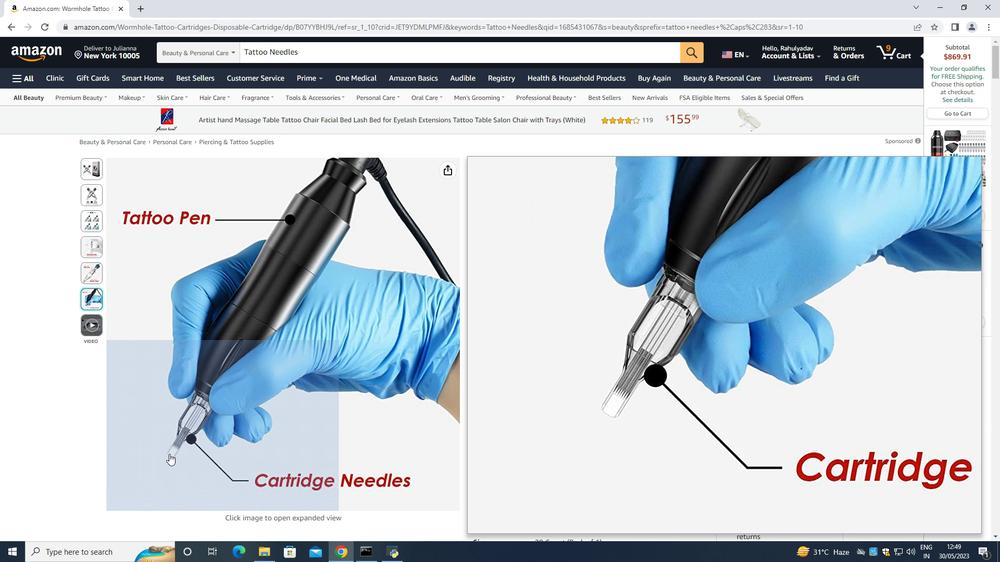 
Action: Mouse moved to (291, 411)
Screenshot: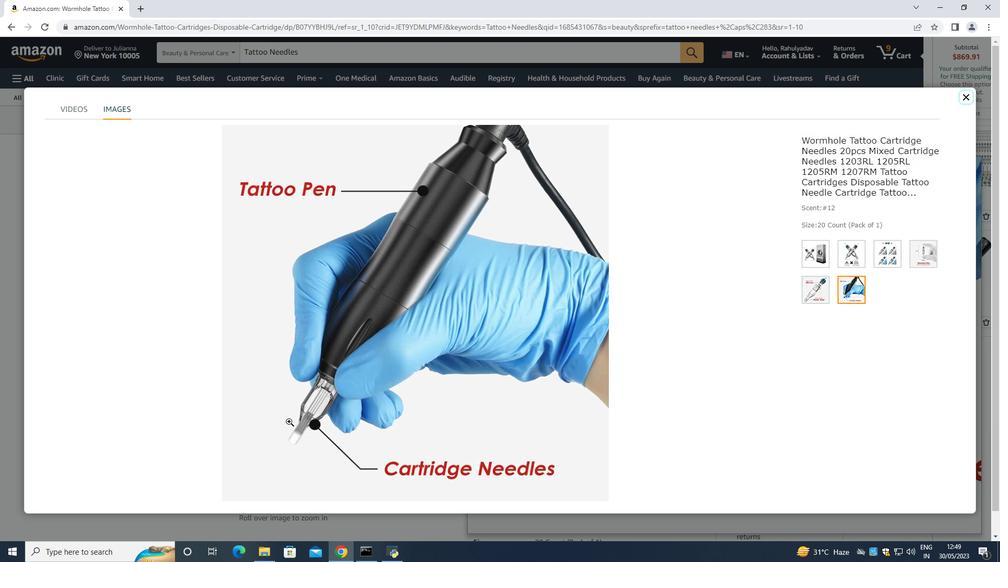 
Action: Mouse pressed left at (291, 411)
Screenshot: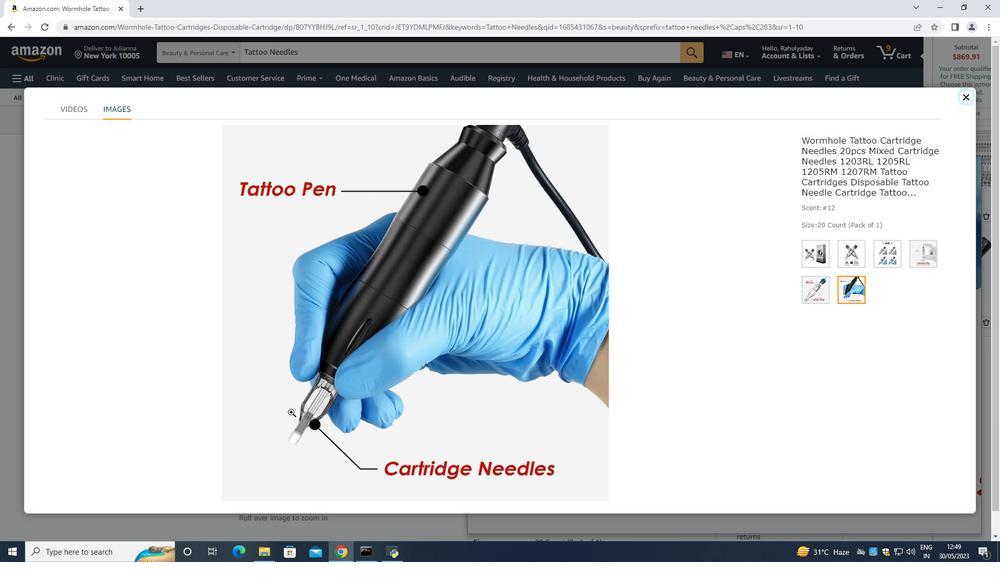 
Action: Mouse moved to (968, 97)
Screenshot: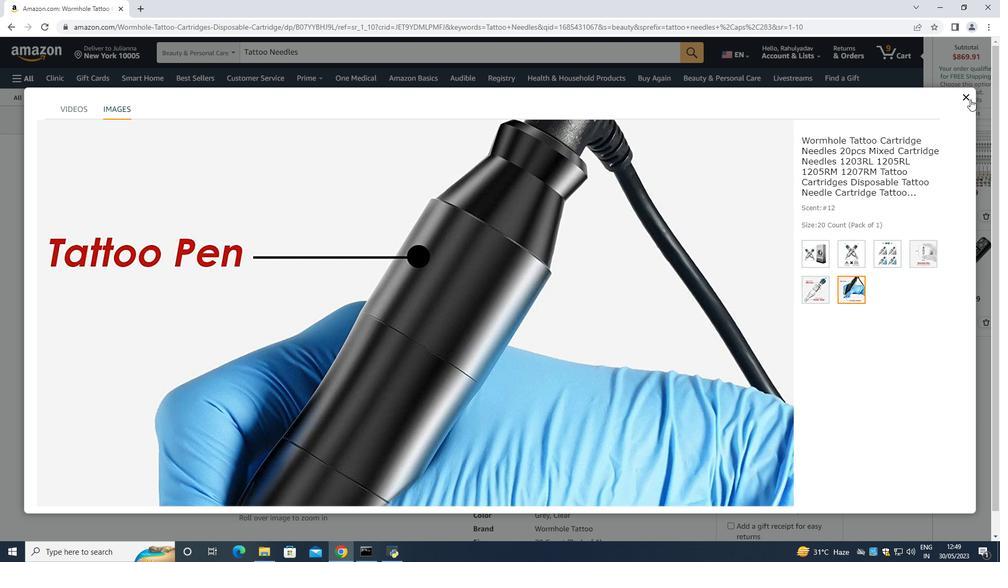 
Action: Mouse pressed left at (968, 97)
Screenshot: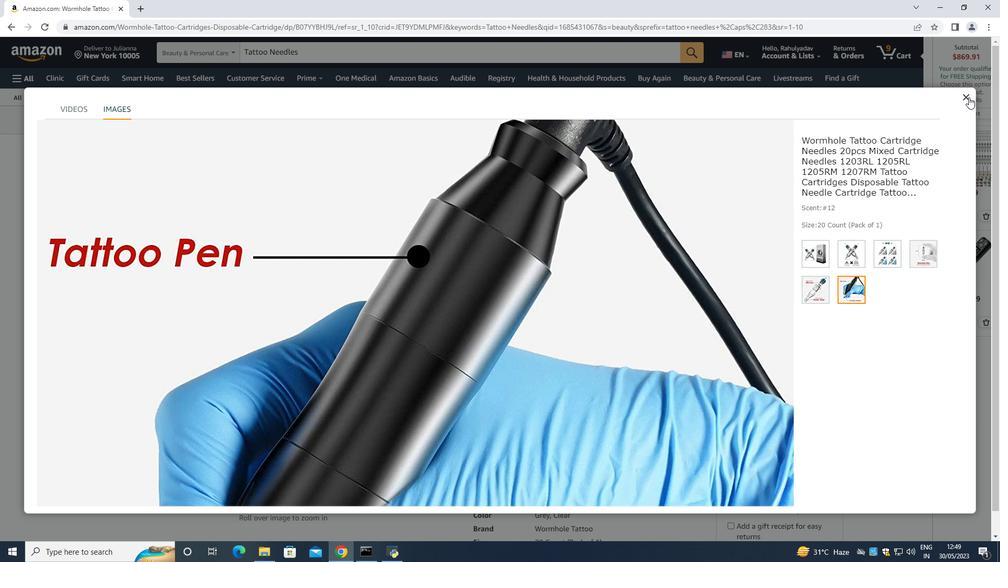 
Action: Mouse moved to (740, 364)
Screenshot: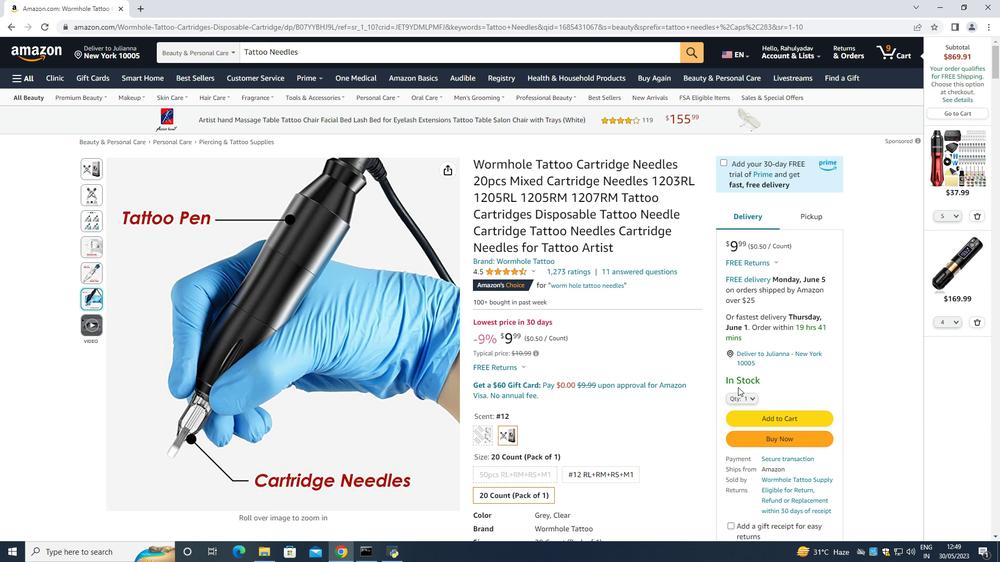 
Action: Mouse scrolled (740, 364) with delta (0, 0)
Screenshot: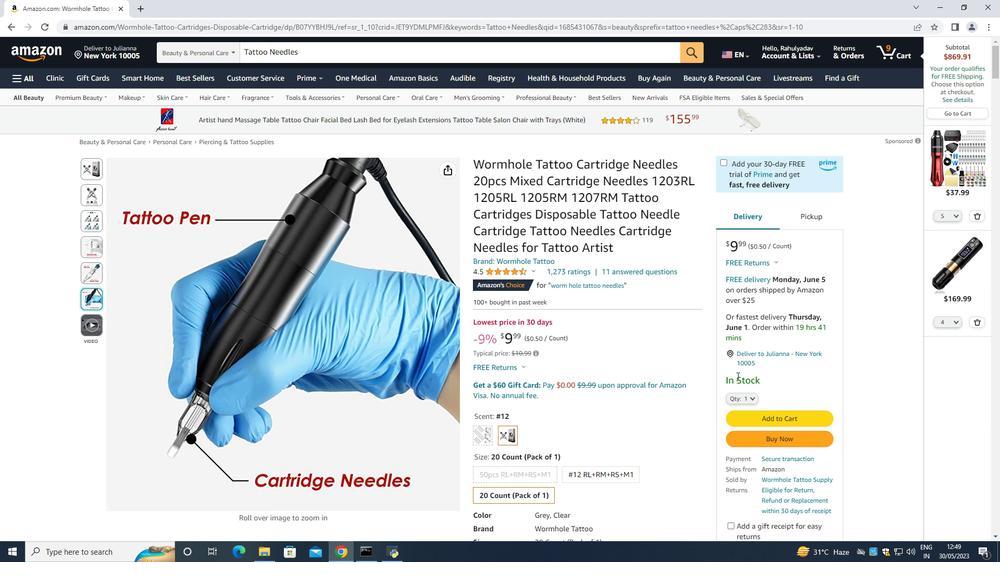 
Action: Mouse scrolled (740, 364) with delta (0, 0)
Screenshot: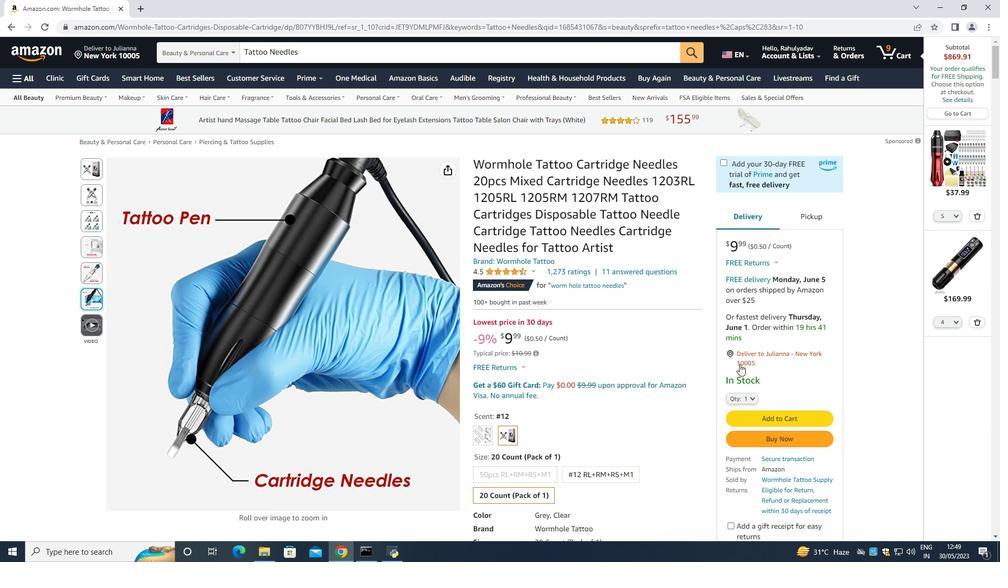 
Action: Mouse moved to (740, 364)
Screenshot: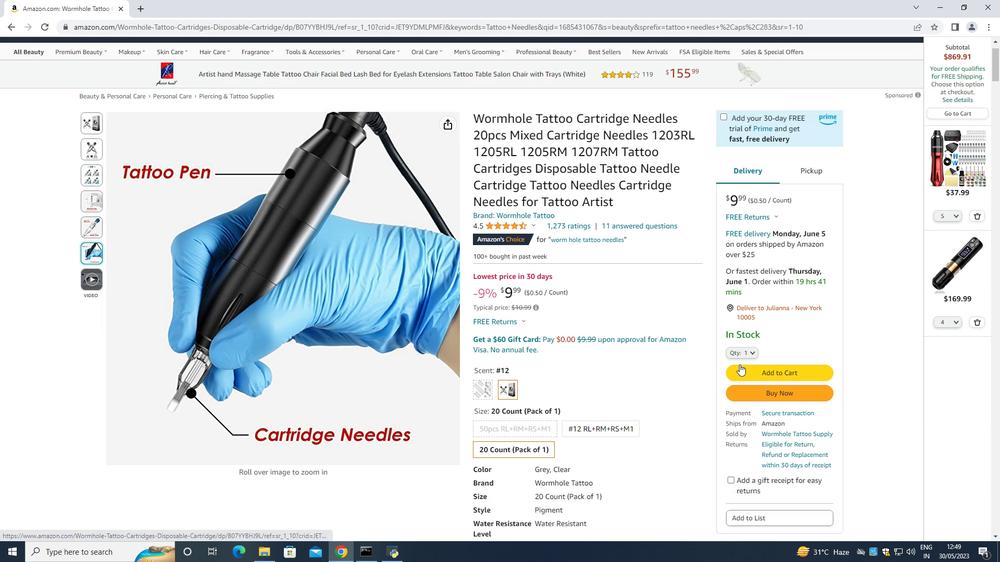 
Action: Mouse scrolled (740, 364) with delta (0, 0)
Screenshot: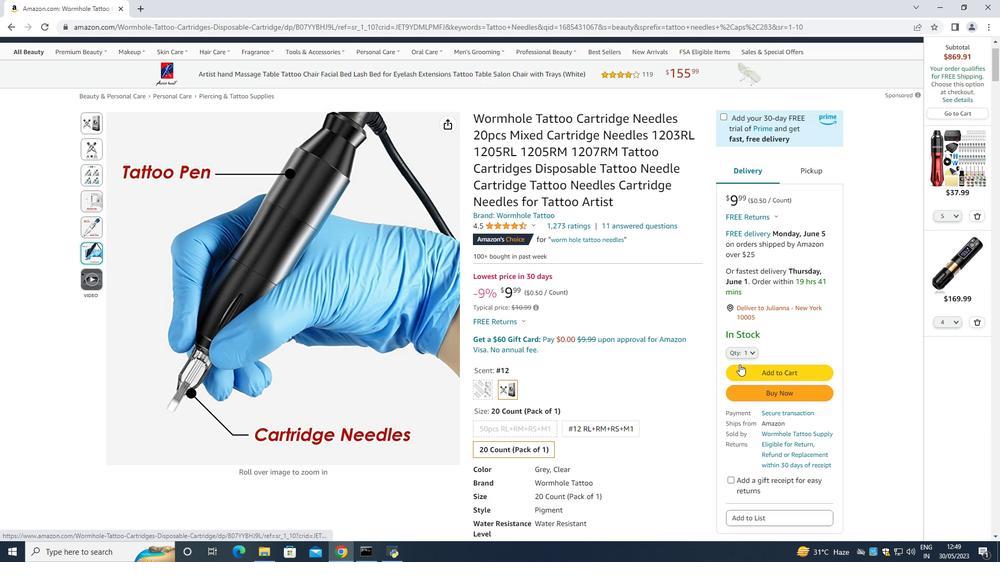 
Action: Mouse moved to (739, 364)
Screenshot: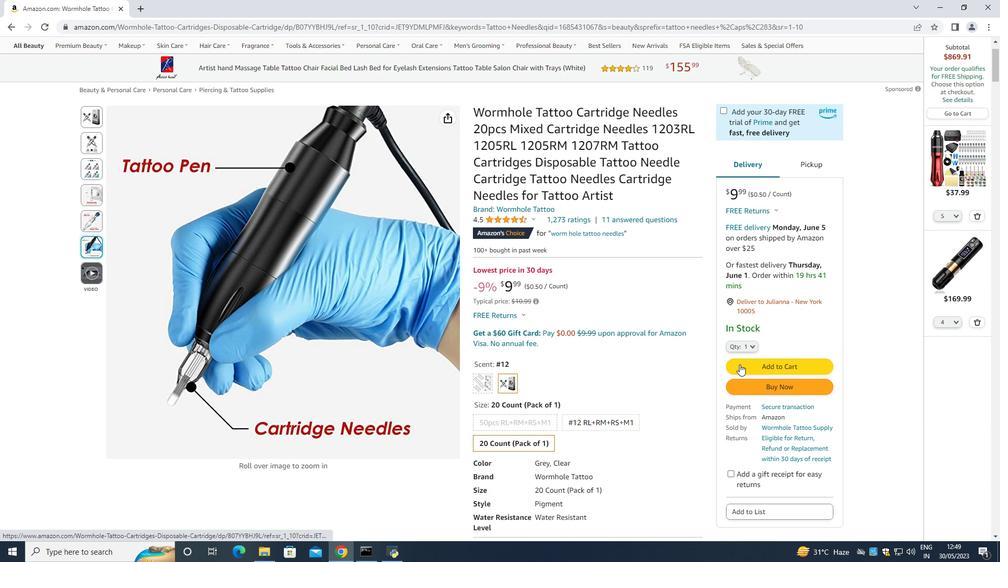 
Action: Mouse scrolled (740, 363) with delta (0, 0)
Screenshot: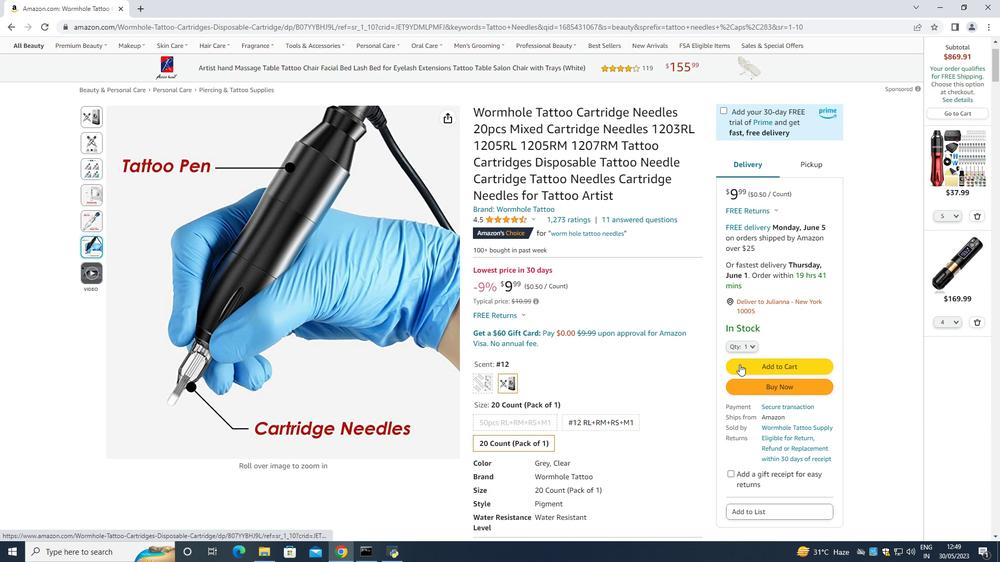 
Action: Mouse moved to (744, 190)
Screenshot: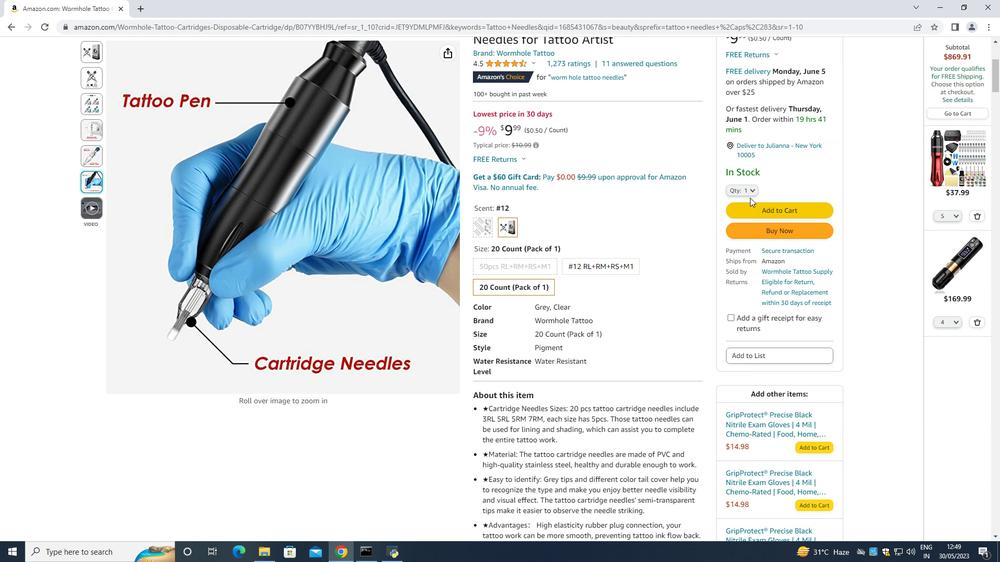 
Action: Mouse pressed left at (744, 190)
Screenshot: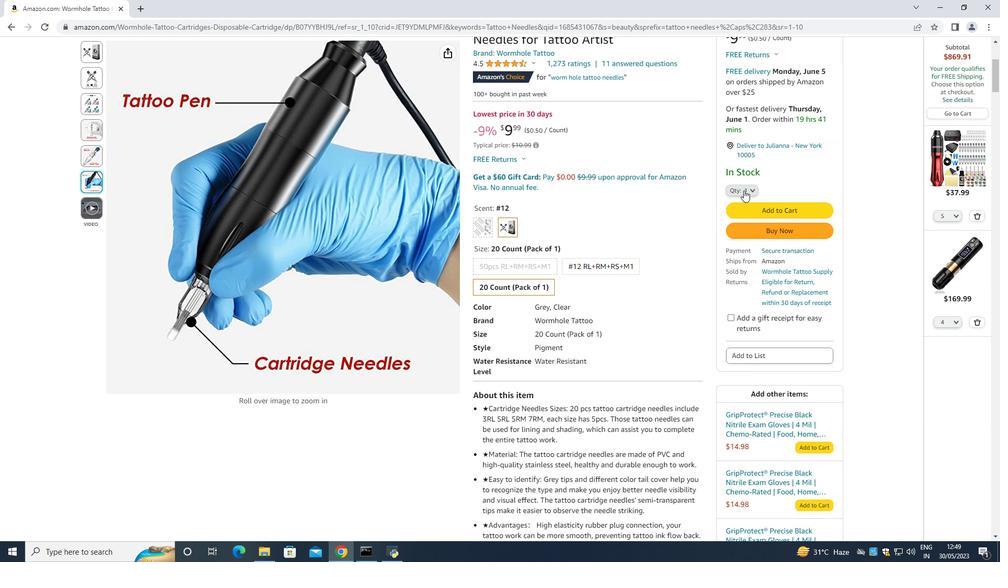 
Action: Mouse moved to (739, 192)
Screenshot: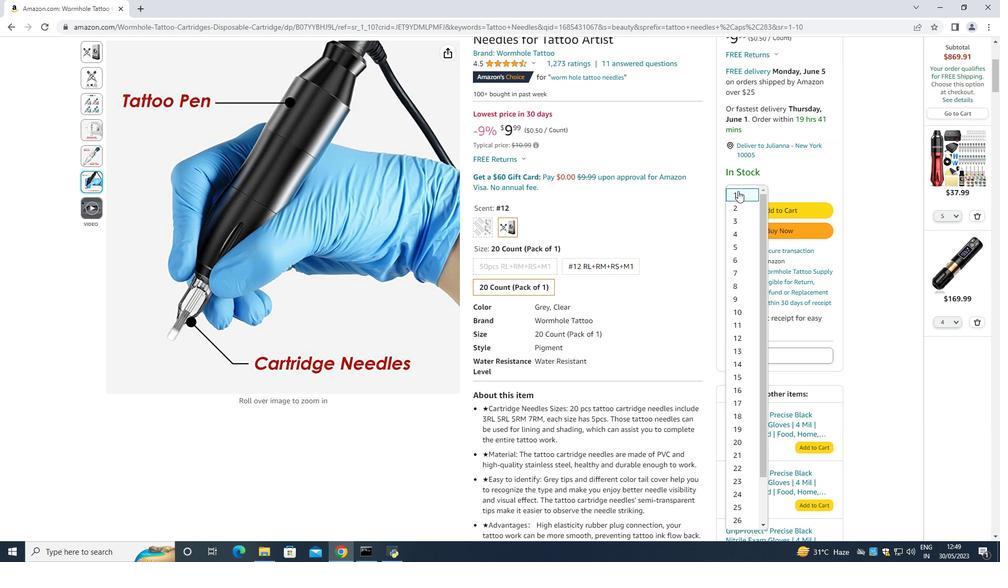 
Action: Mouse pressed left at (739, 192)
Screenshot: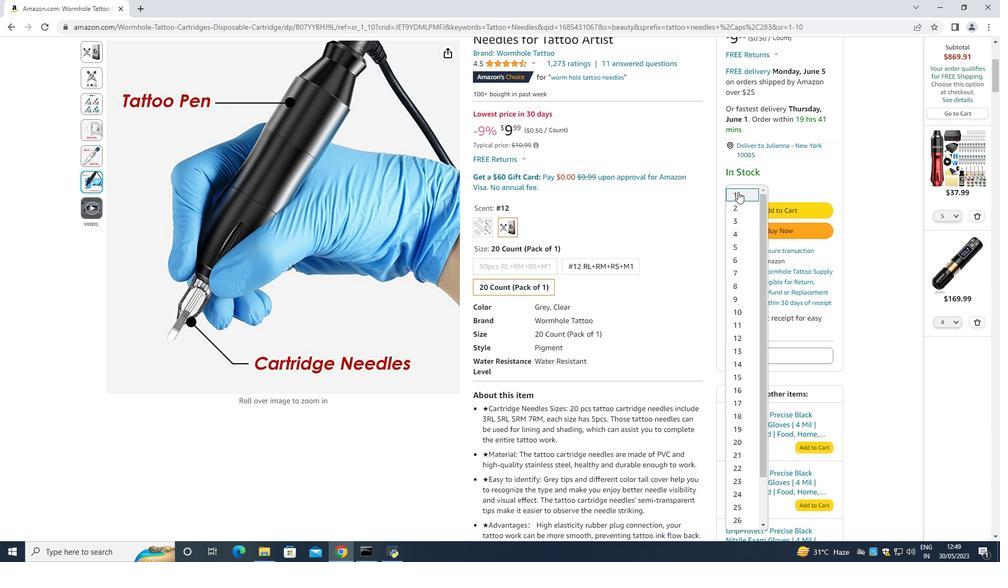 
Action: Mouse moved to (771, 231)
Screenshot: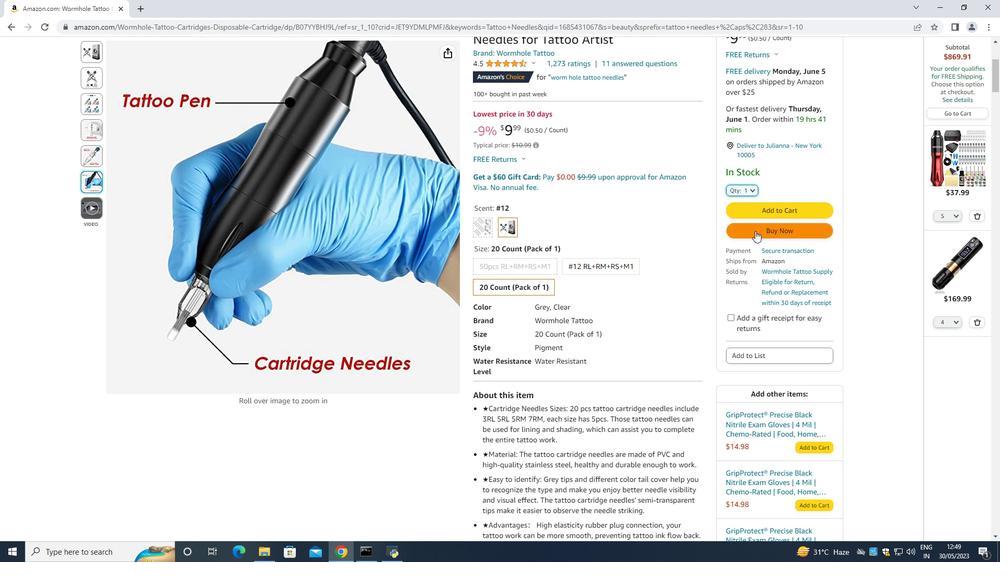 
Action: Mouse pressed left at (771, 231)
Screenshot: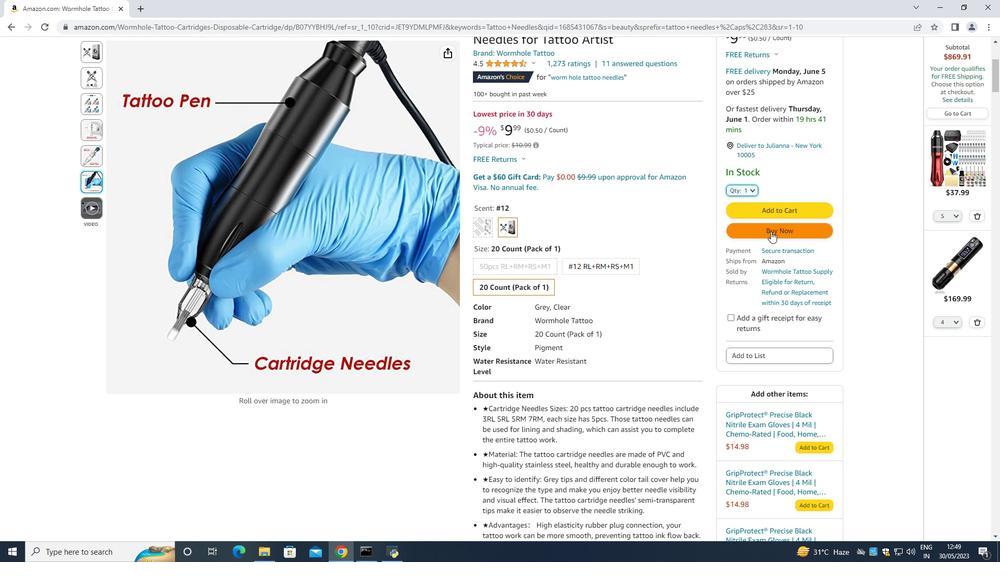 
Action: Mouse moved to (599, 91)
Screenshot: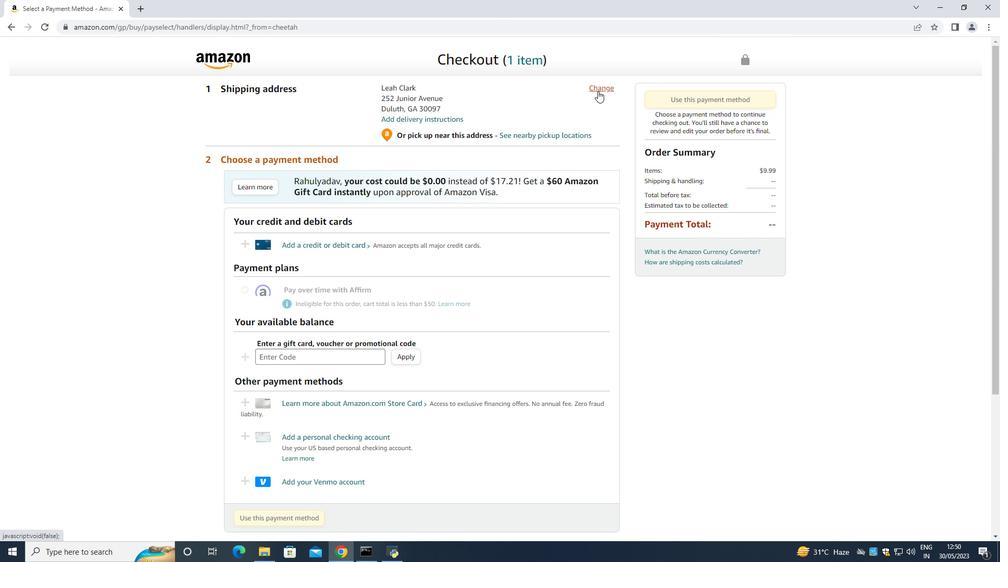 
Action: Mouse pressed left at (599, 91)
Screenshot: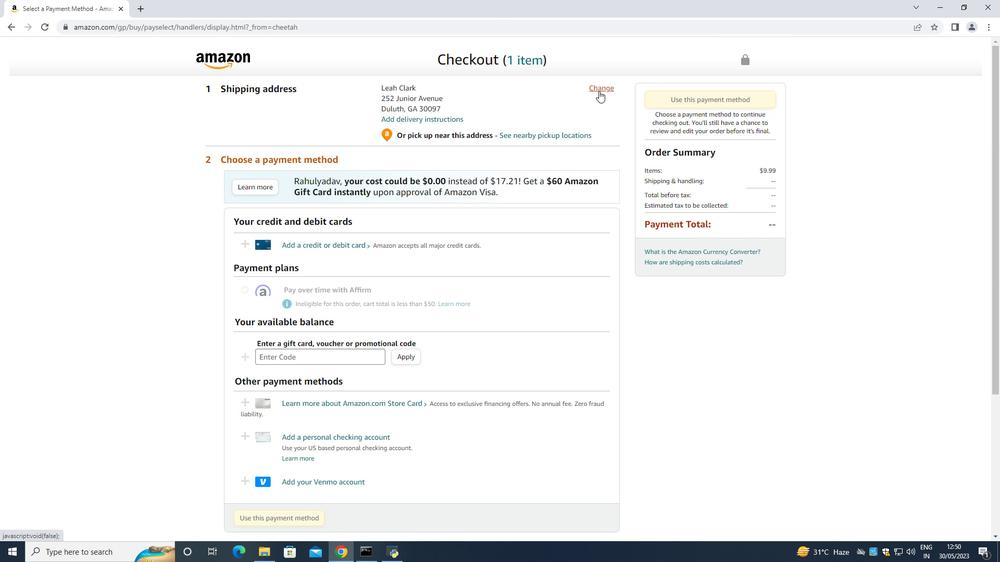 
Action: Mouse moved to (290, 127)
Screenshot: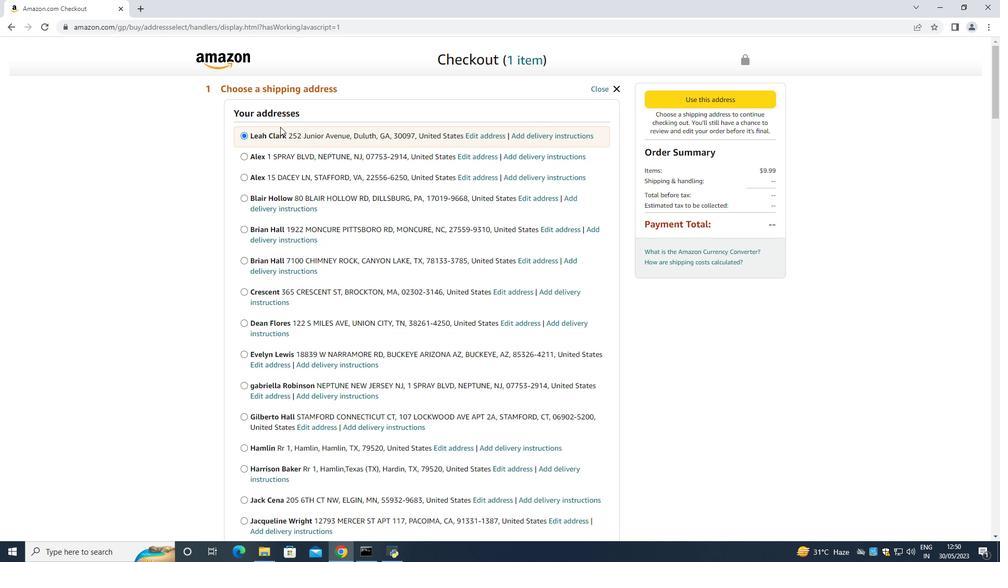 
Action: Mouse scrolled (290, 127) with delta (0, 0)
Screenshot: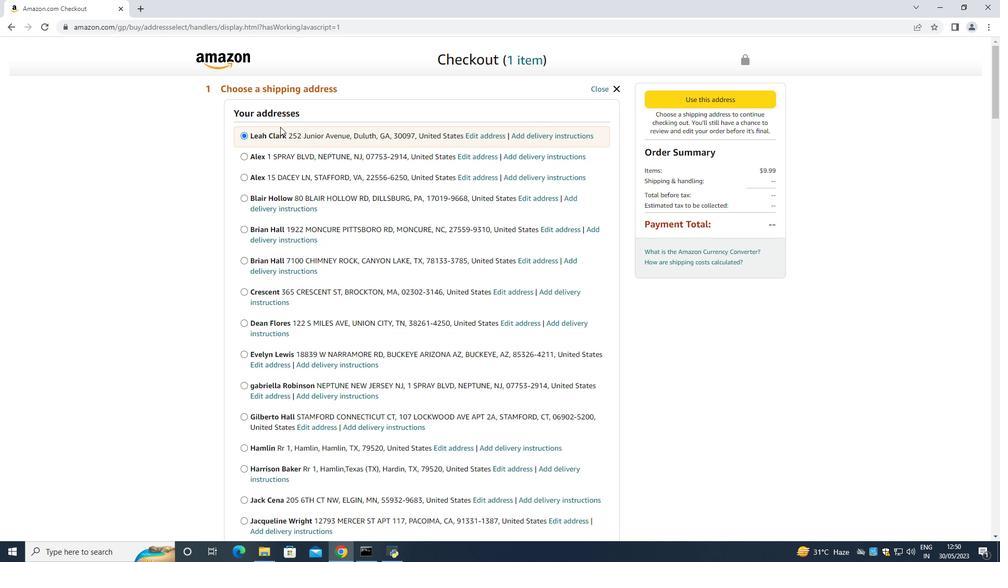 
Action: Mouse scrolled (290, 127) with delta (0, 0)
Screenshot: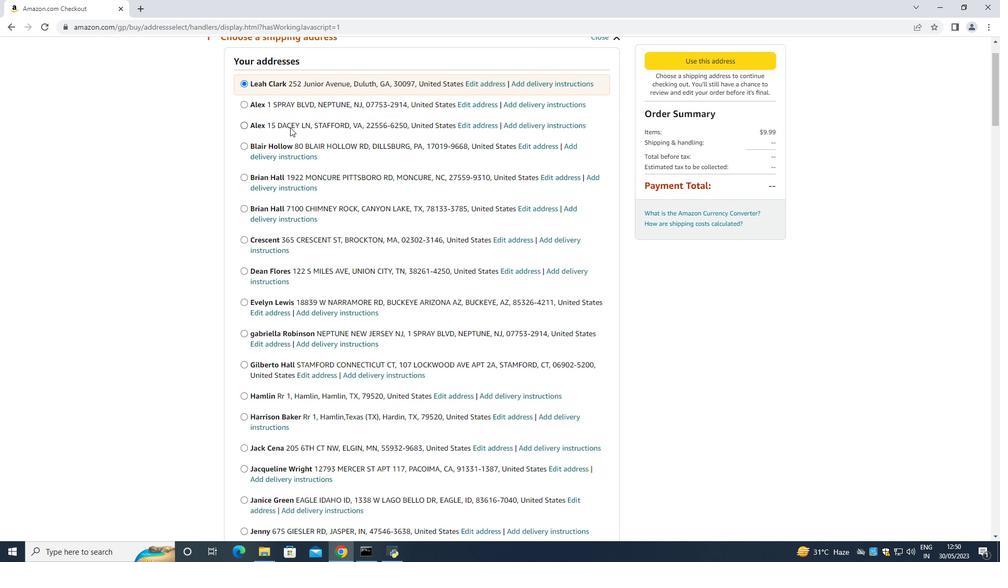 
Action: Mouse moved to (290, 127)
